 Task: Explore and compare different bags and wallets on the online shopping website.
Action: Mouse moved to (357, 648)
Screenshot: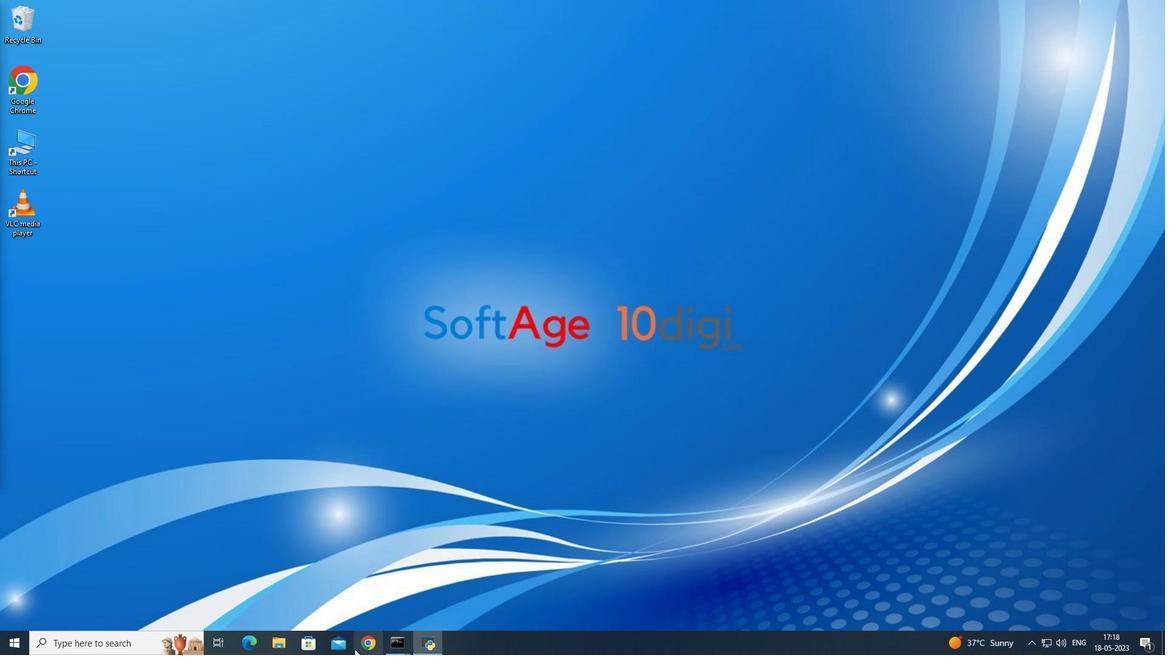 
Action: Mouse pressed left at (357, 648)
Screenshot: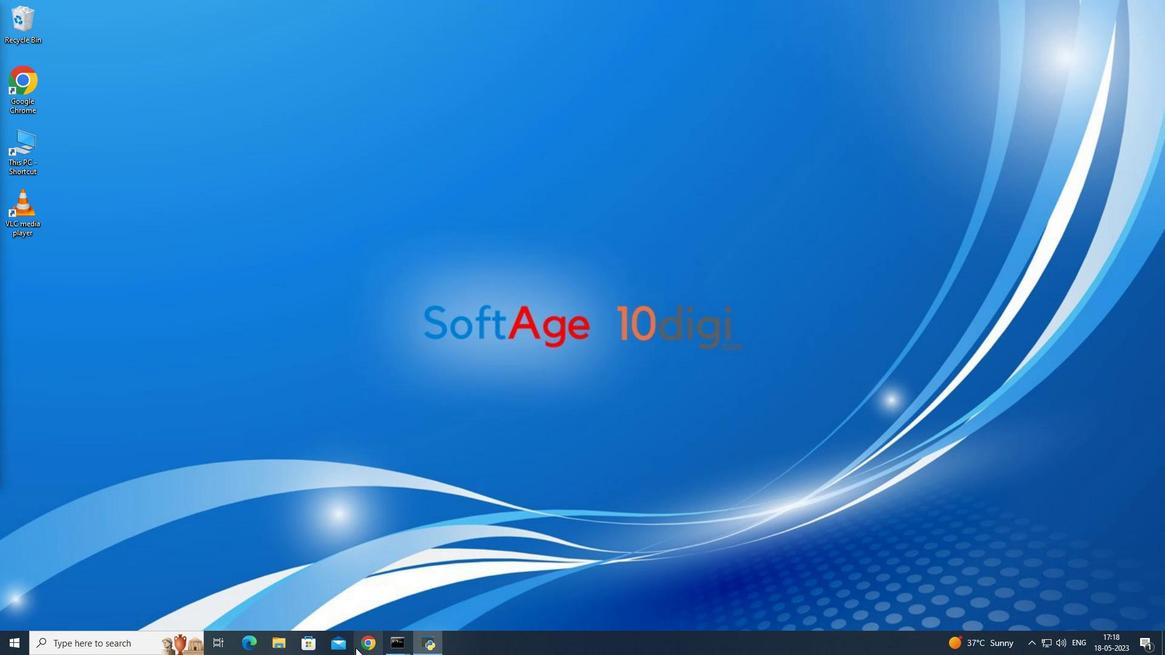 
Action: Mouse moved to (196, 28)
Screenshot: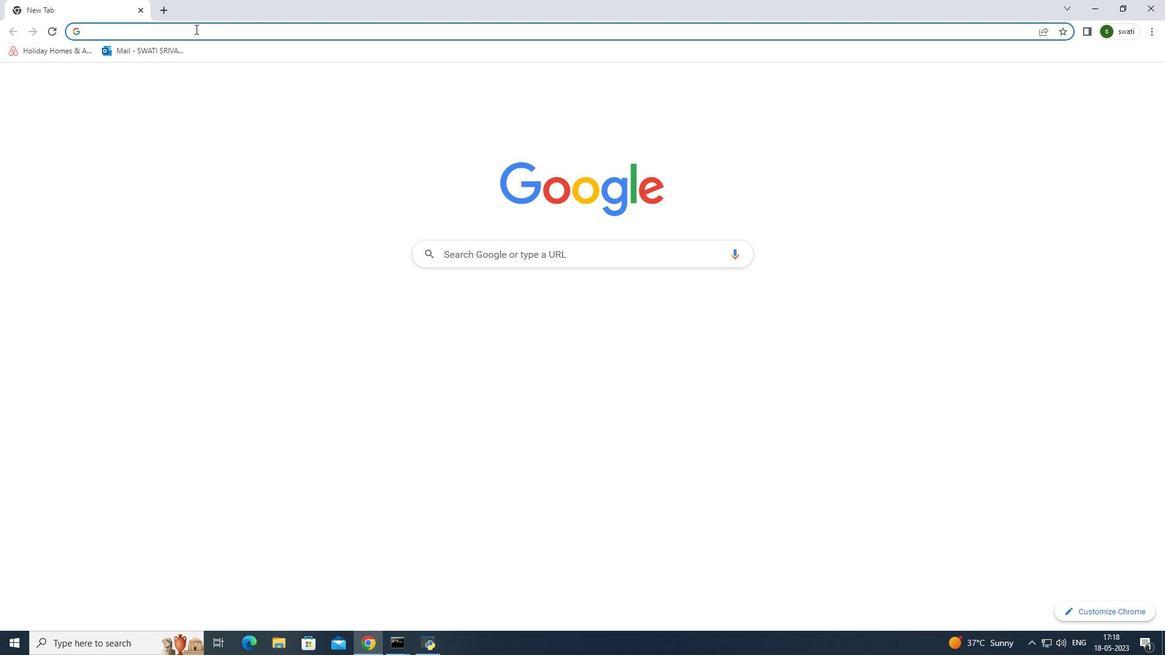 
Action: Key pressed ama
Screenshot: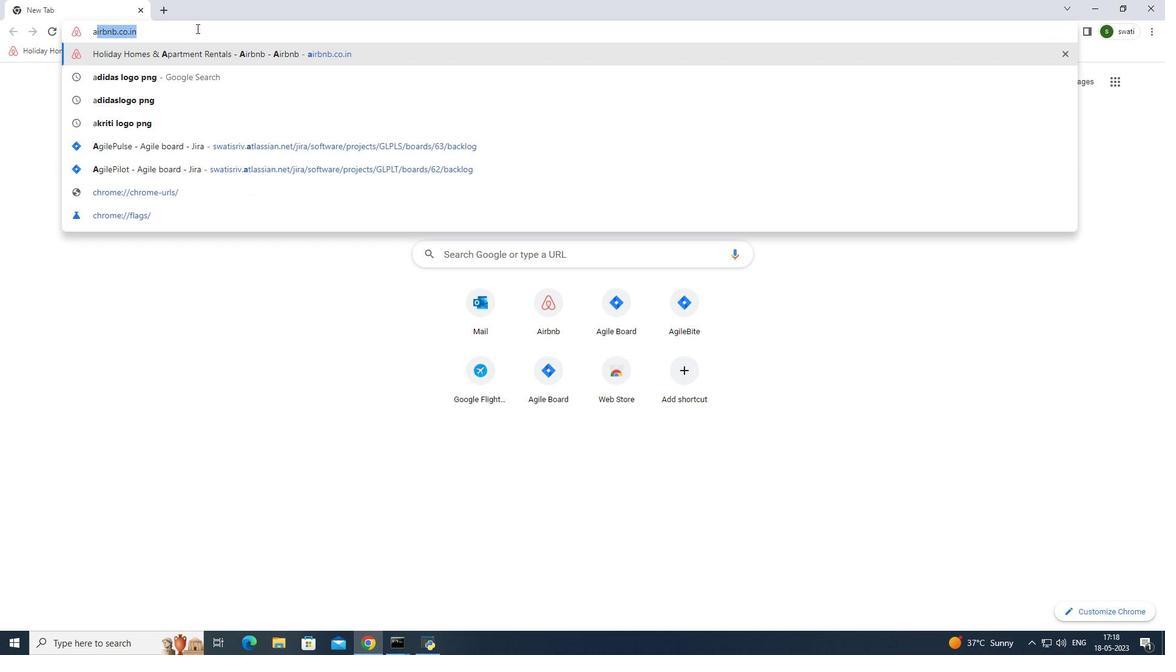 
Action: Mouse moved to (195, 76)
Screenshot: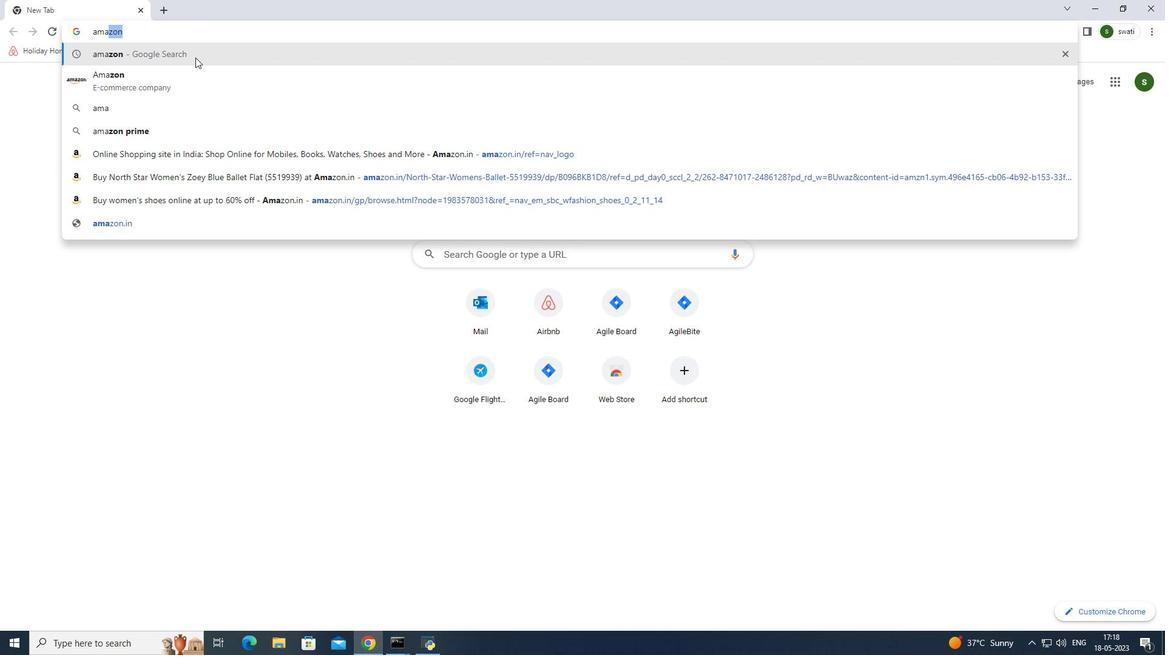 
Action: Mouse pressed left at (195, 76)
Screenshot: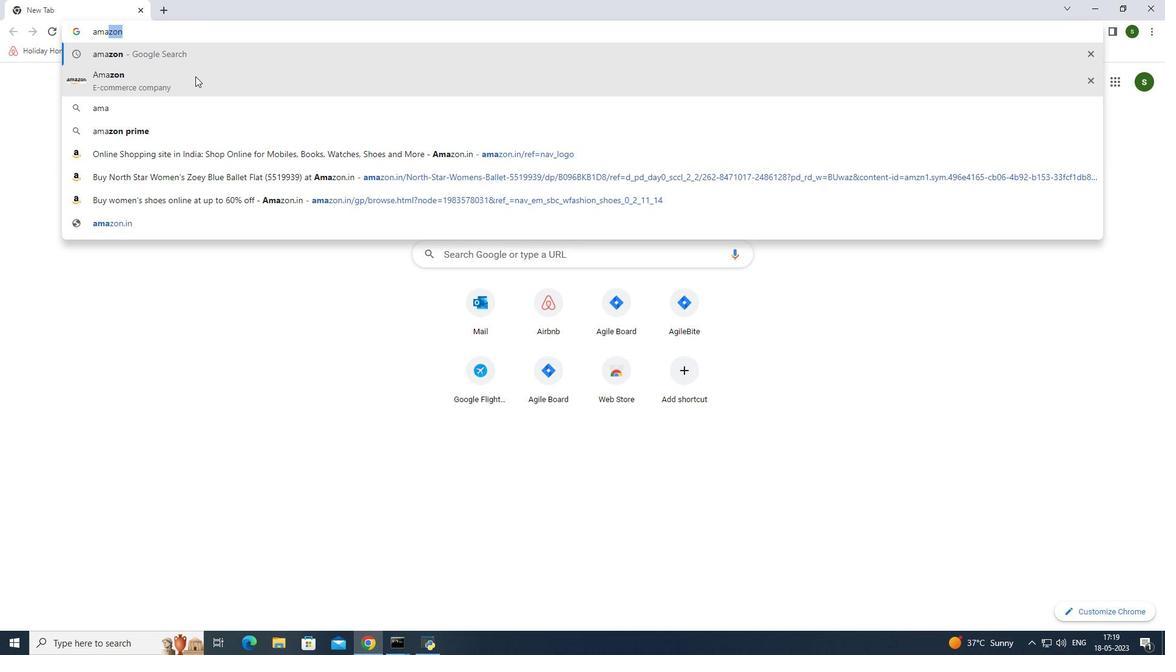 
Action: Mouse moved to (224, 197)
Screenshot: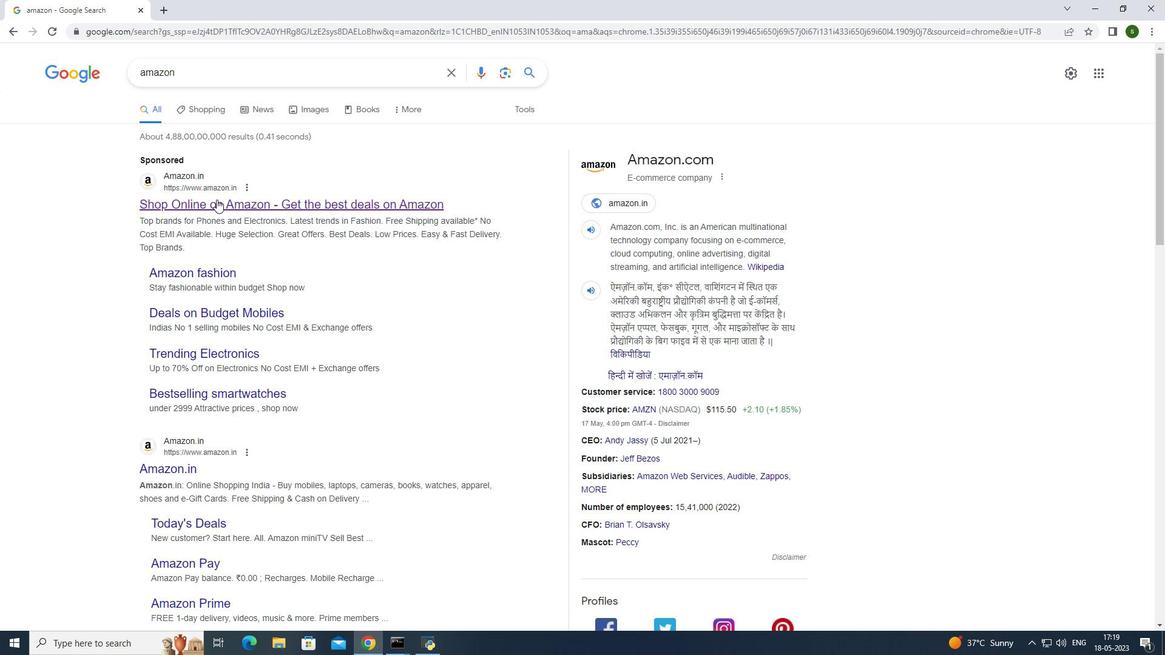 
Action: Mouse pressed left at (224, 197)
Screenshot: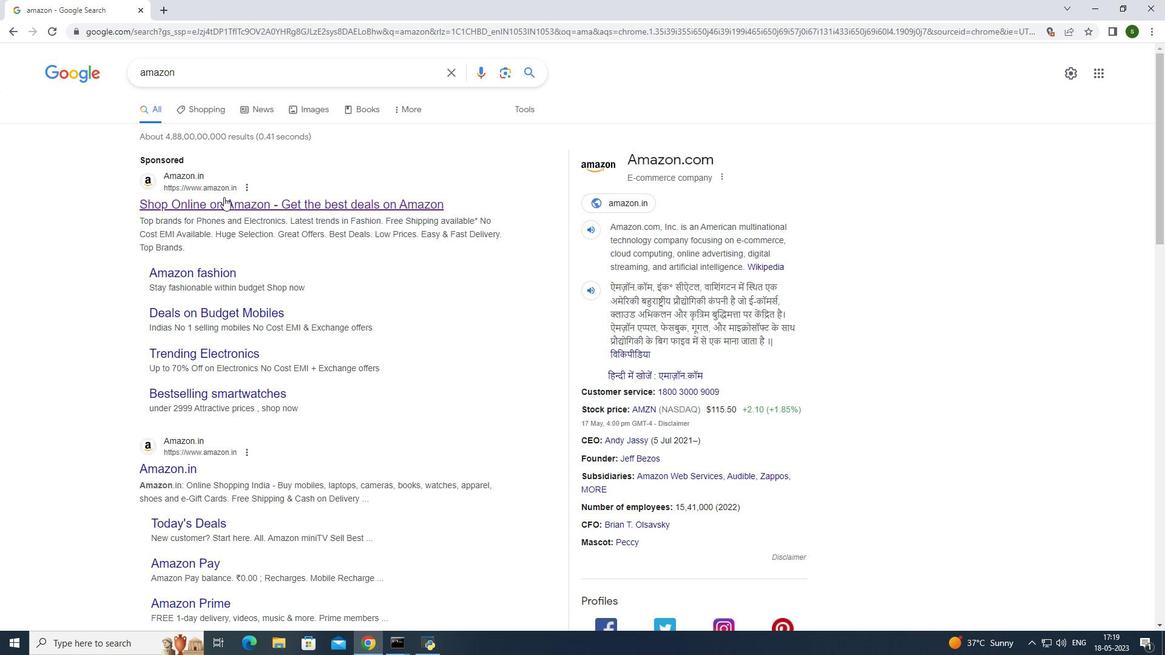 
Action: Mouse moved to (284, 392)
Screenshot: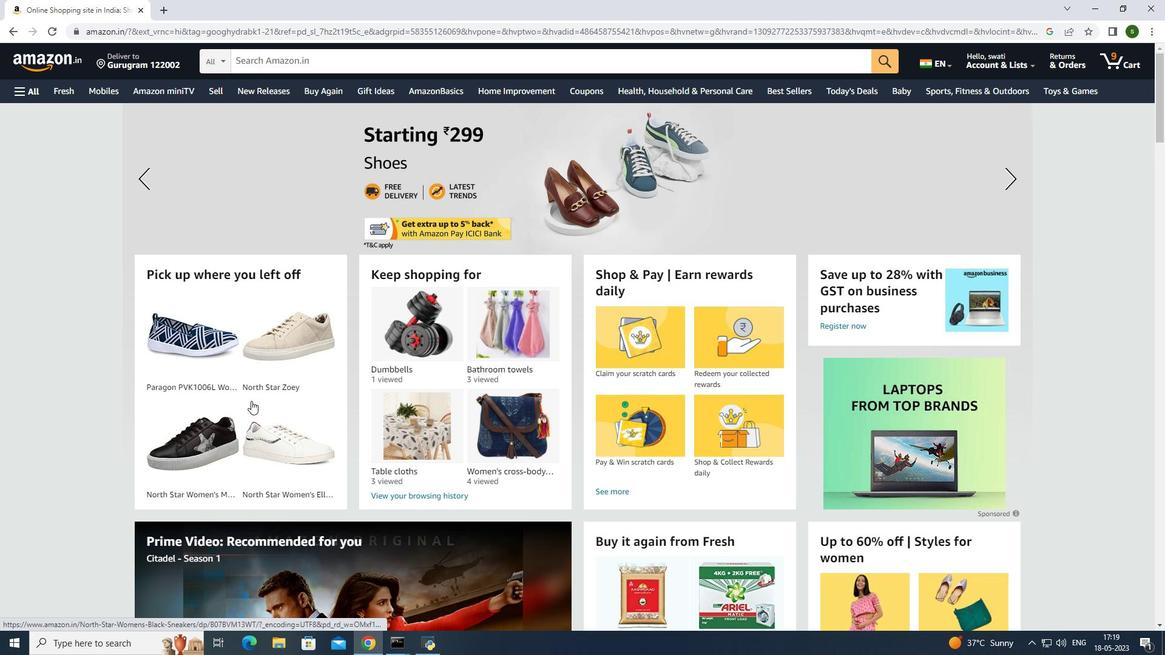 
Action: Mouse scrolled (284, 391) with delta (0, 0)
Screenshot: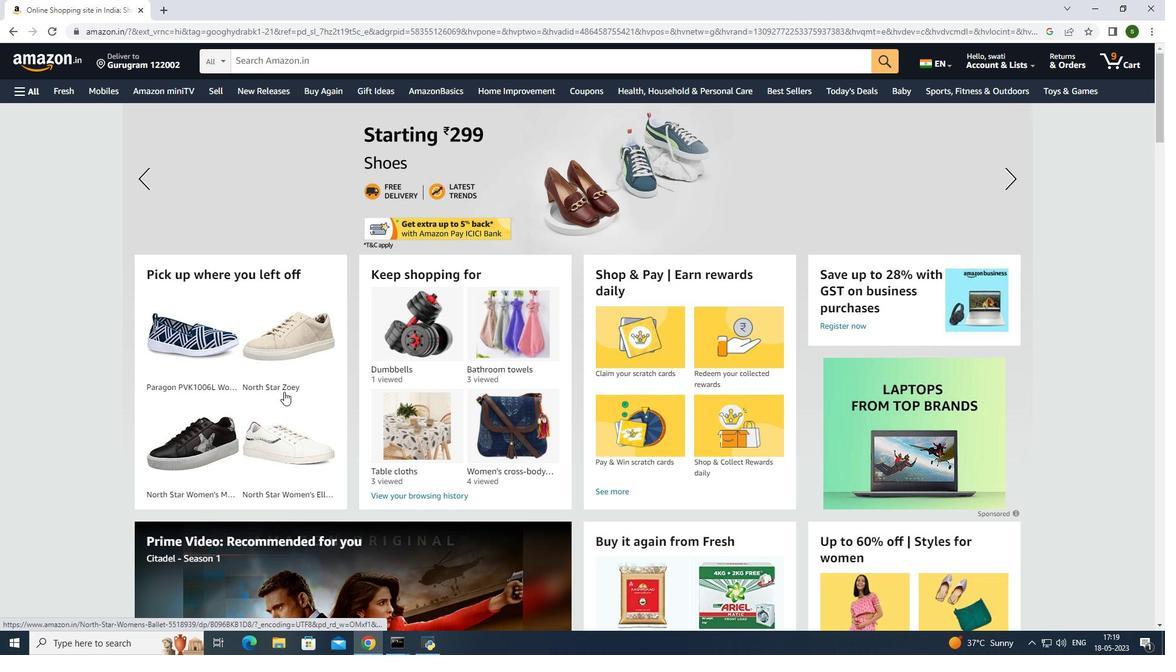 
Action: Mouse moved to (153, 273)
Screenshot: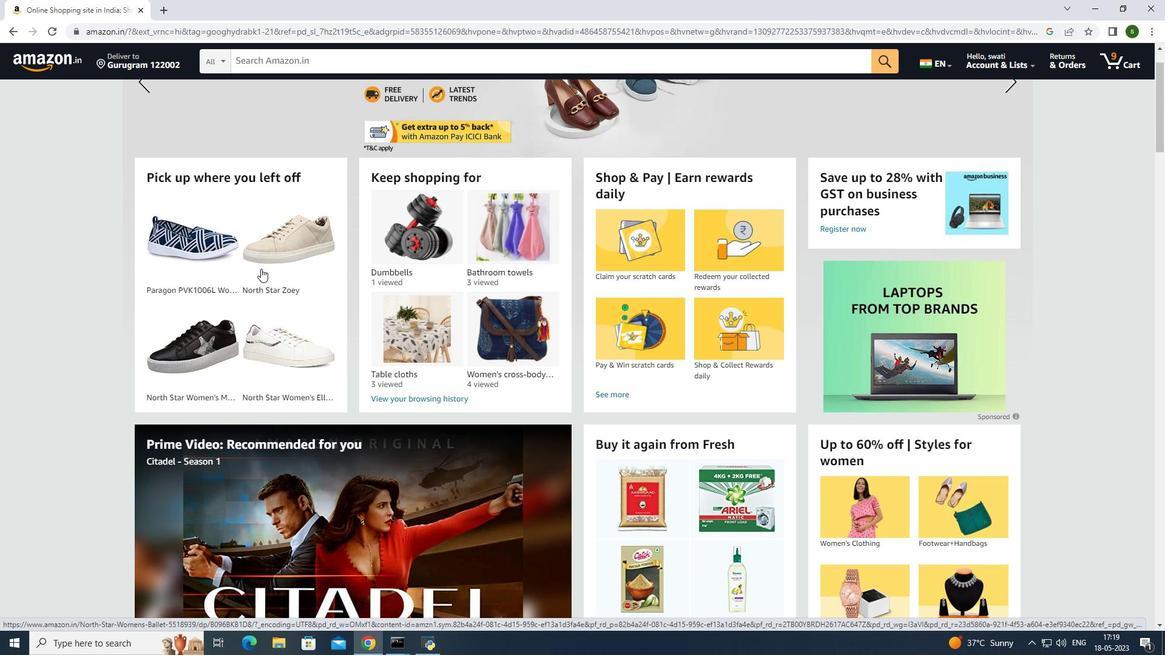 
Action: Mouse scrolled (153, 273) with delta (0, 0)
Screenshot: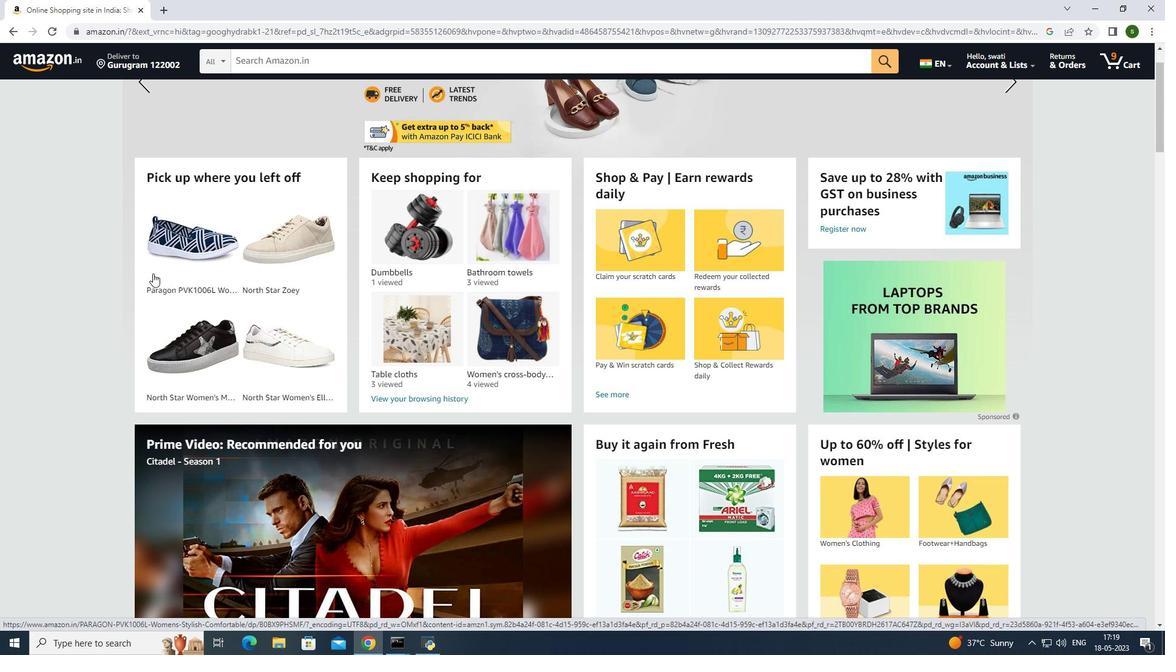 
Action: Mouse moved to (231, 271)
Screenshot: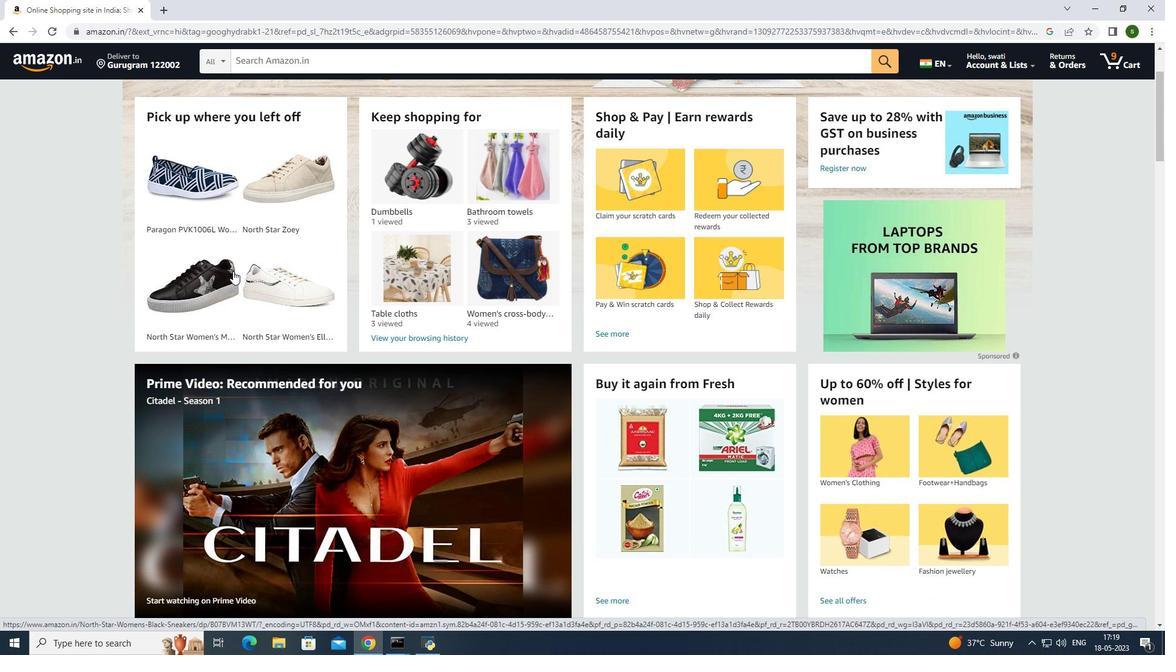
Action: Mouse scrolled (231, 272) with delta (0, 0)
Screenshot: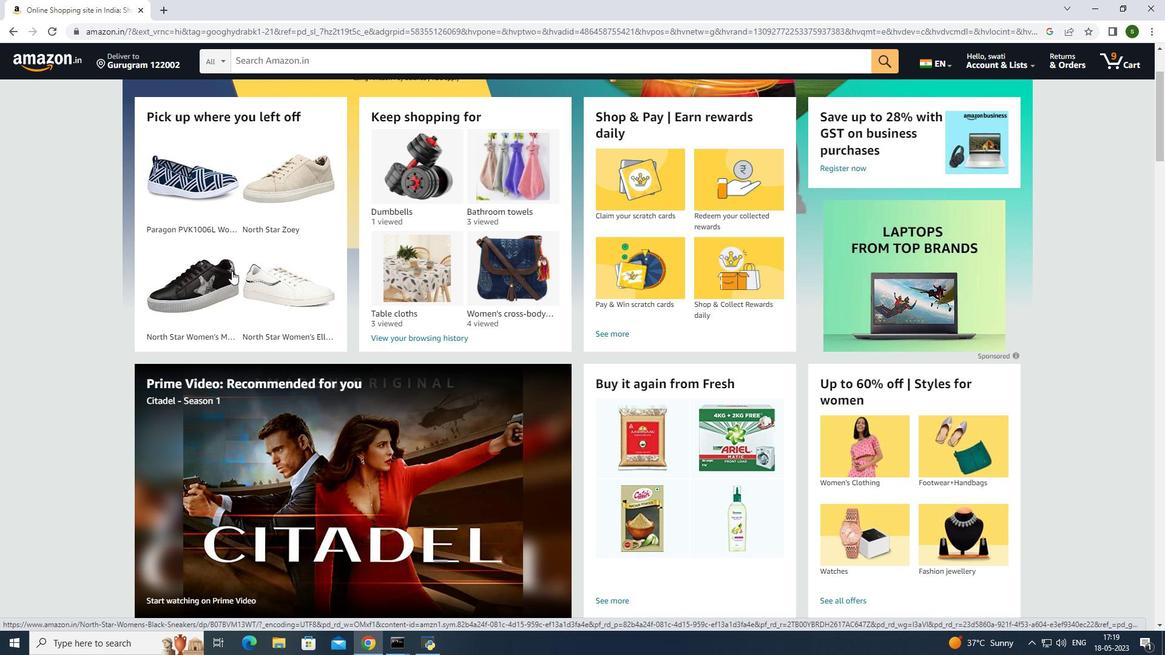 
Action: Mouse moved to (336, 299)
Screenshot: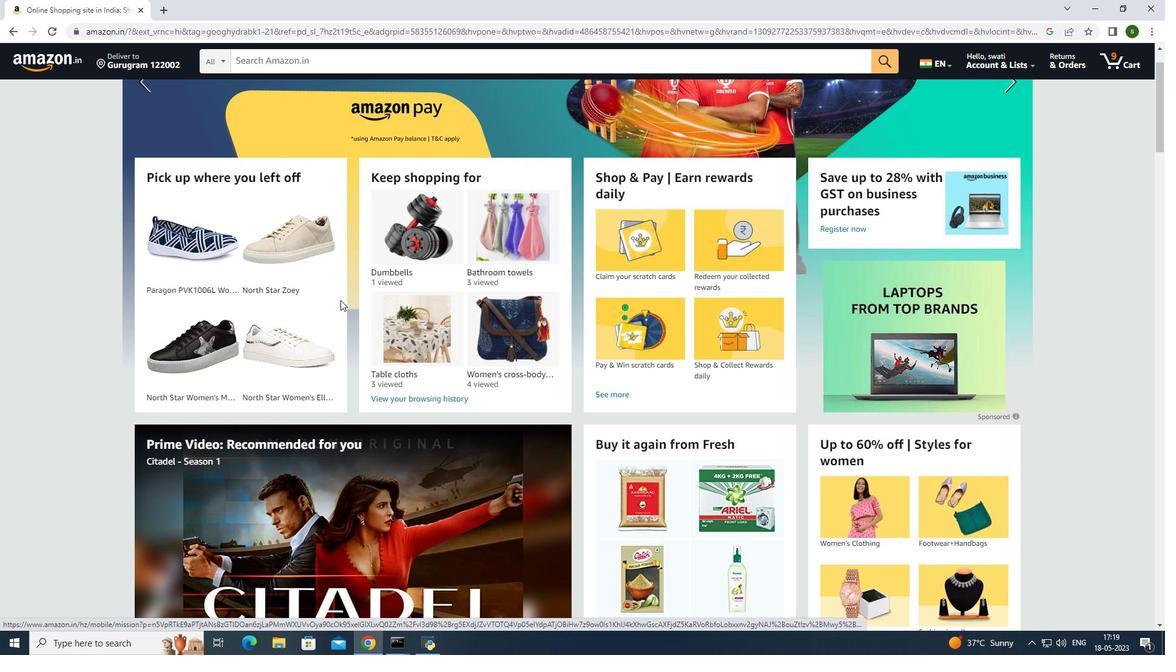 
Action: Mouse scrolled (336, 300) with delta (0, 0)
Screenshot: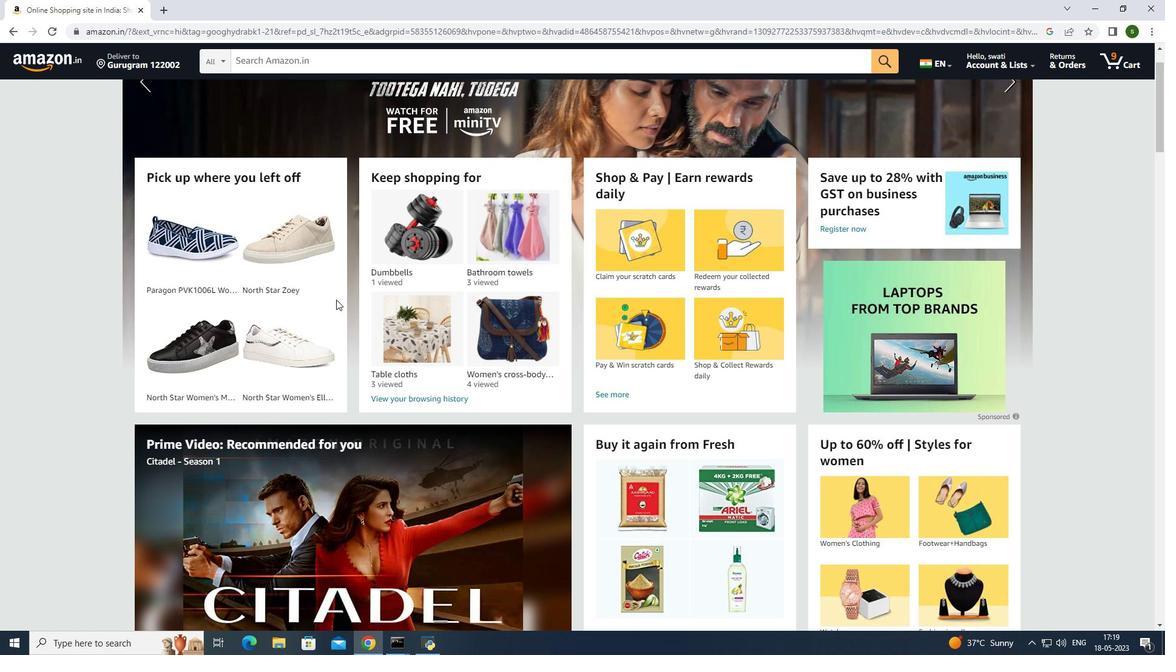 
Action: Mouse moved to (394, 400)
Screenshot: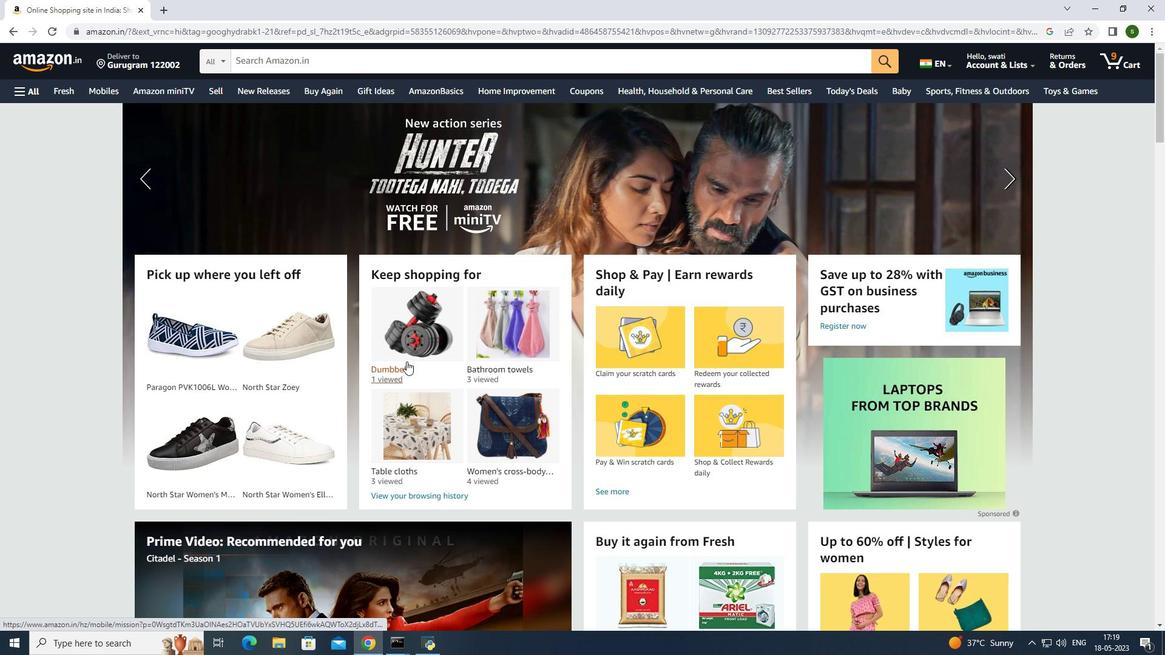 
Action: Mouse scrolled (394, 400) with delta (0, 0)
Screenshot: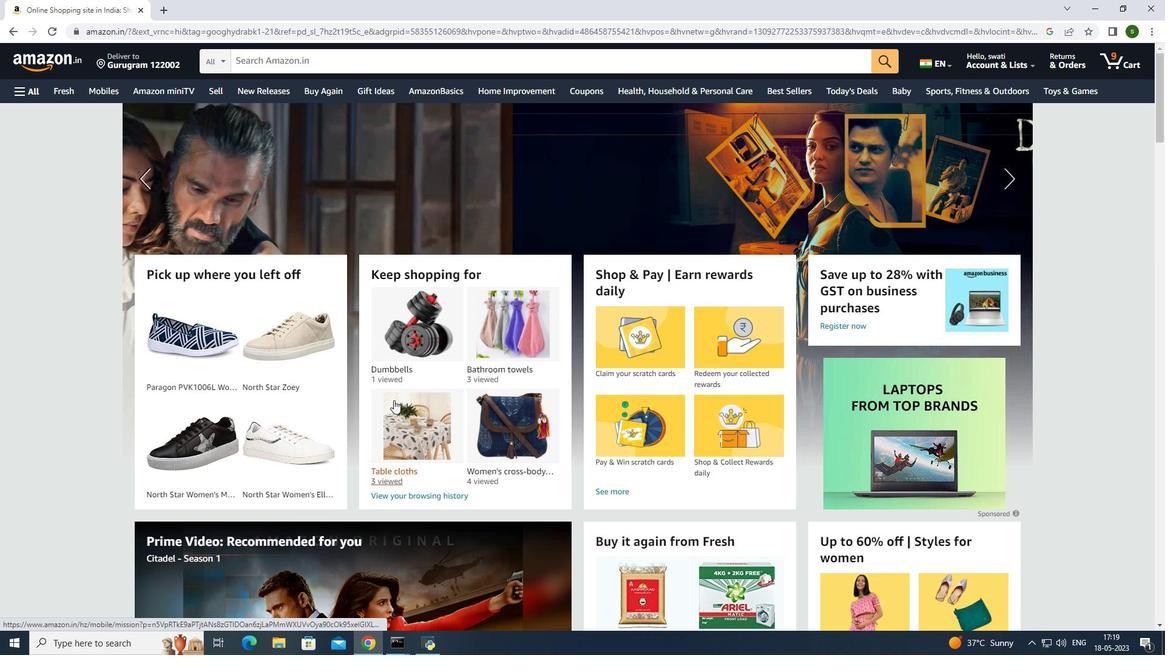 
Action: Mouse scrolled (394, 400) with delta (0, 0)
Screenshot: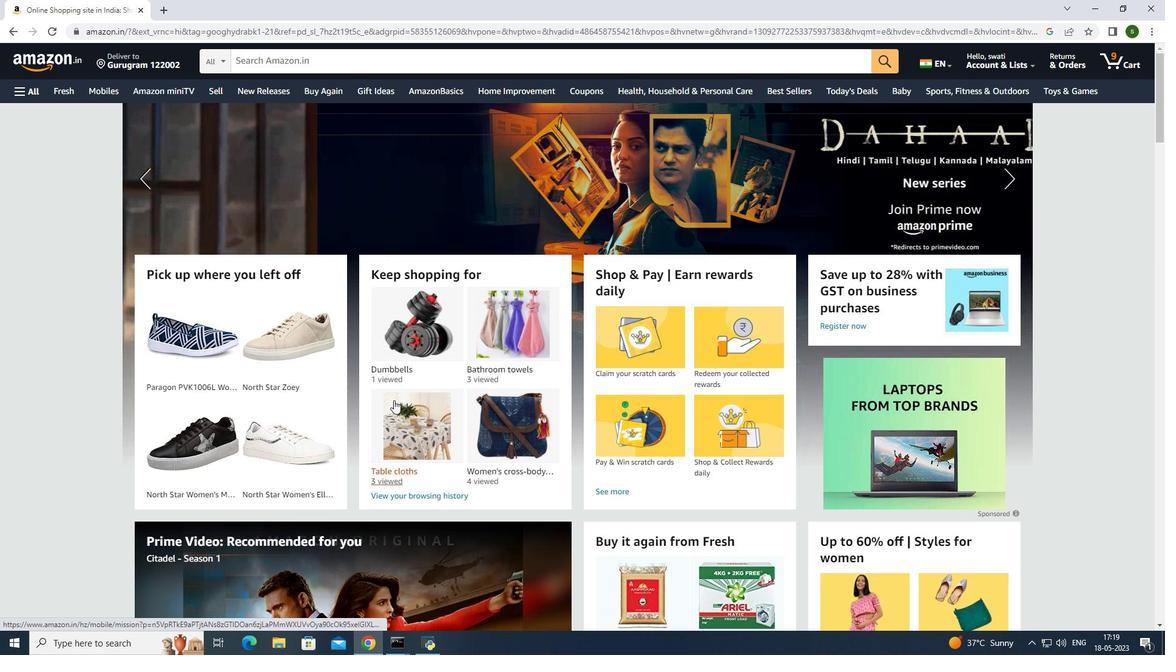 
Action: Mouse moved to (394, 400)
Screenshot: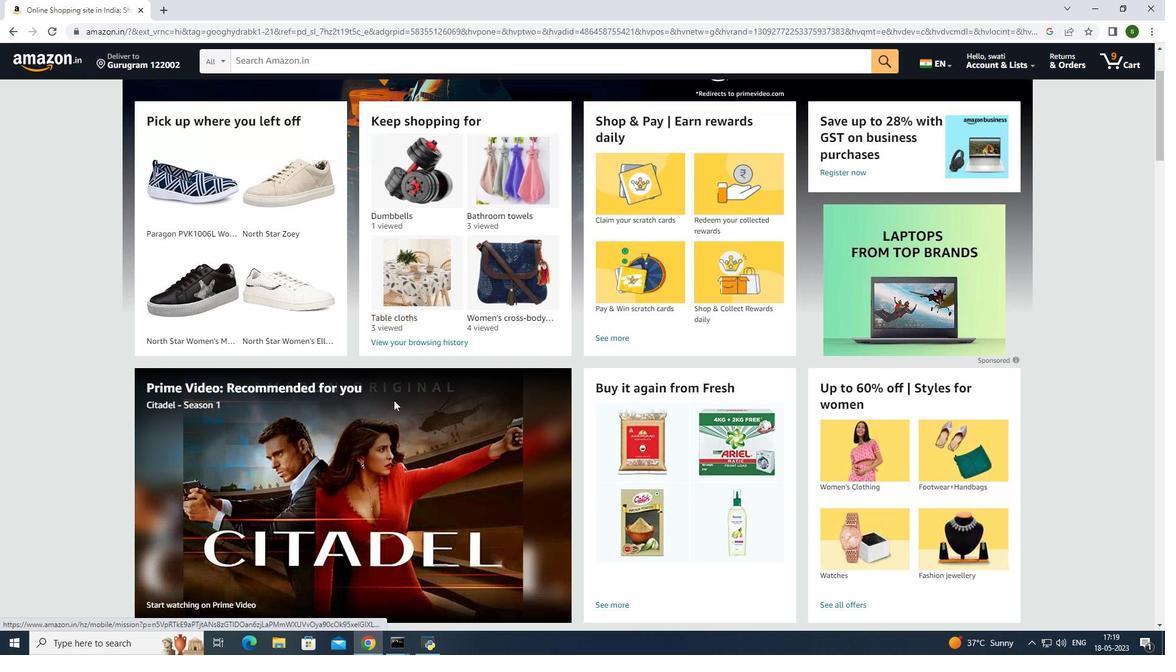 
Action: Mouse scrolled (394, 399) with delta (0, 0)
Screenshot: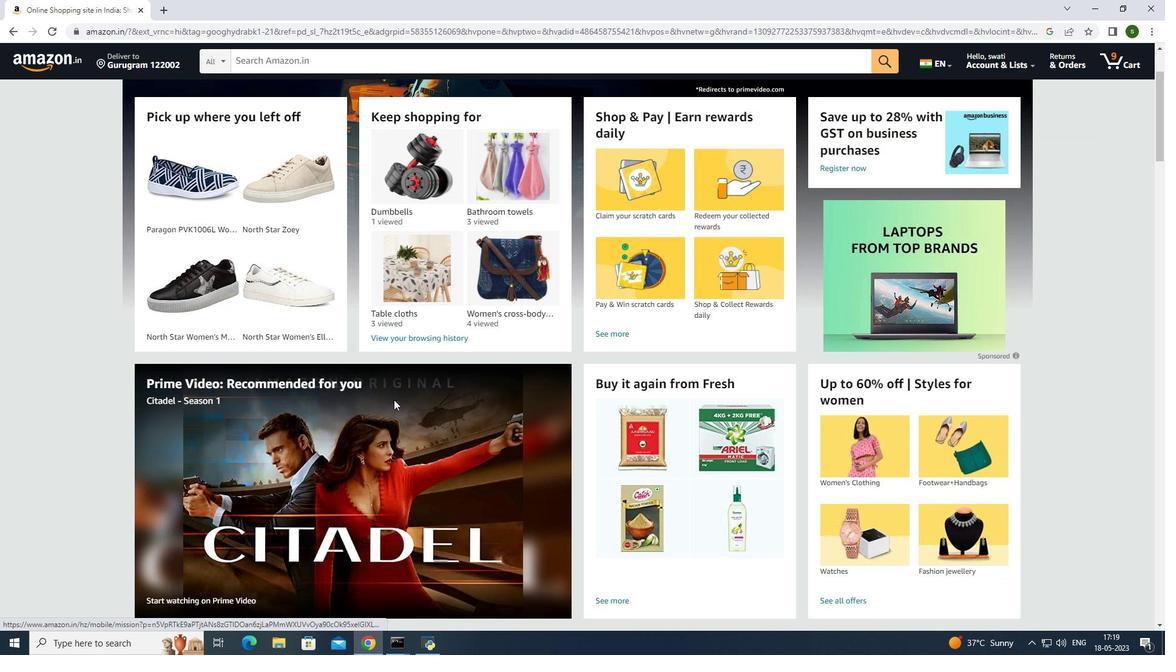 
Action: Mouse scrolled (394, 399) with delta (0, 0)
Screenshot: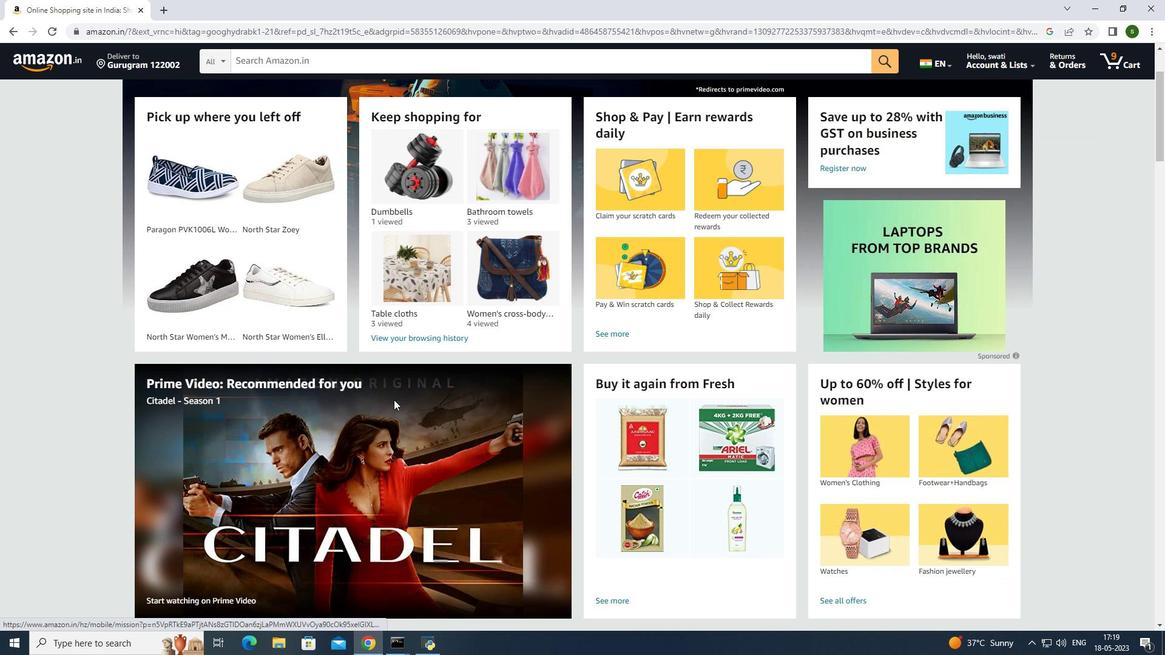 
Action: Mouse scrolled (394, 399) with delta (0, 0)
Screenshot: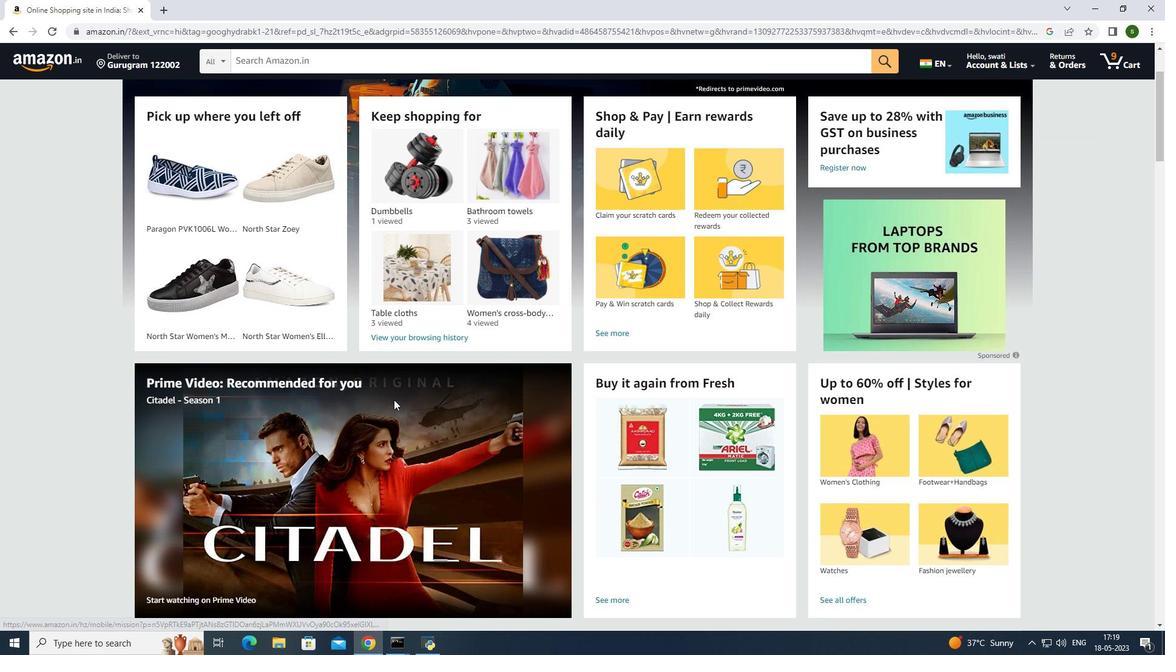 
Action: Mouse scrolled (394, 399) with delta (0, 0)
Screenshot: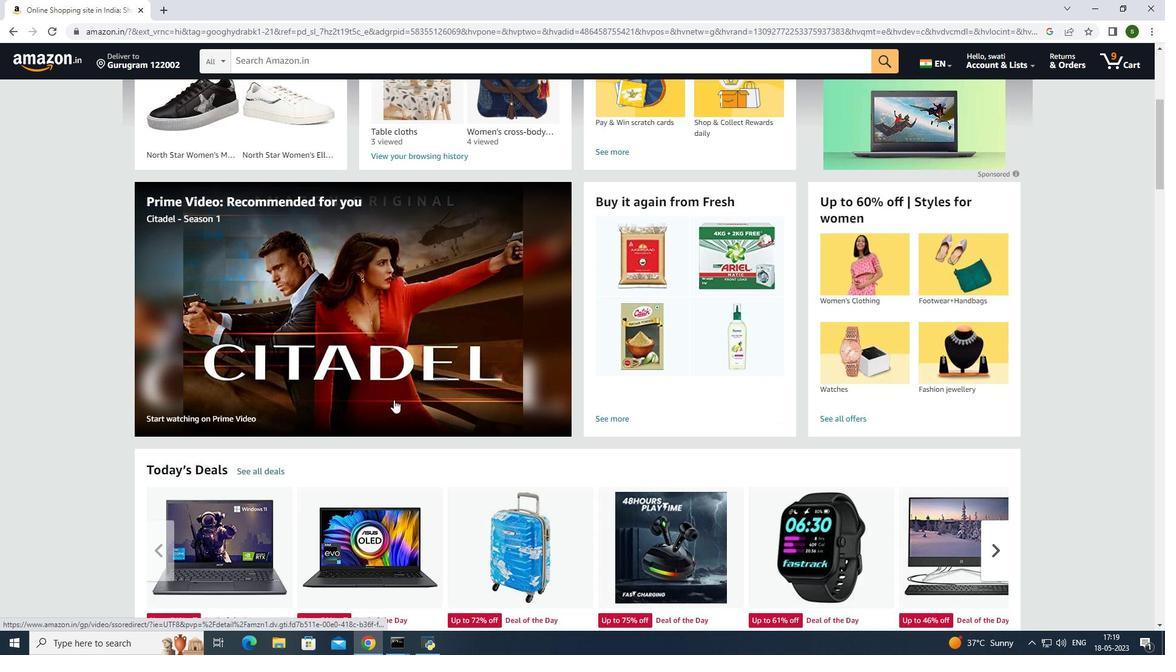 
Action: Mouse scrolled (394, 399) with delta (0, 0)
Screenshot: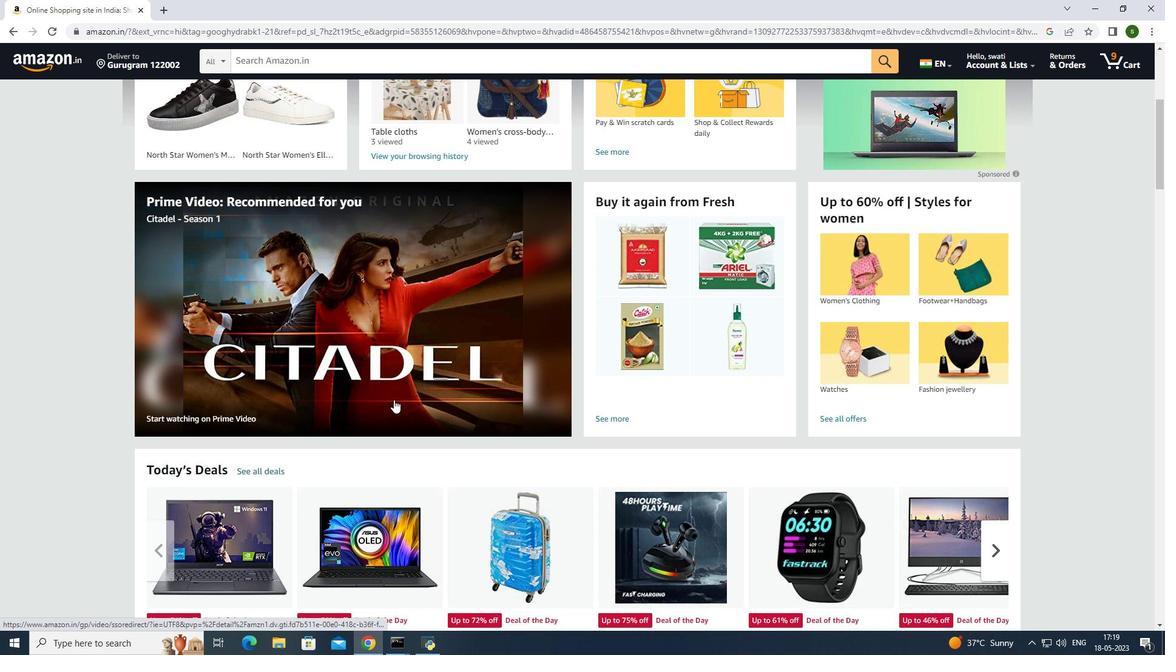 
Action: Mouse scrolled (394, 399) with delta (0, 0)
Screenshot: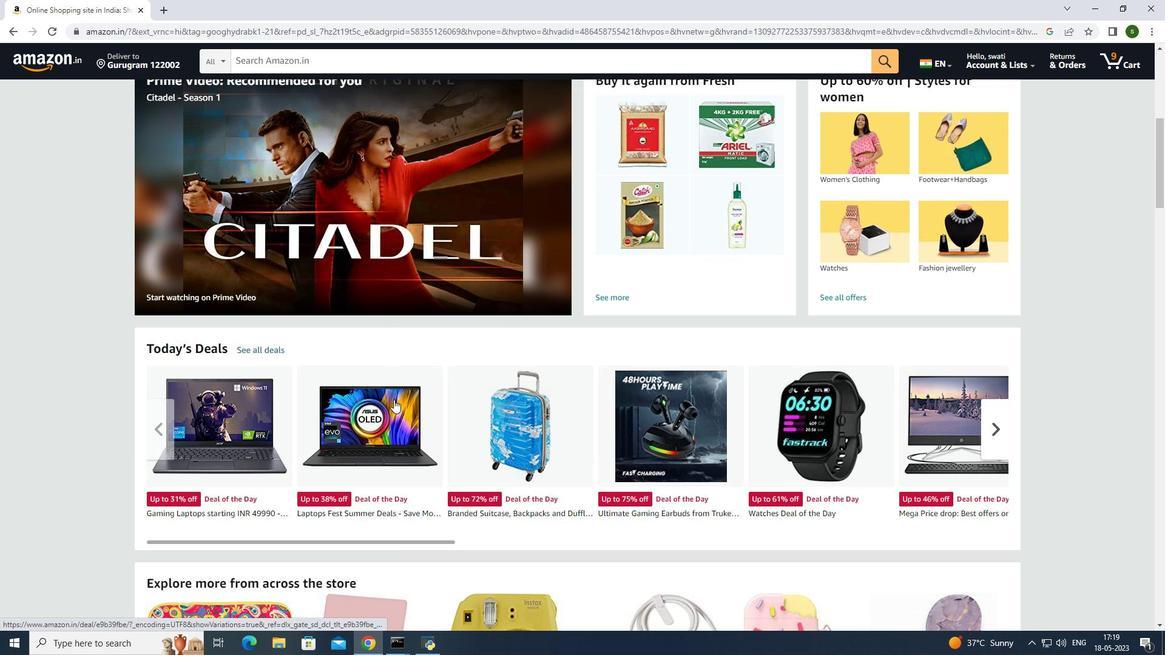 
Action: Mouse moved to (330, 358)
Screenshot: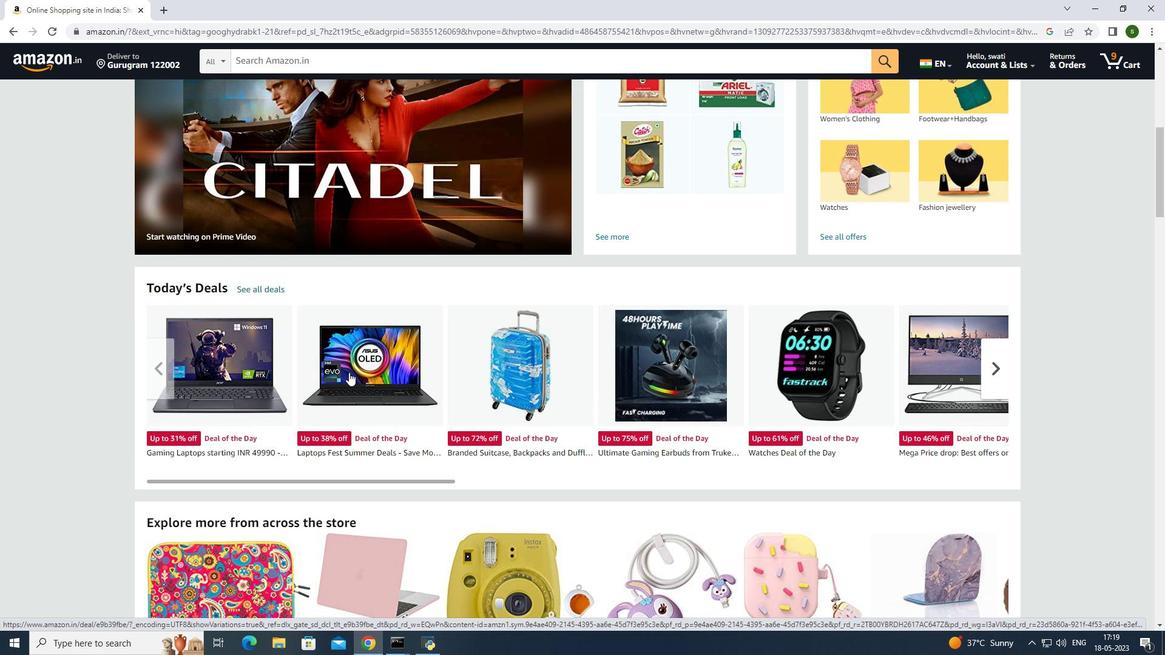 
Action: Mouse scrolled (330, 357) with delta (0, 0)
Screenshot: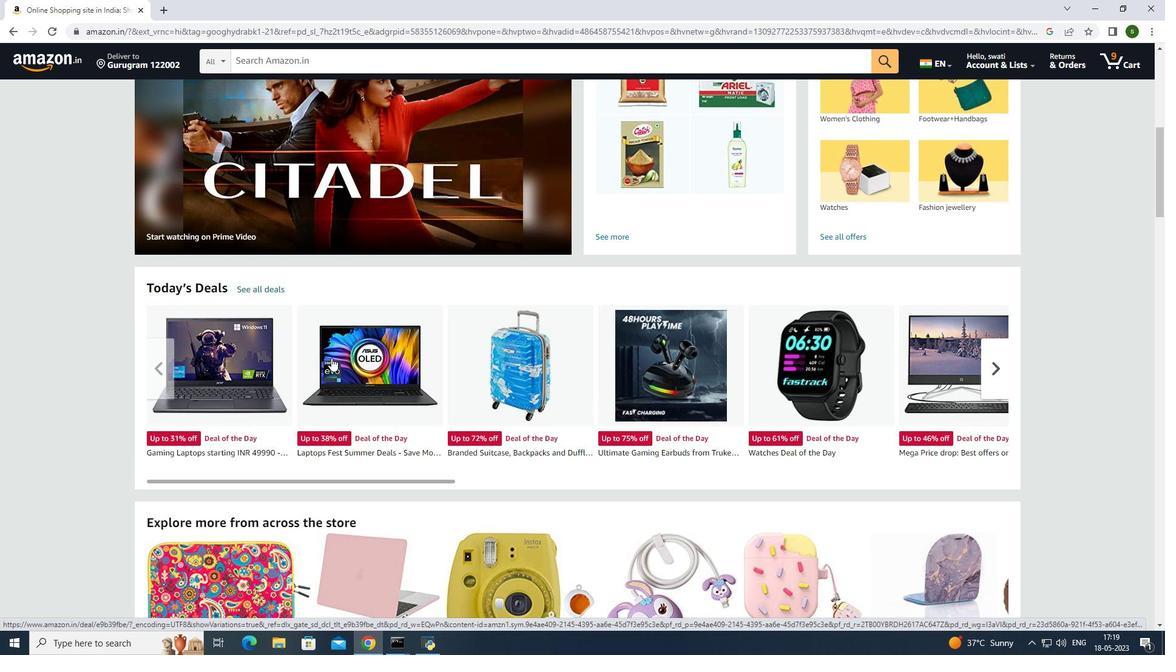 
Action: Mouse scrolled (330, 357) with delta (0, 0)
Screenshot: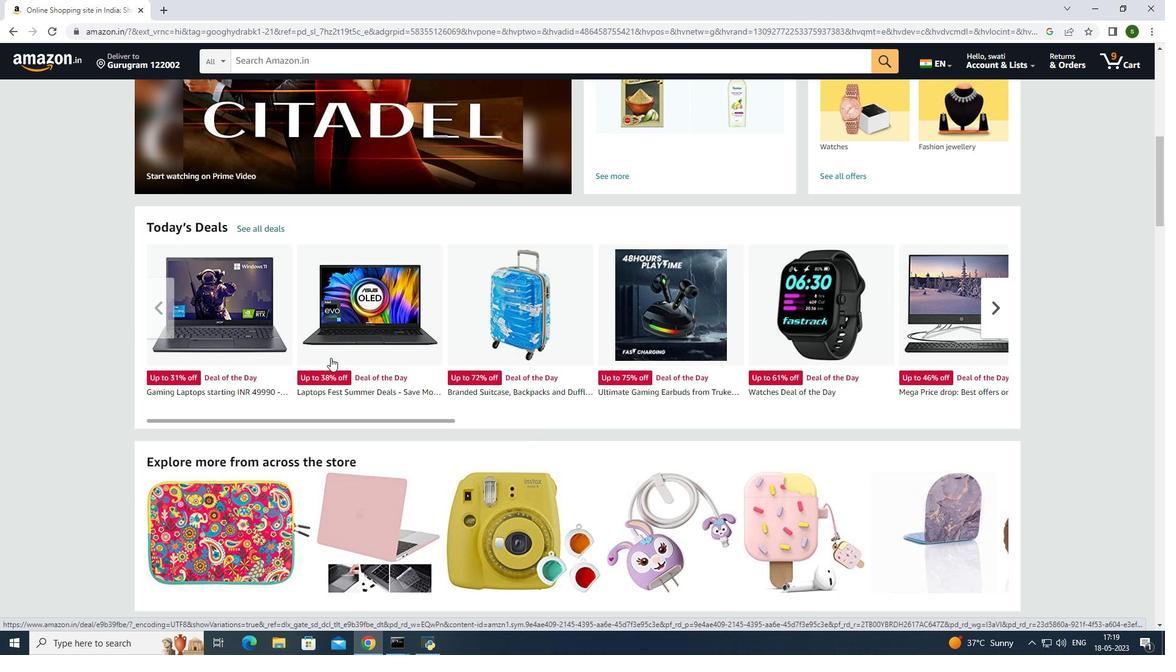 
Action: Mouse scrolled (330, 358) with delta (0, 0)
Screenshot: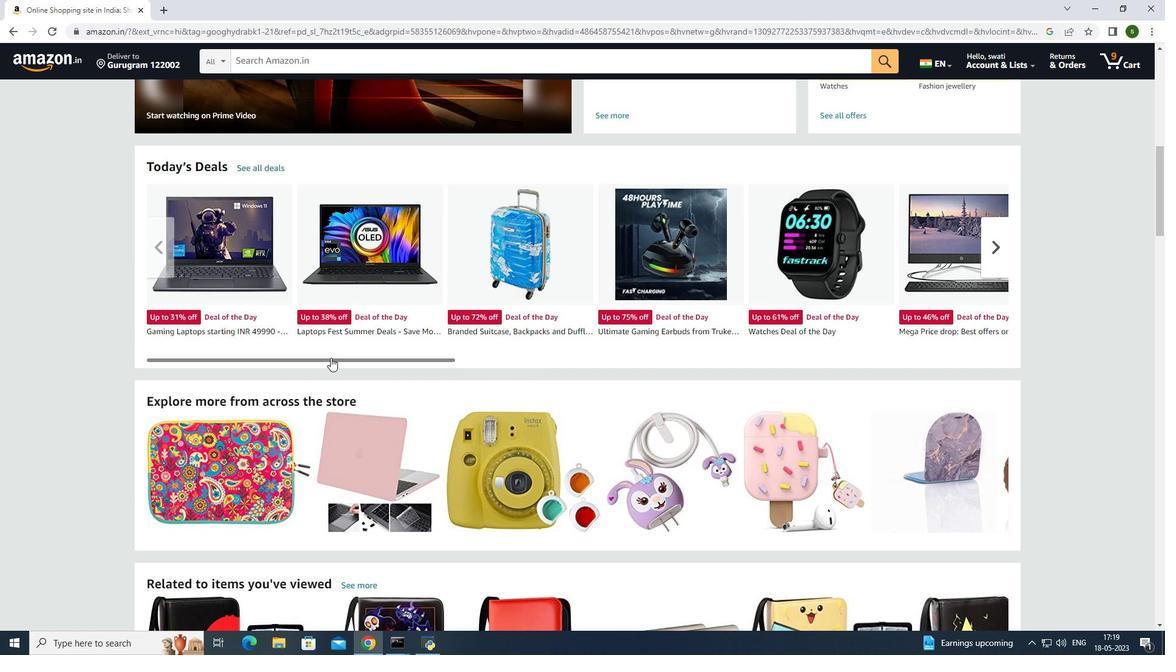 
Action: Mouse scrolled (330, 358) with delta (0, 0)
Screenshot: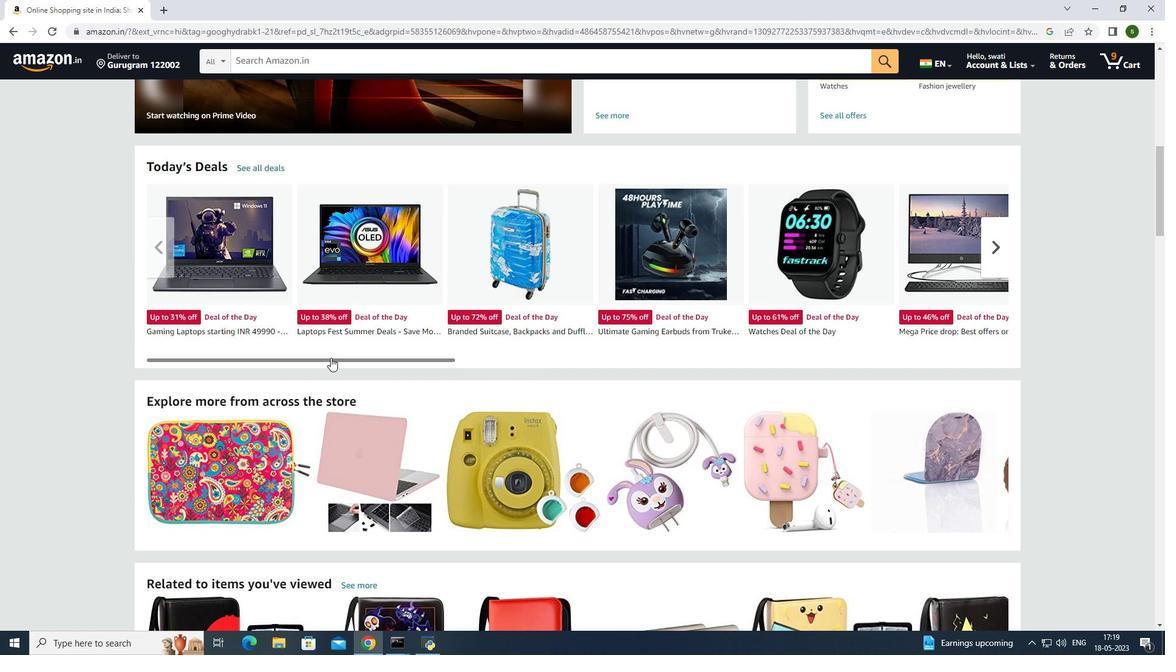 
Action: Mouse scrolled (330, 358) with delta (0, 0)
Screenshot: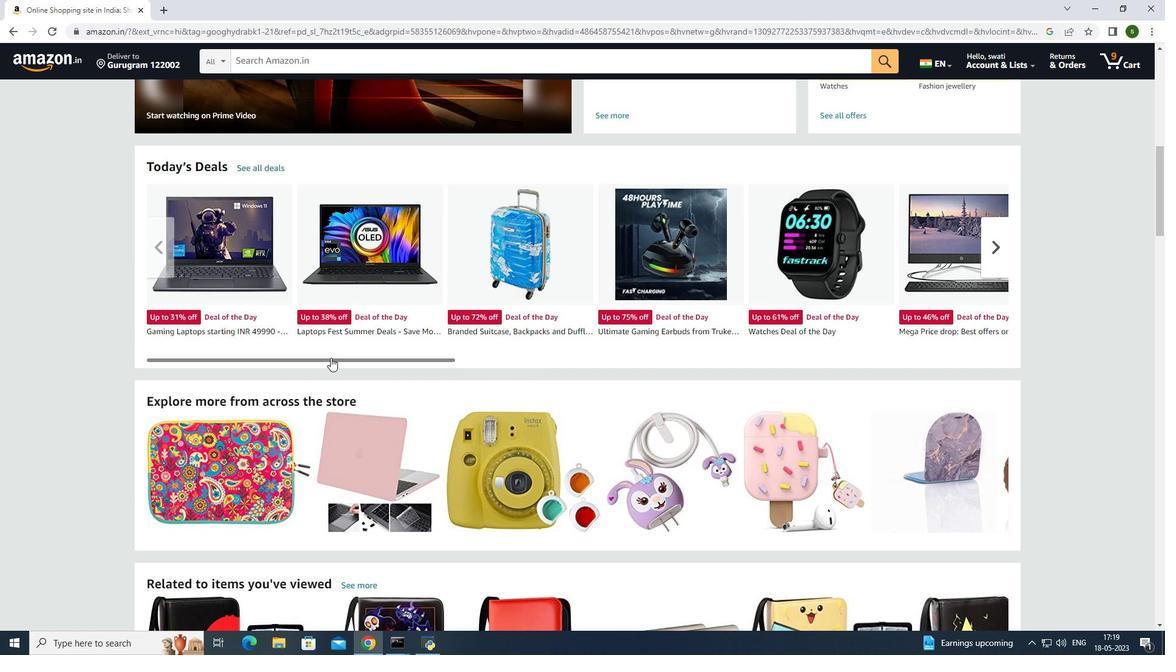 
Action: Mouse scrolled (330, 358) with delta (0, 0)
Screenshot: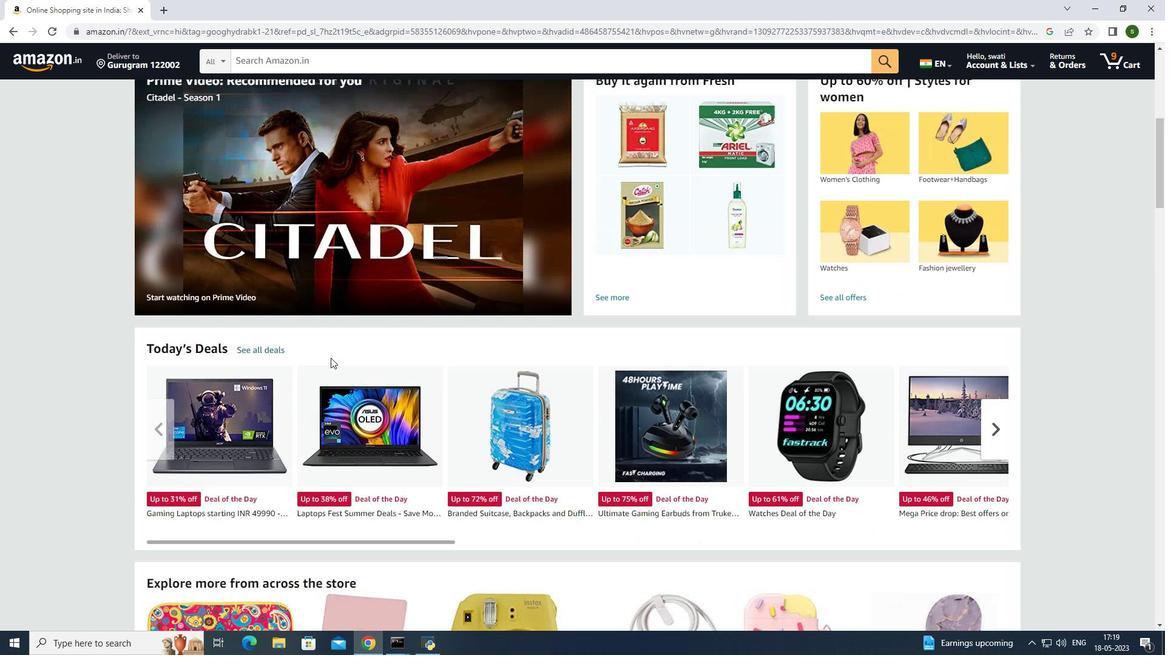 
Action: Mouse scrolled (330, 358) with delta (0, 0)
Screenshot: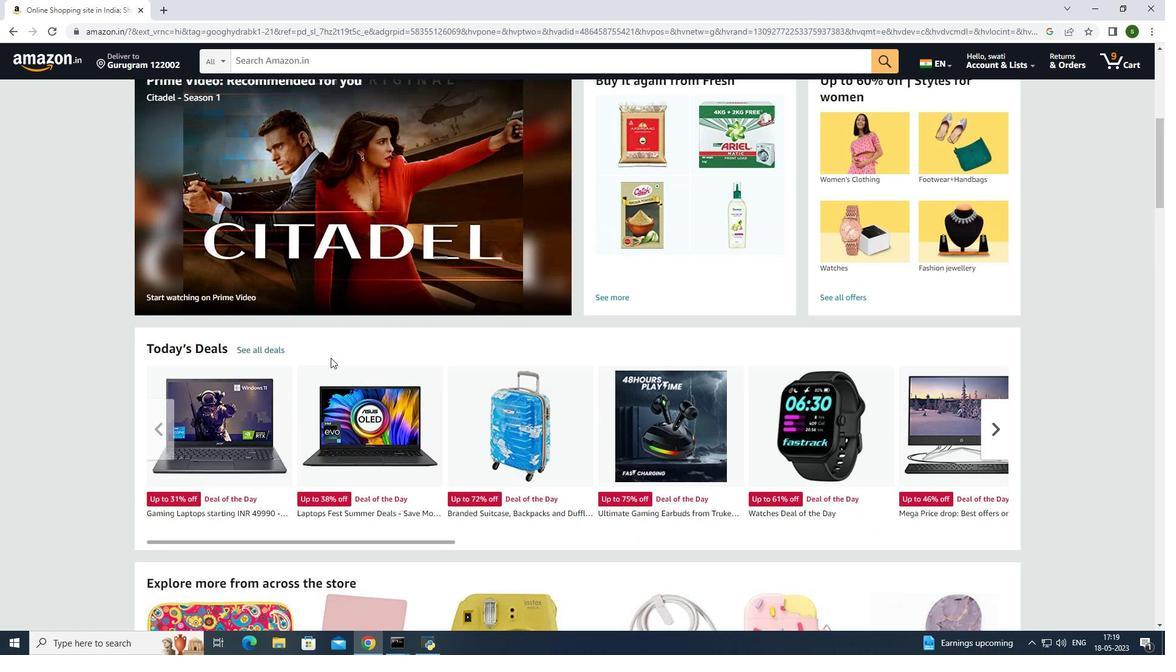 
Action: Mouse scrolled (330, 358) with delta (0, 0)
Screenshot: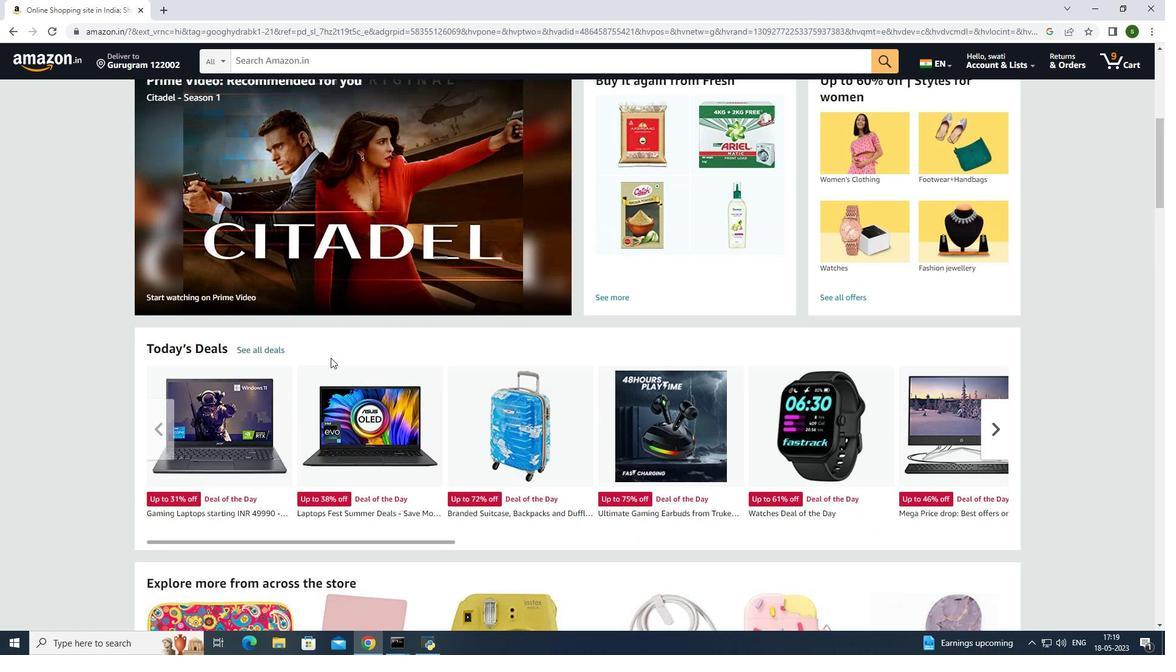 
Action: Mouse scrolled (330, 358) with delta (0, 0)
Screenshot: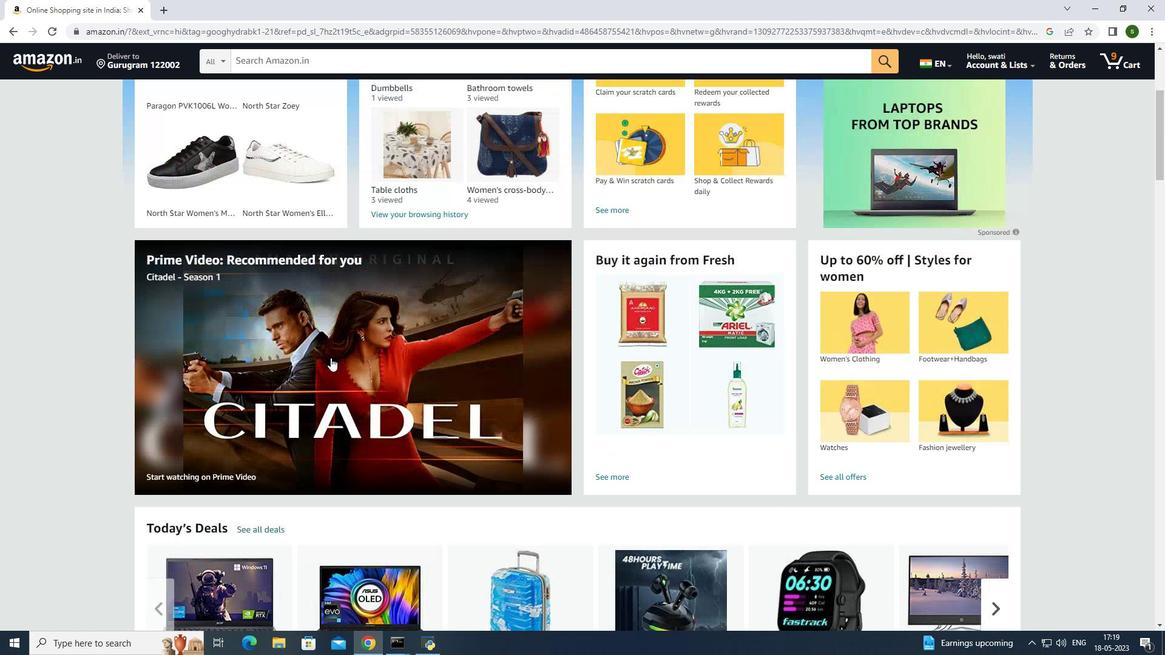 
Action: Mouse scrolled (330, 358) with delta (0, 0)
Screenshot: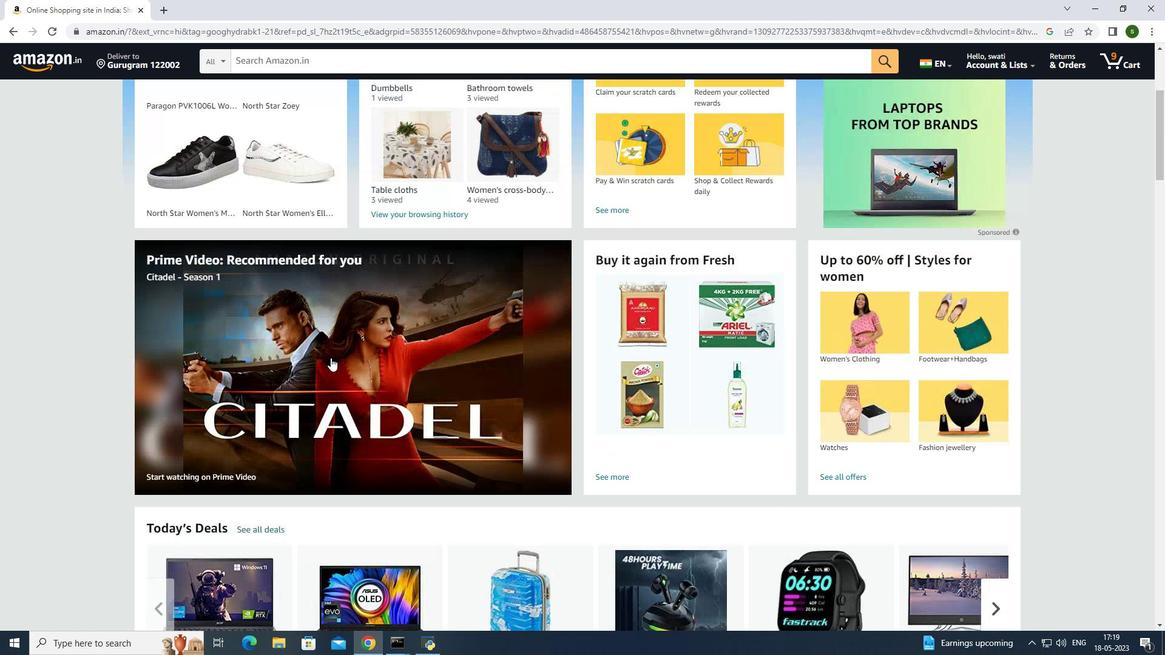 
Action: Mouse scrolled (330, 358) with delta (0, 0)
Screenshot: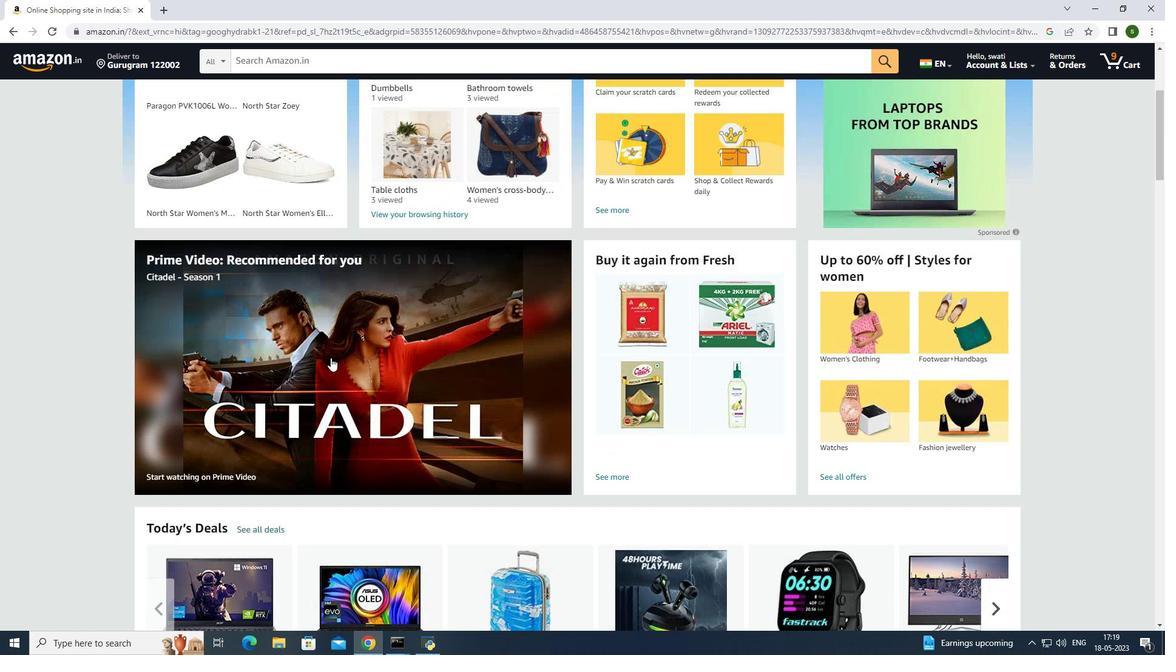 
Action: Mouse moved to (330, 357)
Screenshot: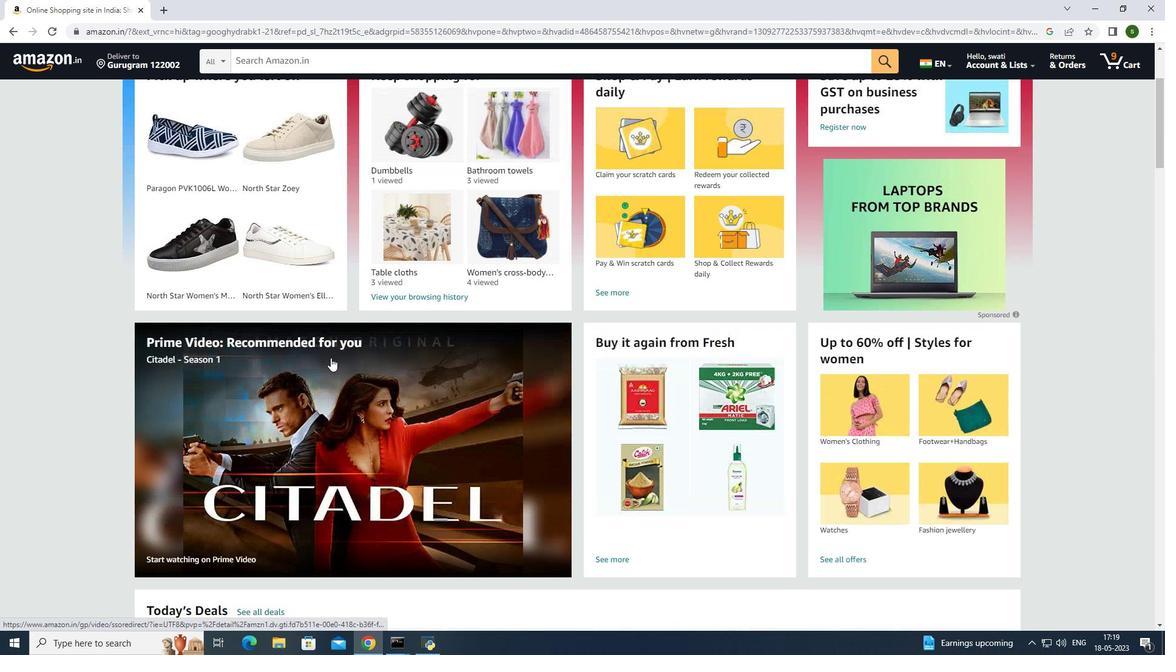 
Action: Mouse scrolled (330, 358) with delta (0, 0)
Screenshot: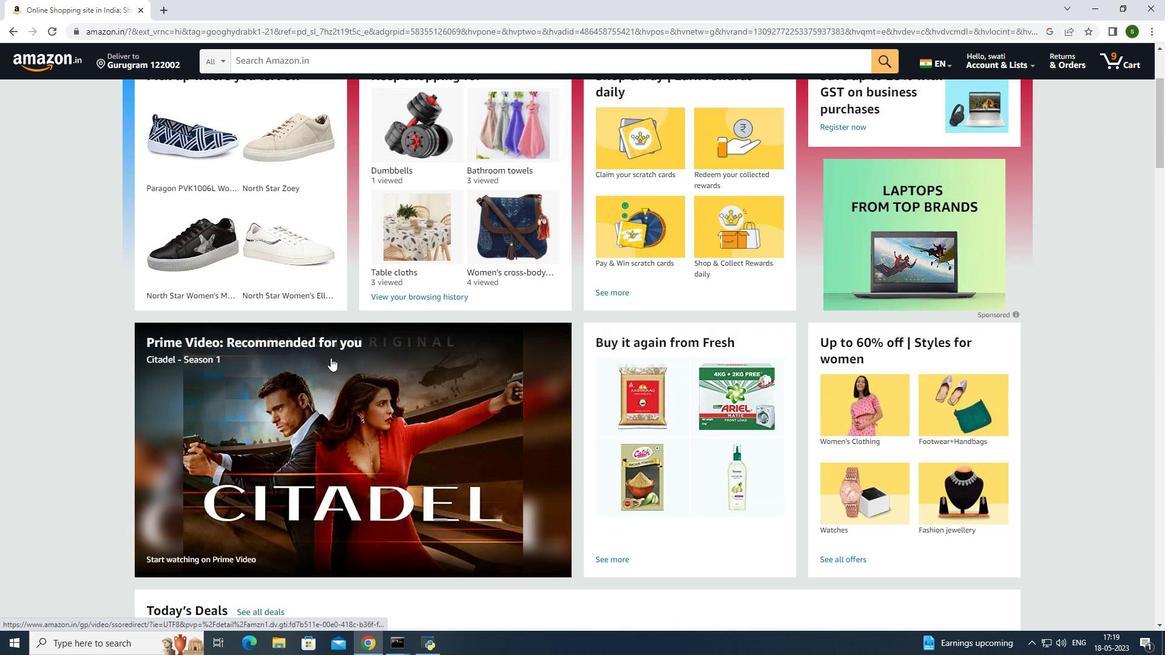 
Action: Mouse moved to (296, 338)
Screenshot: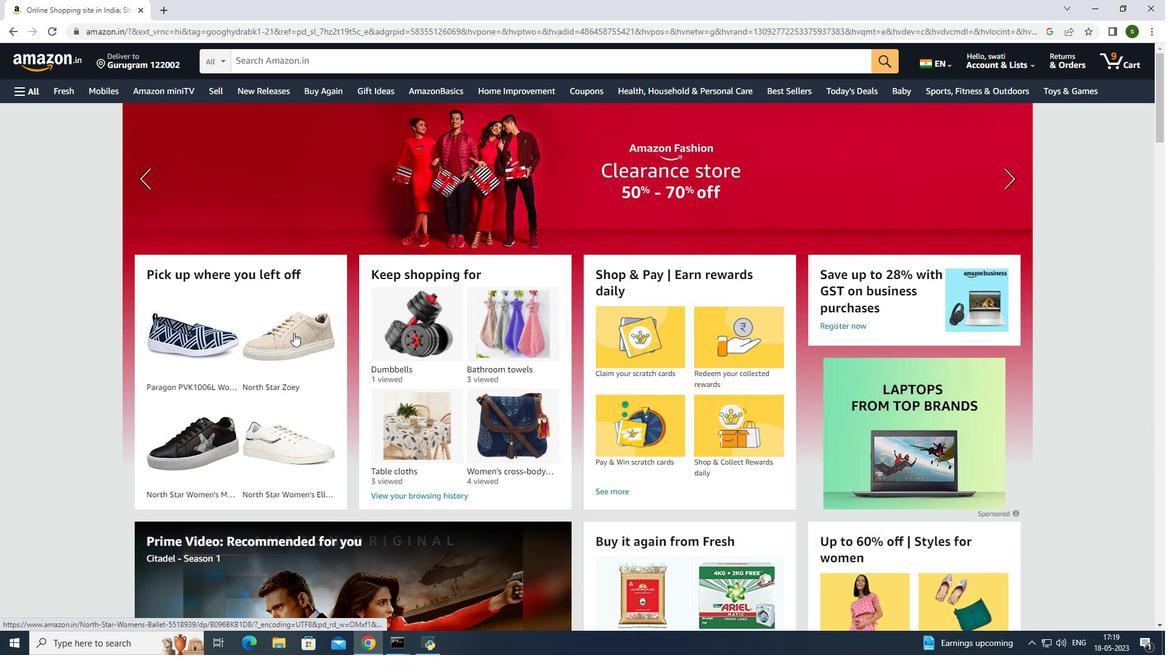 
Action: Mouse pressed left at (296, 338)
Screenshot: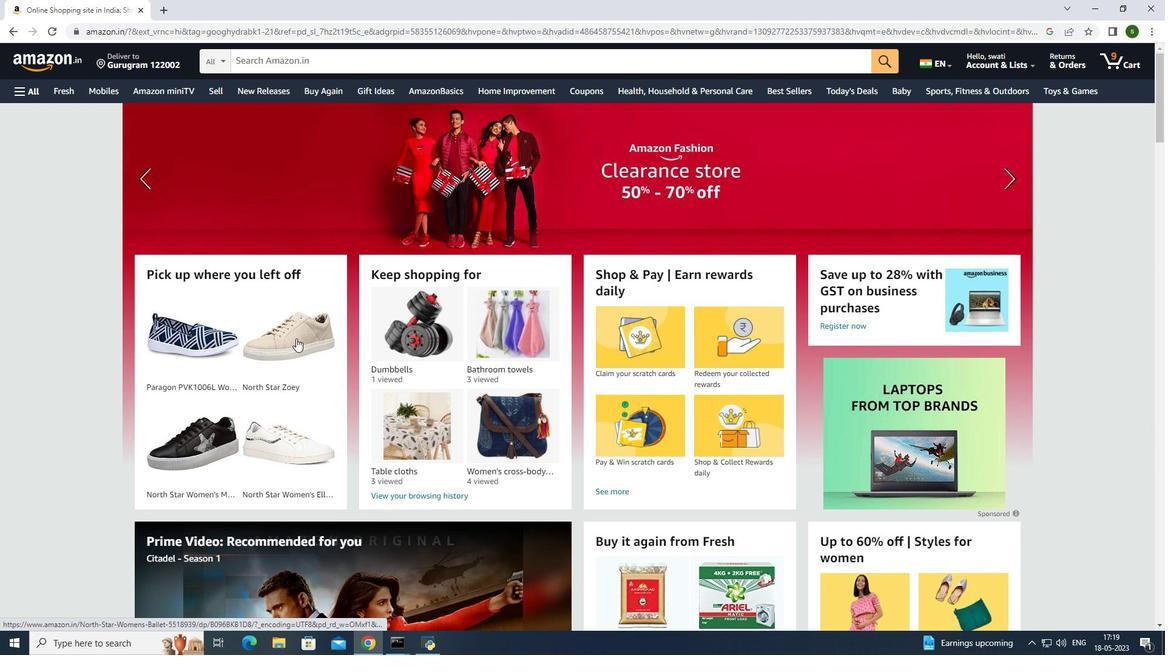 
Action: Mouse moved to (57, 66)
Screenshot: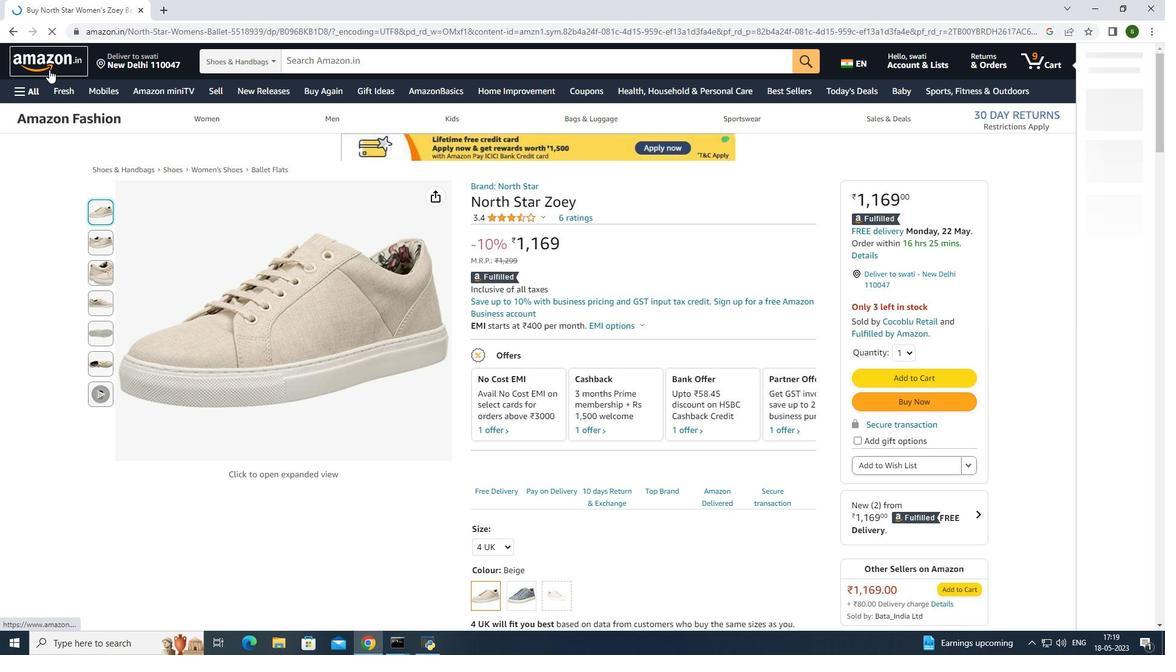 
Action: Mouse pressed left at (57, 66)
Screenshot: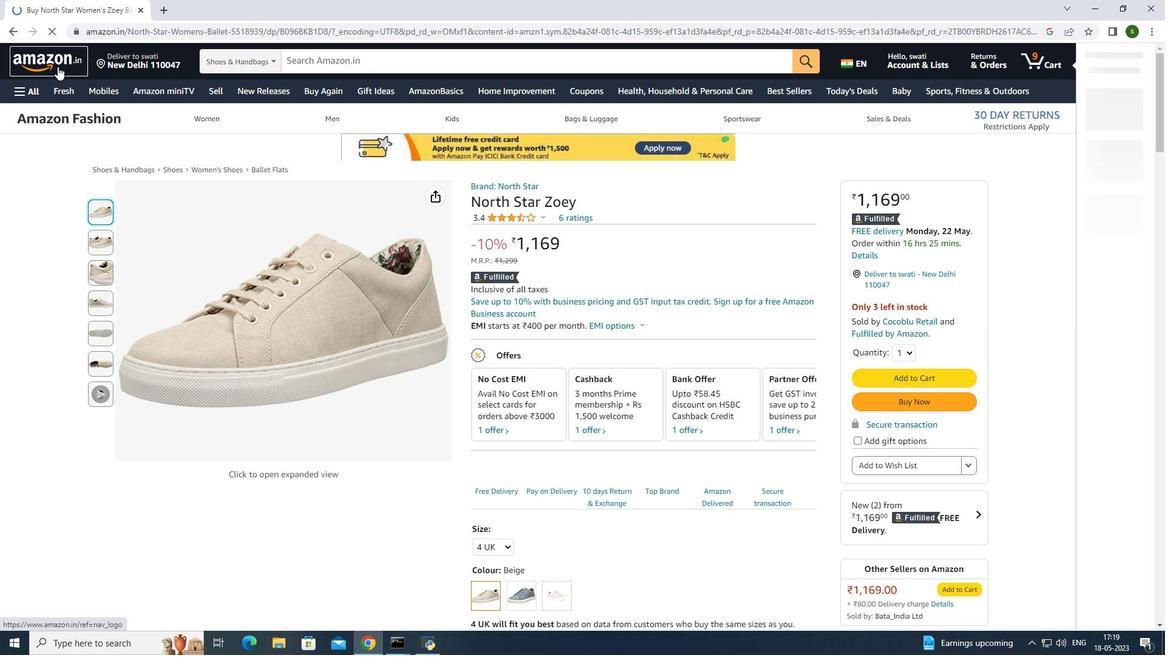 
Action: Mouse moved to (368, 383)
Screenshot: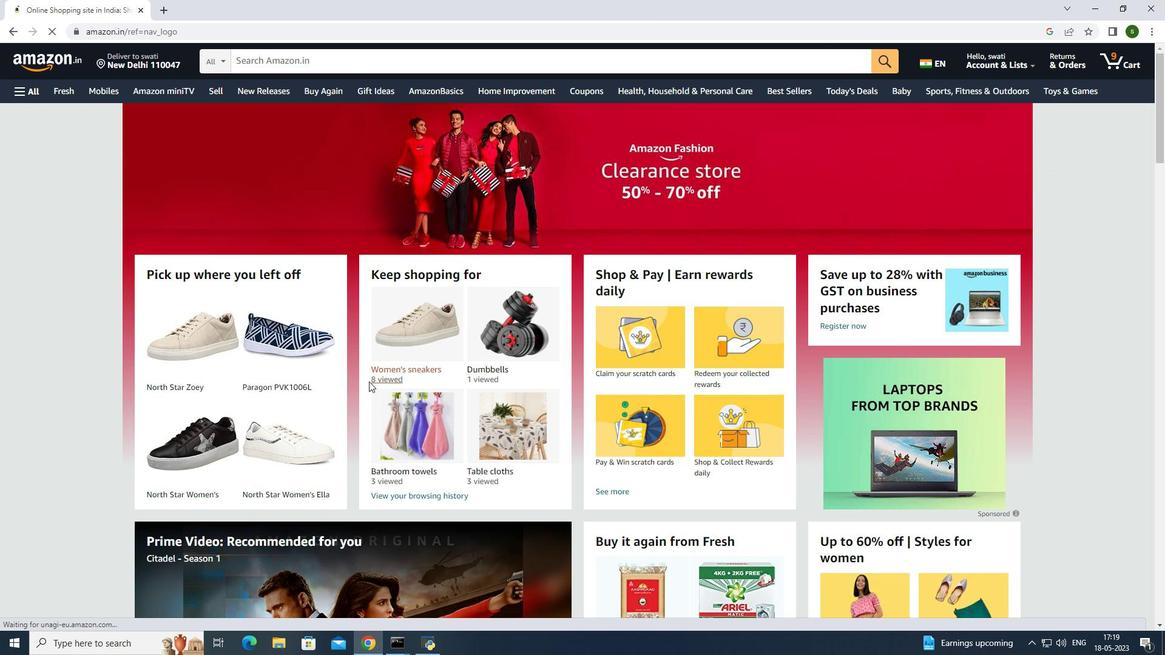 
Action: Mouse scrolled (368, 382) with delta (0, 0)
Screenshot: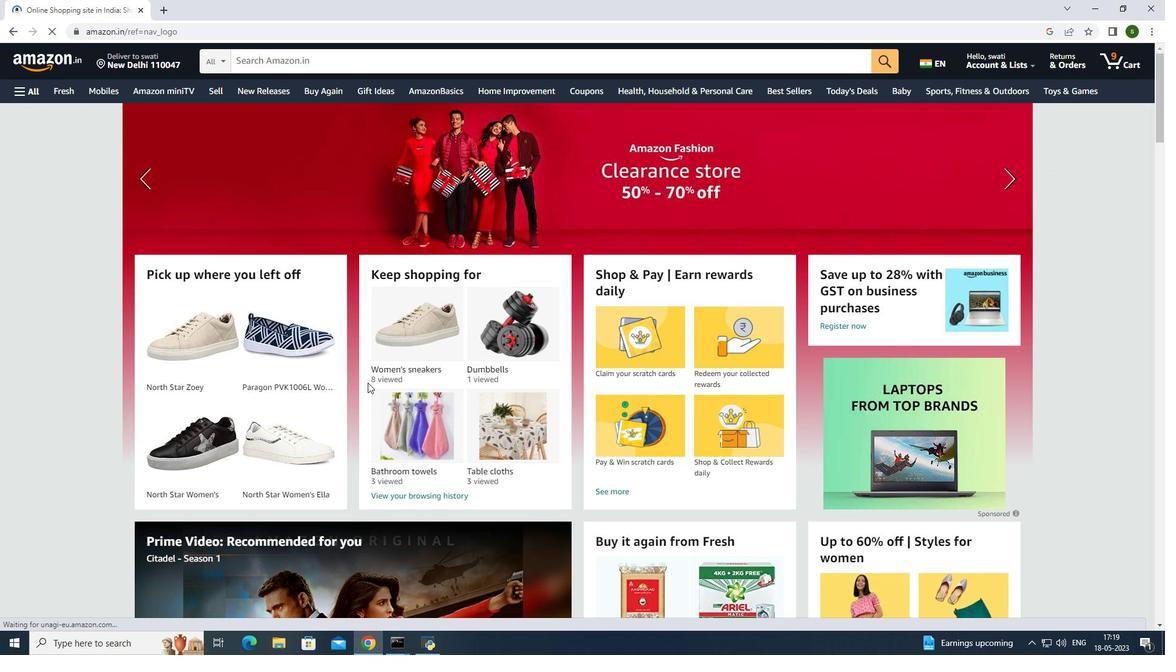 
Action: Mouse scrolled (368, 382) with delta (0, 0)
Screenshot: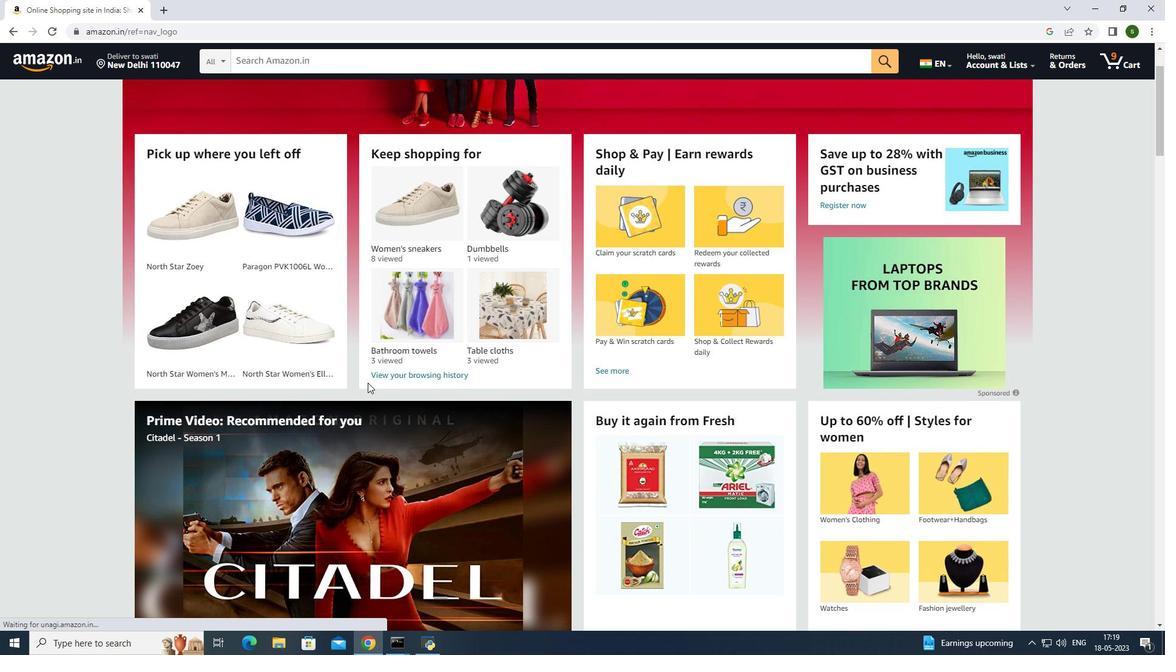 
Action: Mouse scrolled (368, 382) with delta (0, 0)
Screenshot: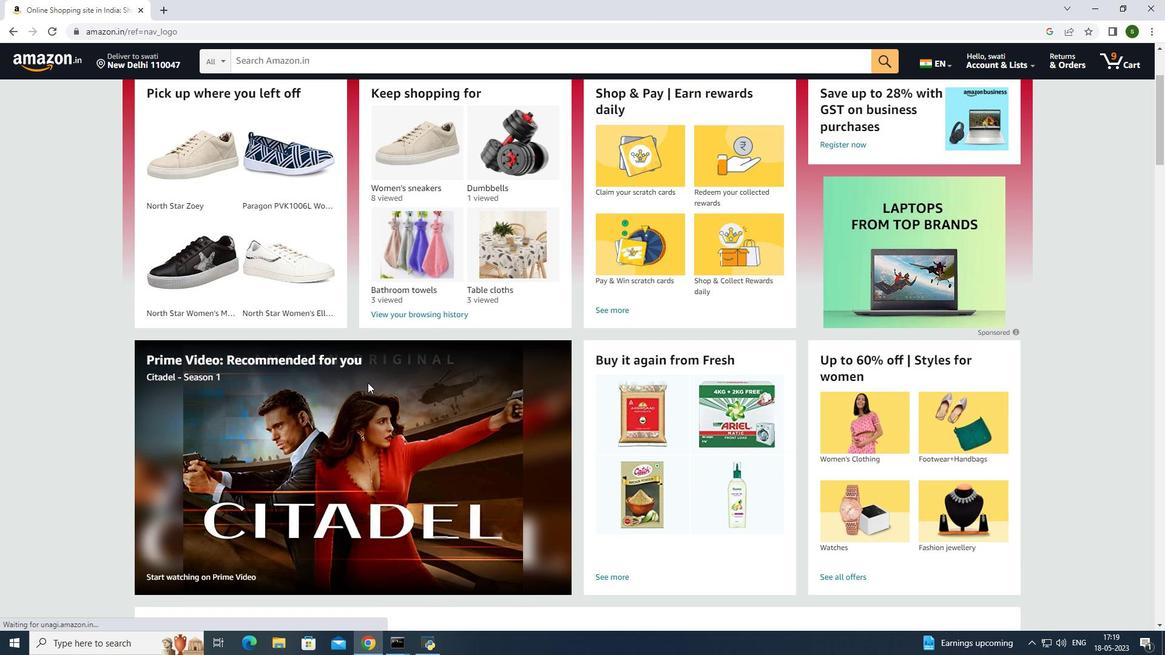 
Action: Mouse scrolled (368, 382) with delta (0, 0)
Screenshot: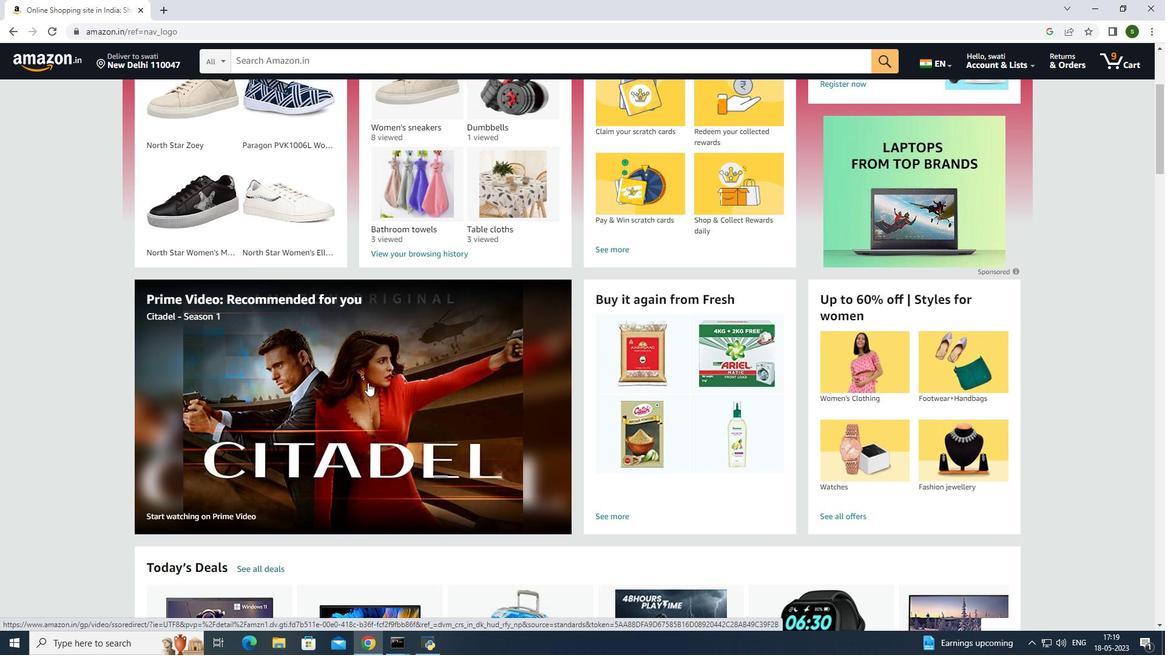 
Action: Mouse scrolled (368, 382) with delta (0, 0)
Screenshot: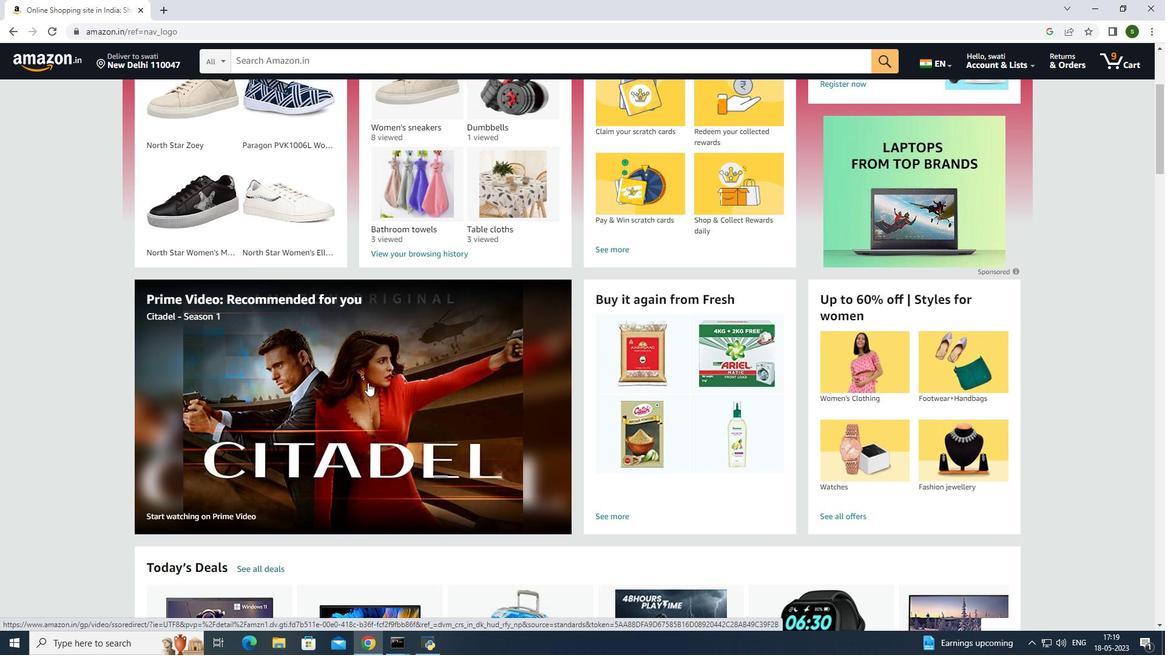 
Action: Mouse scrolled (368, 382) with delta (0, 0)
Screenshot: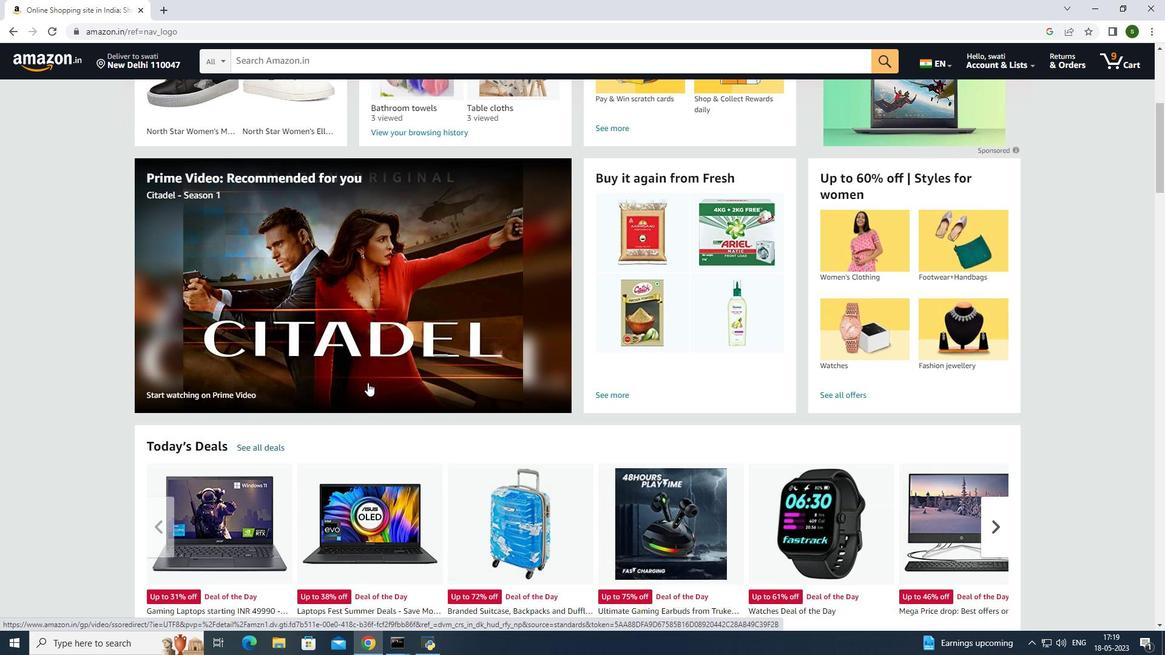 
Action: Mouse scrolled (368, 382) with delta (0, 0)
Screenshot: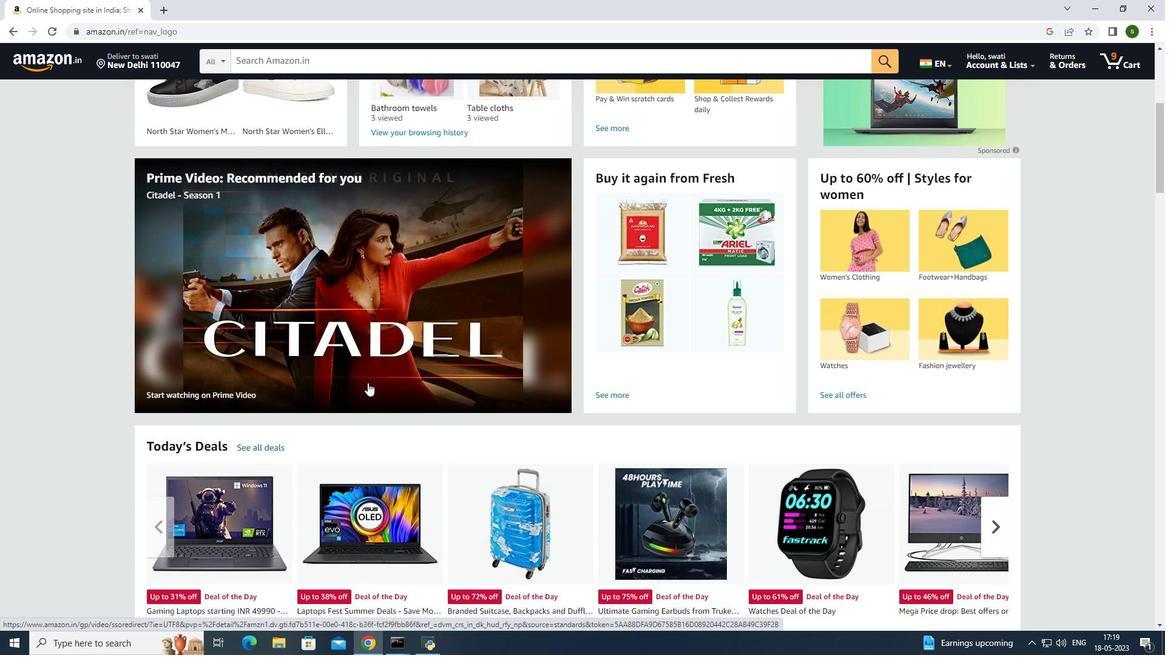 
Action: Mouse scrolled (368, 382) with delta (0, 0)
Screenshot: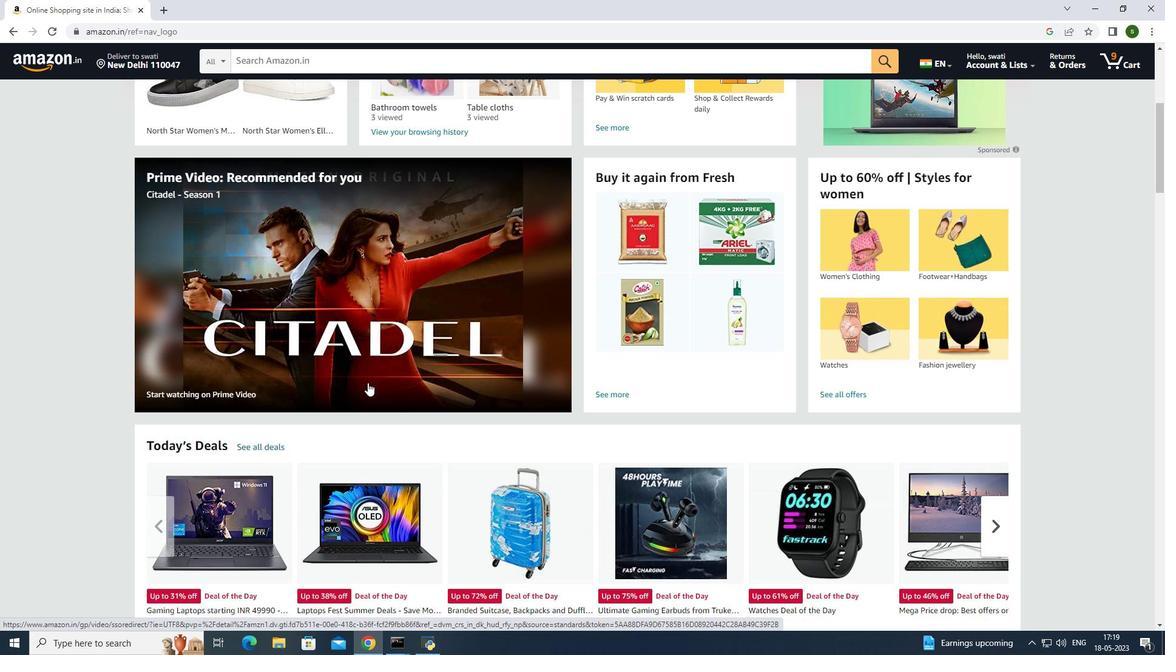 
Action: Mouse scrolled (368, 382) with delta (0, 0)
Screenshot: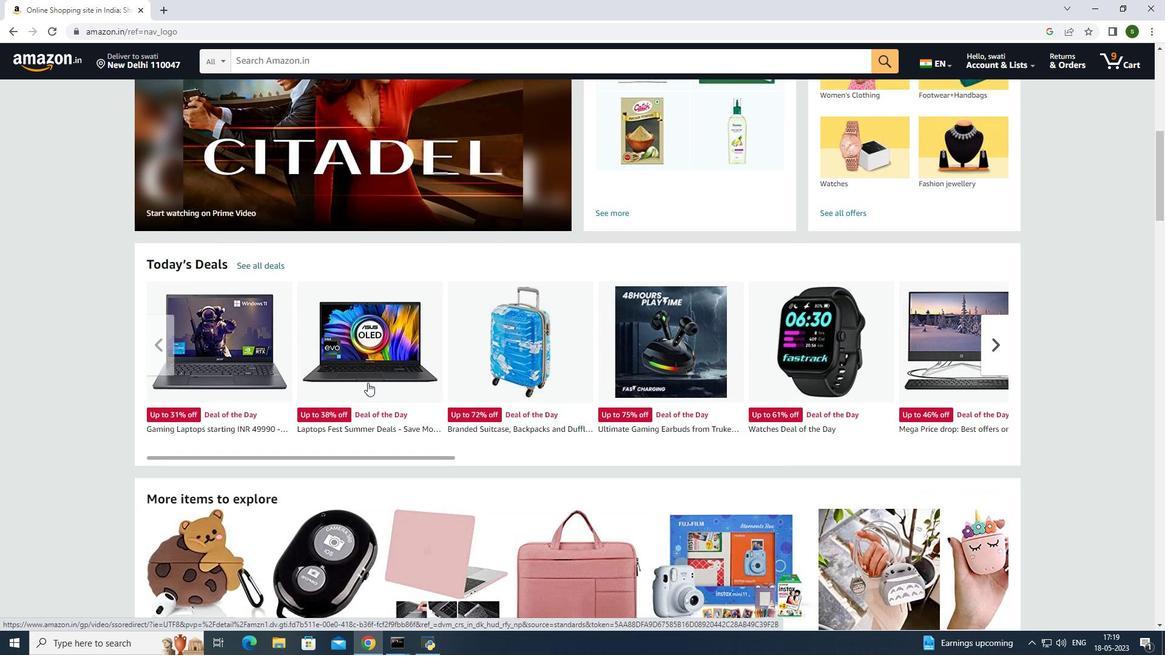 
Action: Mouse scrolled (368, 382) with delta (0, 0)
Screenshot: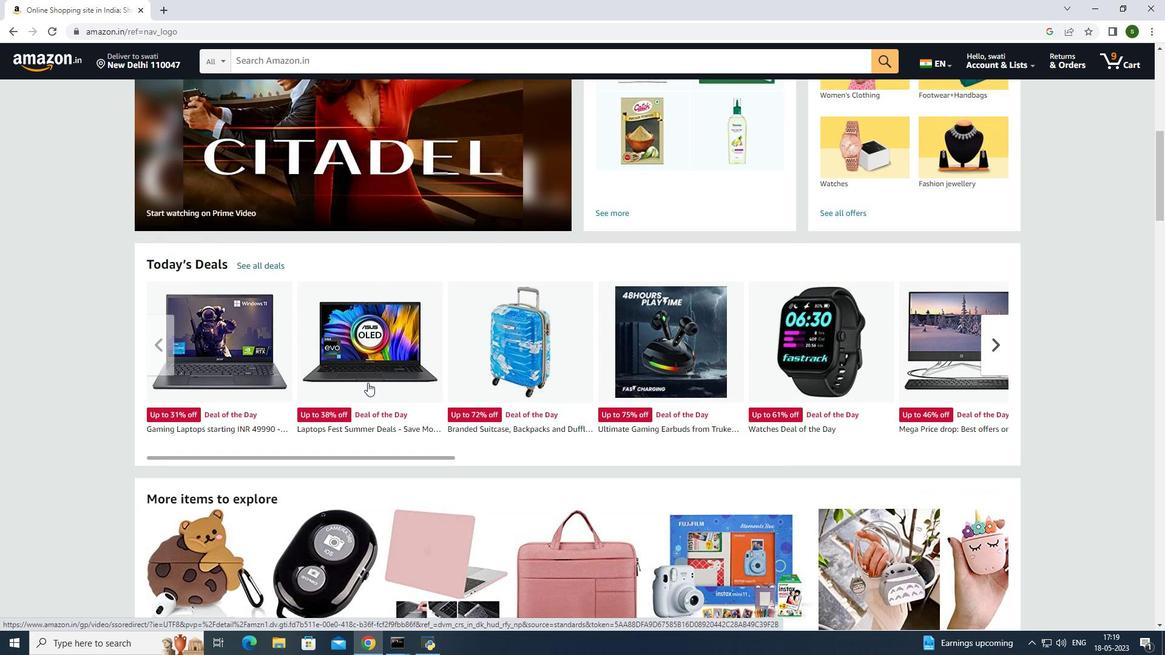 
Action: Mouse scrolled (368, 382) with delta (0, 0)
Screenshot: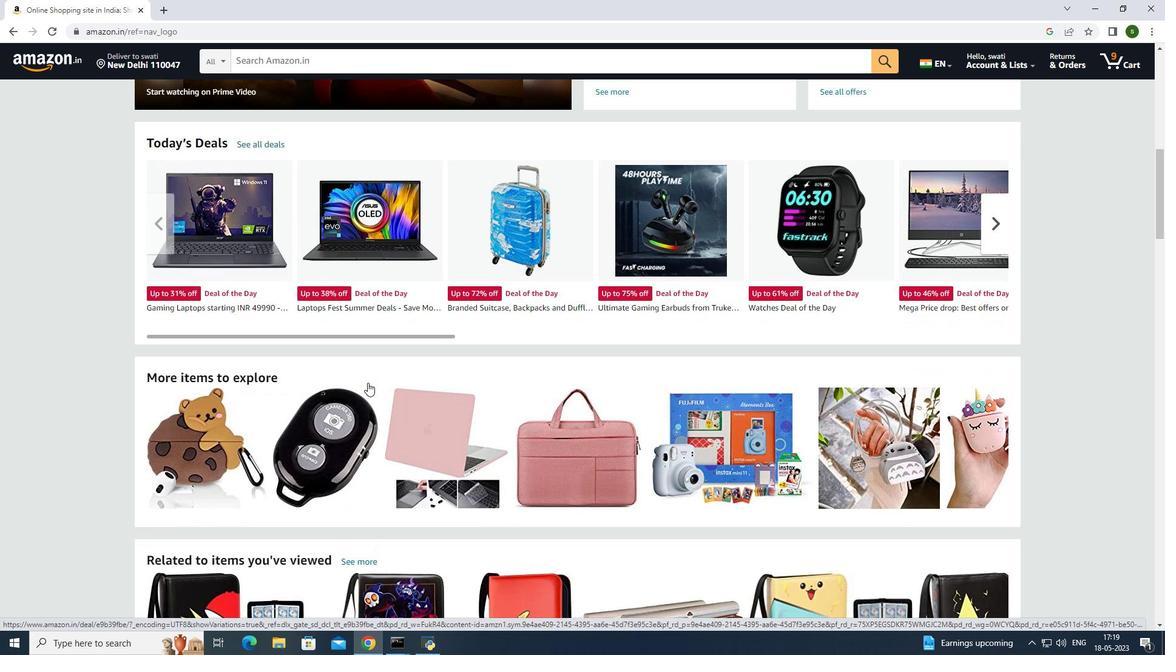 
Action: Mouse scrolled (368, 382) with delta (0, 0)
Screenshot: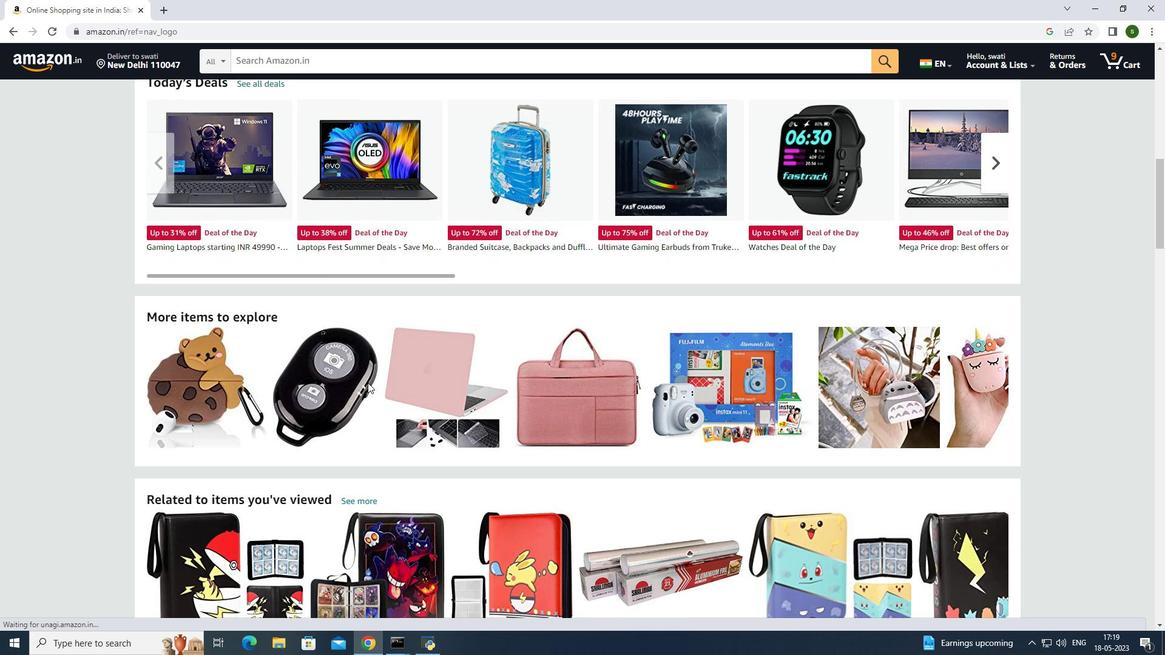 
Action: Mouse scrolled (368, 382) with delta (0, 0)
Screenshot: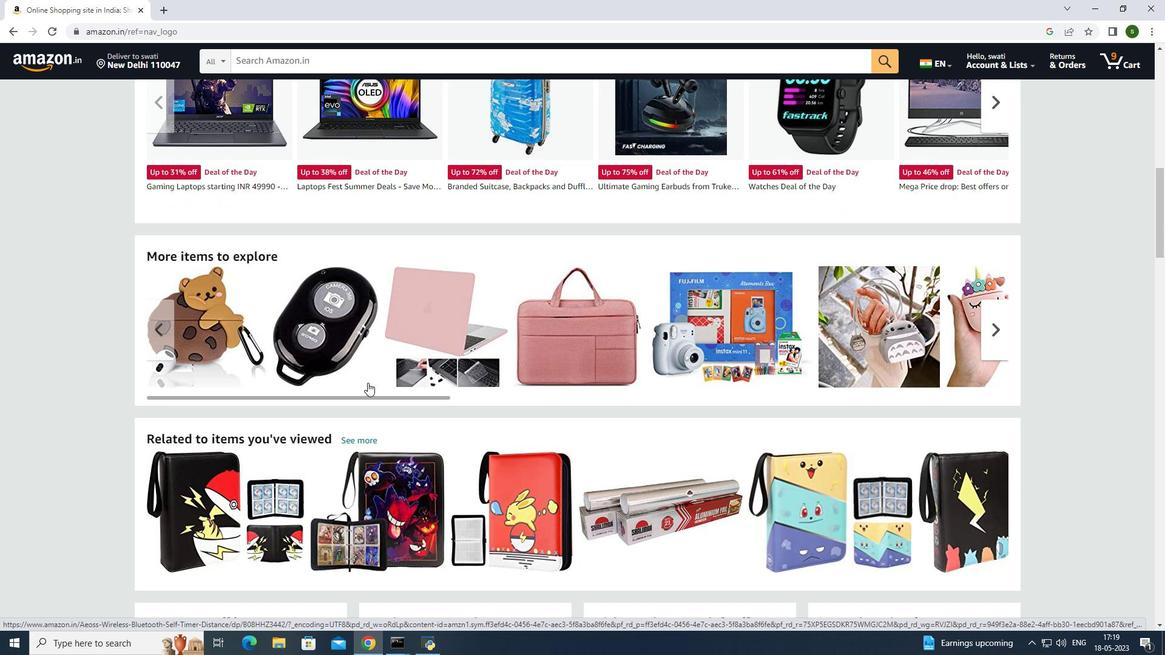 
Action: Mouse scrolled (368, 382) with delta (0, 0)
Screenshot: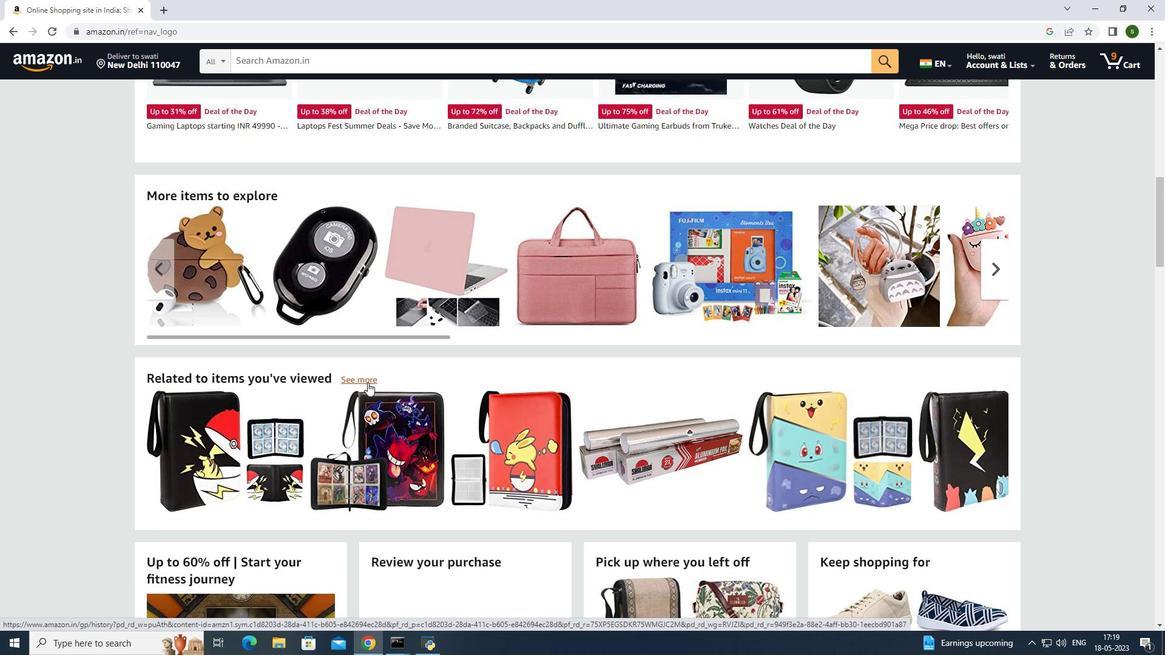
Action: Mouse scrolled (368, 382) with delta (0, 0)
Screenshot: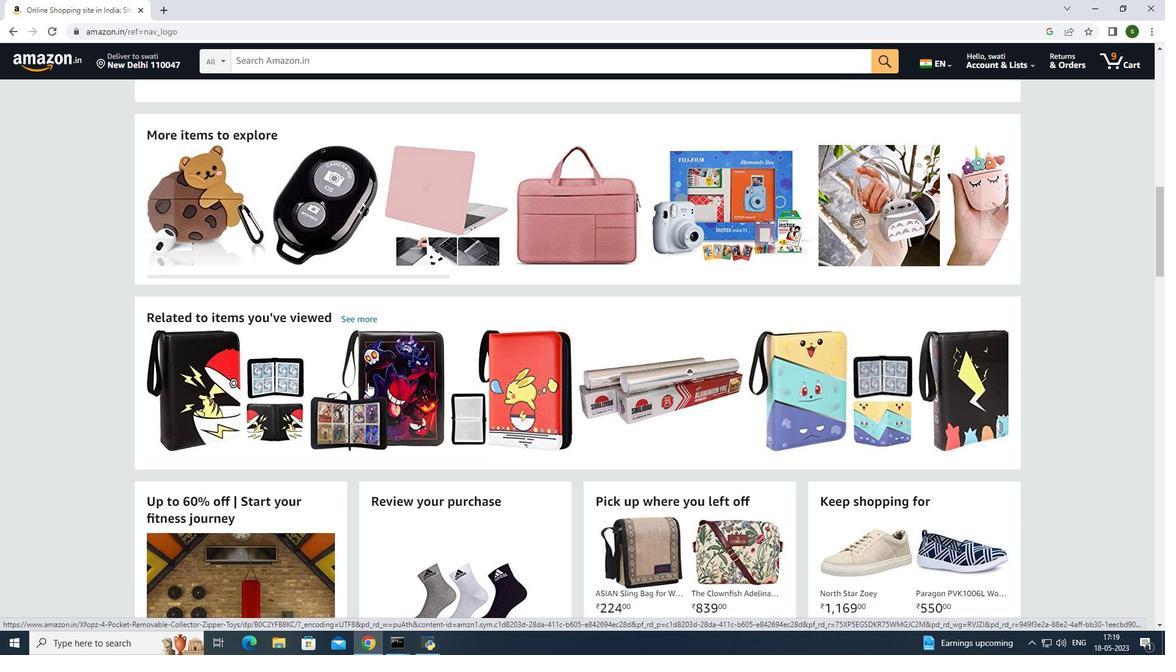 
Action: Mouse moved to (616, 355)
Screenshot: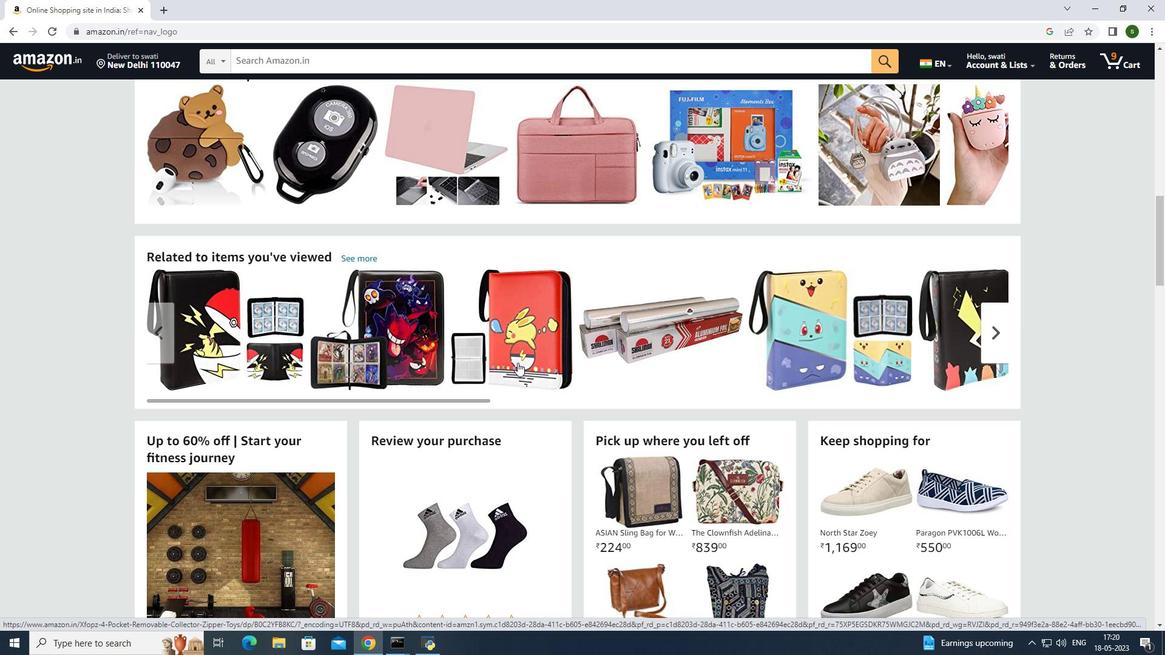 
Action: Mouse scrolled (616, 355) with delta (0, 0)
Screenshot: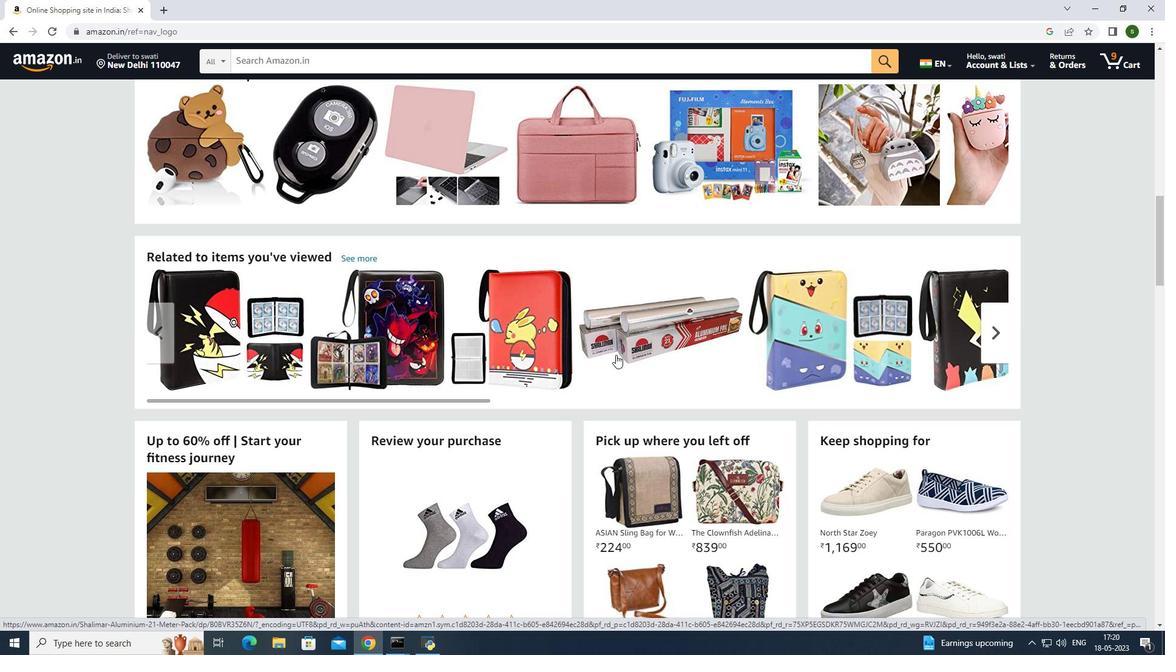 
Action: Mouse scrolled (616, 355) with delta (0, 0)
Screenshot: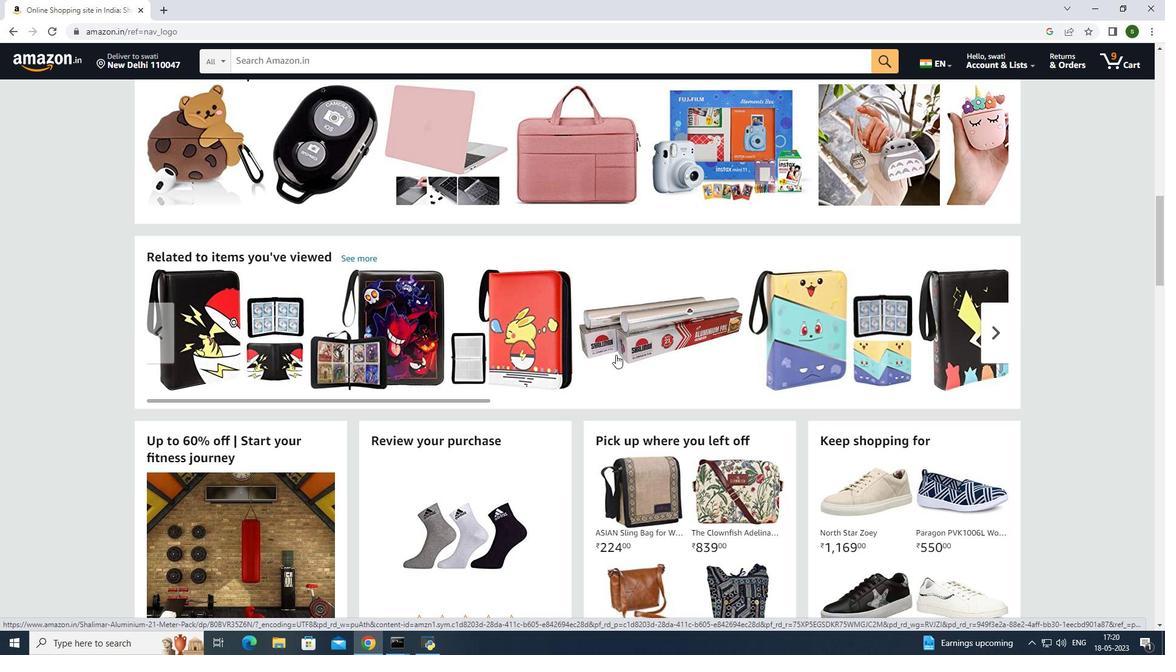 
Action: Mouse moved to (521, 453)
Screenshot: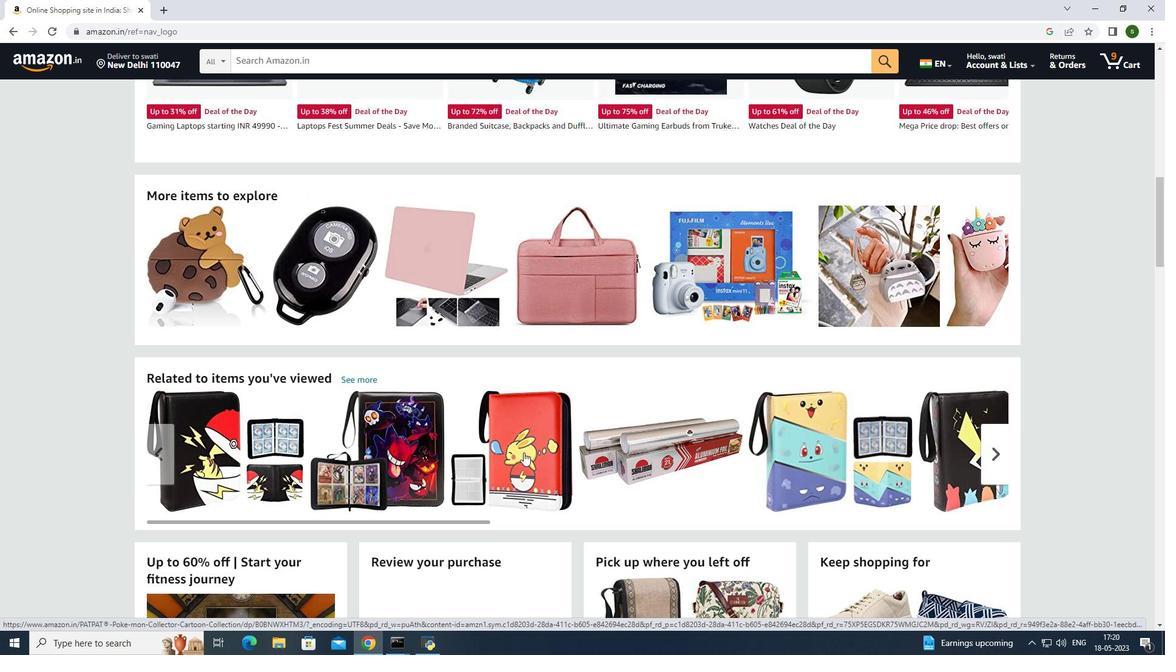
Action: Mouse scrolled (521, 454) with delta (0, 0)
Screenshot: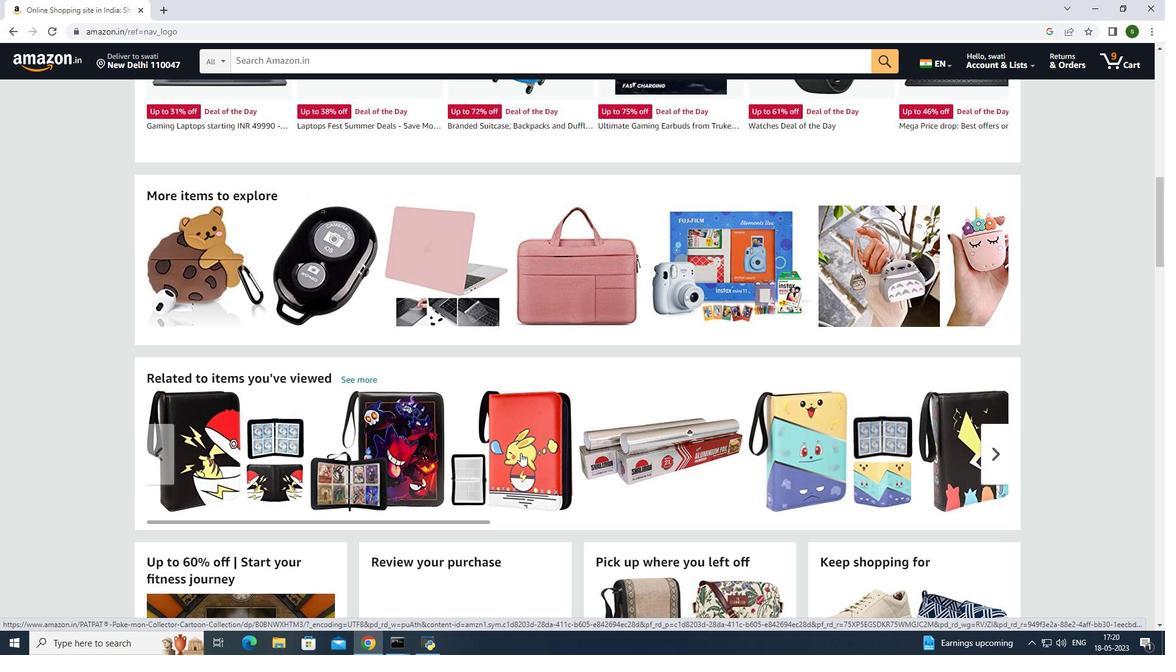 
Action: Mouse scrolled (521, 454) with delta (0, 0)
Screenshot: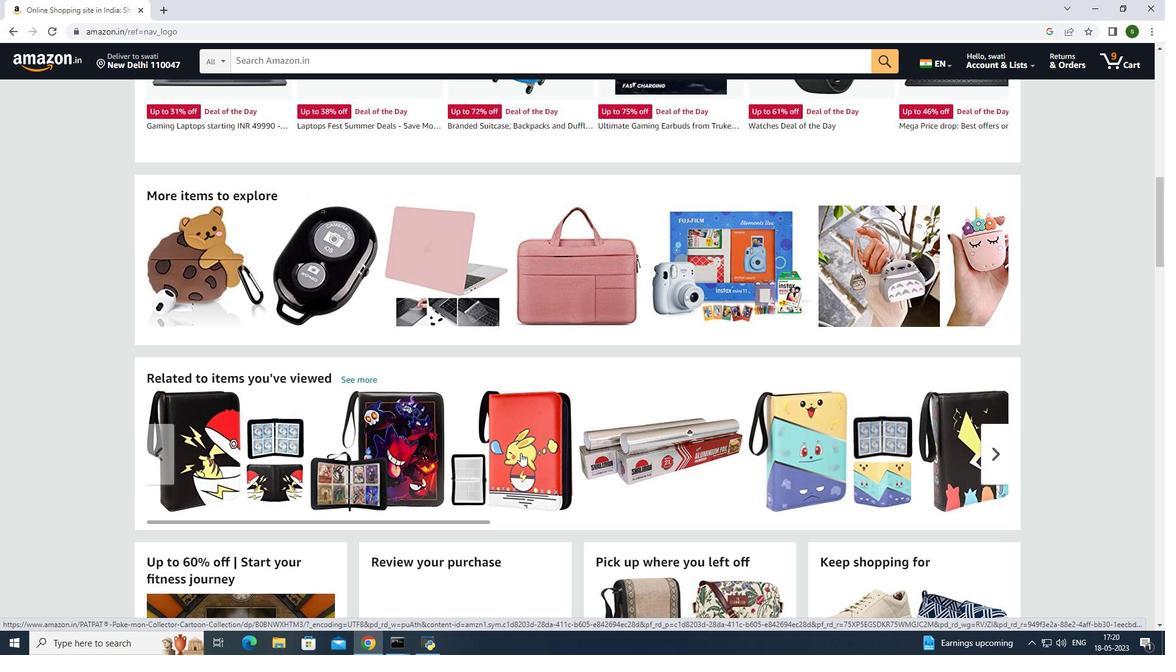 
Action: Mouse scrolled (521, 453) with delta (0, 0)
Screenshot: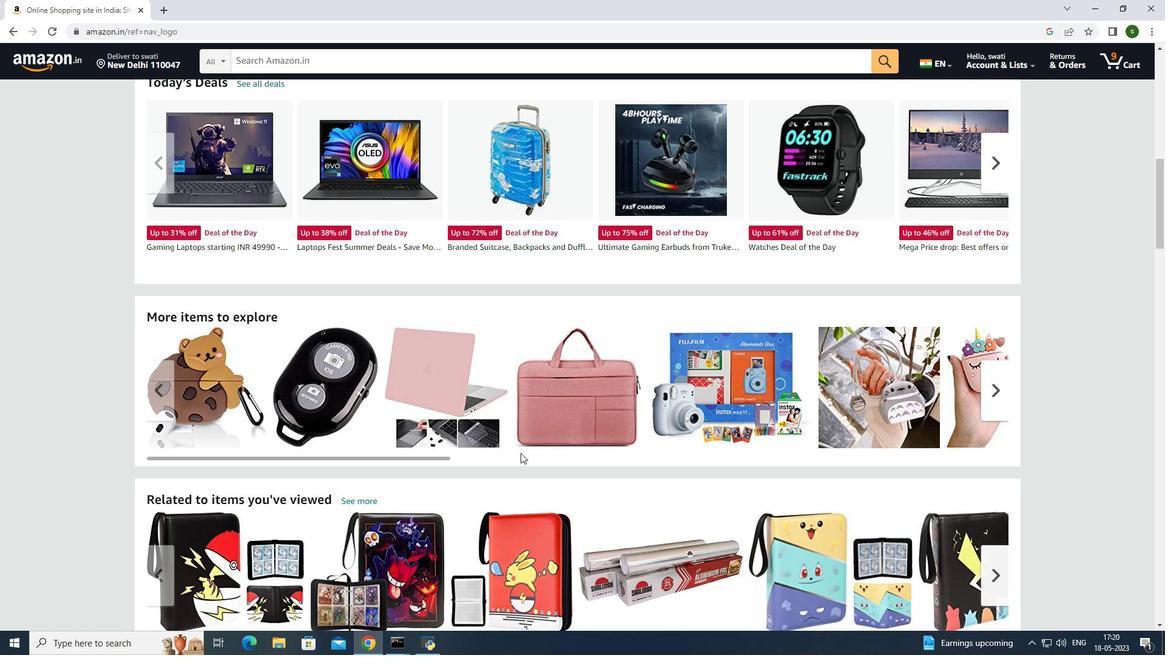
Action: Mouse scrolled (521, 454) with delta (0, 0)
Screenshot: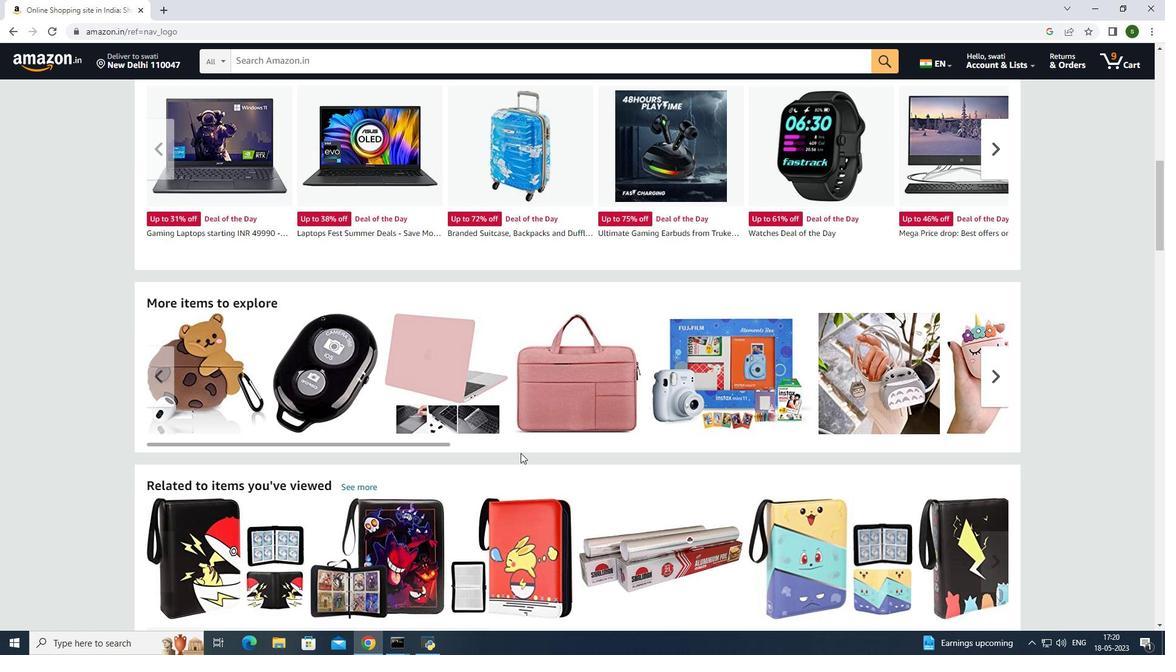 
Action: Mouse scrolled (521, 454) with delta (0, 0)
Screenshot: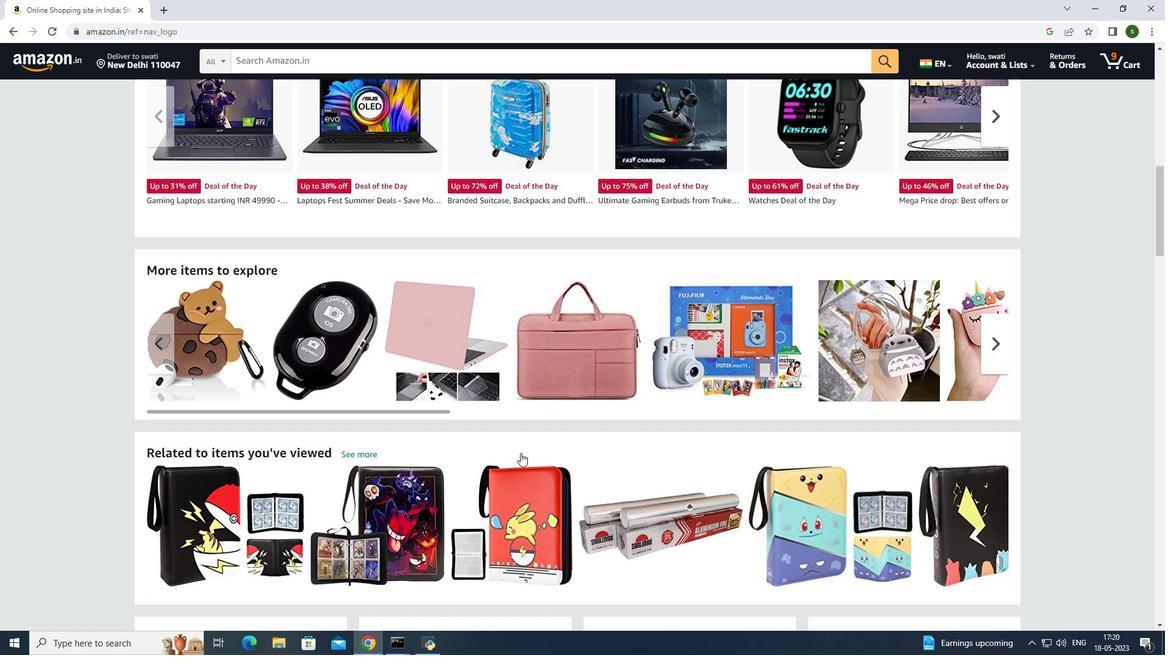 
Action: Mouse scrolled (521, 453) with delta (0, 0)
Screenshot: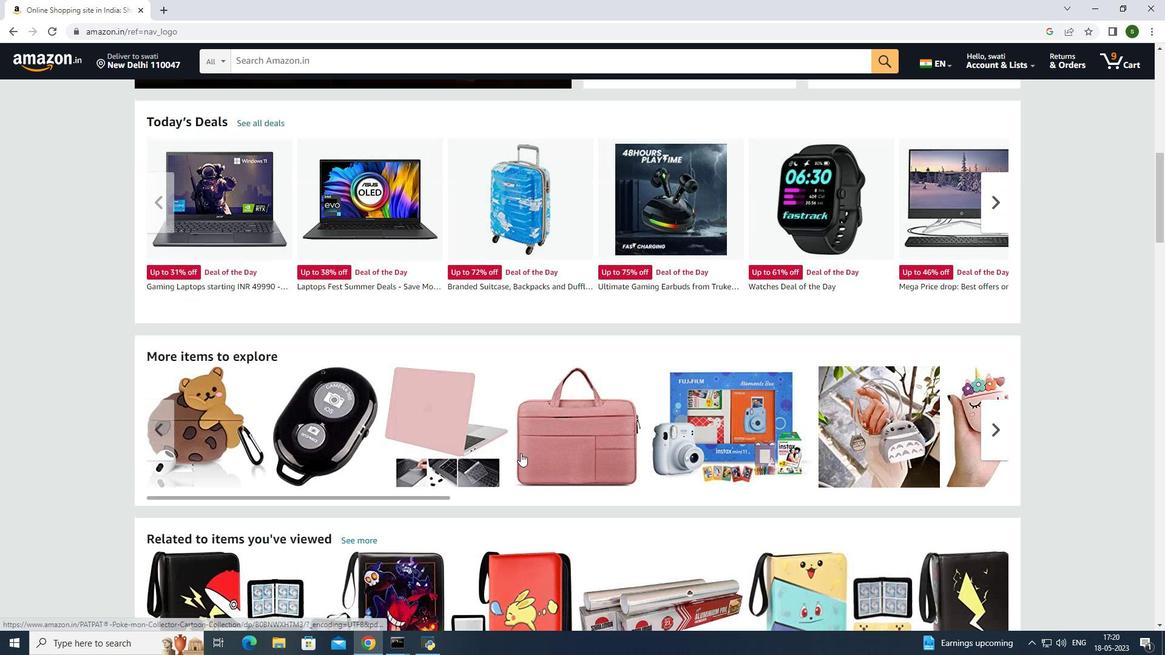
Action: Mouse scrolled (521, 453) with delta (0, 0)
Screenshot: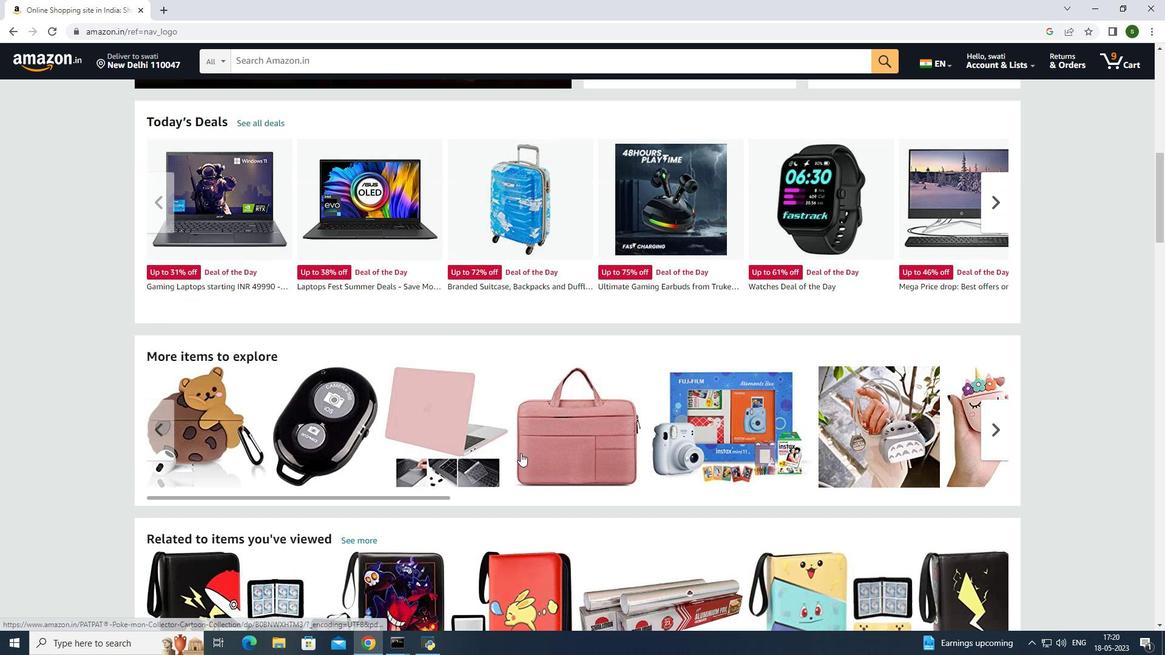 
Action: Mouse scrolled (521, 453) with delta (0, 0)
Screenshot: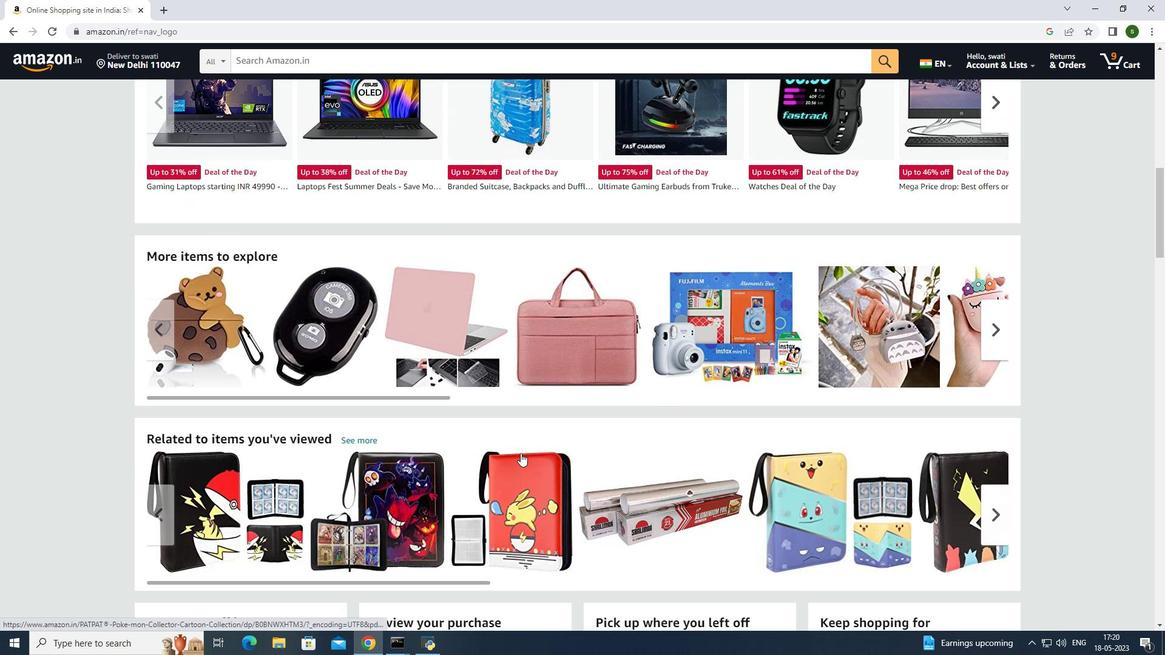 
Action: Mouse scrolled (521, 453) with delta (0, 0)
Screenshot: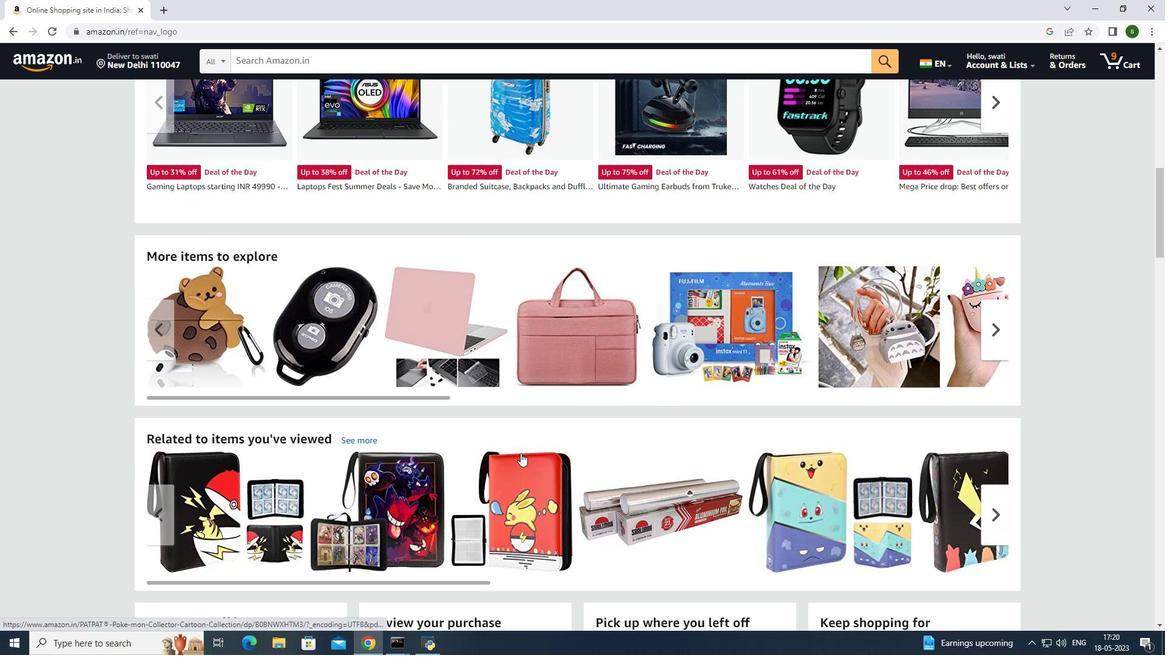
Action: Mouse moved to (1001, 394)
Screenshot: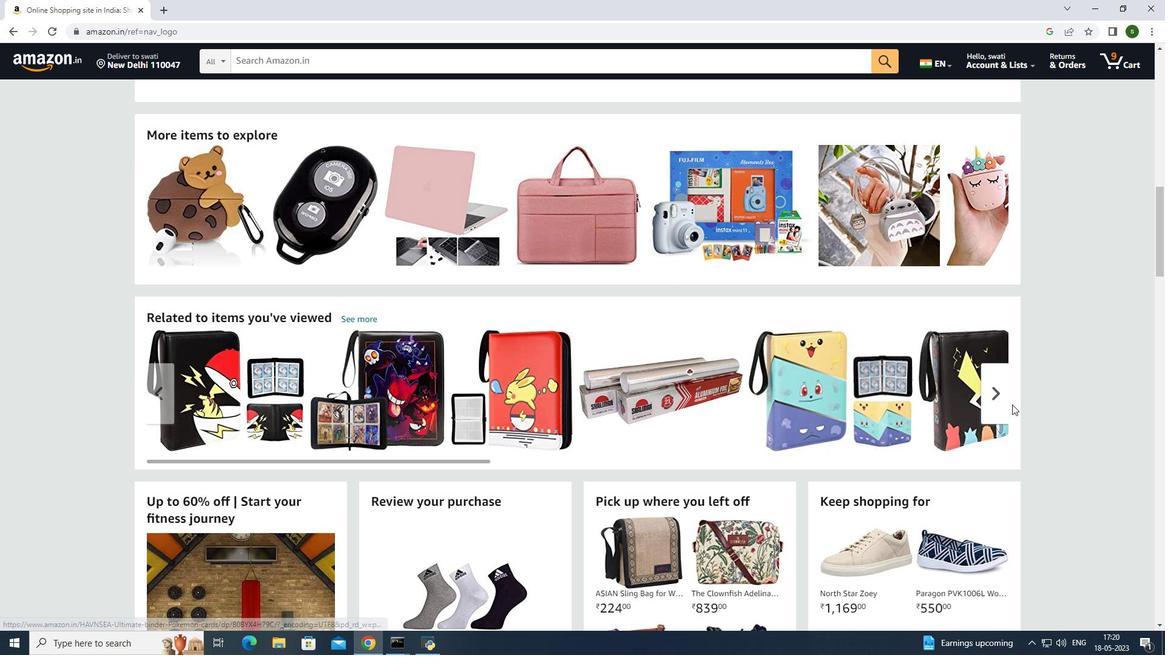 
Action: Mouse pressed left at (1001, 394)
Screenshot: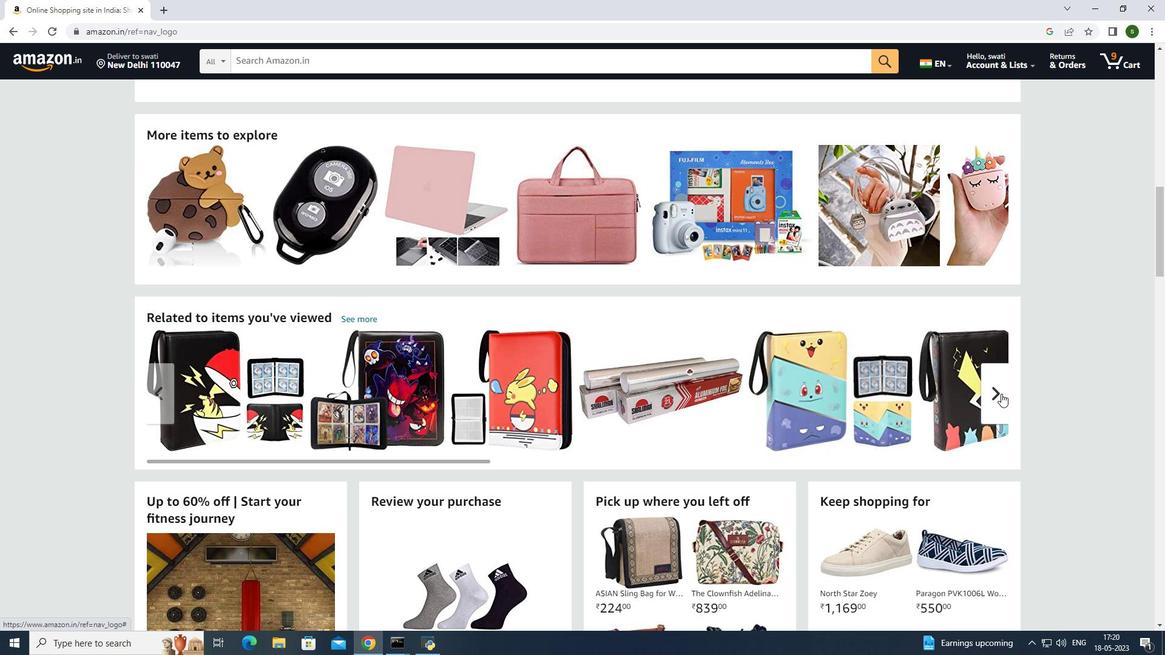 
Action: Mouse pressed left at (1001, 394)
Screenshot: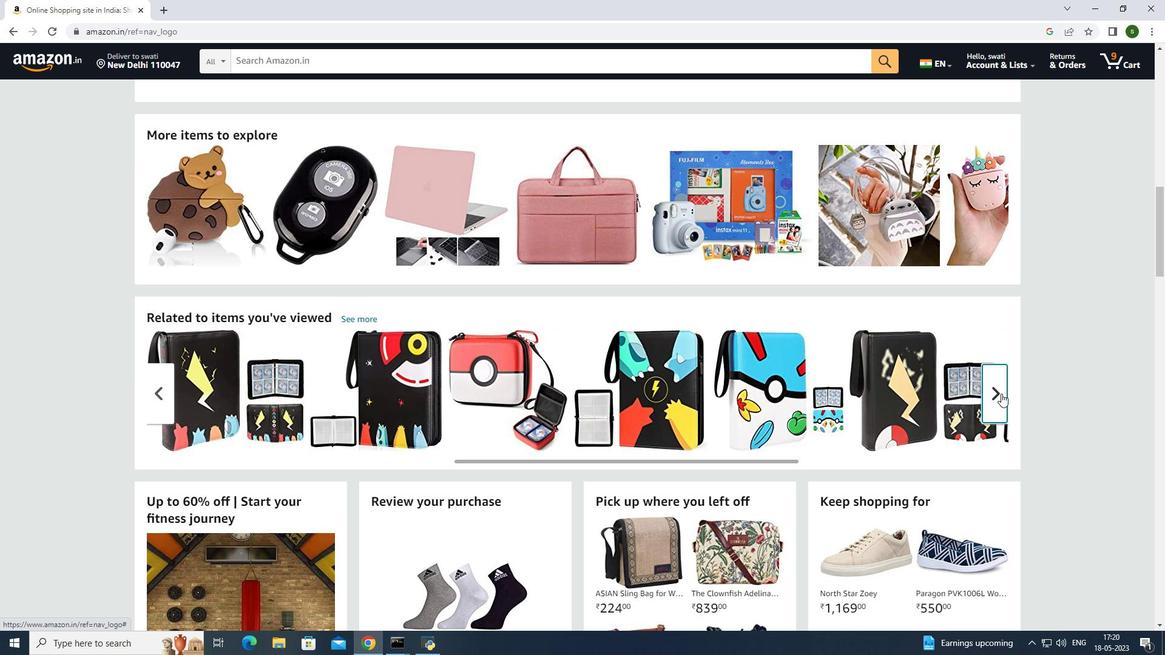 
Action: Mouse moved to (1001, 398)
Screenshot: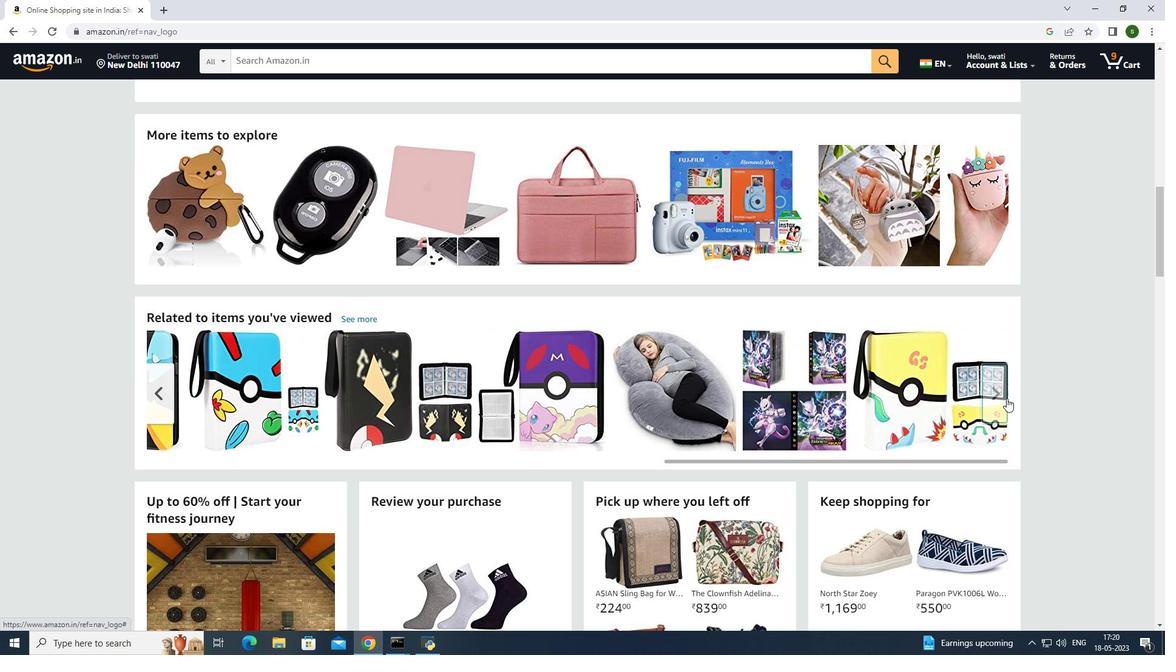 
Action: Mouse pressed left at (1001, 398)
Screenshot: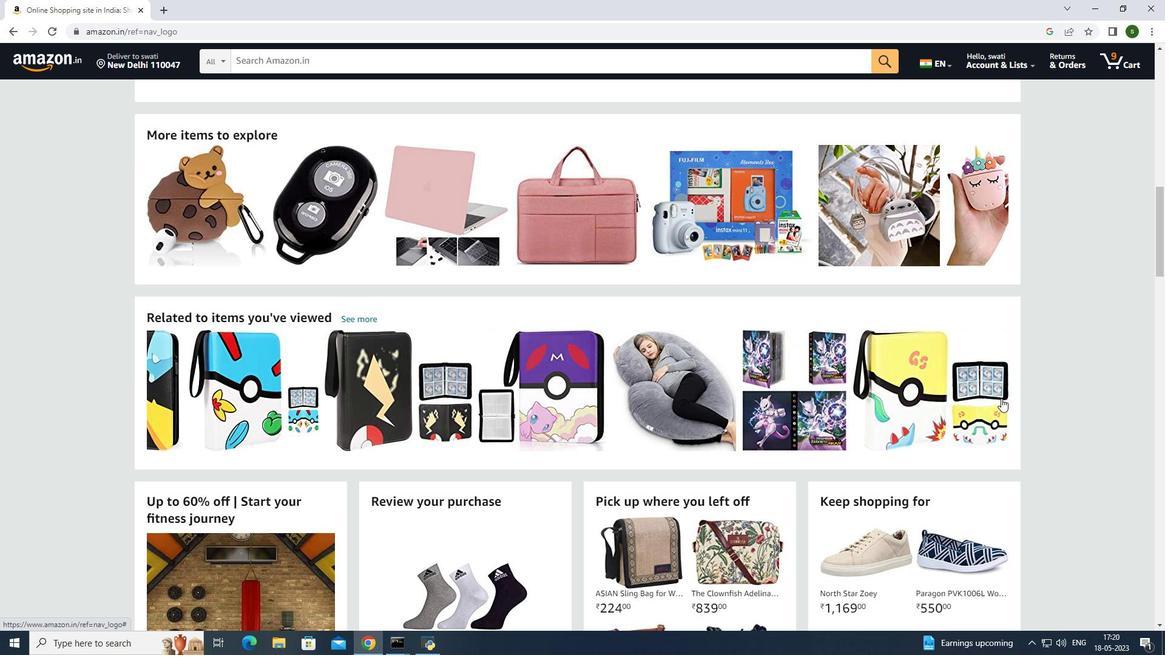 
Action: Mouse scrolled (1001, 398) with delta (0, 0)
Screenshot: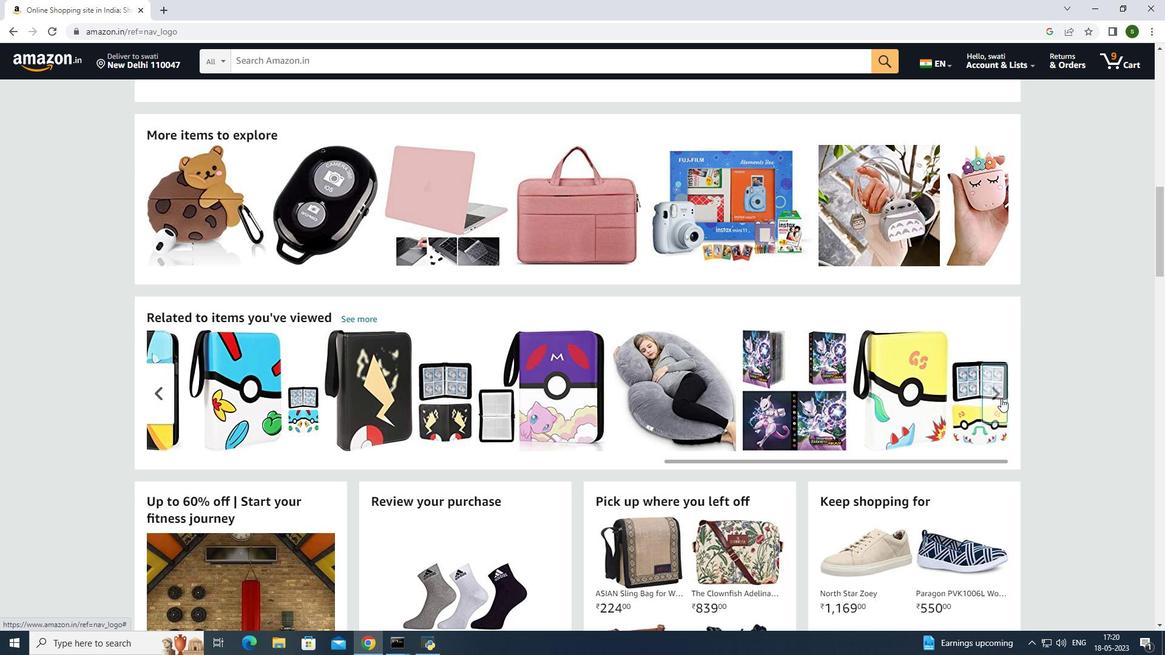
Action: Mouse scrolled (1001, 398) with delta (0, 0)
Screenshot: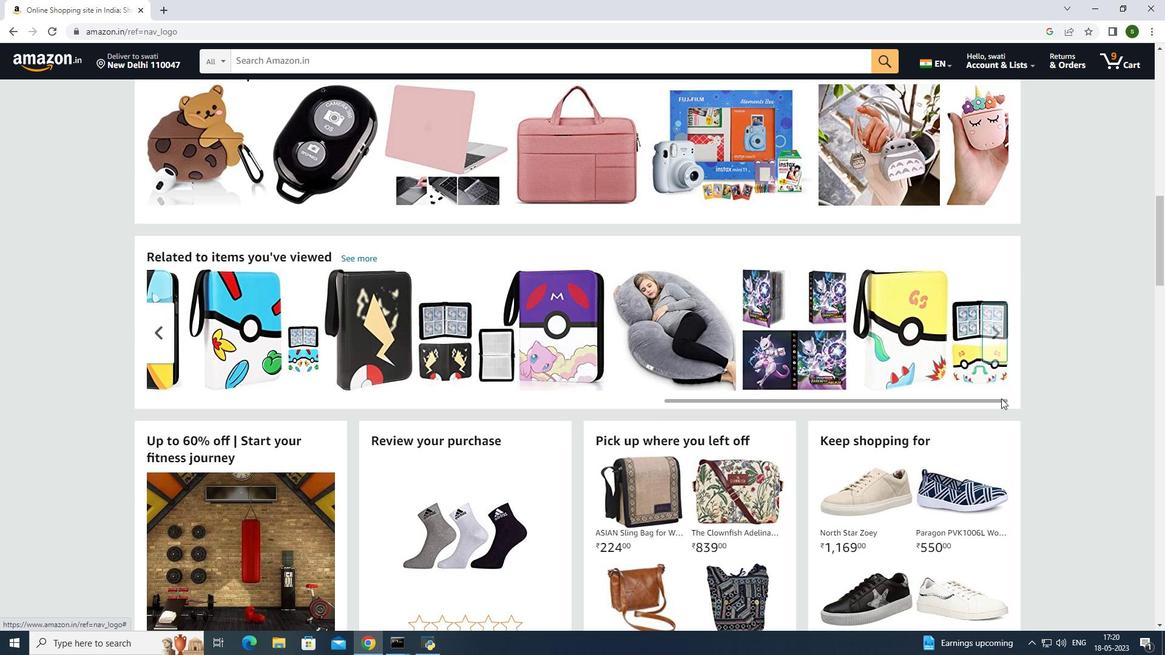 
Action: Mouse scrolled (1001, 398) with delta (0, 0)
Screenshot: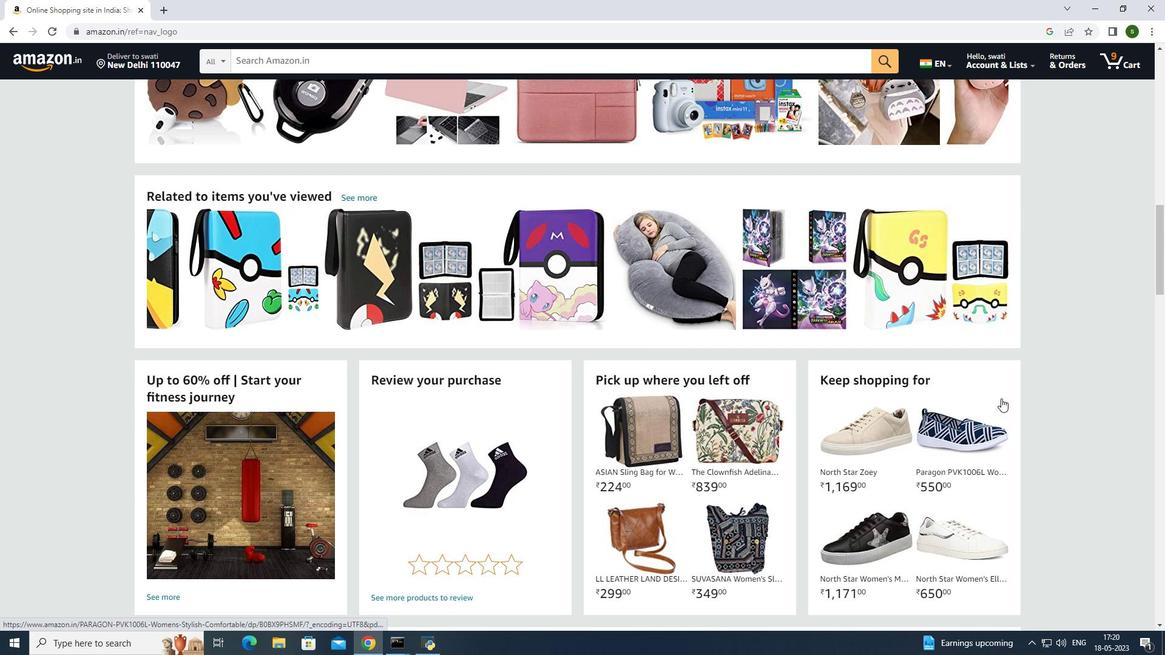 
Action: Mouse scrolled (1001, 398) with delta (0, 0)
Screenshot: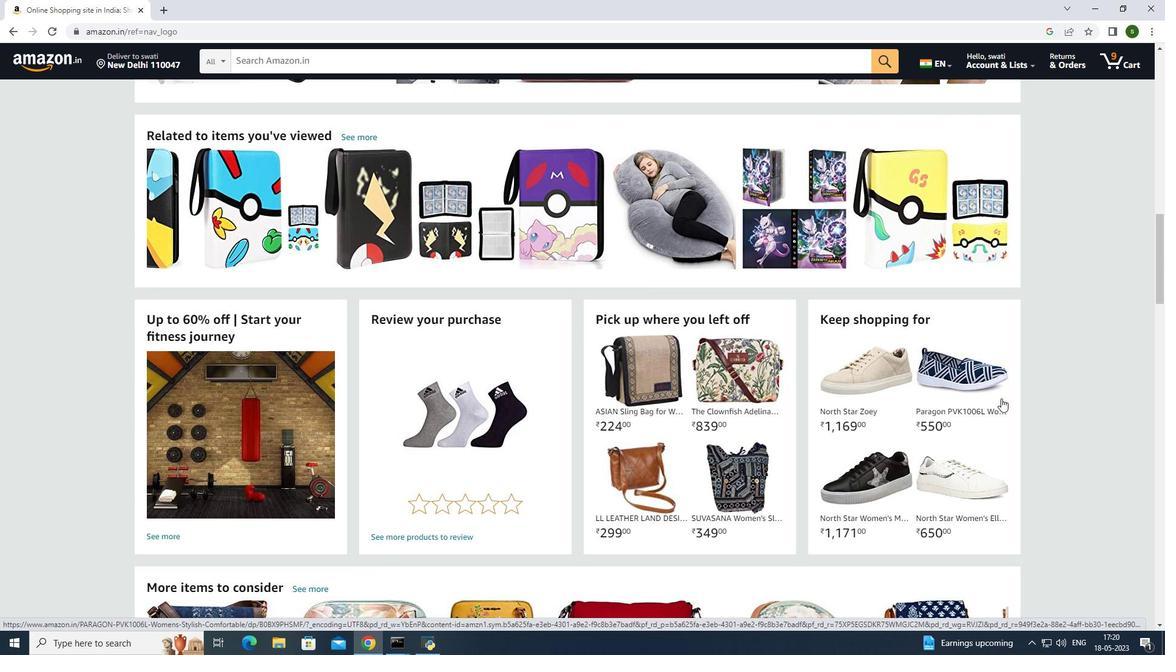 
Action: Mouse scrolled (1001, 398) with delta (0, 0)
Screenshot: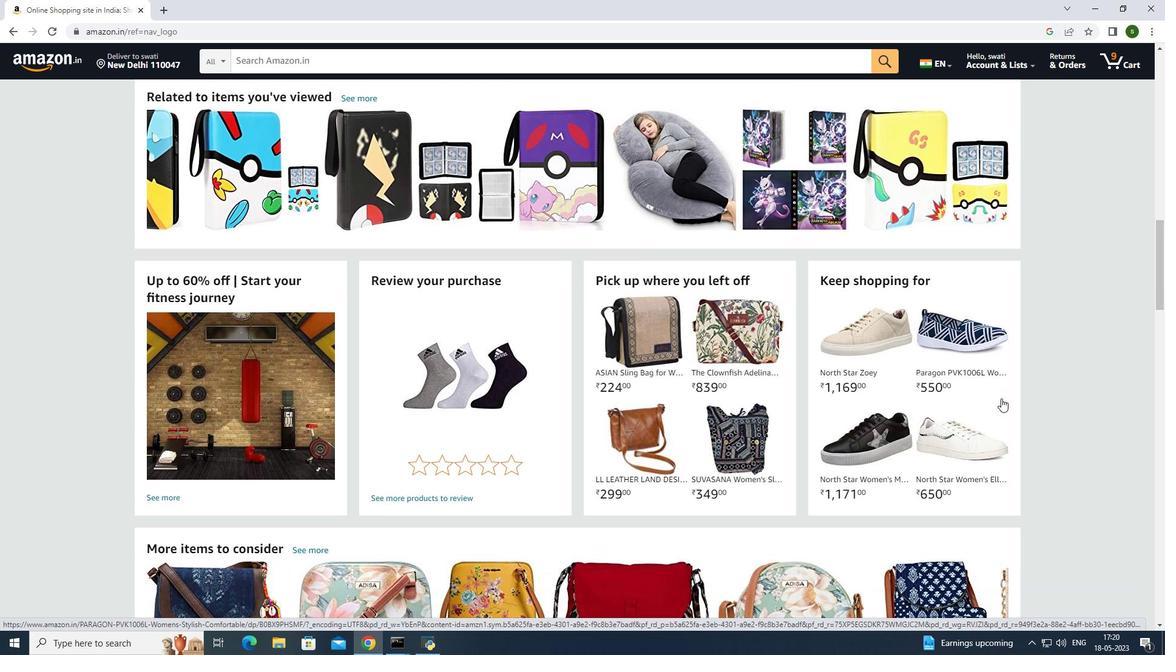 
Action: Mouse scrolled (1001, 398) with delta (0, 0)
Screenshot: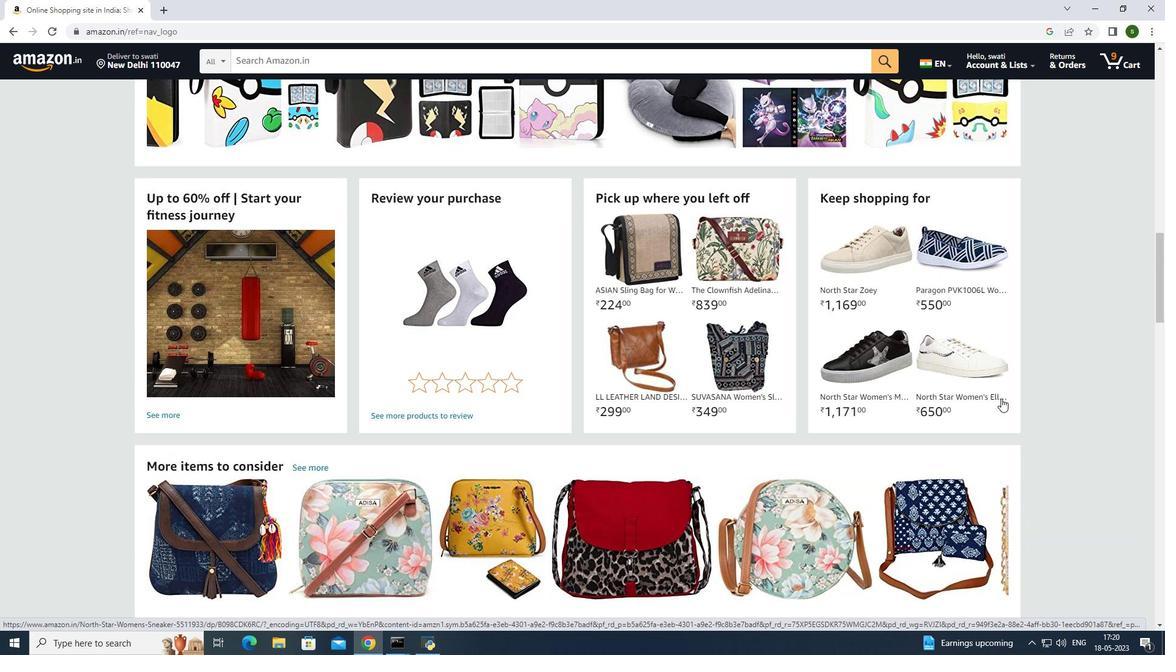 
Action: Mouse scrolled (1001, 398) with delta (0, 0)
Screenshot: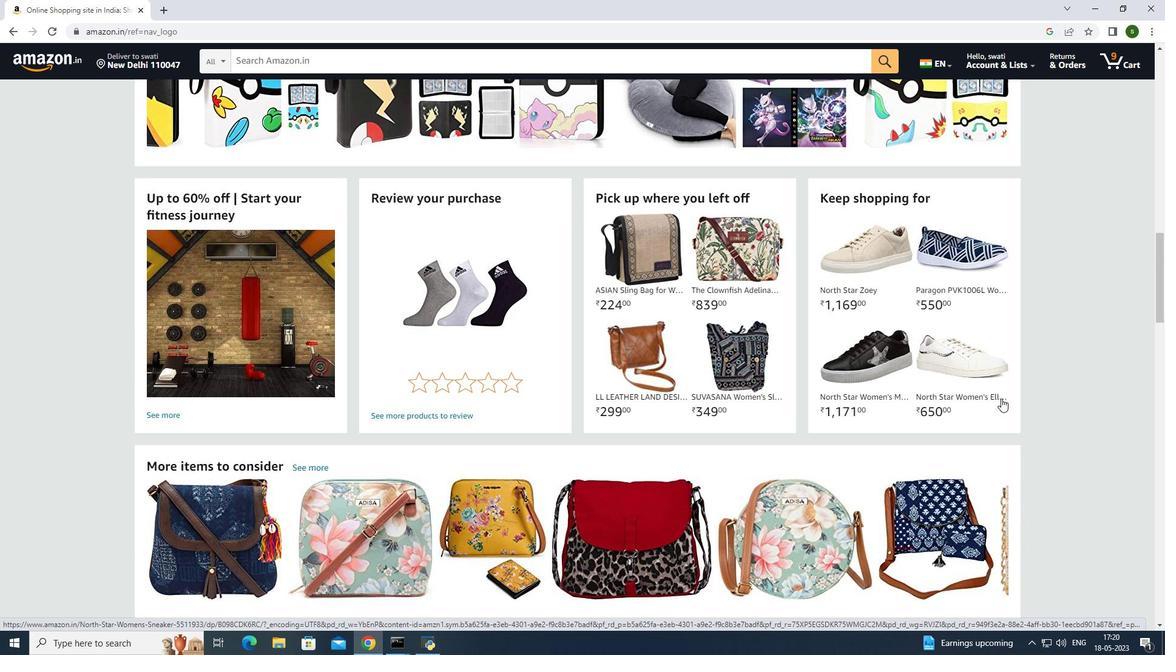 
Action: Mouse scrolled (1001, 398) with delta (0, 0)
Screenshot: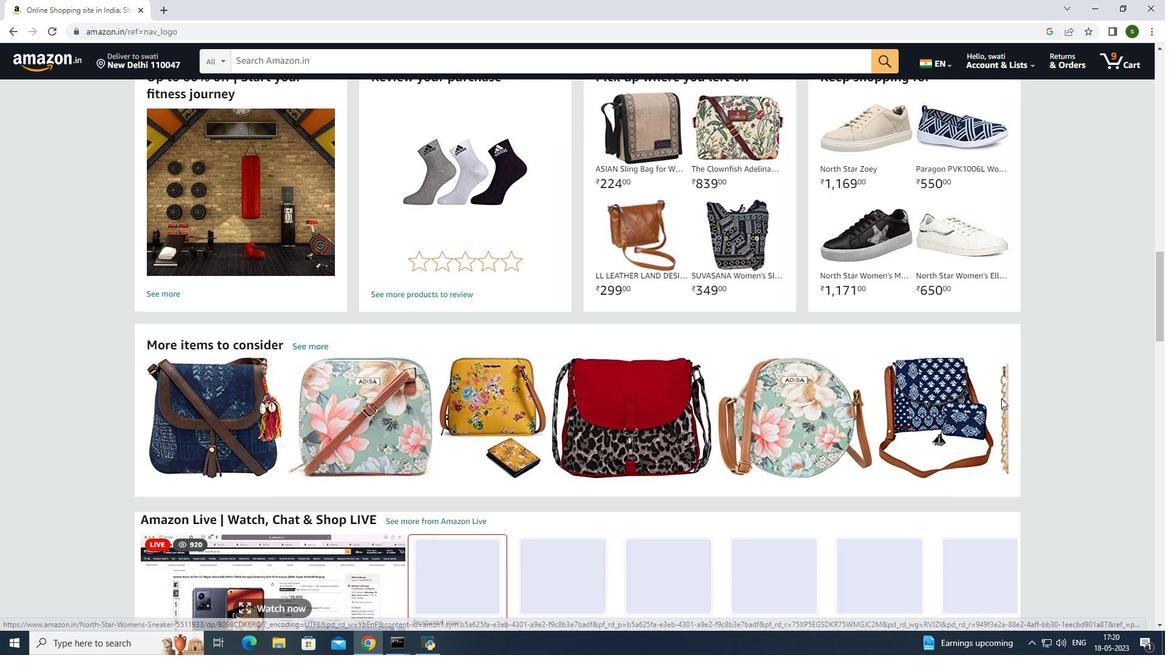 
Action: Mouse scrolled (1001, 398) with delta (0, 0)
Screenshot: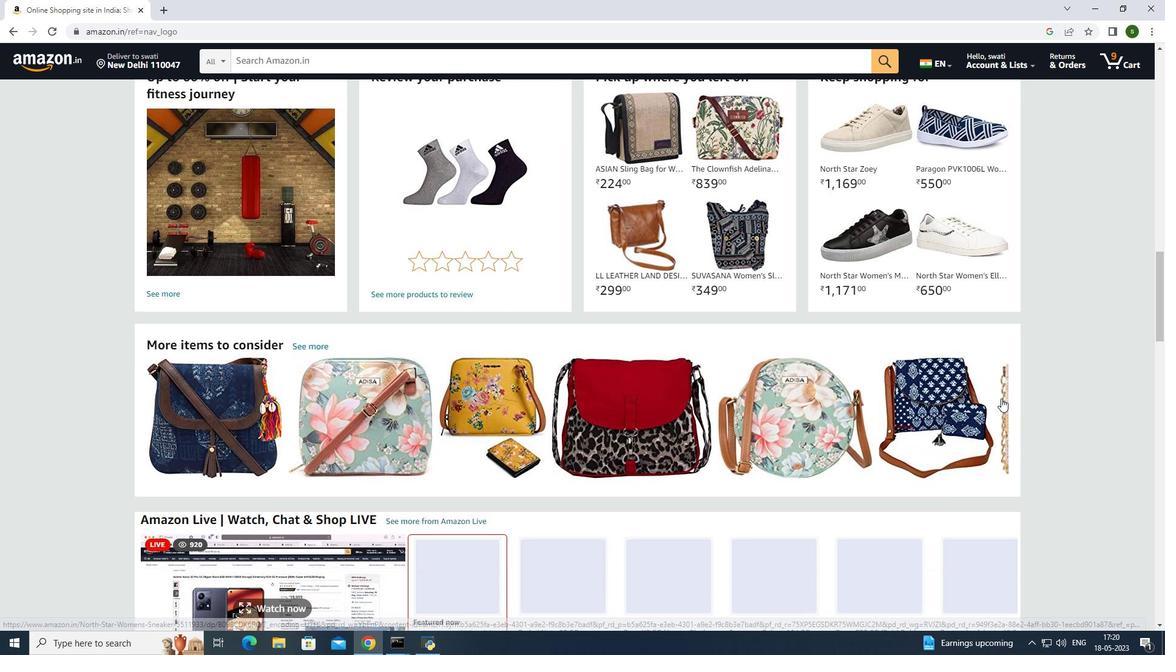 
Action: Mouse scrolled (1001, 398) with delta (0, 0)
Screenshot: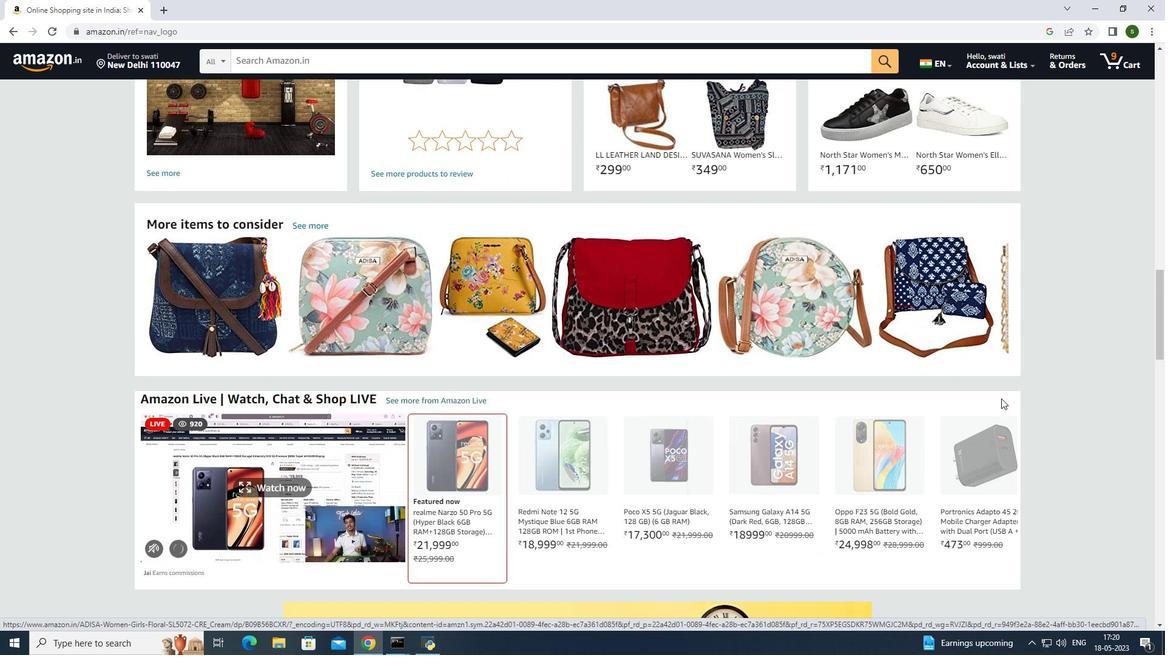 
Action: Mouse scrolled (1001, 398) with delta (0, 0)
Screenshot: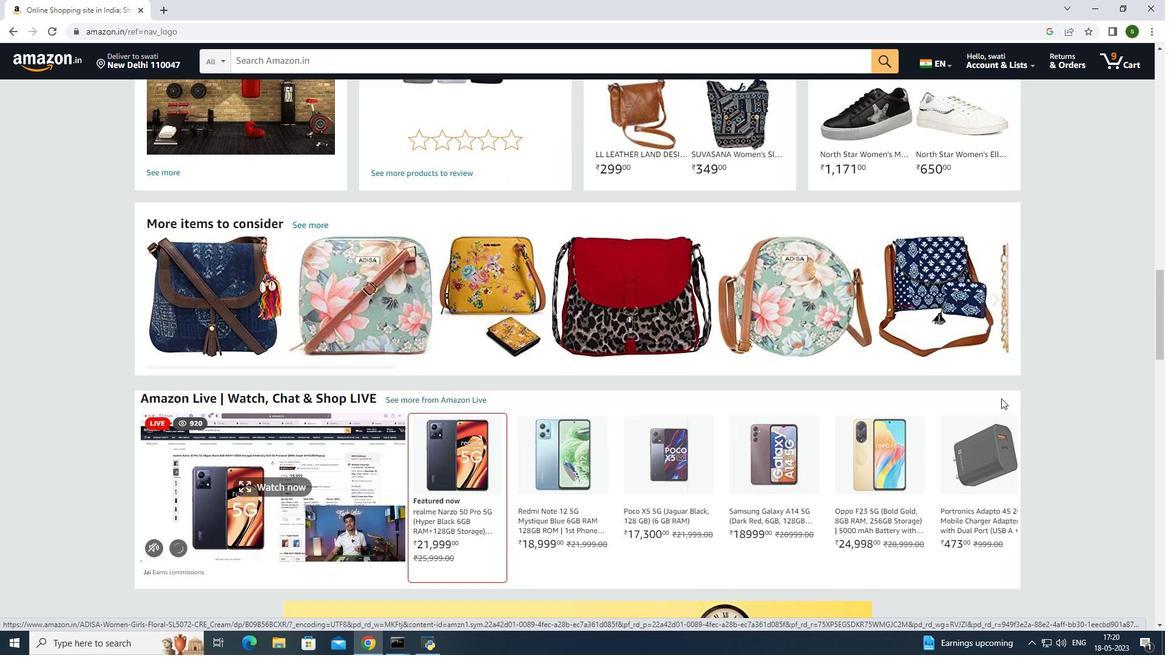 
Action: Mouse moved to (363, 180)
Screenshot: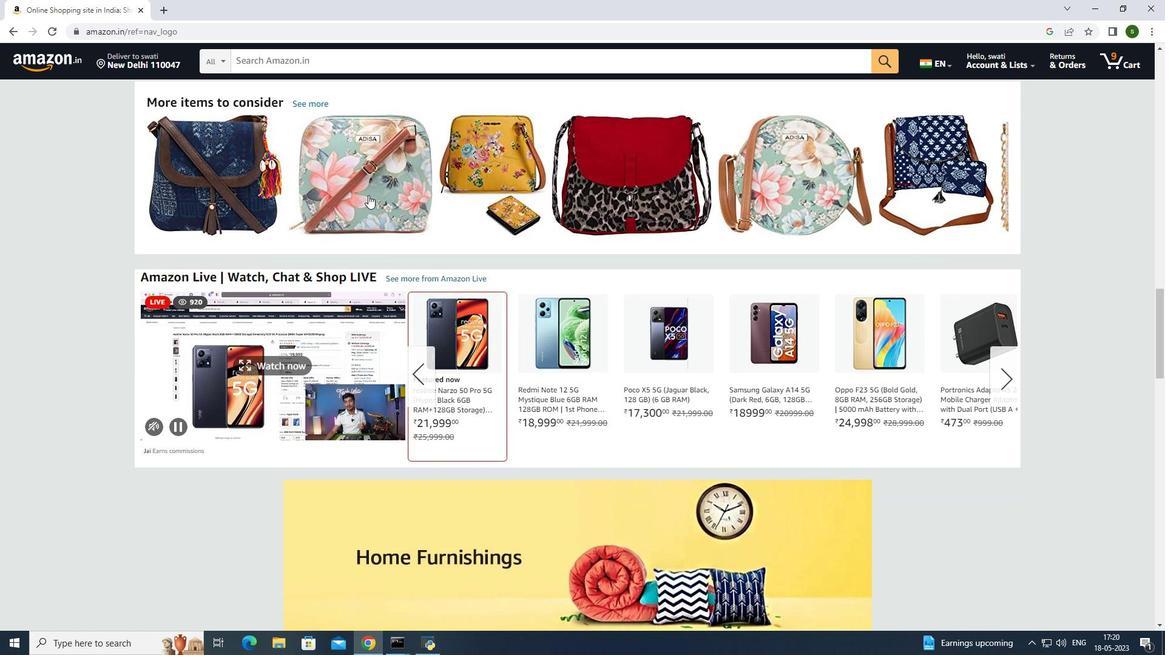 
Action: Mouse pressed left at (363, 180)
Screenshot: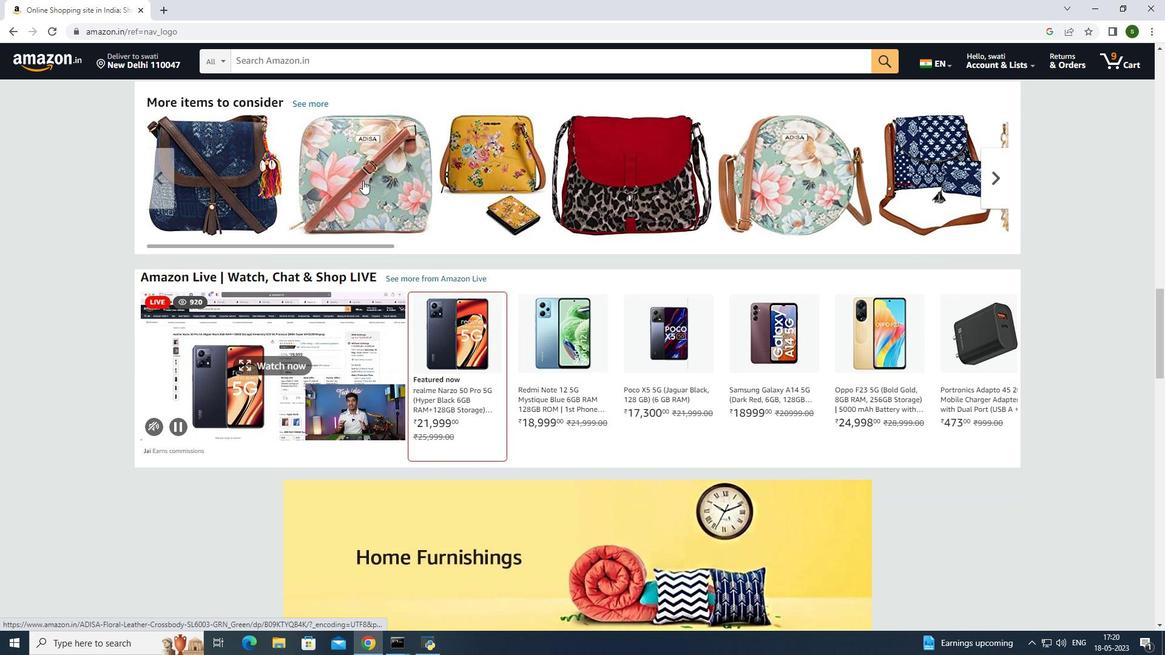 
Action: Mouse moved to (390, 309)
Screenshot: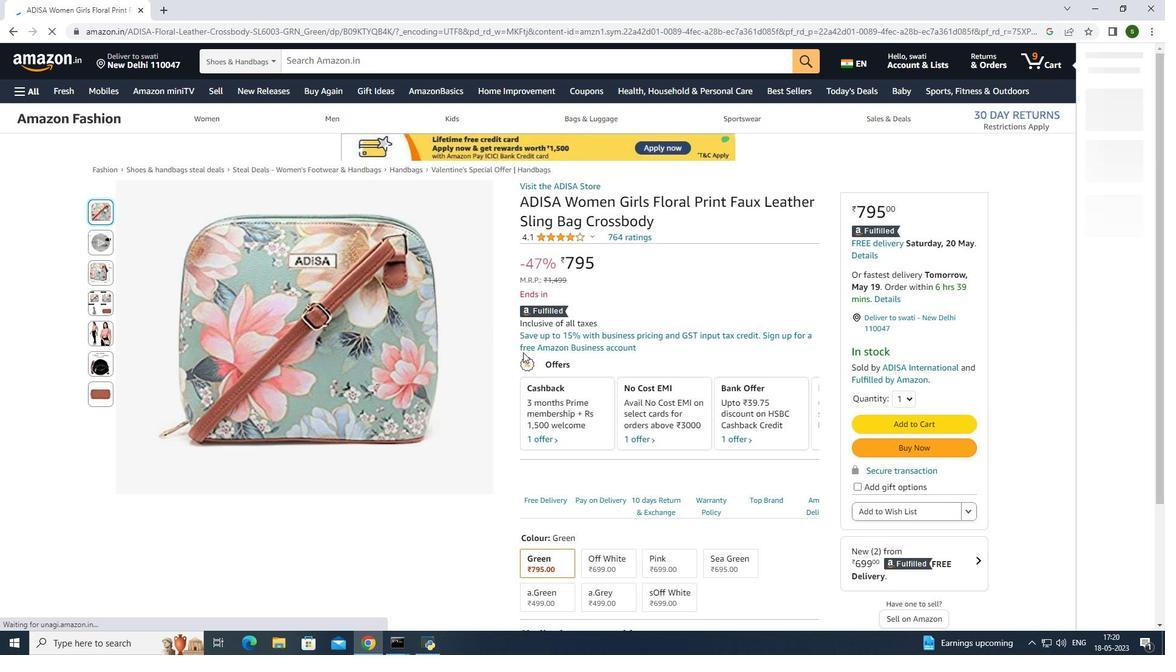 
Action: Mouse scrolled (390, 308) with delta (0, 0)
Screenshot: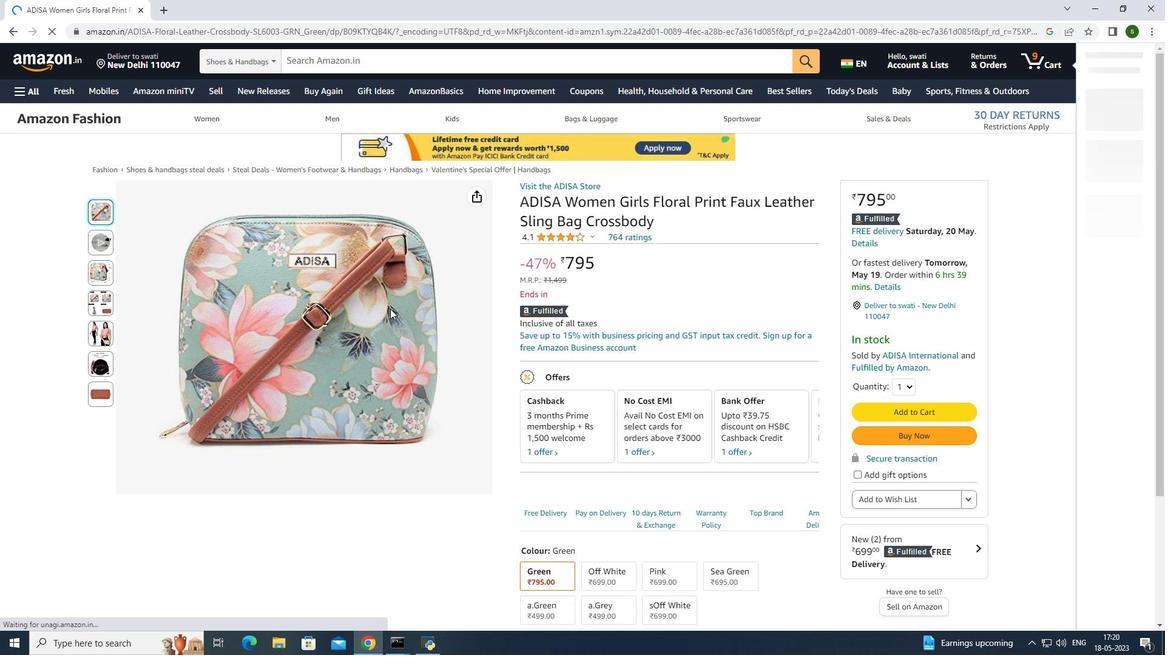 
Action: Mouse moved to (105, 174)
Screenshot: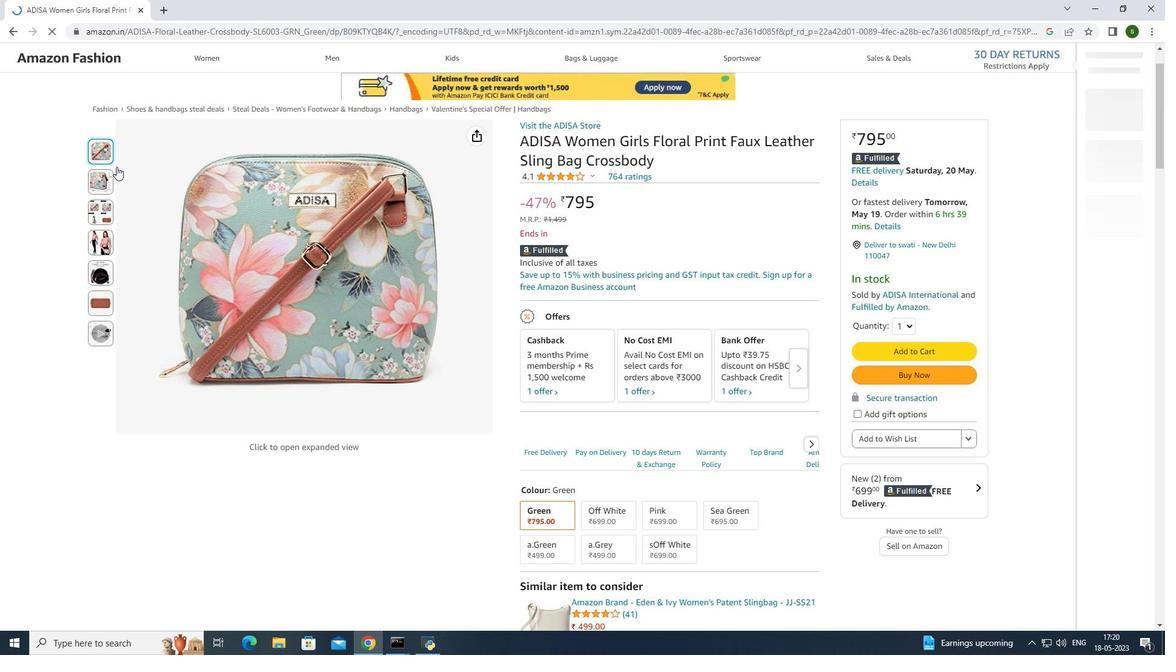 
Action: Mouse pressed left at (105, 174)
Screenshot: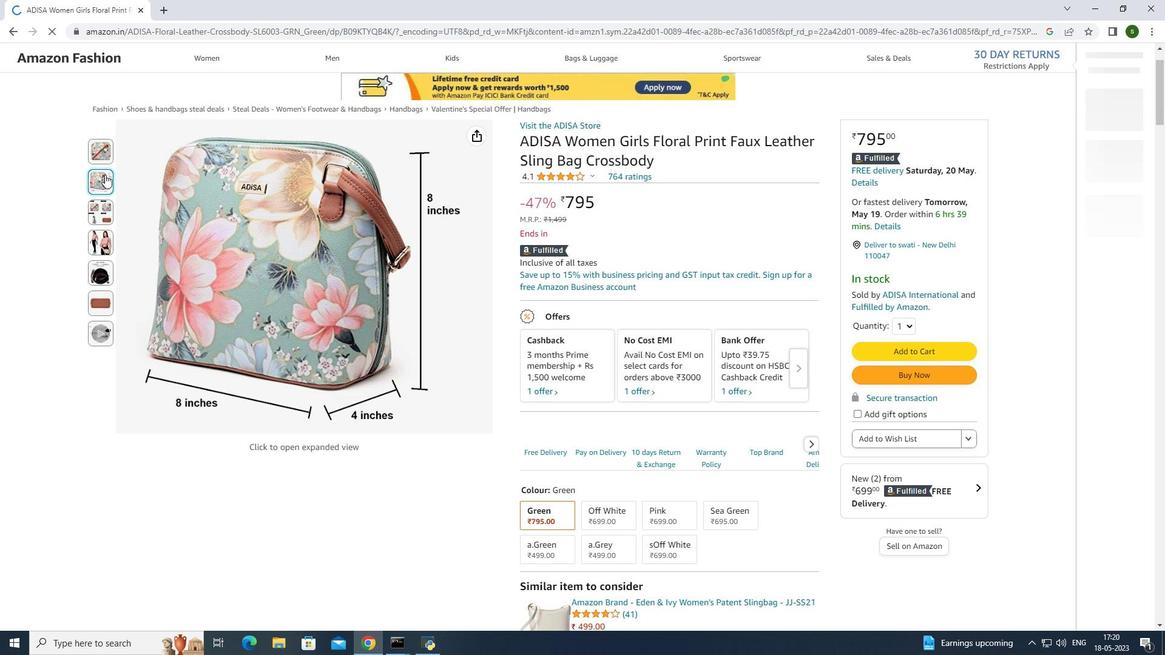 
Action: Mouse moved to (101, 214)
Screenshot: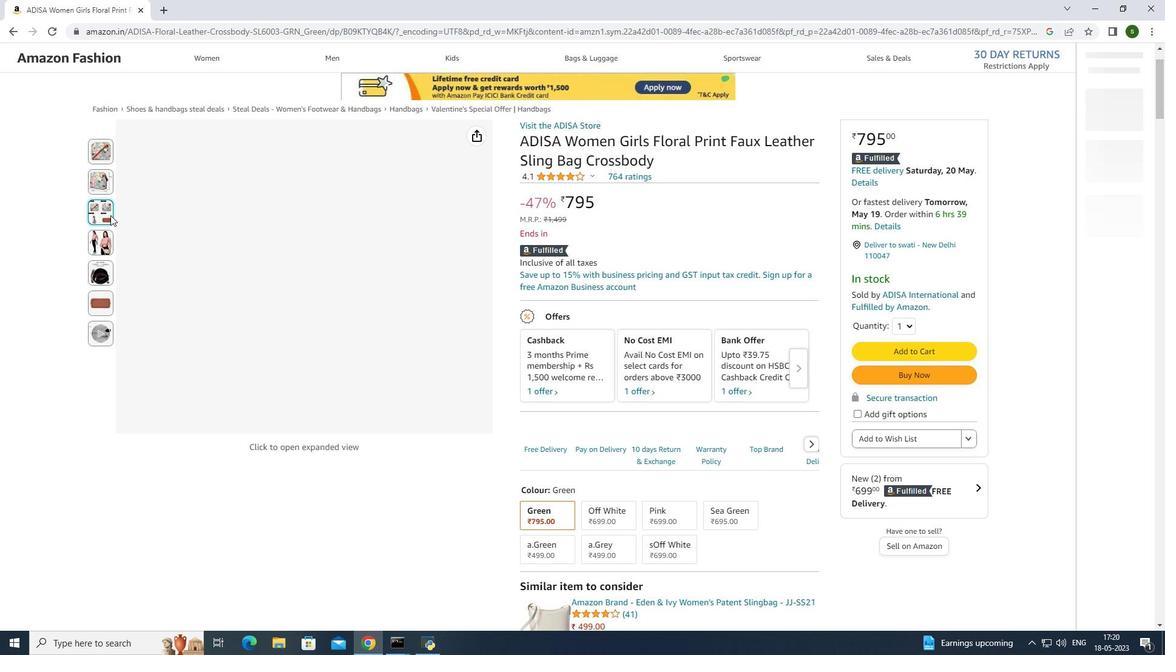 
Action: Mouse pressed left at (101, 214)
Screenshot: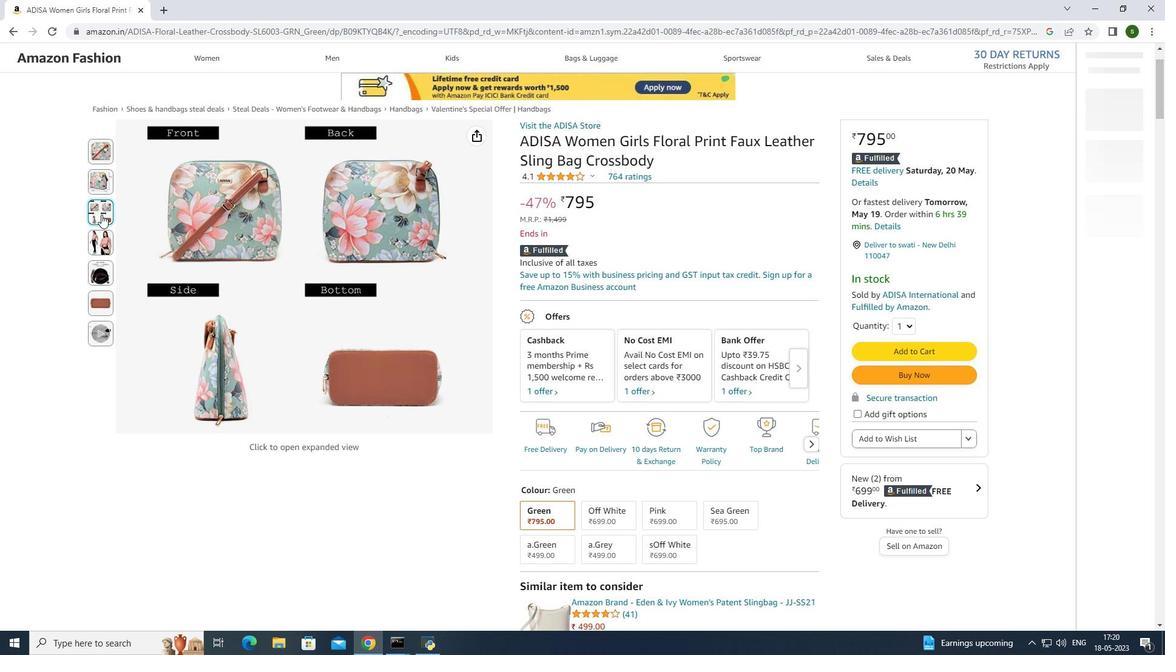 
Action: Mouse moved to (94, 275)
Screenshot: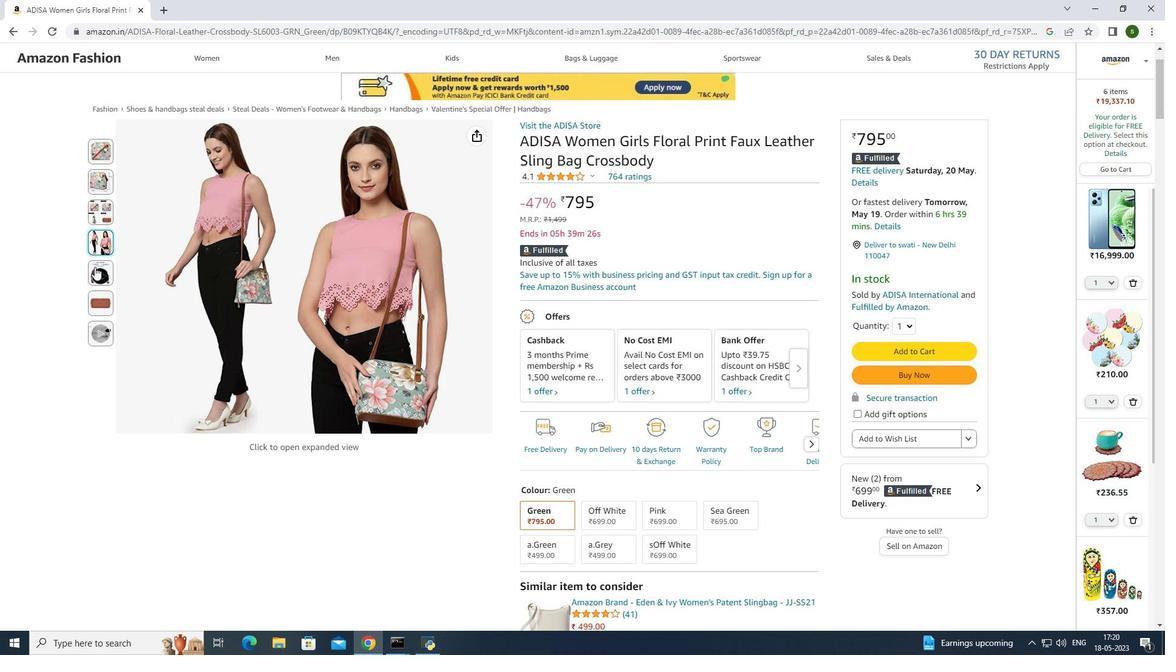 
Action: Mouse pressed left at (94, 275)
Screenshot: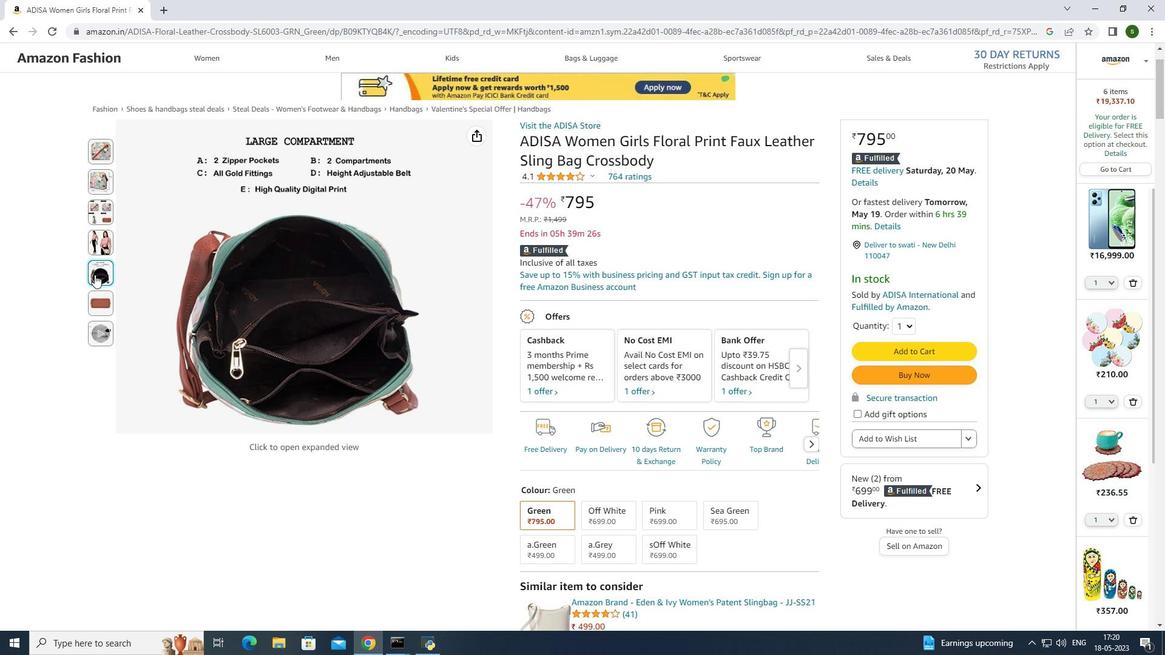 
Action: Mouse moved to (97, 332)
Screenshot: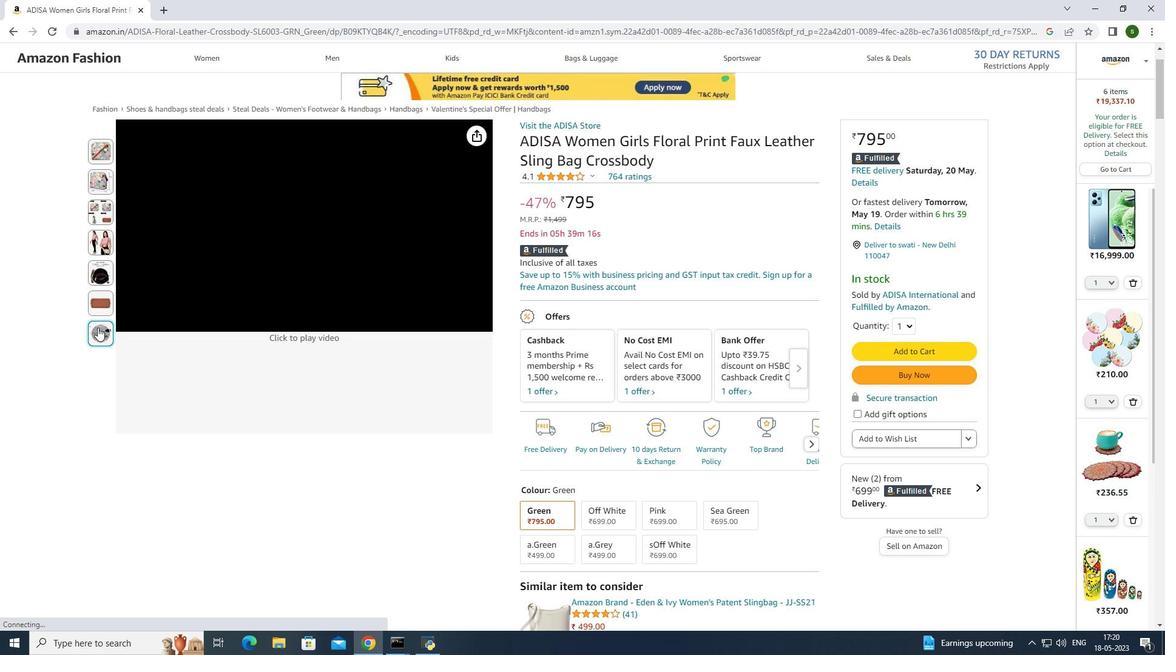 
Action: Mouse pressed left at (97, 332)
Screenshot: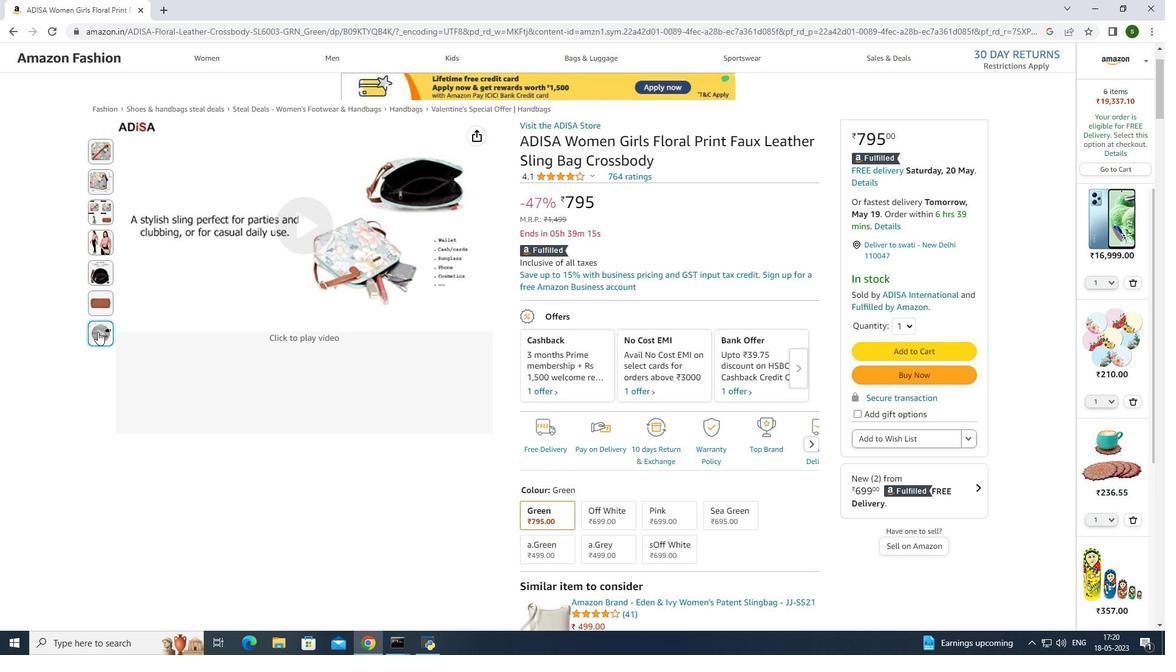 
Action: Mouse moved to (297, 225)
Screenshot: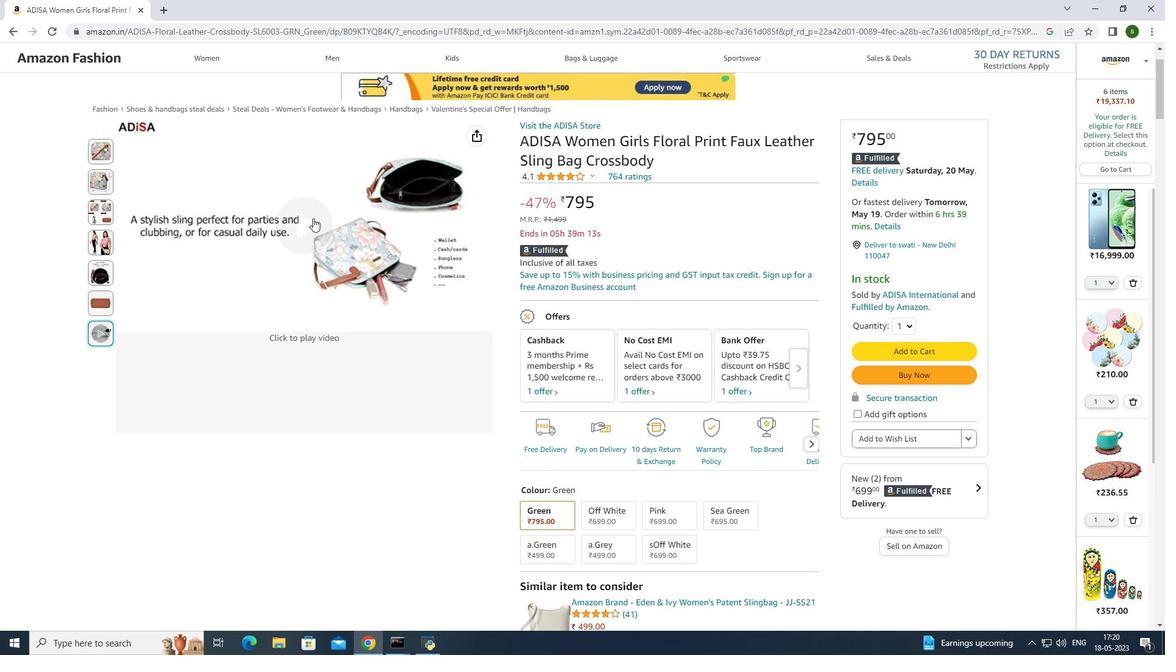 
Action: Mouse pressed left at (297, 225)
Screenshot: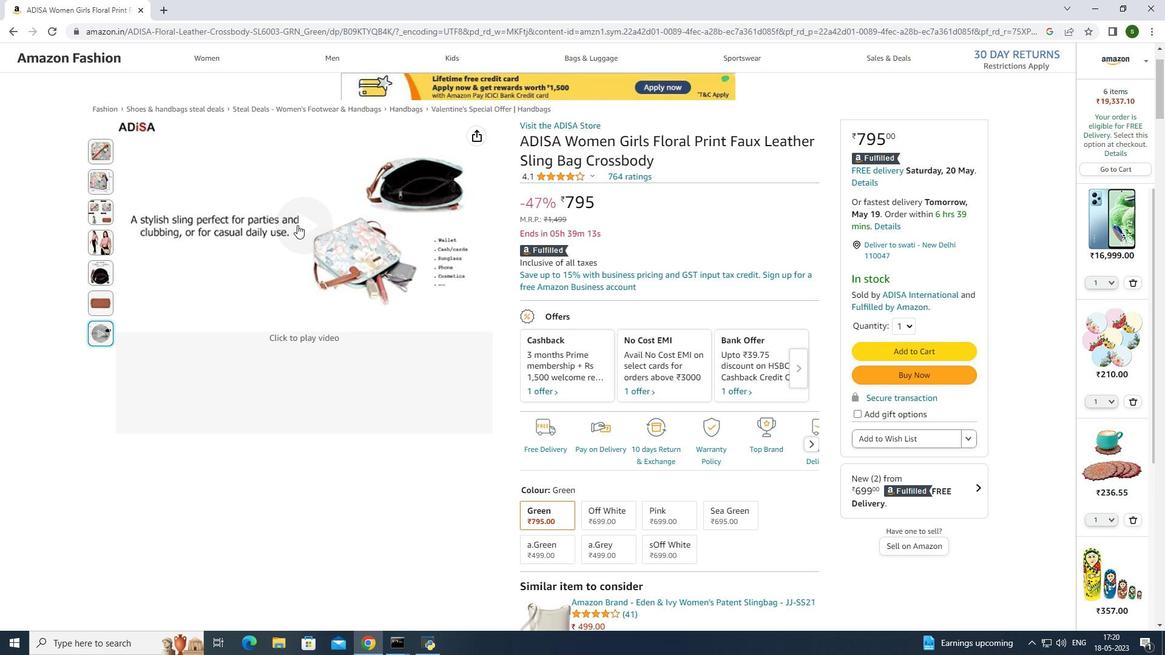 
Action: Mouse moved to (531, 310)
Screenshot: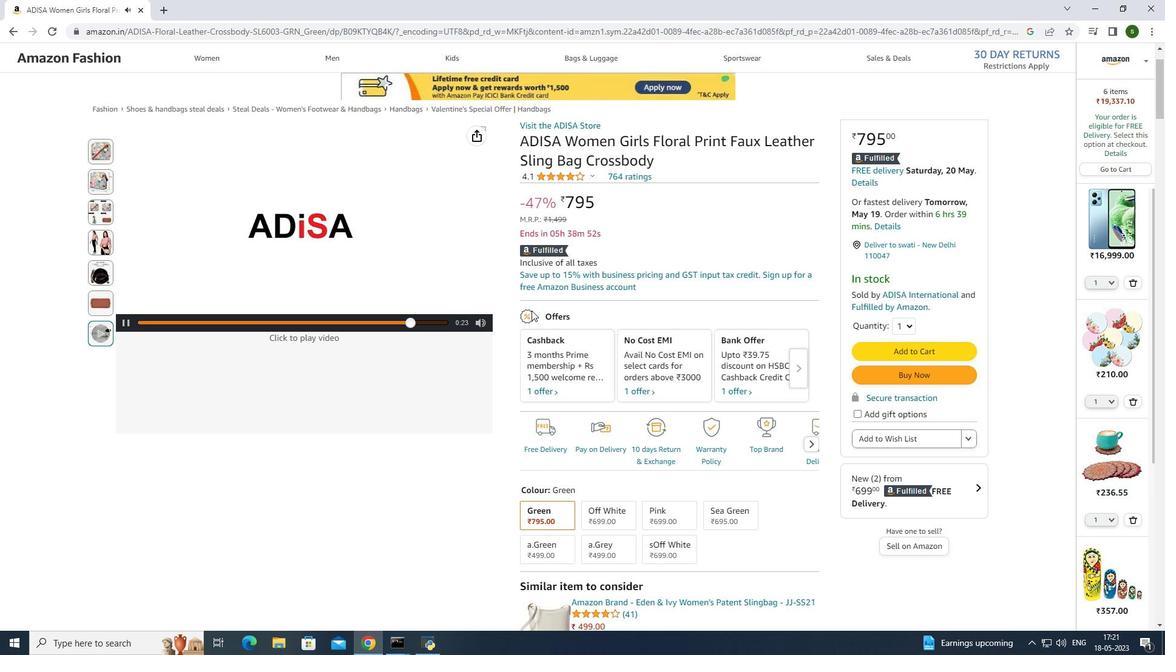 
Action: Mouse scrolled (531, 310) with delta (0, 0)
Screenshot: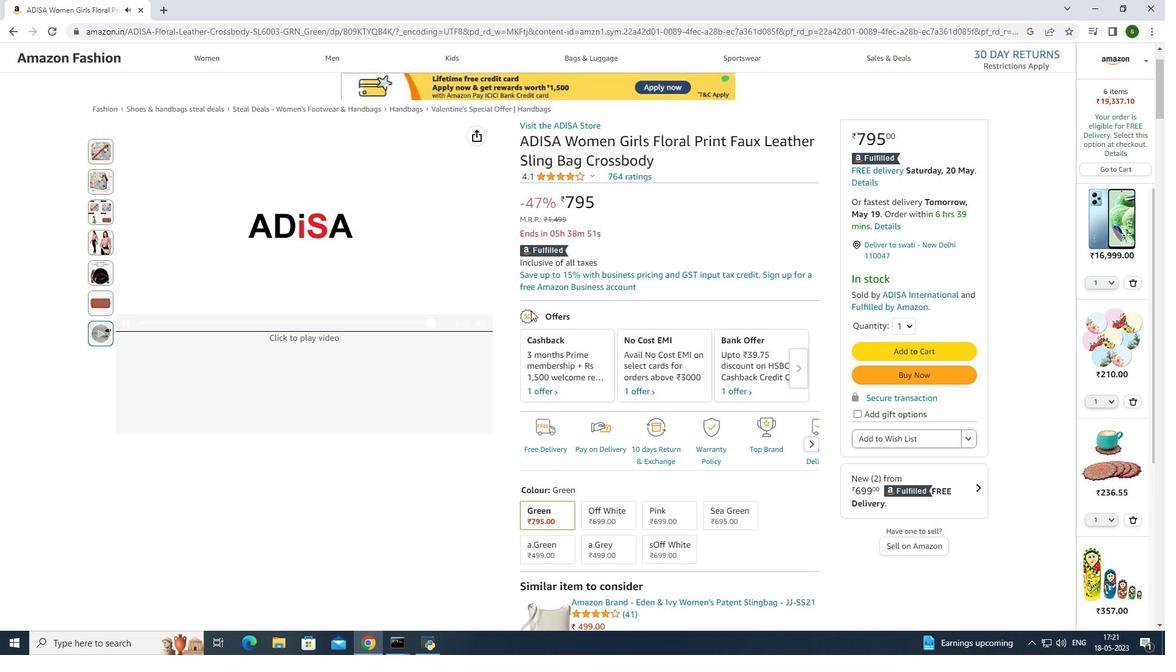 
Action: Mouse scrolled (531, 310) with delta (0, 0)
Screenshot: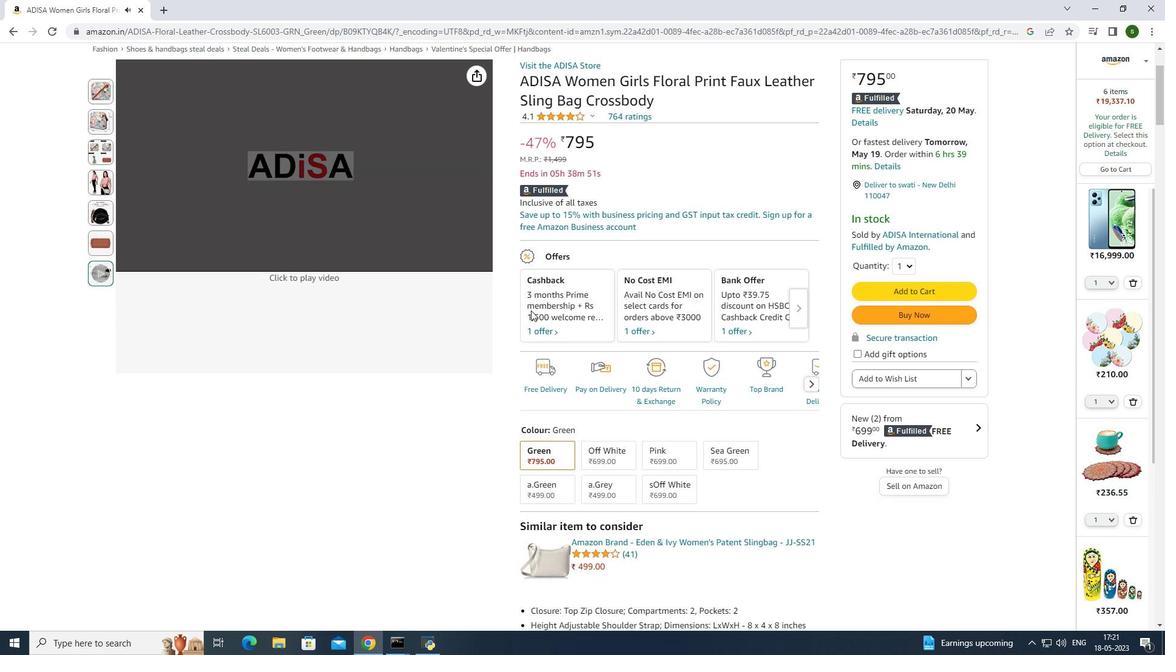 
Action: Mouse scrolled (531, 310) with delta (0, 0)
Screenshot: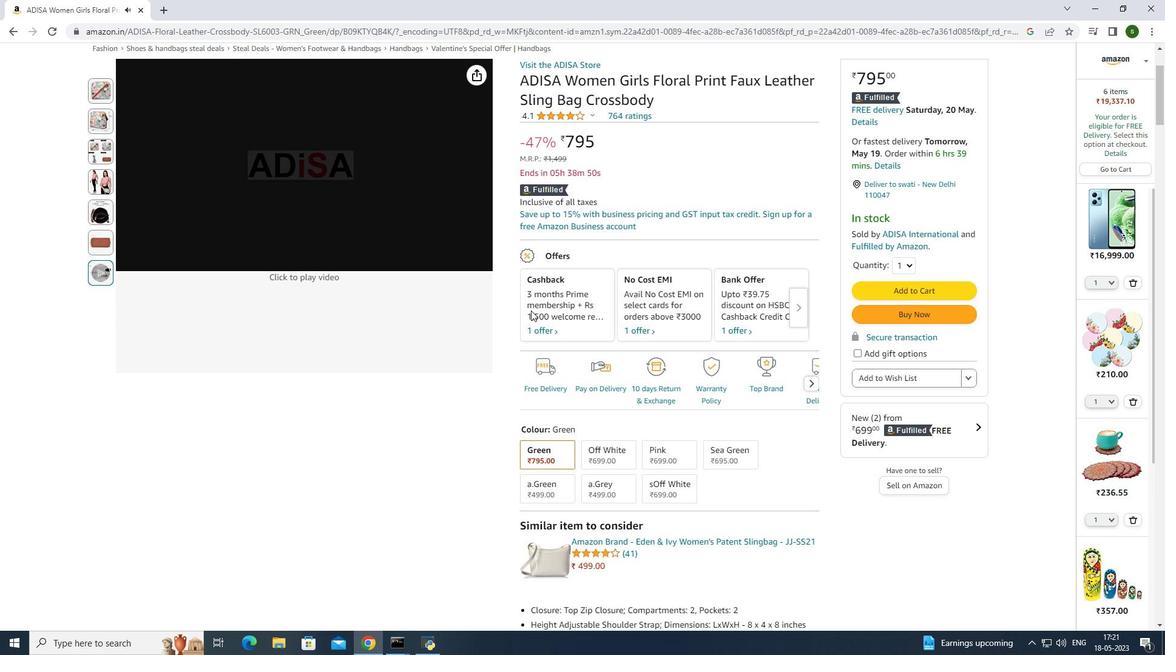 
Action: Mouse moved to (530, 310)
Screenshot: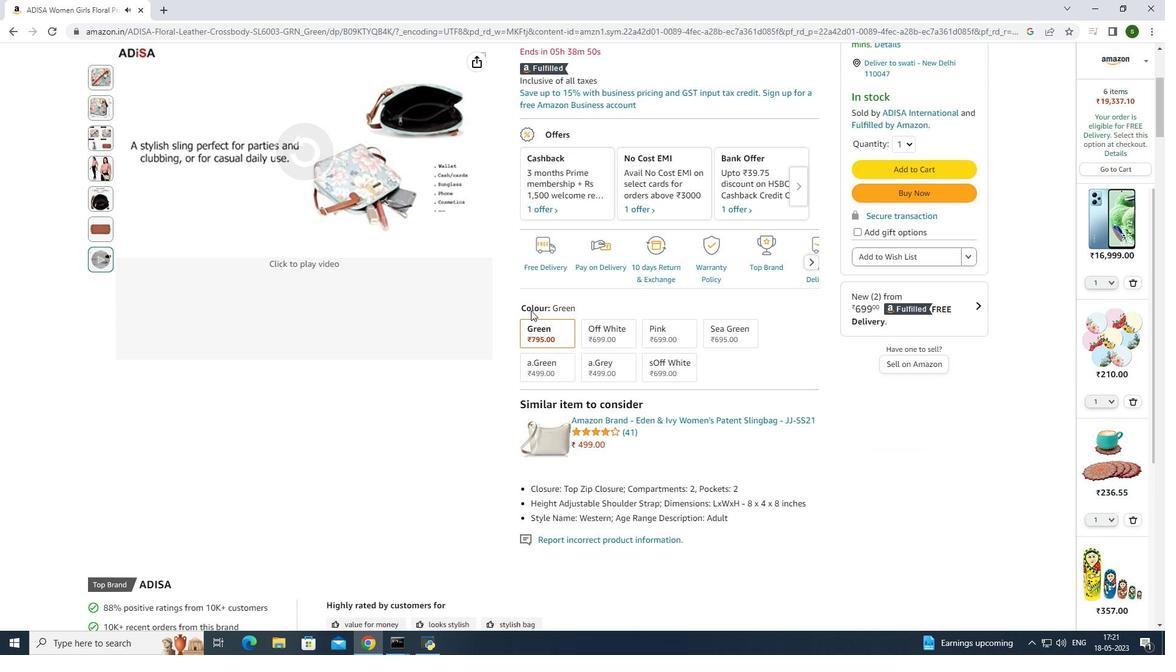 
Action: Mouse scrolled (530, 310) with delta (0, 0)
Screenshot: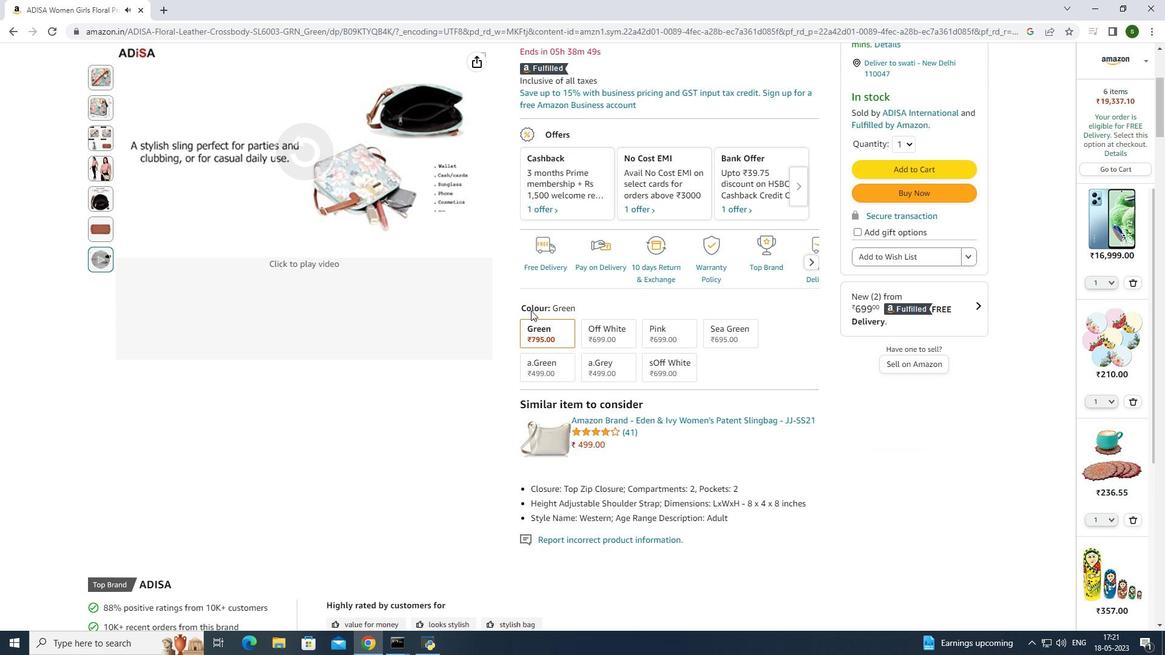 
Action: Mouse scrolled (530, 310) with delta (0, 0)
Screenshot: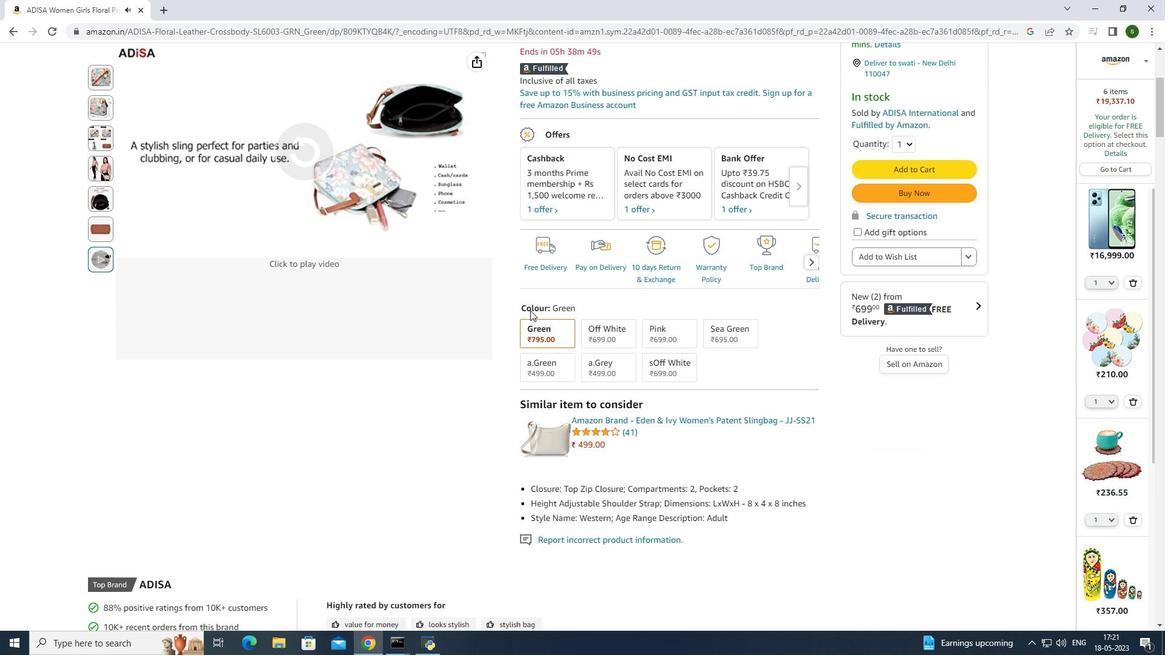 
Action: Mouse scrolled (530, 311) with delta (0, 0)
Screenshot: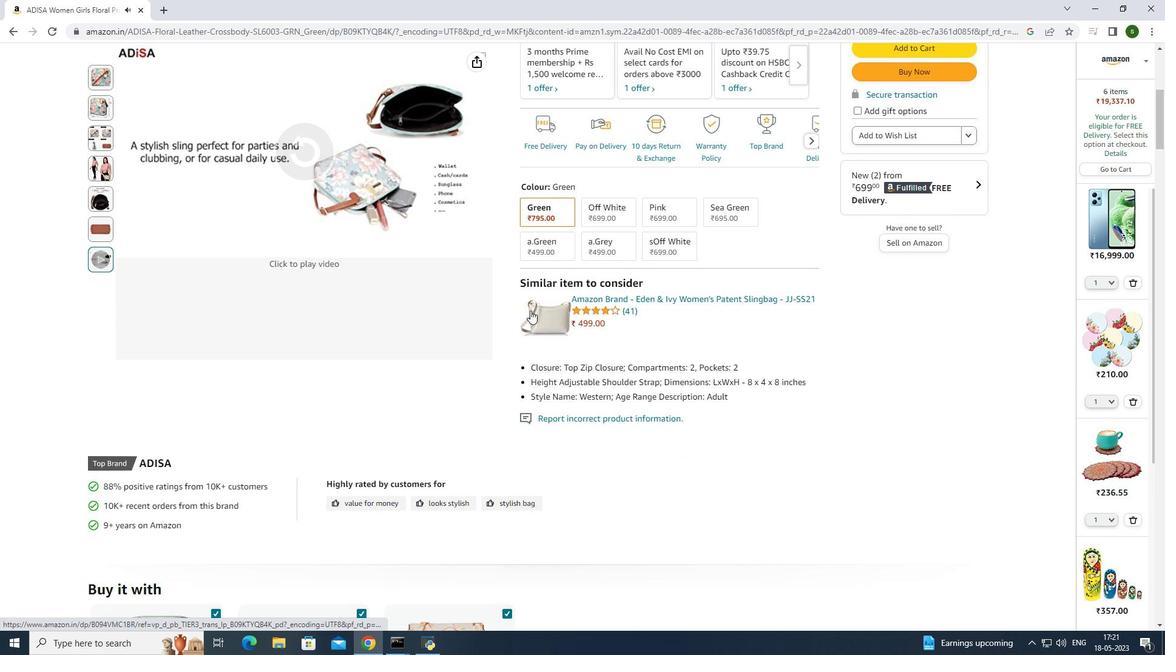 
Action: Mouse scrolled (530, 311) with delta (0, 0)
Screenshot: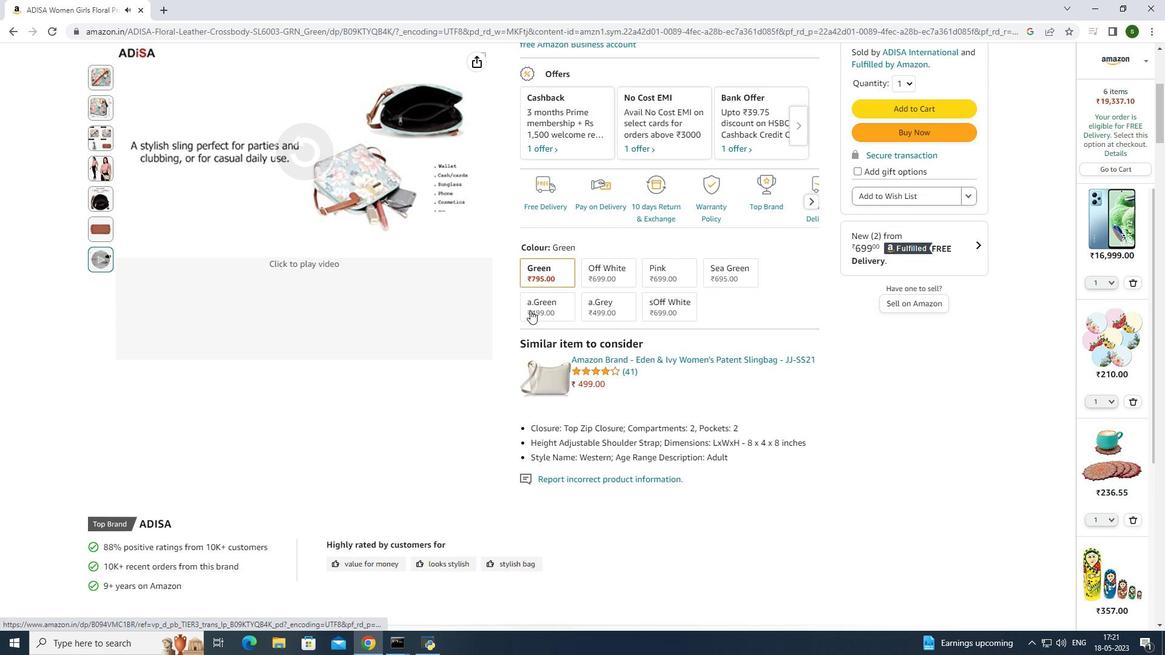 
Action: Mouse moved to (796, 185)
Screenshot: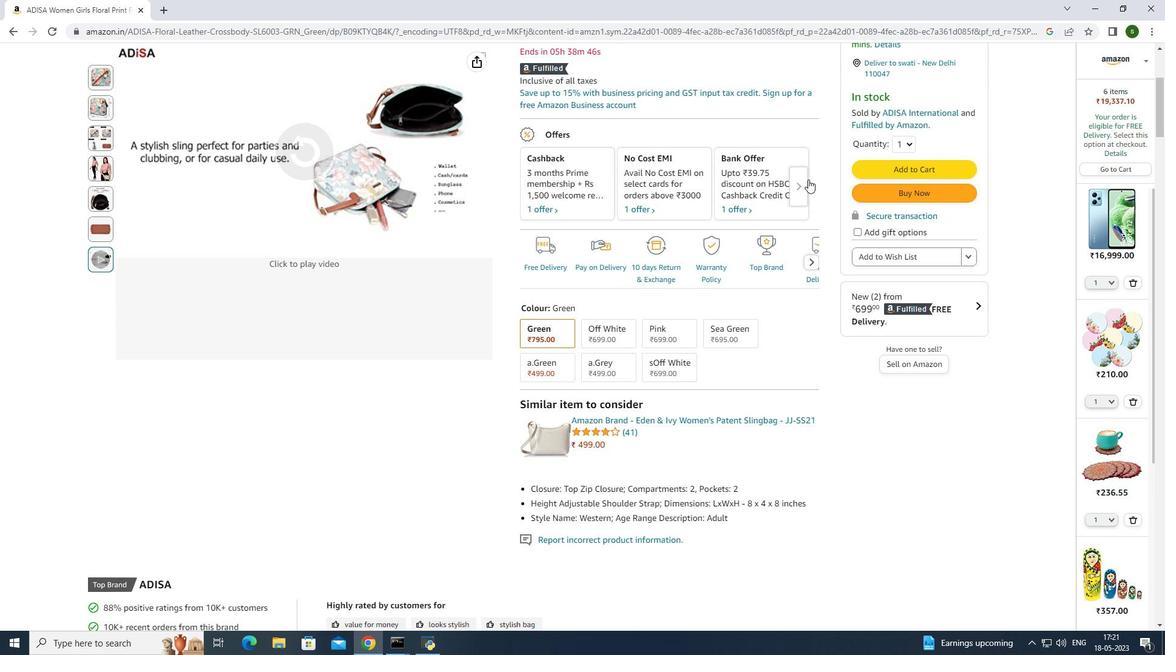 
Action: Mouse pressed left at (796, 185)
Screenshot: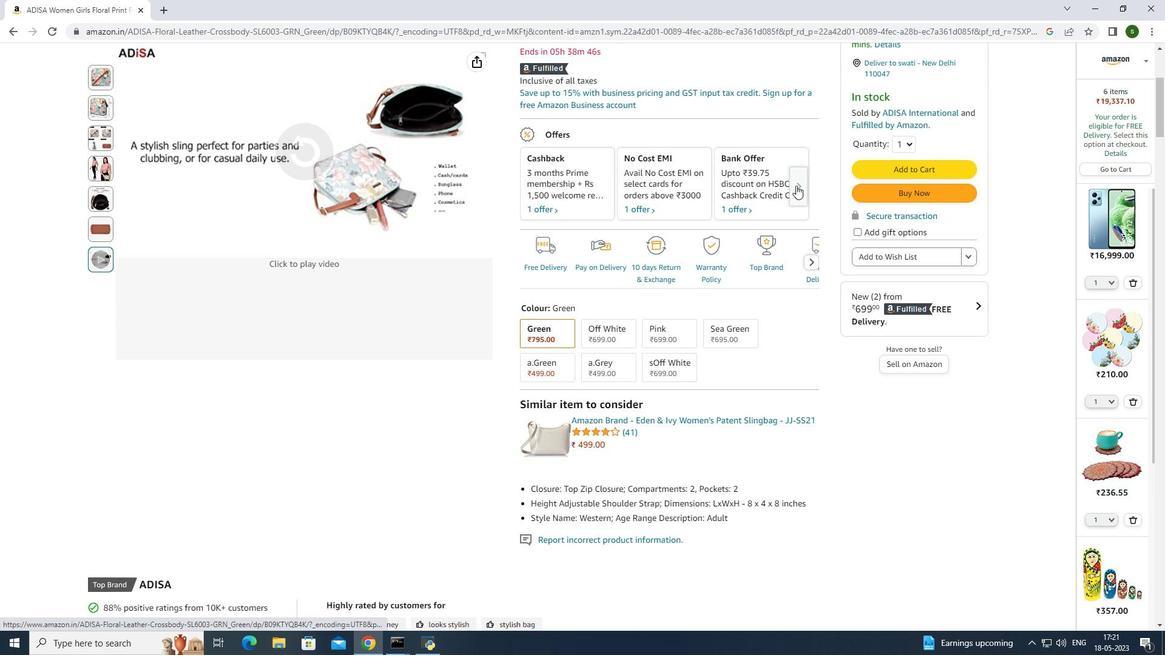 
Action: Mouse moved to (702, 214)
Screenshot: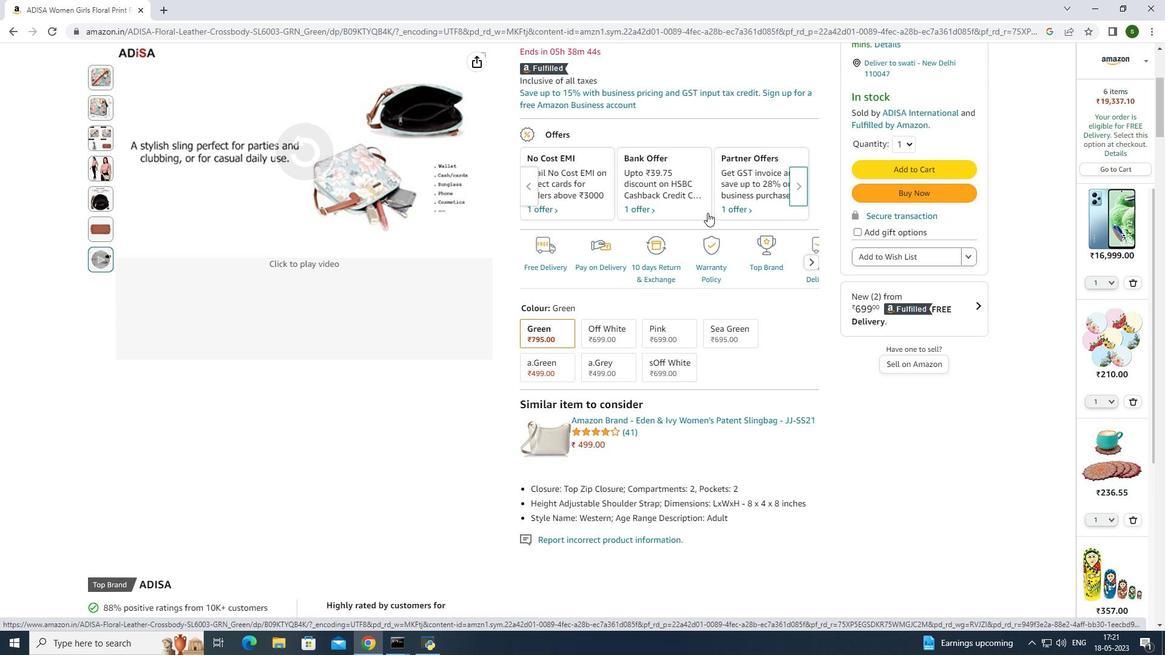 
Action: Mouse scrolled (702, 213) with delta (0, 0)
Screenshot: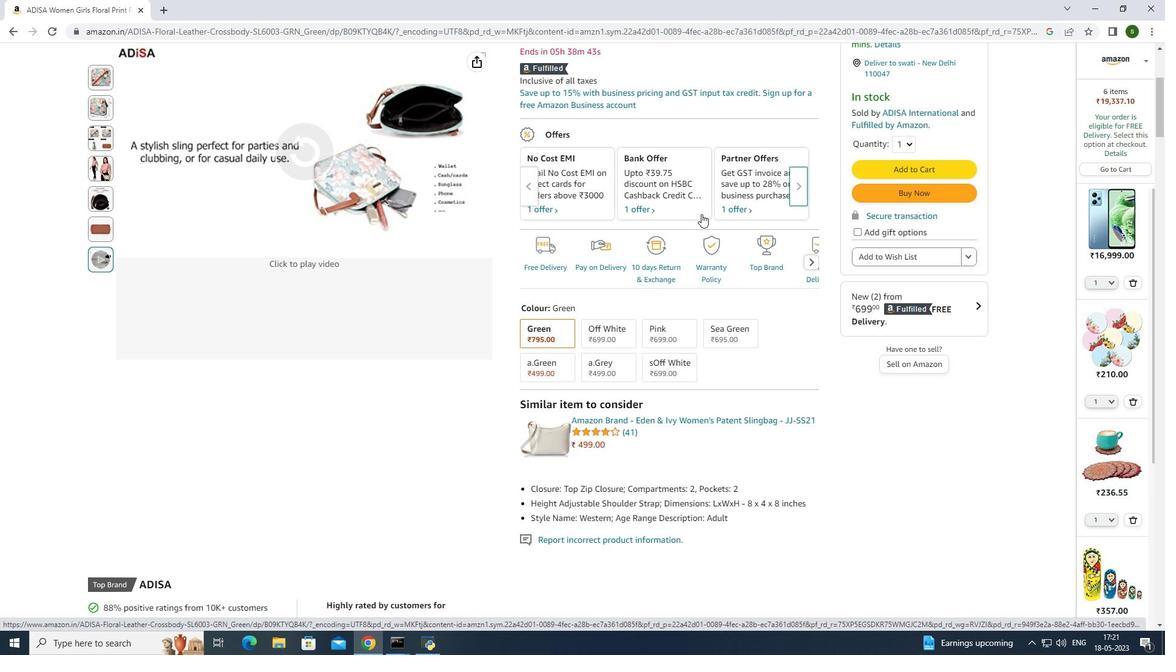 
Action: Mouse scrolled (702, 213) with delta (0, 0)
Screenshot: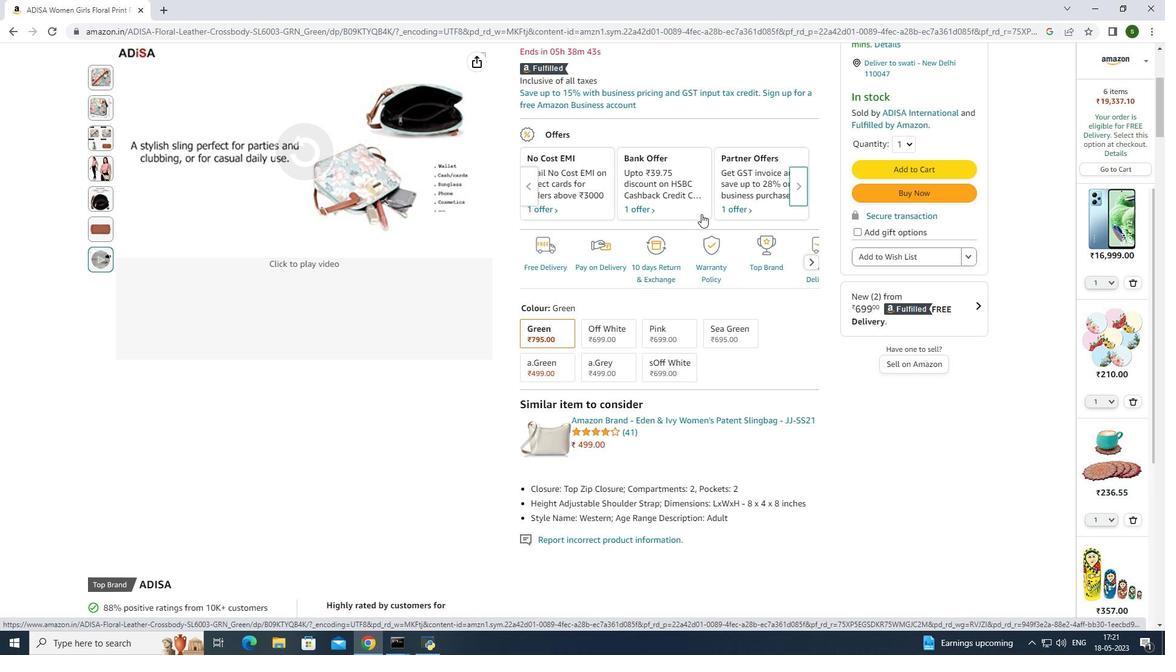 
Action: Mouse scrolled (702, 213) with delta (0, 0)
Screenshot: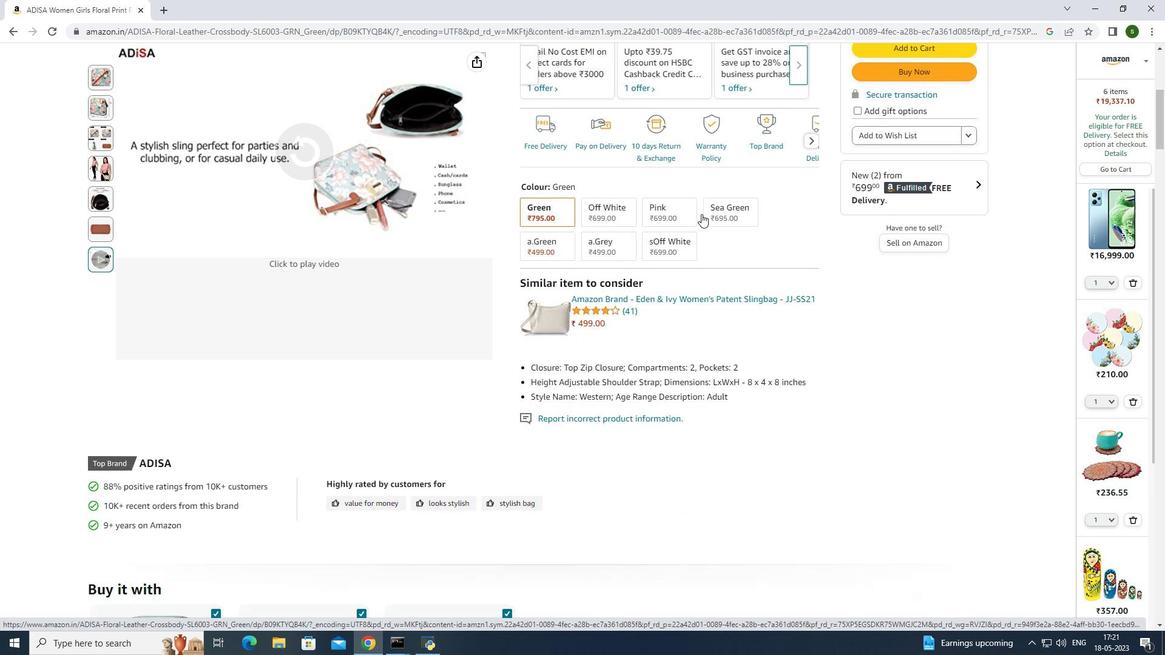 
Action: Mouse scrolled (702, 213) with delta (0, 0)
Screenshot: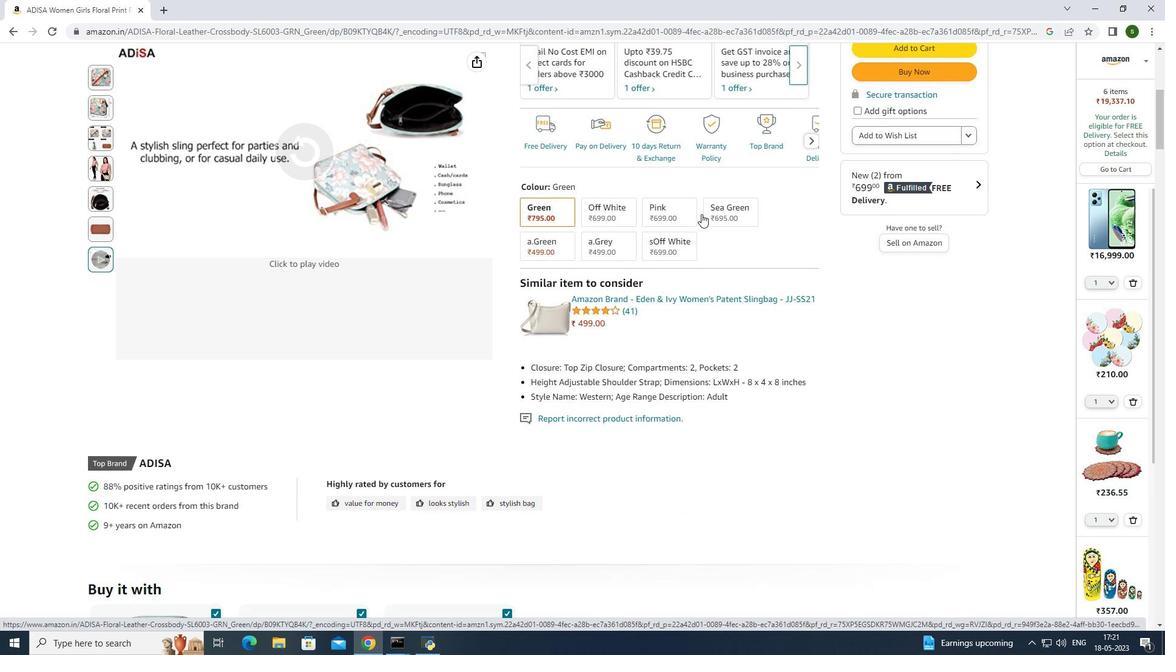 
Action: Mouse scrolled (702, 213) with delta (0, 0)
Screenshot: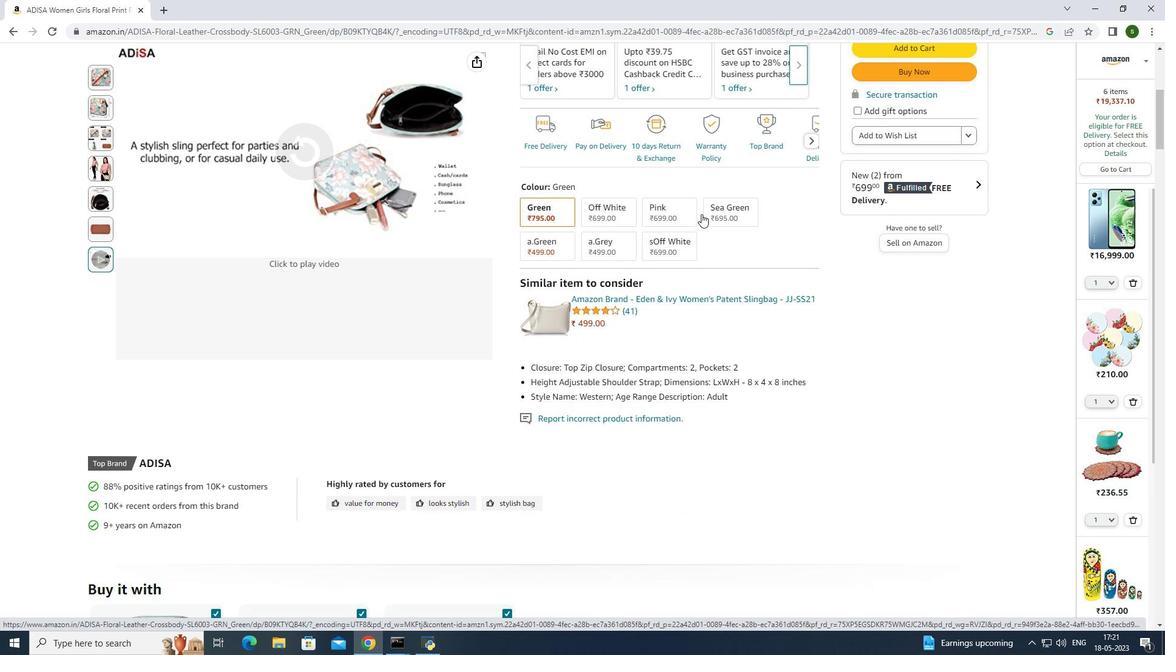 
Action: Mouse scrolled (702, 213) with delta (0, 0)
Screenshot: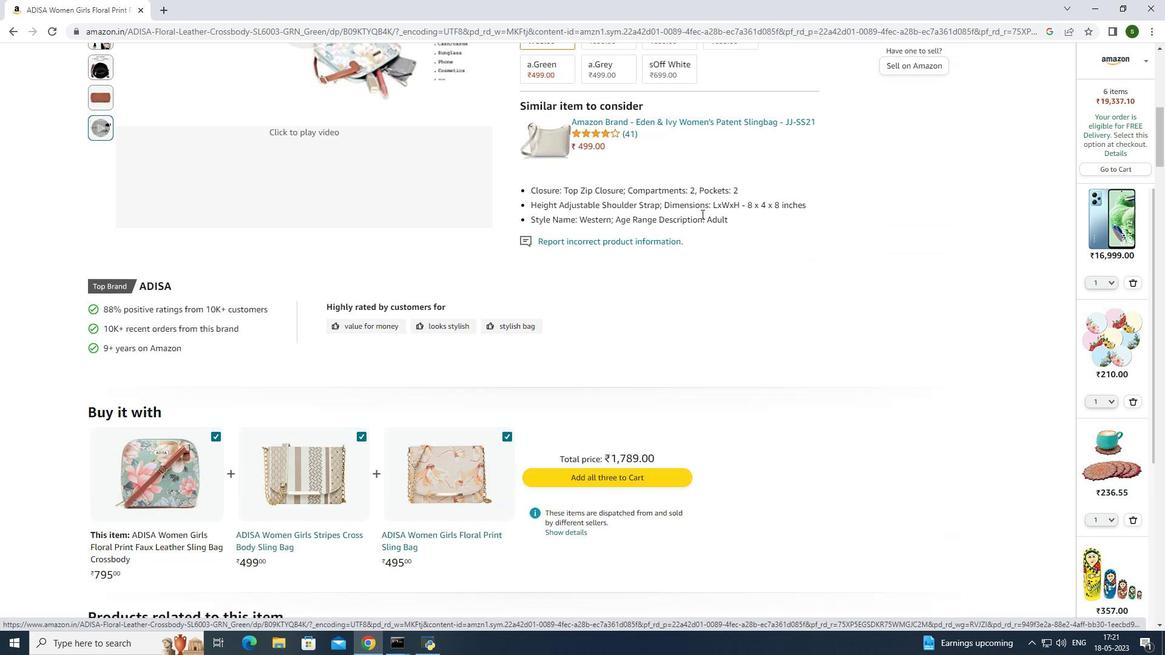 
Action: Mouse scrolled (702, 213) with delta (0, 0)
Screenshot: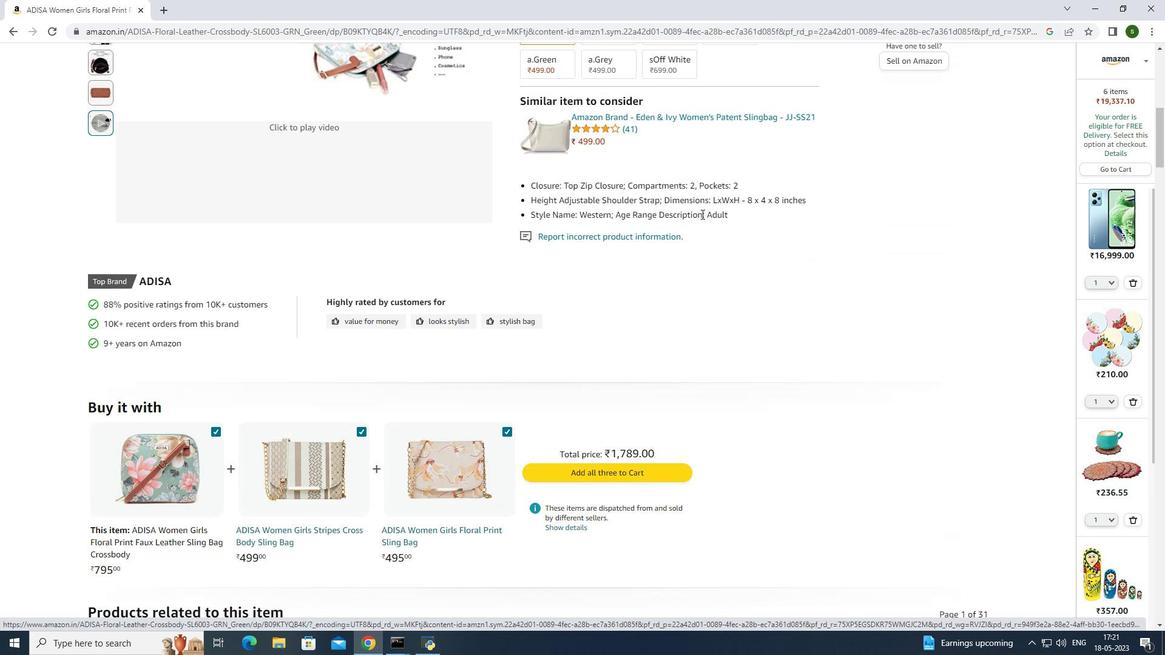 
Action: Mouse scrolled (702, 213) with delta (0, 0)
Screenshot: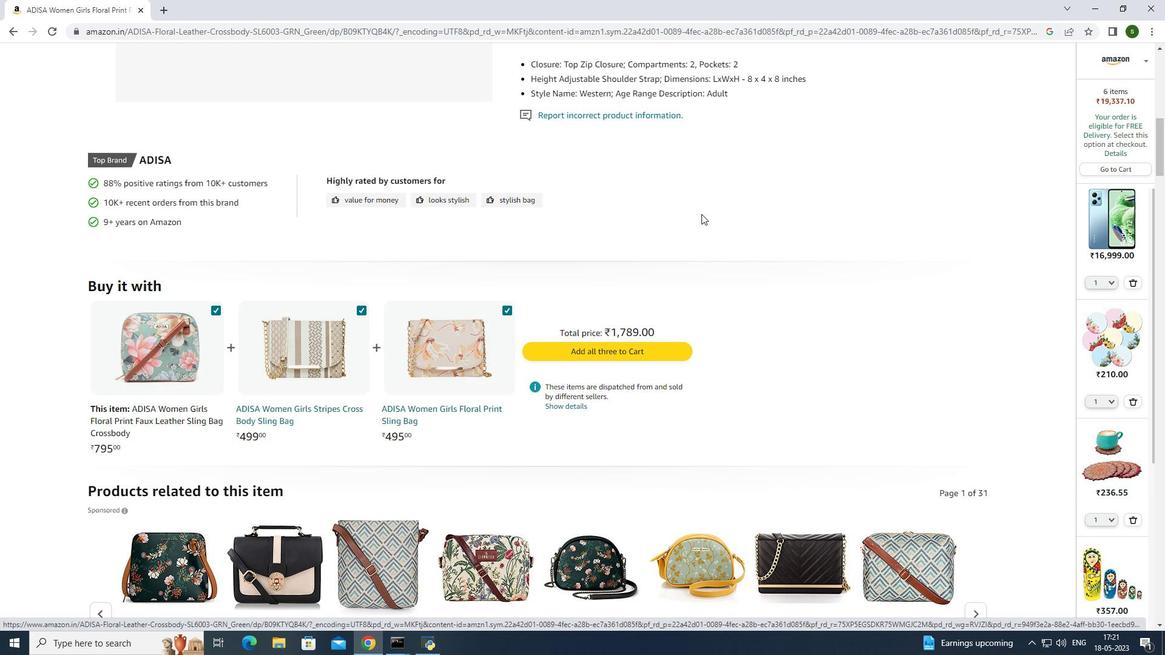 
Action: Mouse scrolled (702, 213) with delta (0, 0)
Screenshot: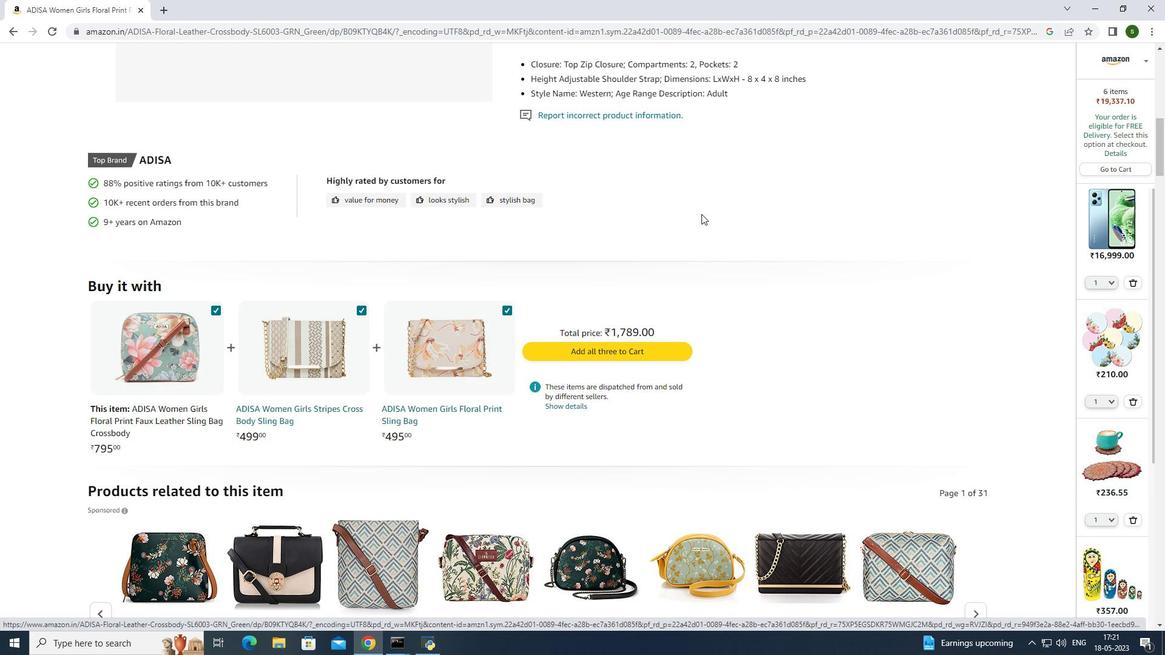 
Action: Mouse scrolled (702, 213) with delta (0, 0)
Screenshot: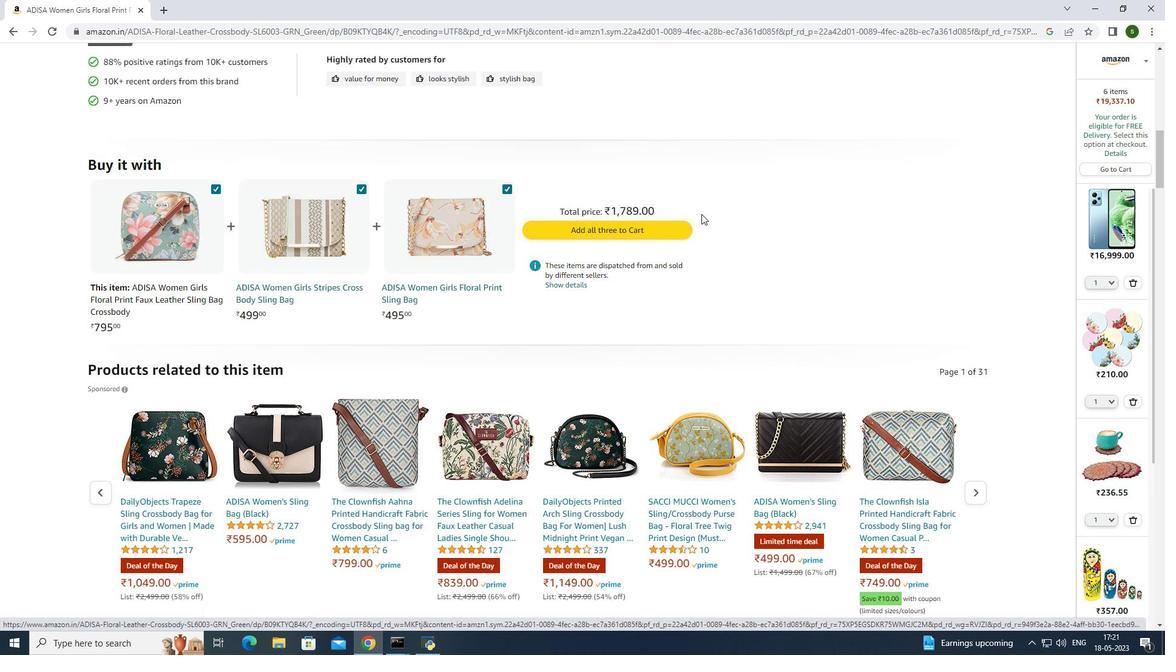 
Action: Mouse scrolled (702, 213) with delta (0, 0)
Screenshot: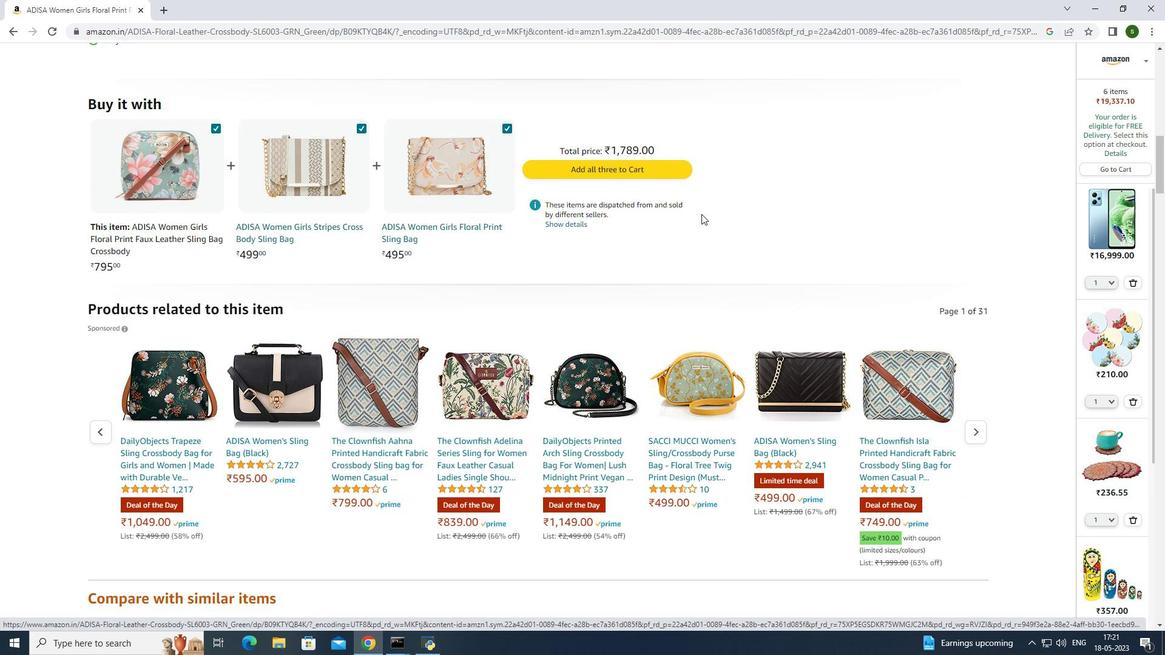 
Action: Mouse moved to (667, 318)
Screenshot: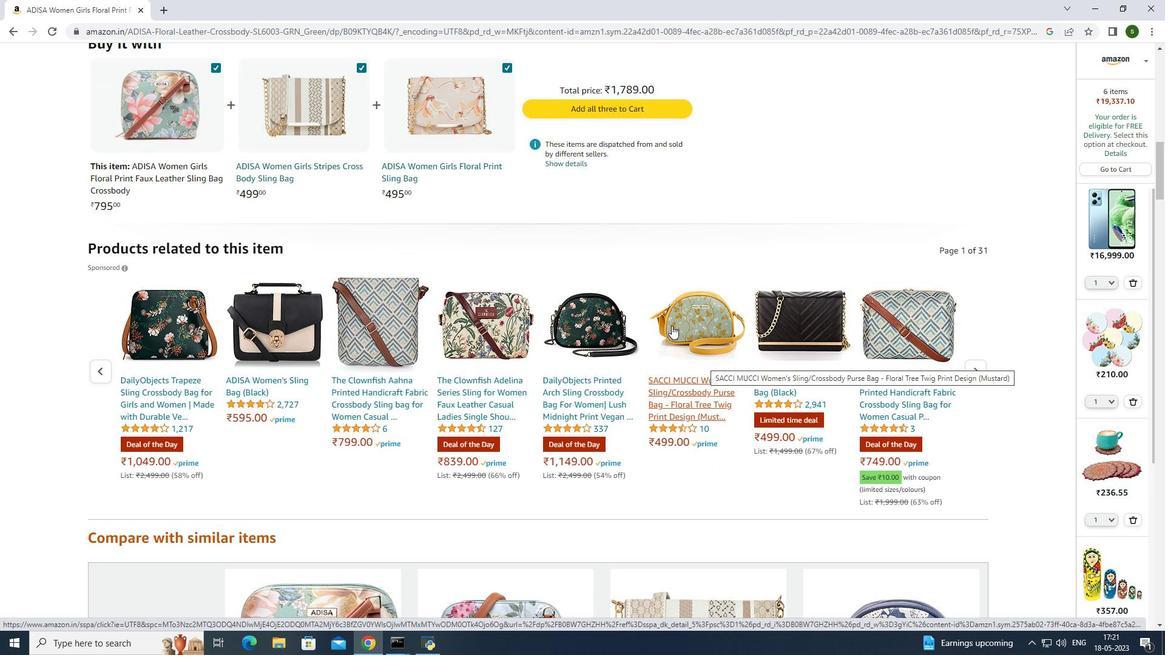
Action: Mouse scrolled (667, 318) with delta (0, 0)
Screenshot: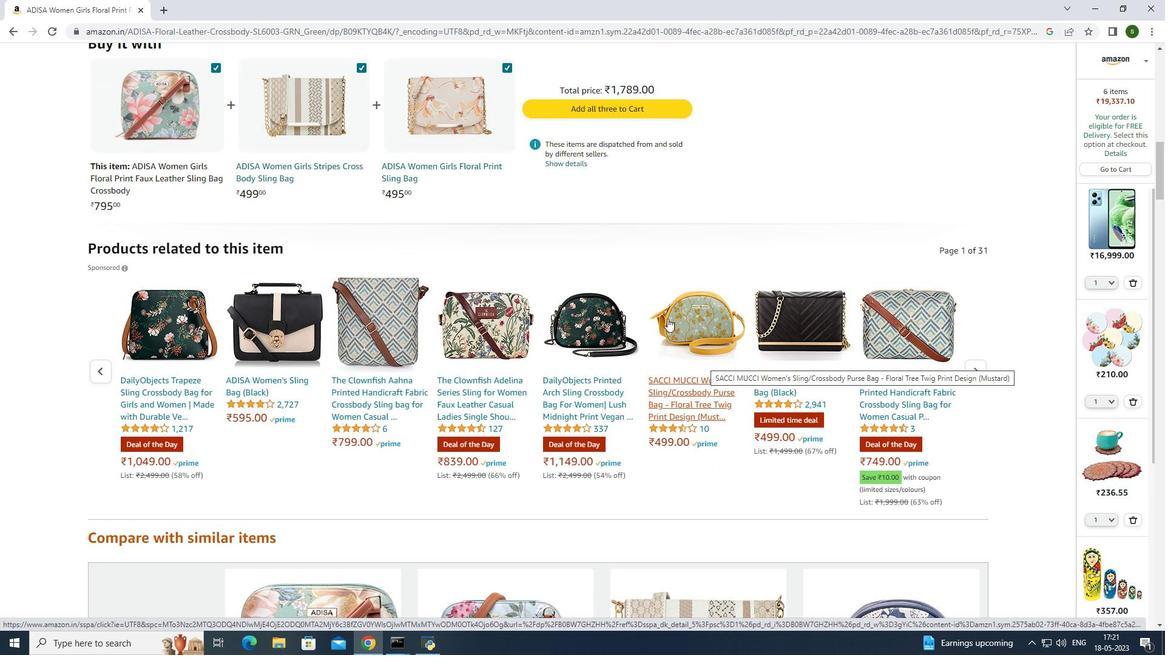 
Action: Mouse scrolled (667, 318) with delta (0, 0)
Screenshot: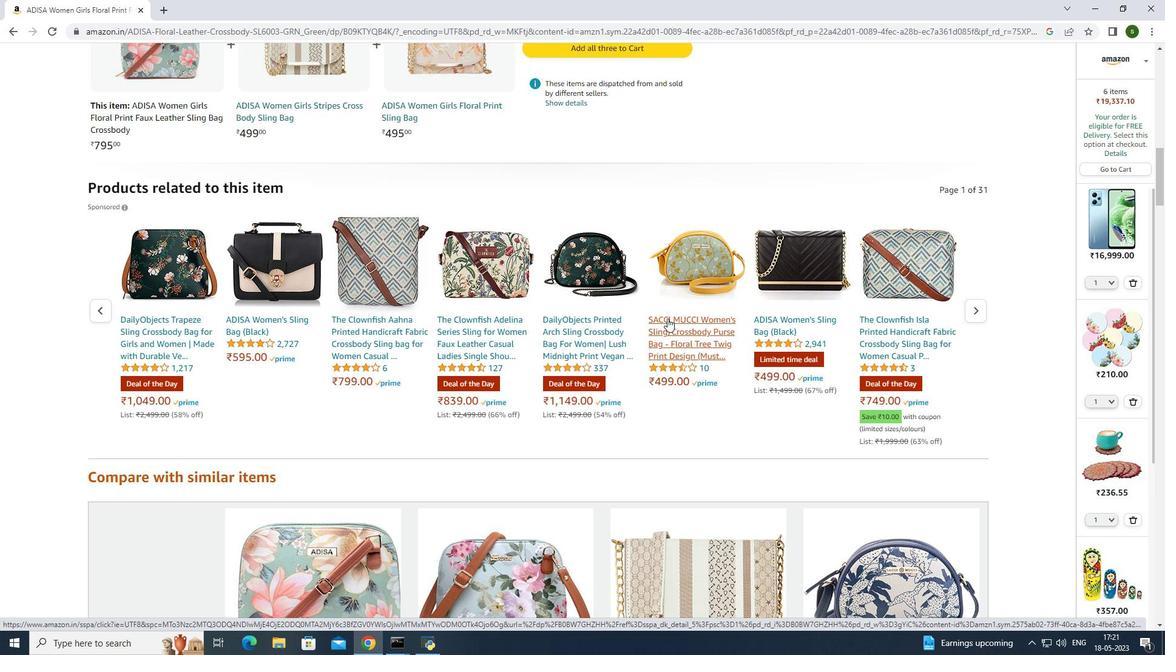 
Action: Mouse scrolled (667, 318) with delta (0, 0)
Screenshot: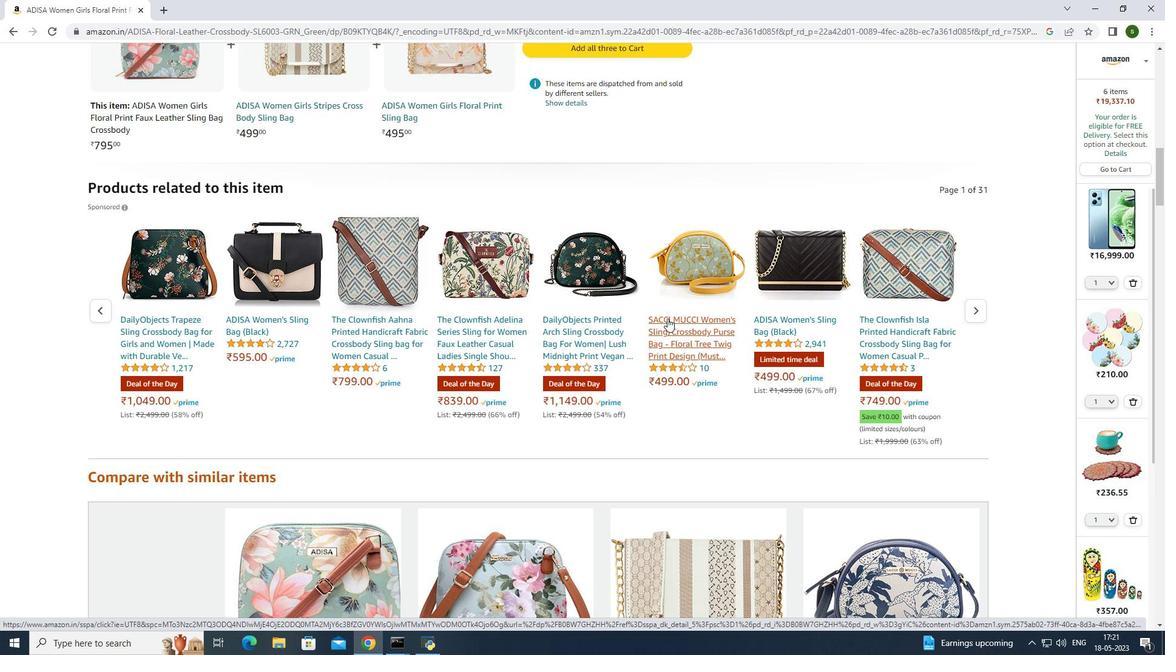 
Action: Mouse scrolled (667, 318) with delta (0, 0)
Screenshot: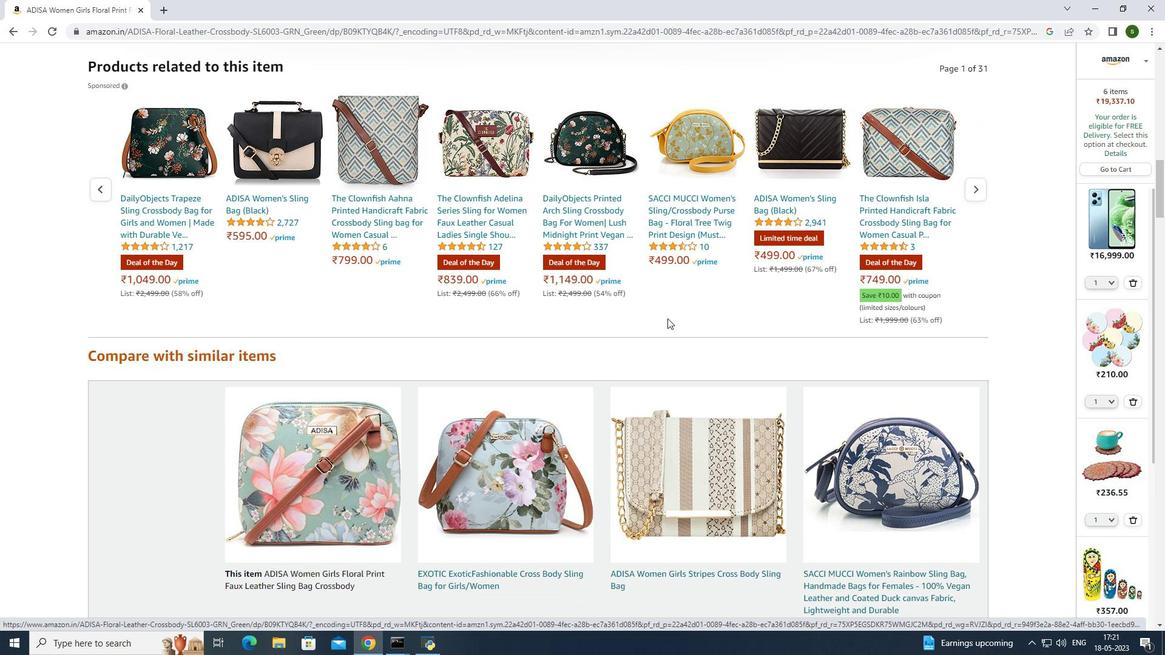 
Action: Mouse scrolled (667, 318) with delta (0, 0)
Screenshot: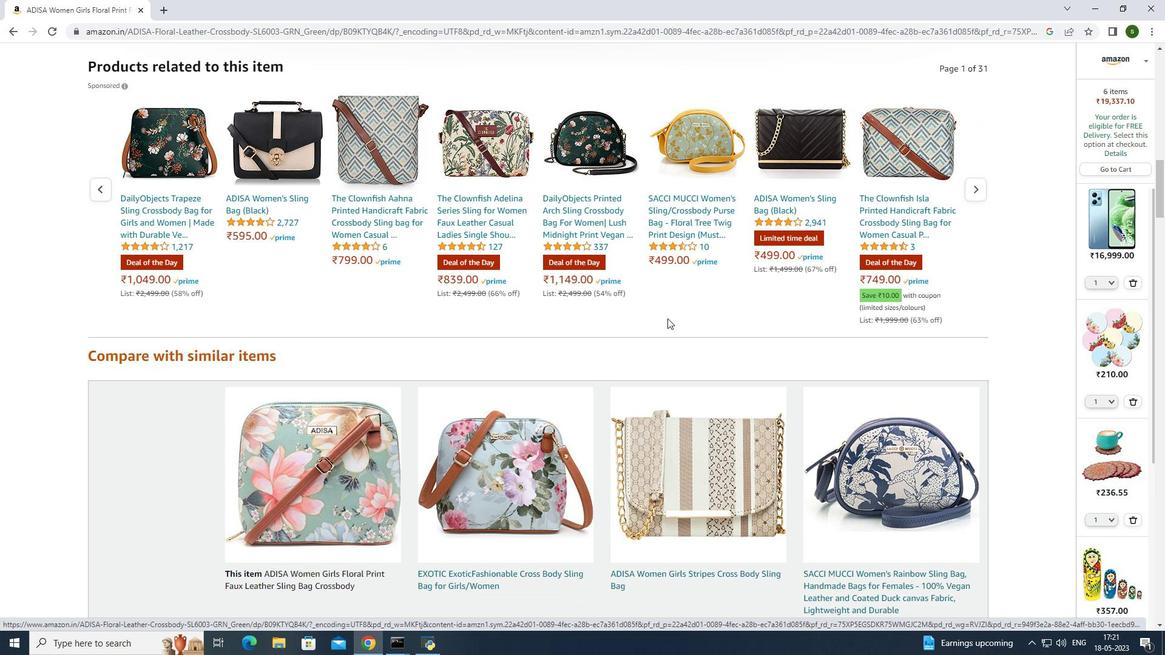 
Action: Mouse scrolled (667, 318) with delta (0, 0)
Screenshot: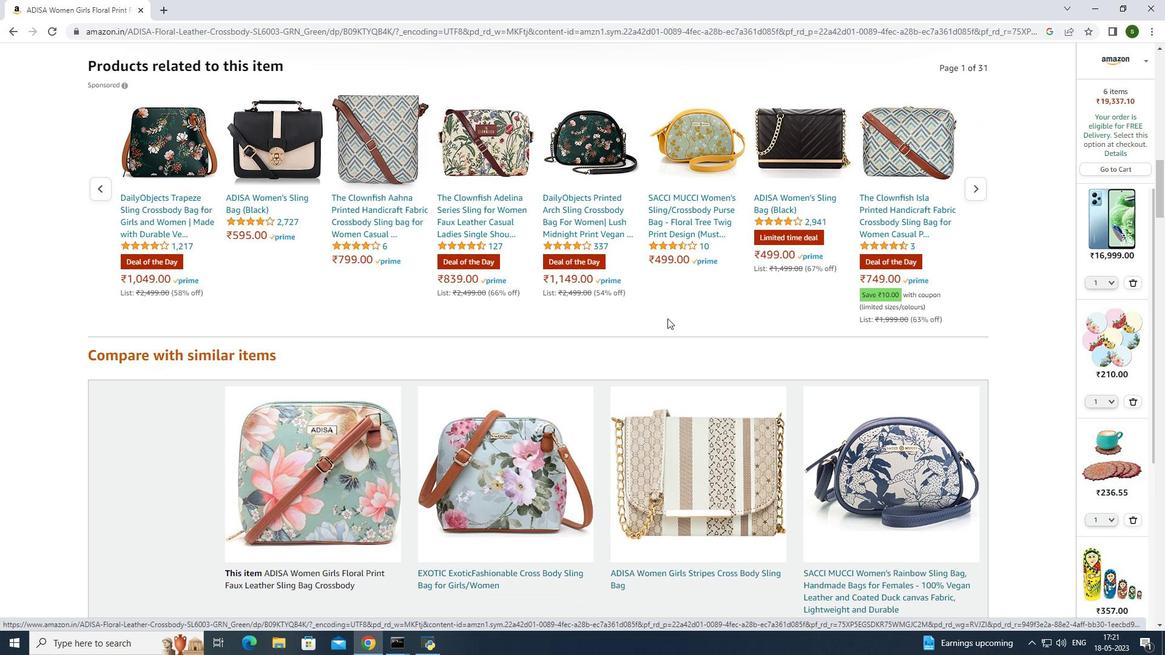 
Action: Mouse scrolled (667, 318) with delta (0, 0)
Screenshot: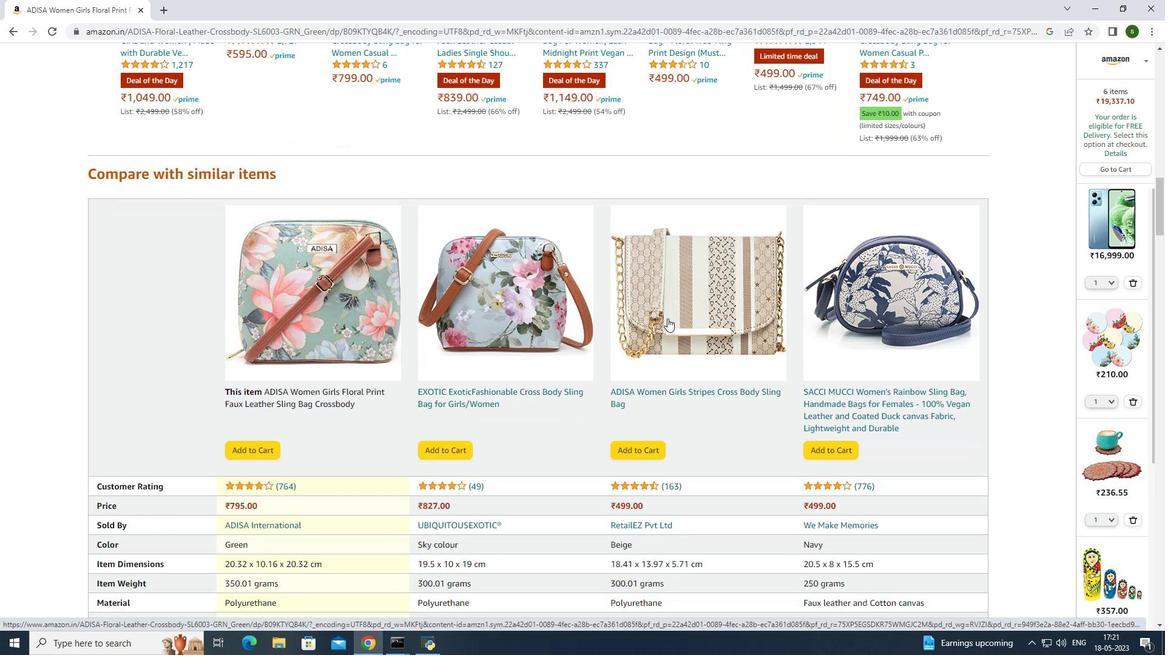 
Action: Mouse scrolled (667, 318) with delta (0, 0)
Screenshot: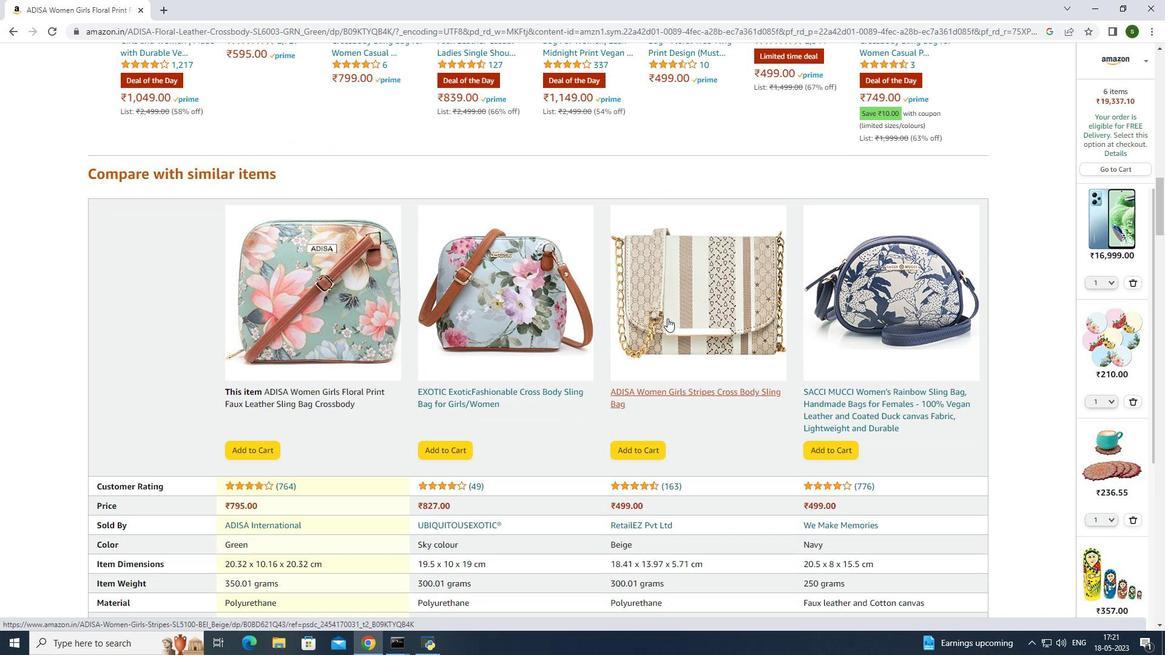 
Action: Mouse scrolled (667, 318) with delta (0, 0)
Screenshot: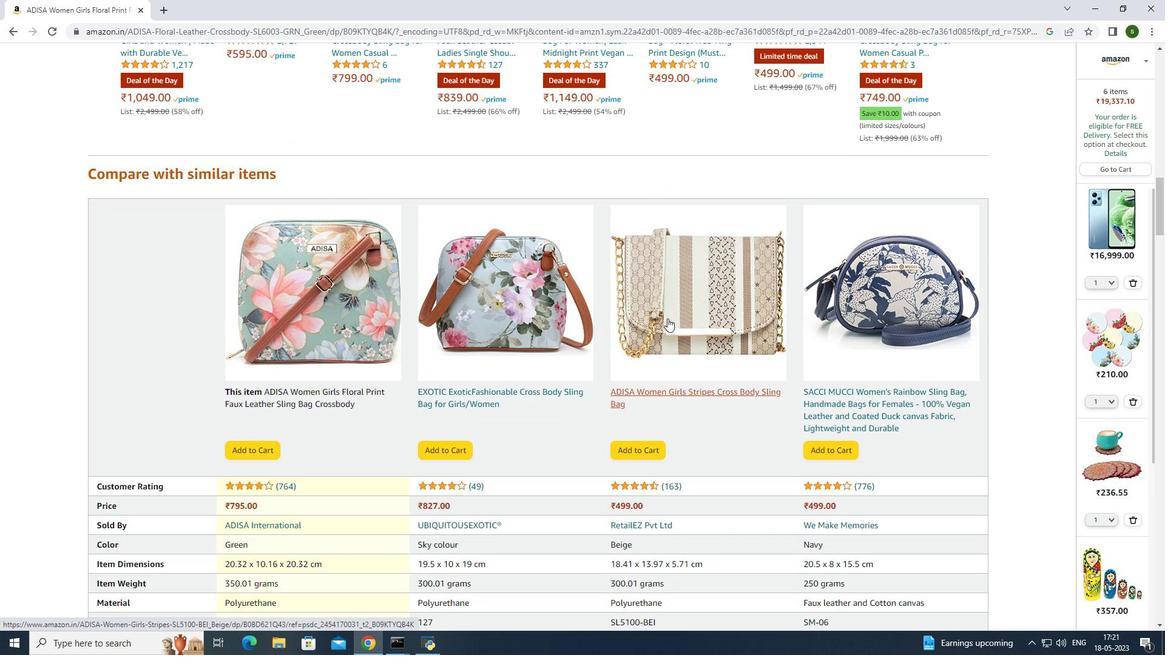
Action: Mouse scrolled (667, 318) with delta (0, 0)
Screenshot: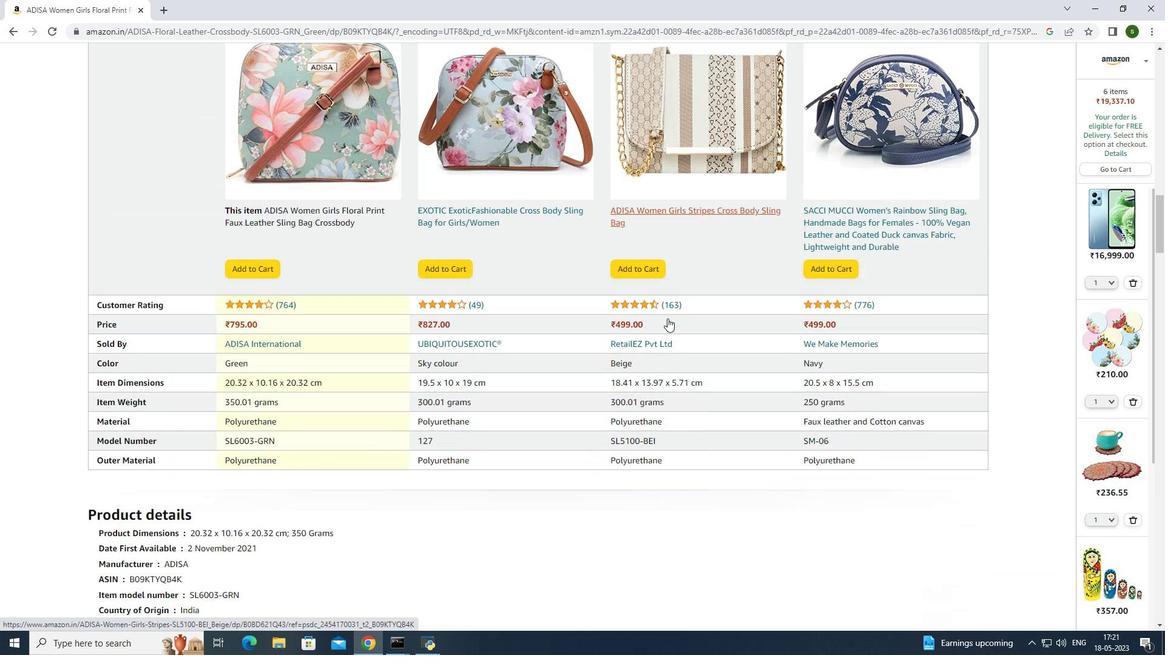 
Action: Mouse scrolled (667, 318) with delta (0, 0)
Screenshot: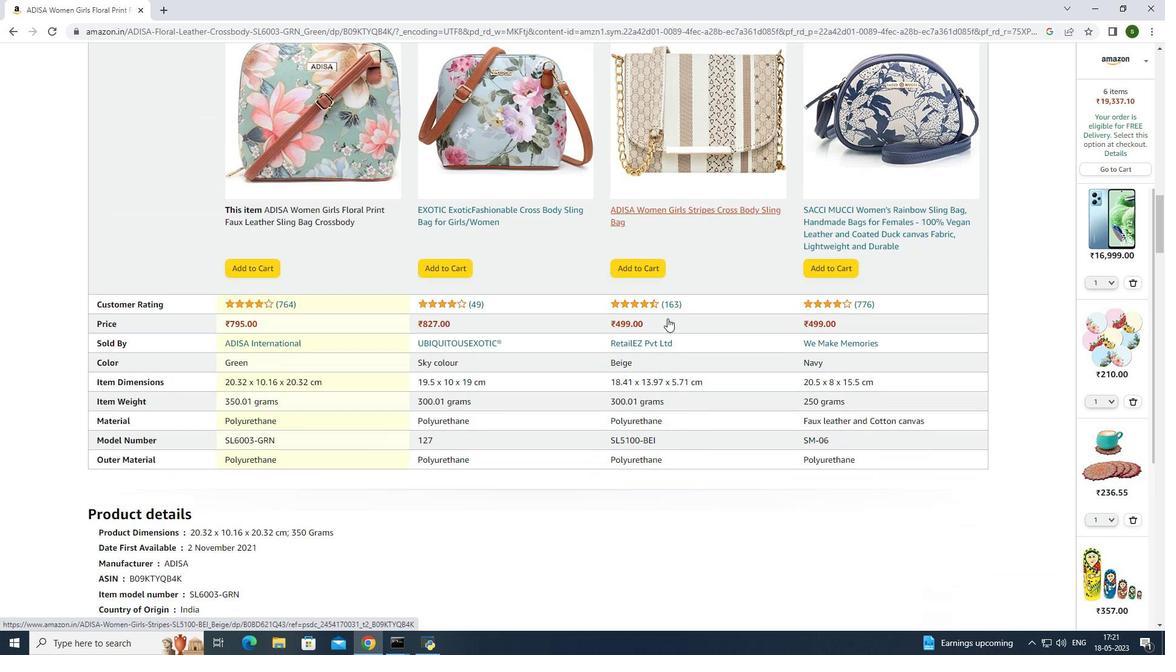 
Action: Mouse scrolled (667, 318) with delta (0, 0)
Screenshot: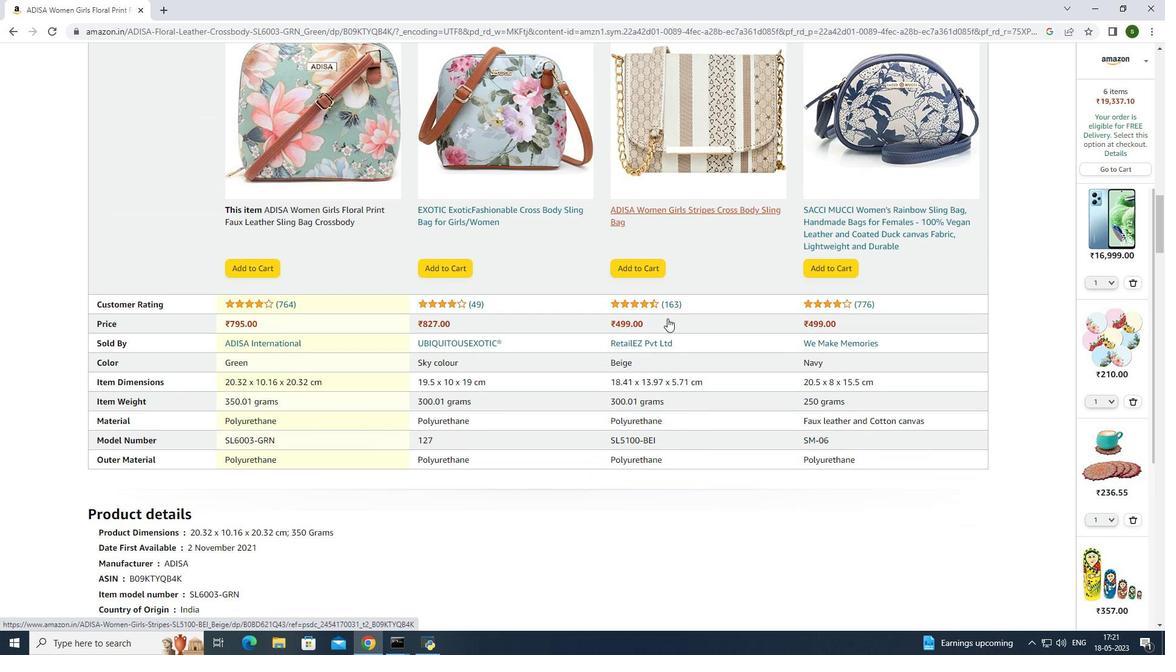 
Action: Mouse scrolled (667, 318) with delta (0, 0)
Screenshot: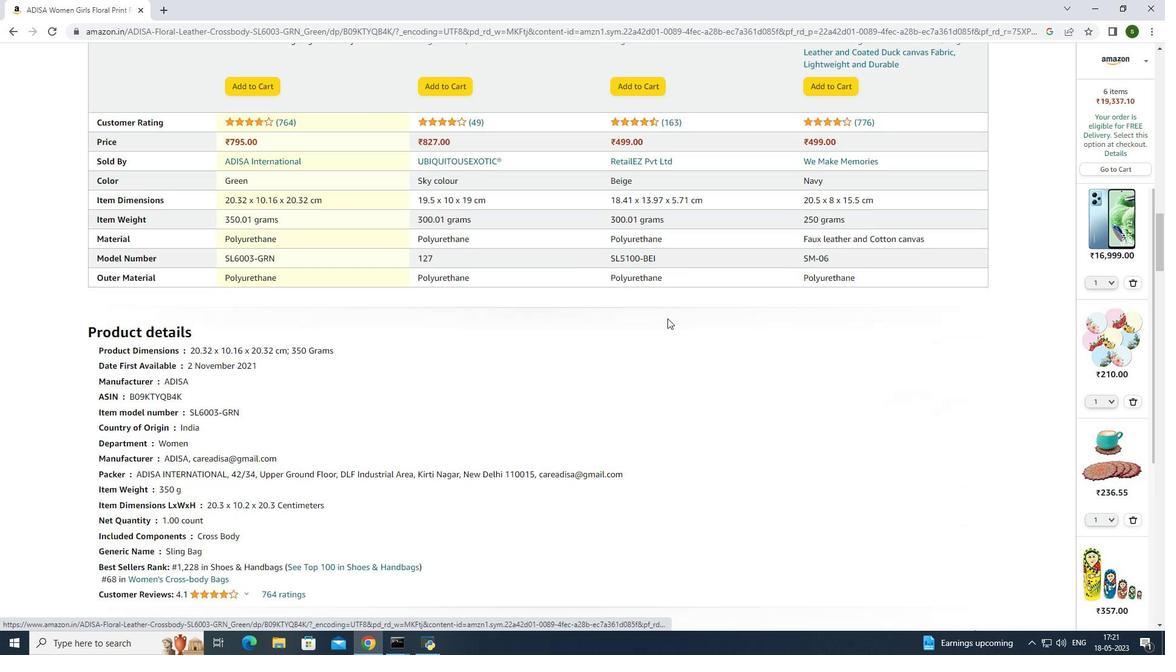 
Action: Mouse scrolled (667, 319) with delta (0, 0)
Screenshot: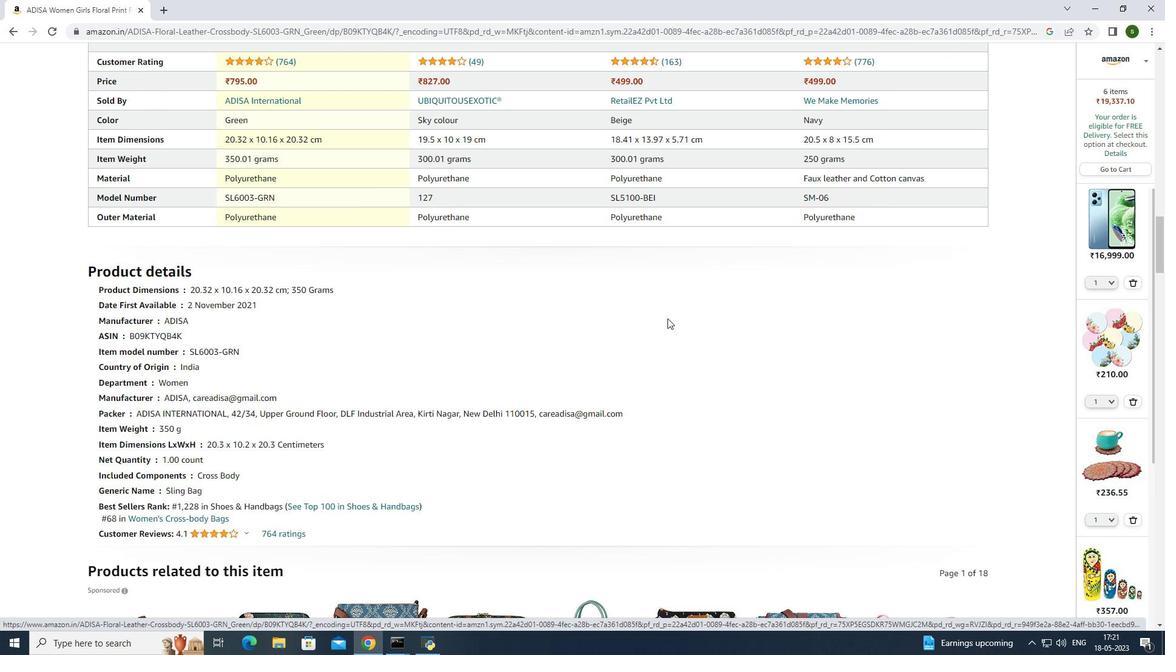 
Action: Mouse scrolled (667, 319) with delta (0, 0)
Screenshot: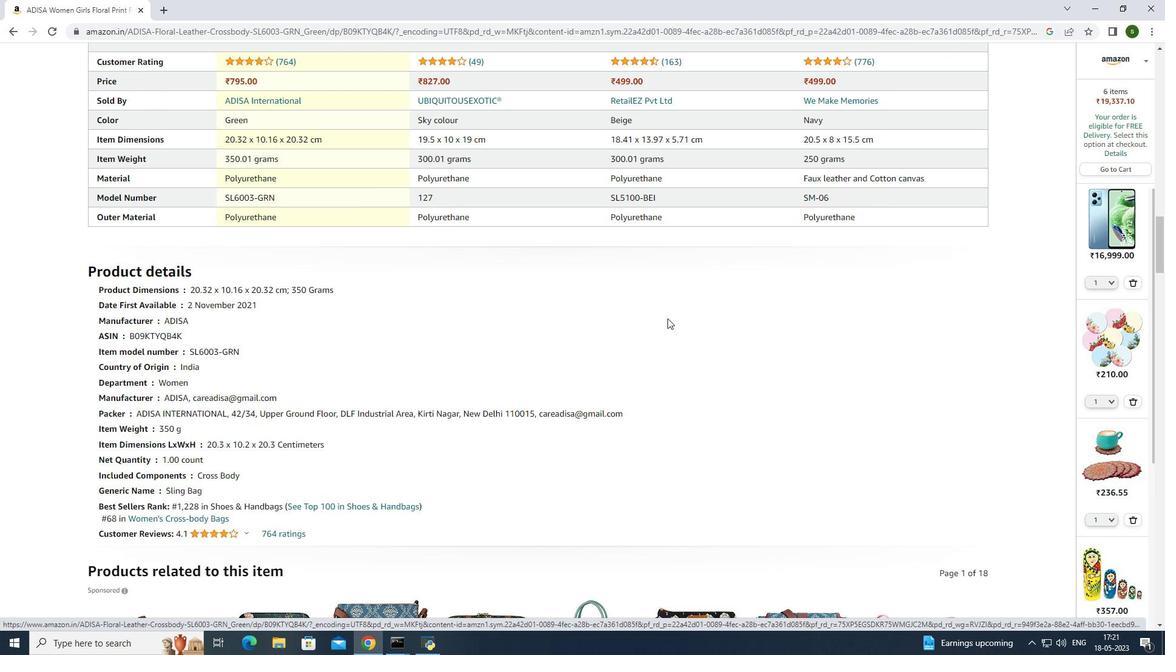 
Action: Mouse scrolled (667, 319) with delta (0, 0)
Screenshot: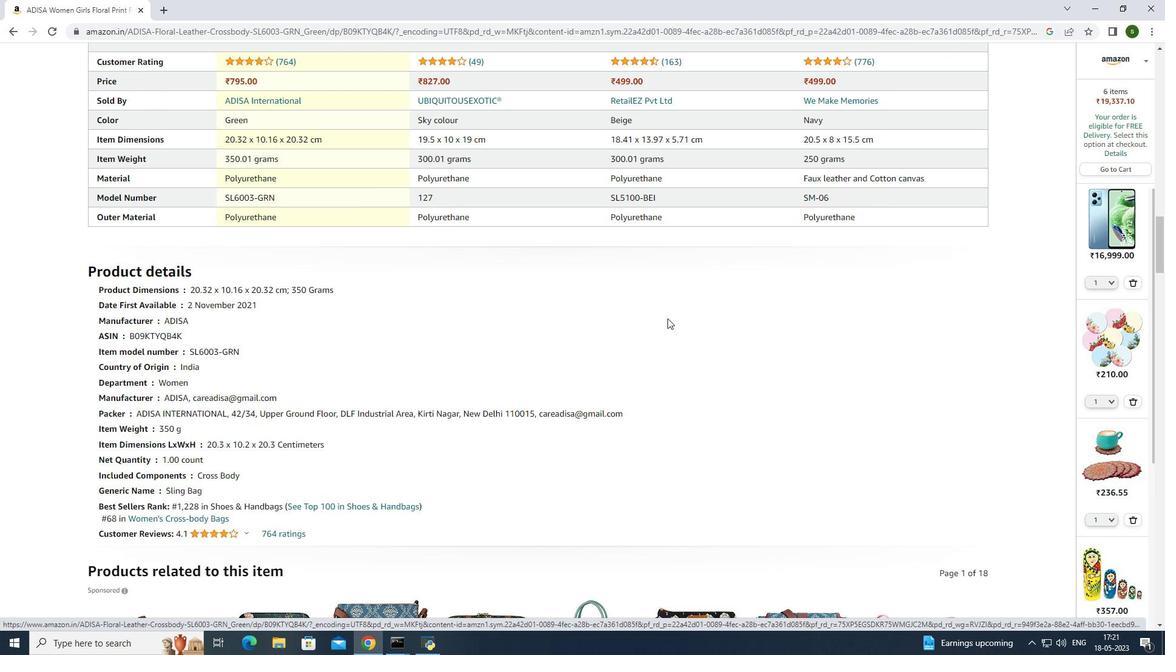 
Action: Mouse scrolled (667, 319) with delta (0, 0)
Screenshot: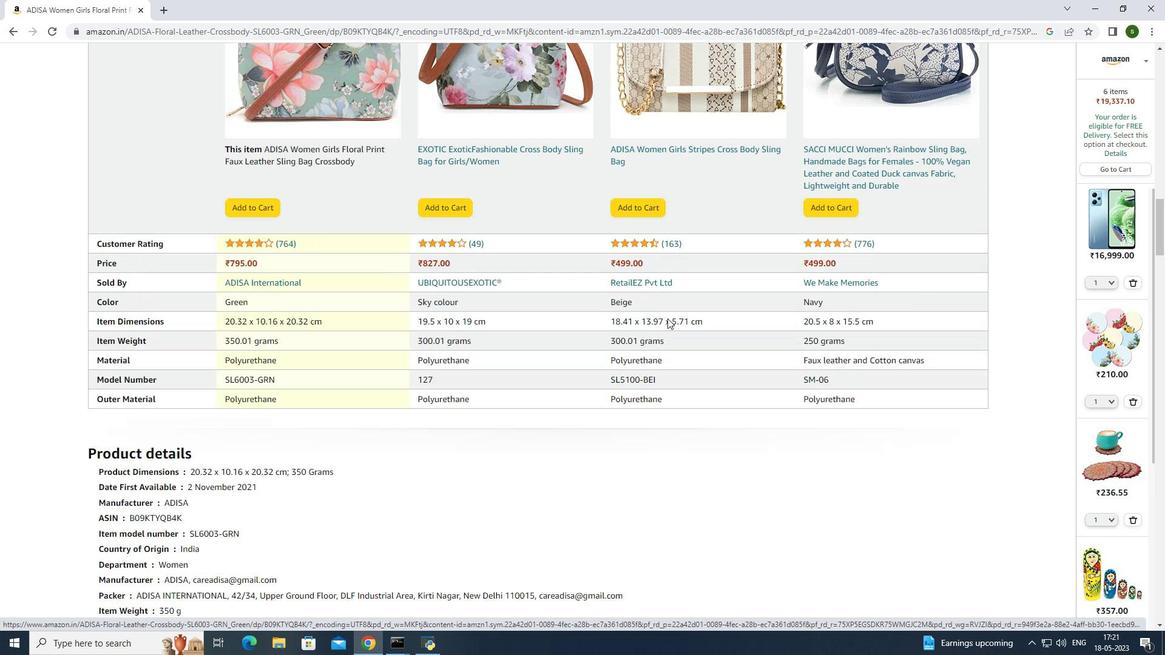 
Action: Mouse scrolled (667, 319) with delta (0, 0)
Screenshot: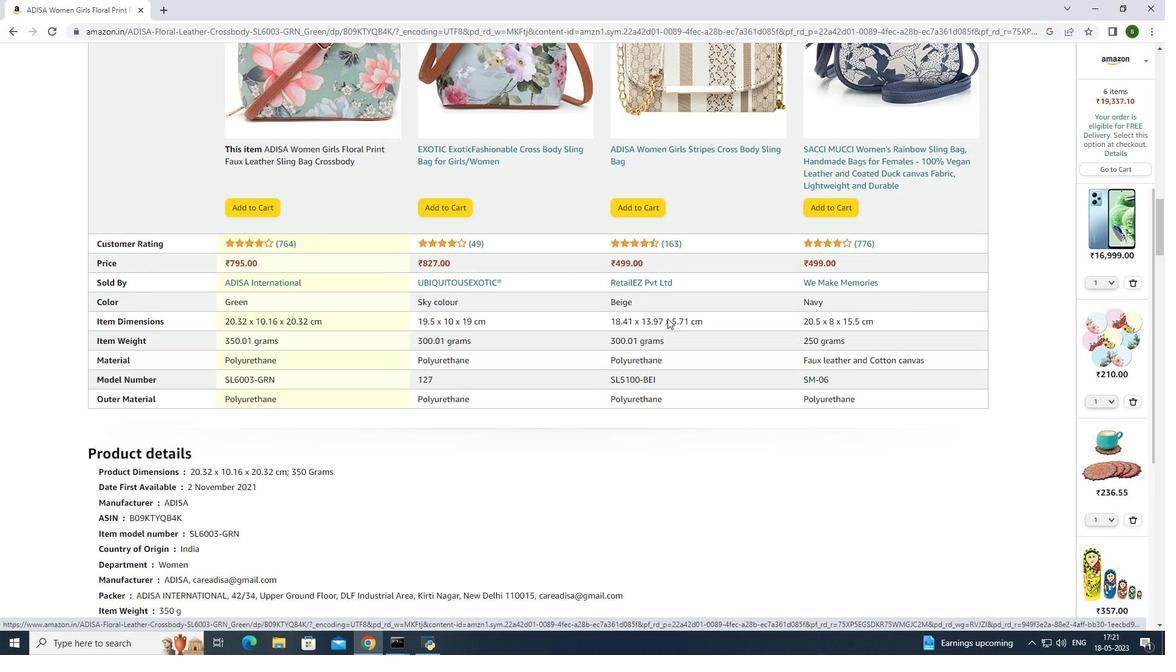 
Action: Mouse moved to (662, 310)
Screenshot: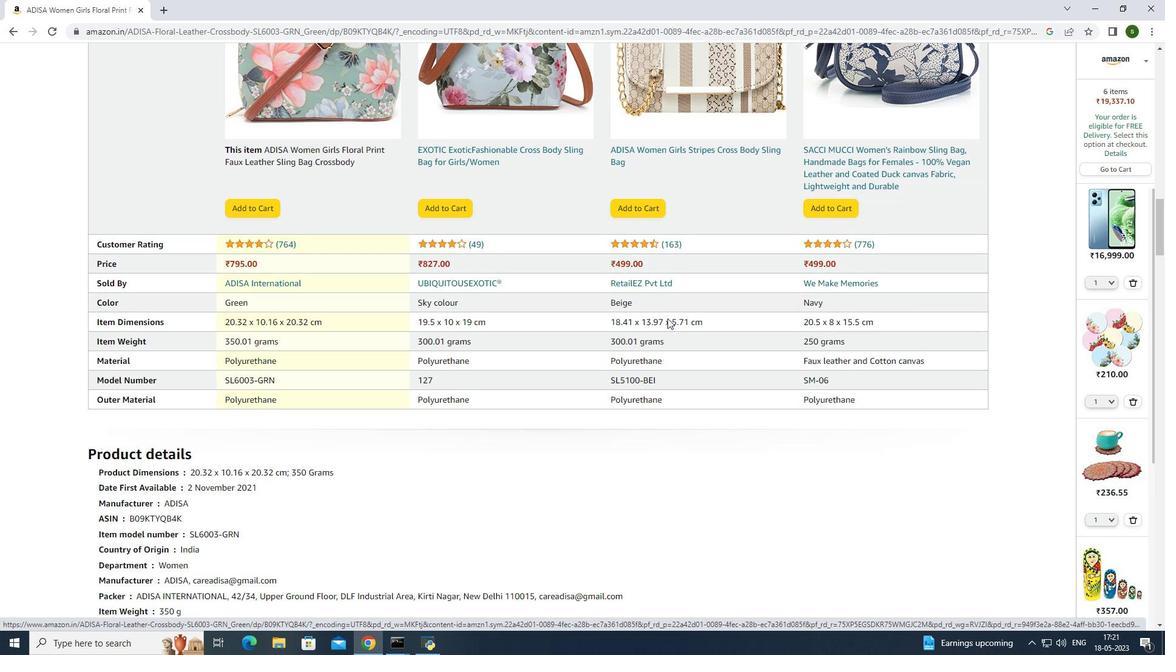 
Action: Mouse scrolled (662, 311) with delta (0, 0)
Screenshot: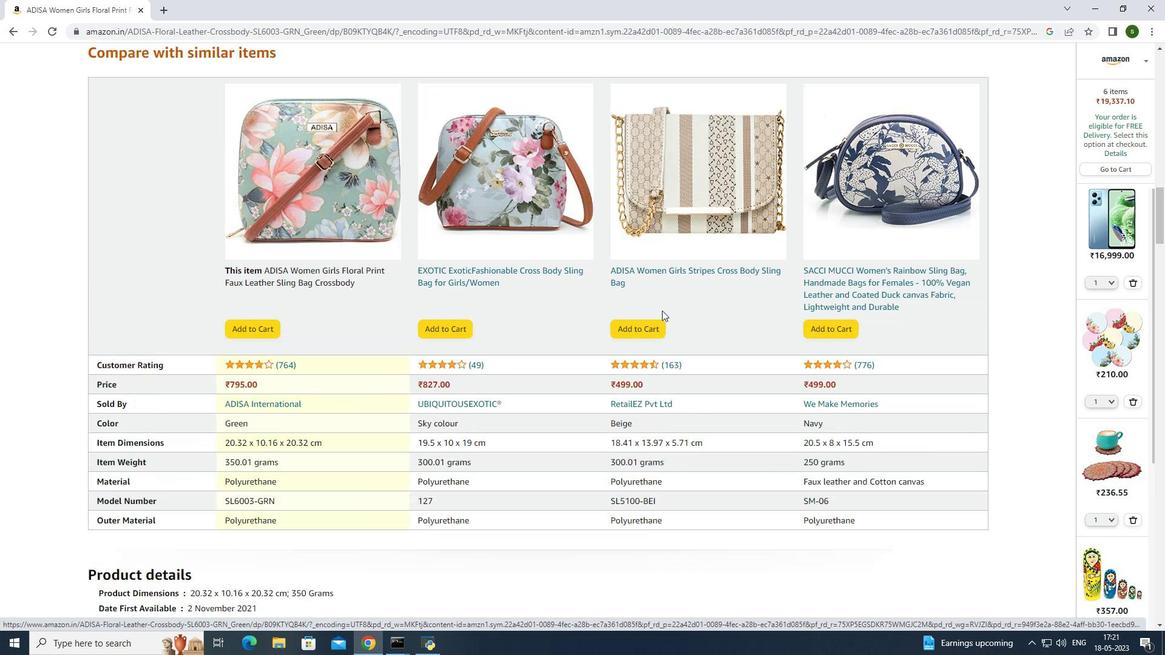 
Action: Mouse scrolled (662, 311) with delta (0, 0)
Screenshot: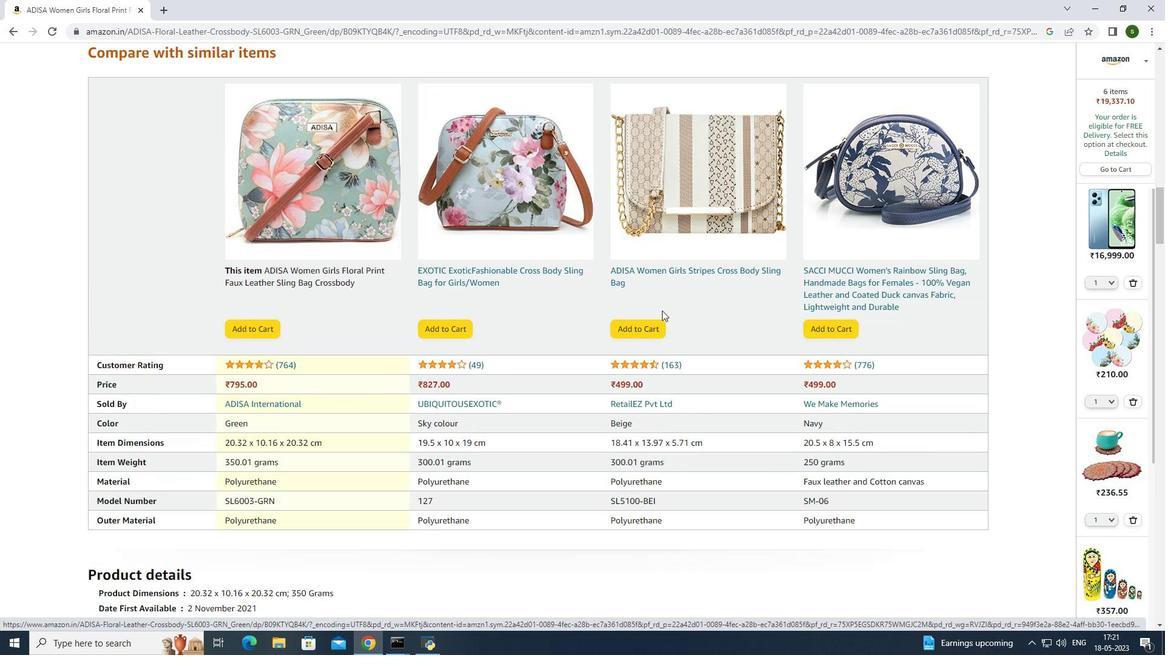 
Action: Mouse scrolled (662, 311) with delta (0, 0)
Screenshot: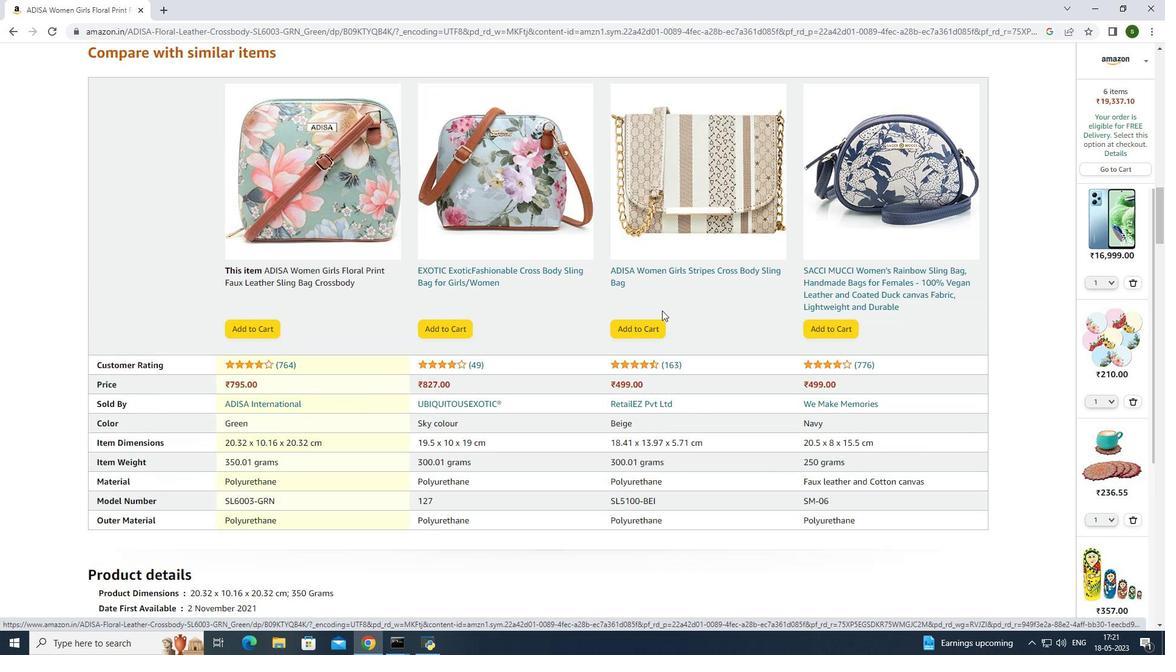 
Action: Mouse scrolled (662, 311) with delta (0, 0)
Screenshot: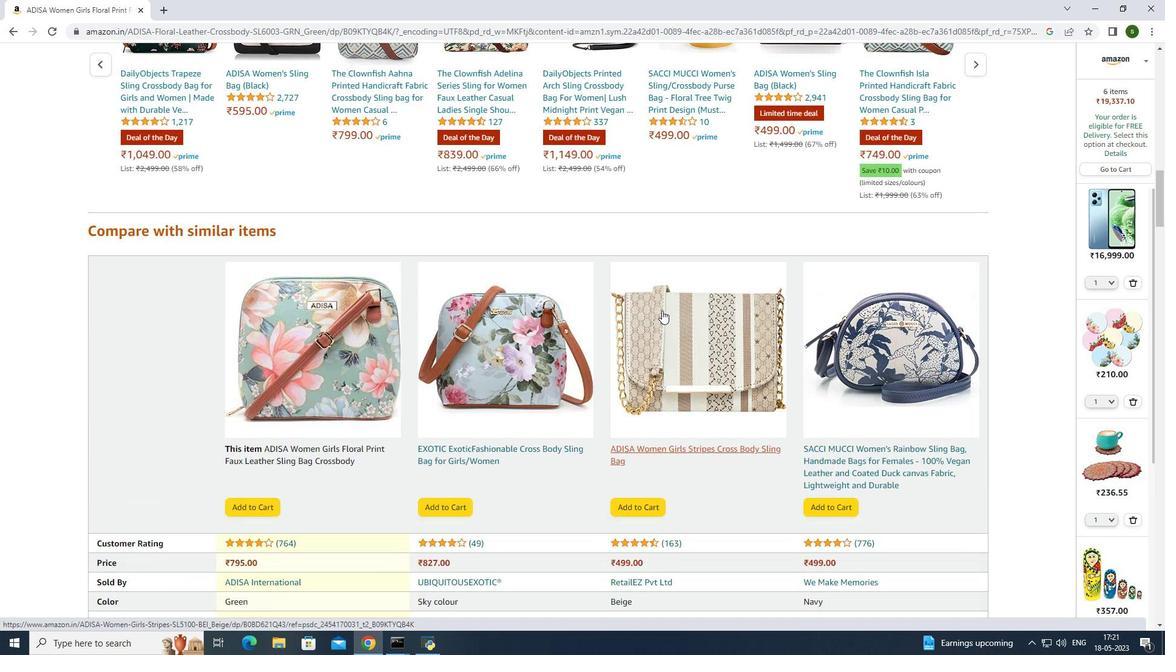 
Action: Mouse scrolled (662, 311) with delta (0, 0)
Screenshot: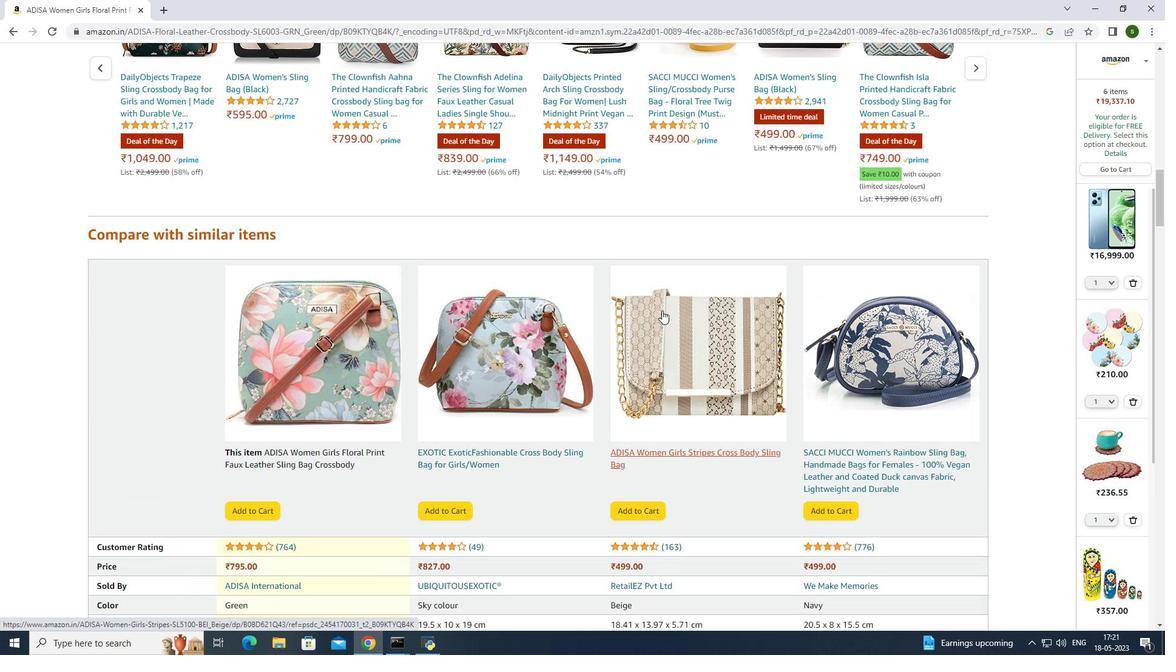 
Action: Mouse scrolled (662, 311) with delta (0, 0)
Screenshot: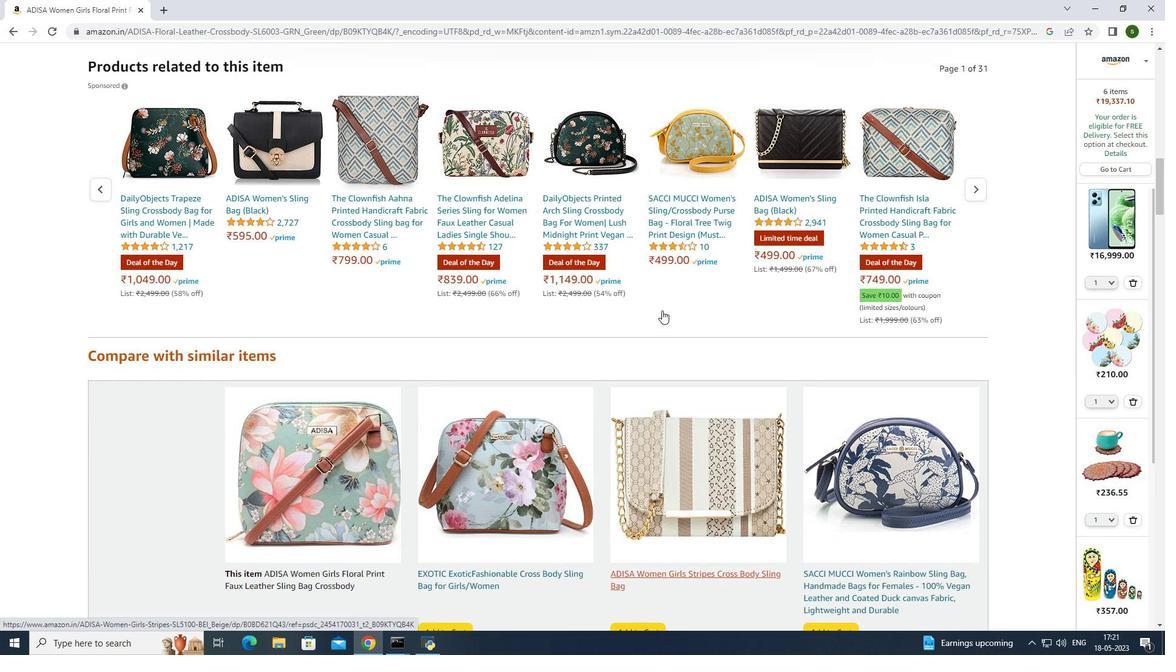 
Action: Mouse scrolled (662, 311) with delta (0, 0)
Screenshot: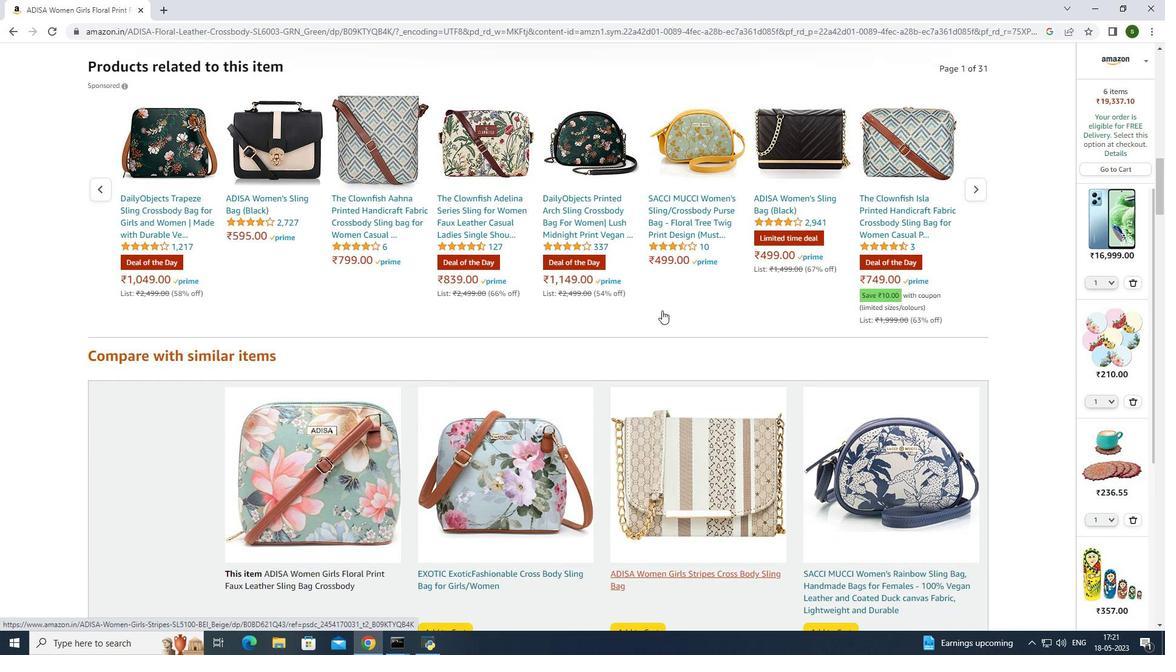 
Action: Mouse scrolled (662, 311) with delta (0, 0)
Screenshot: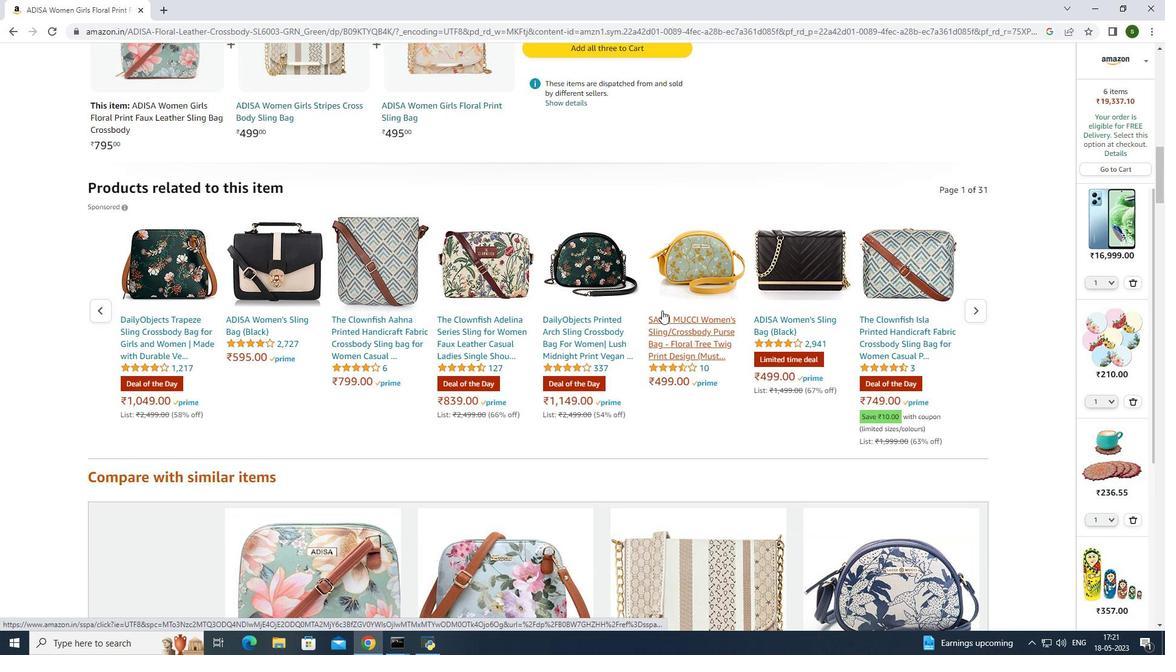 
Action: Mouse scrolled (662, 311) with delta (0, 0)
Screenshot: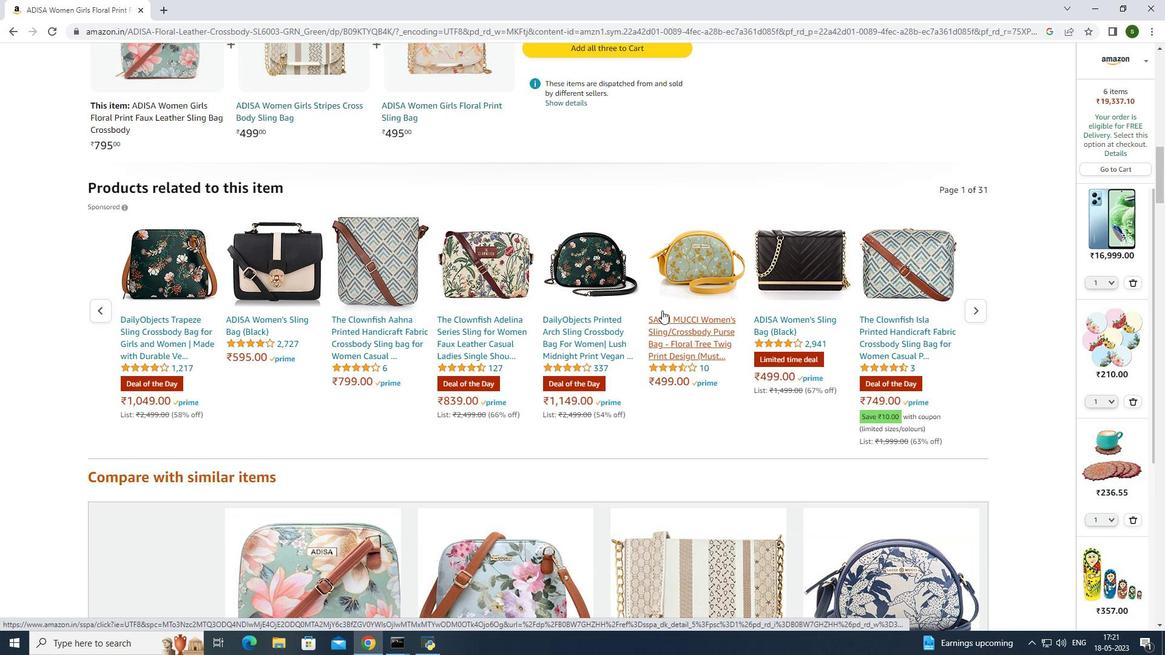 
Action: Mouse scrolled (662, 311) with delta (0, 0)
Screenshot: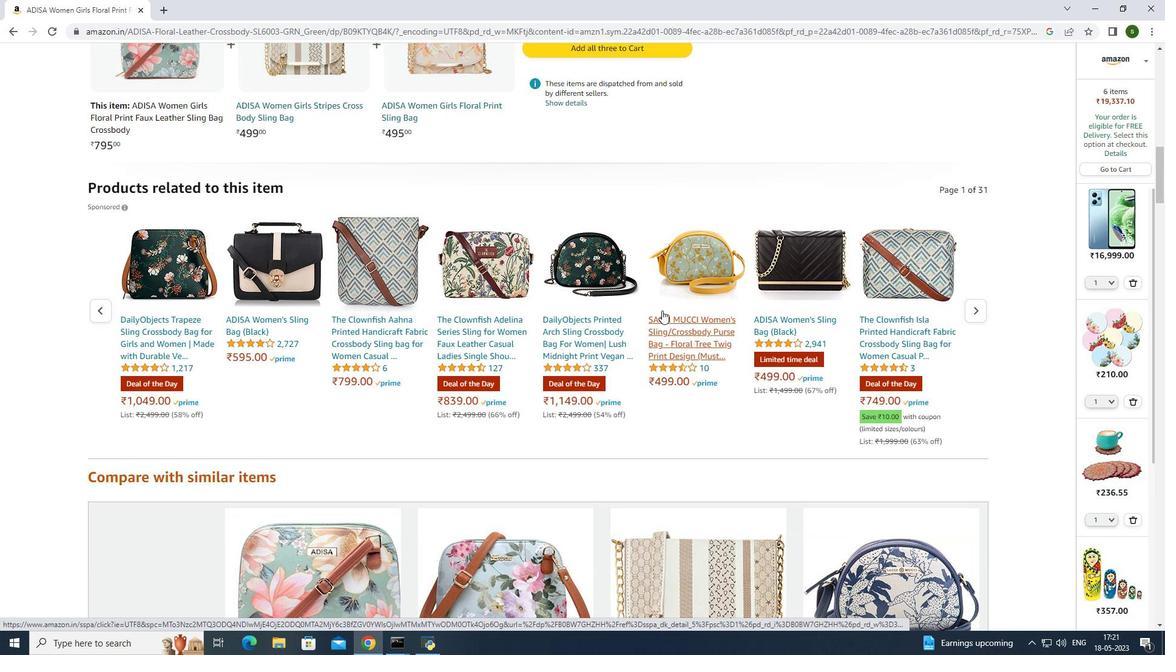 
Action: Mouse scrolled (662, 310) with delta (0, 0)
Screenshot: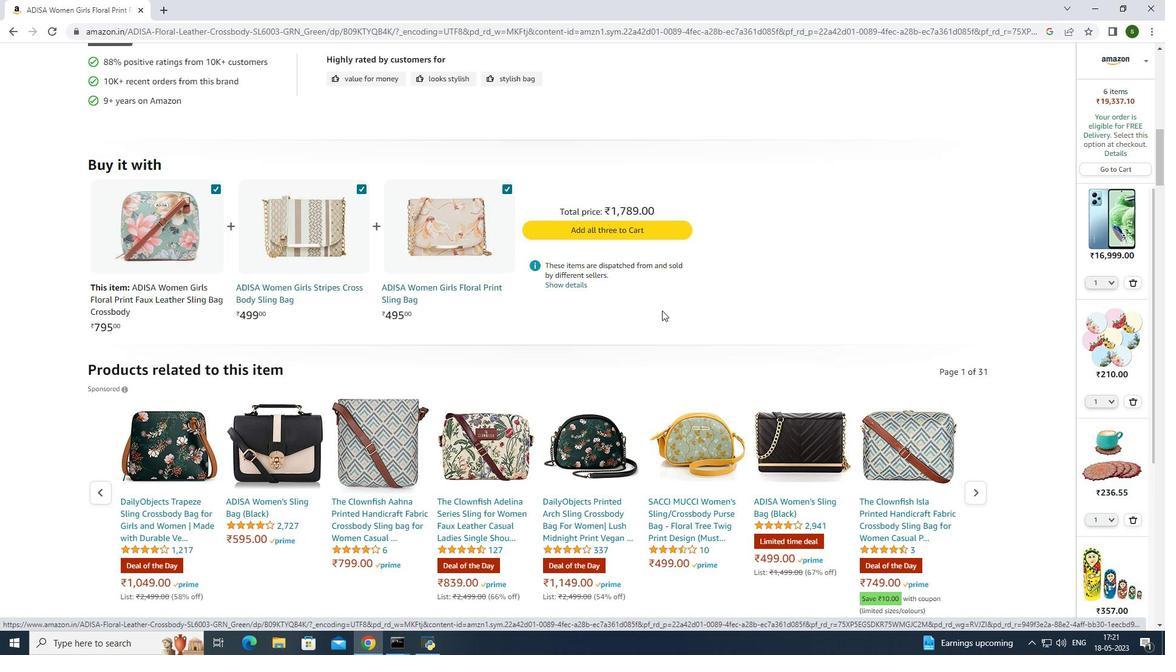 
Action: Mouse moved to (700, 387)
Screenshot: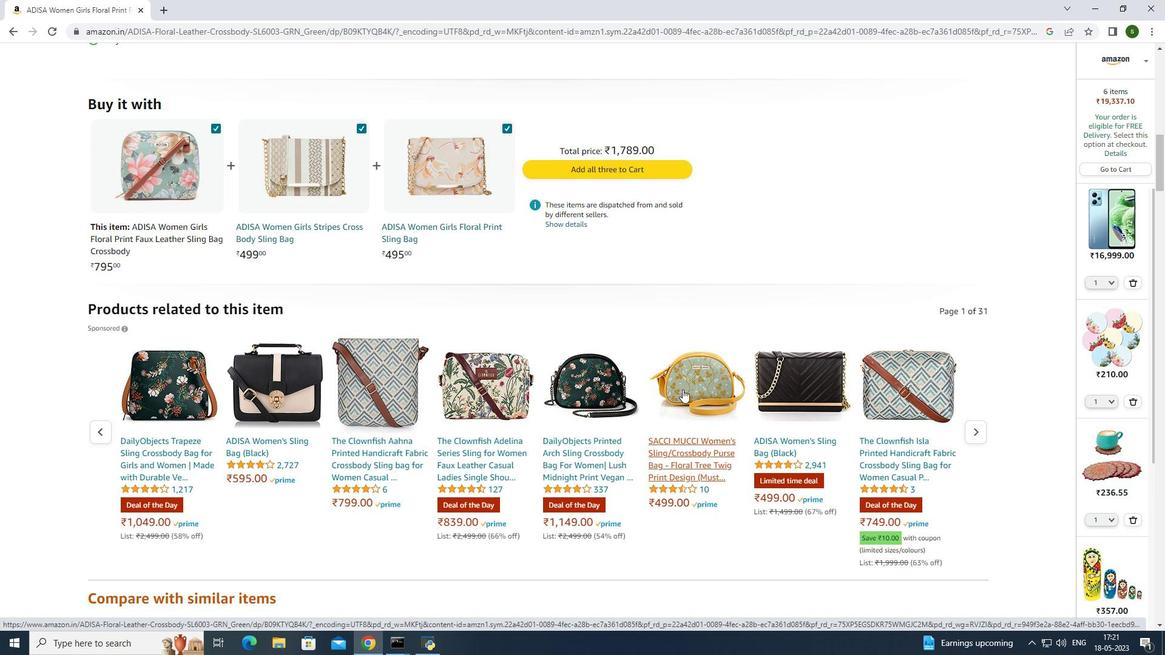 
Action: Mouse pressed left at (700, 387)
Screenshot: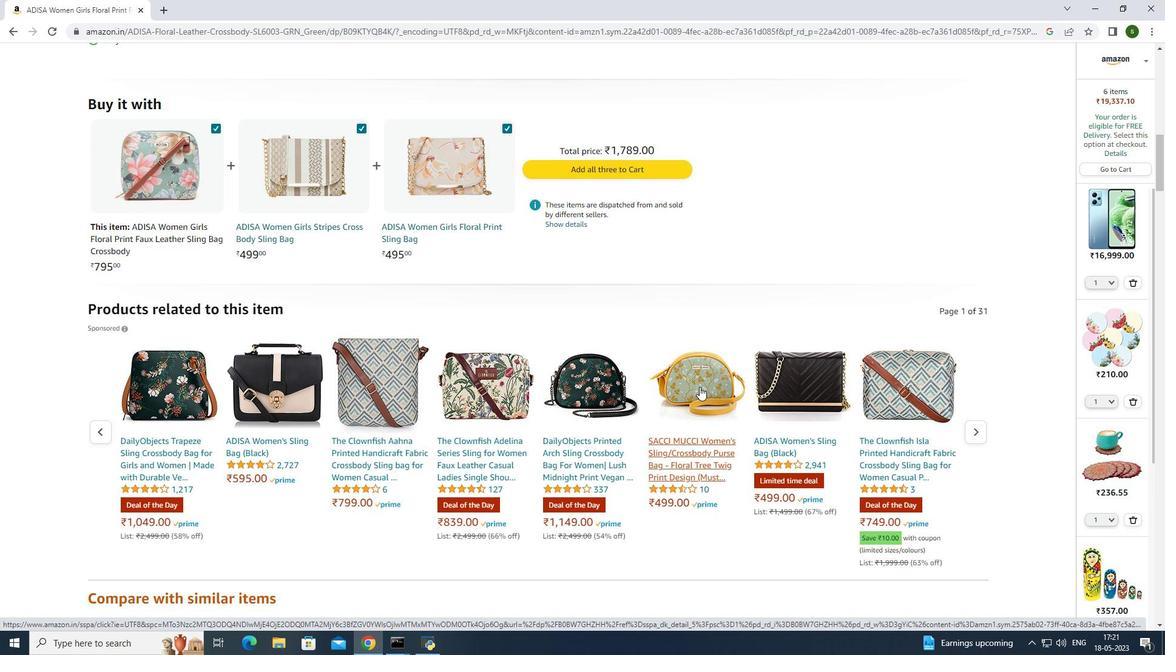 
Action: Mouse moved to (100, 245)
Screenshot: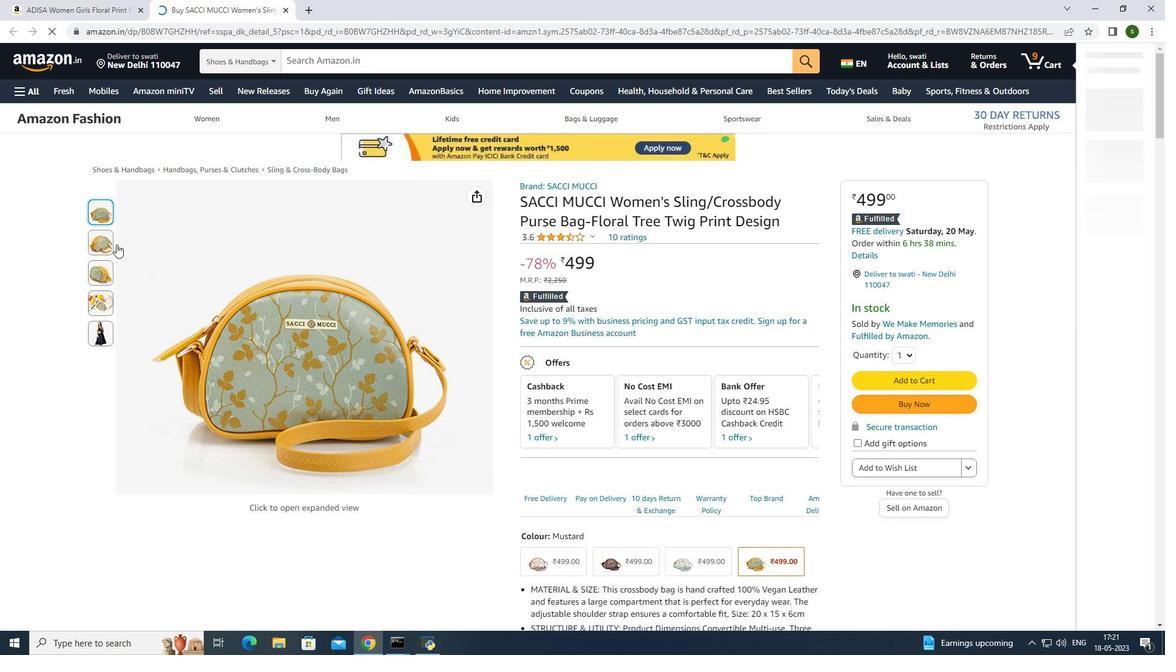 
Action: Mouse pressed left at (100, 245)
Screenshot: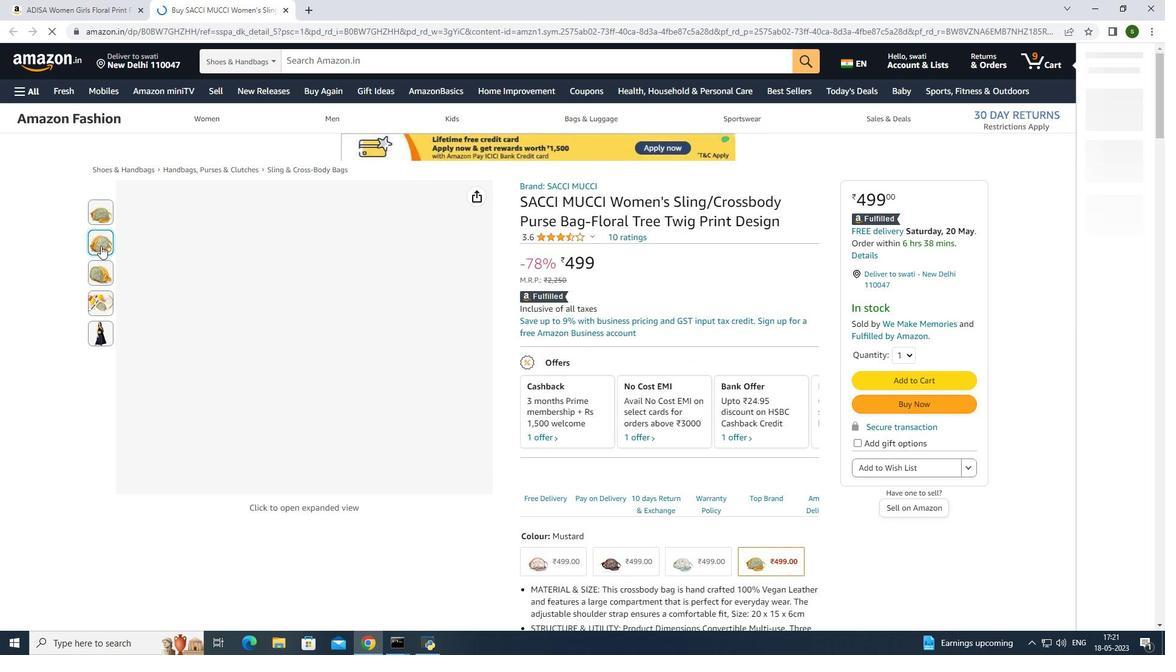 
Action: Mouse moved to (100, 276)
Screenshot: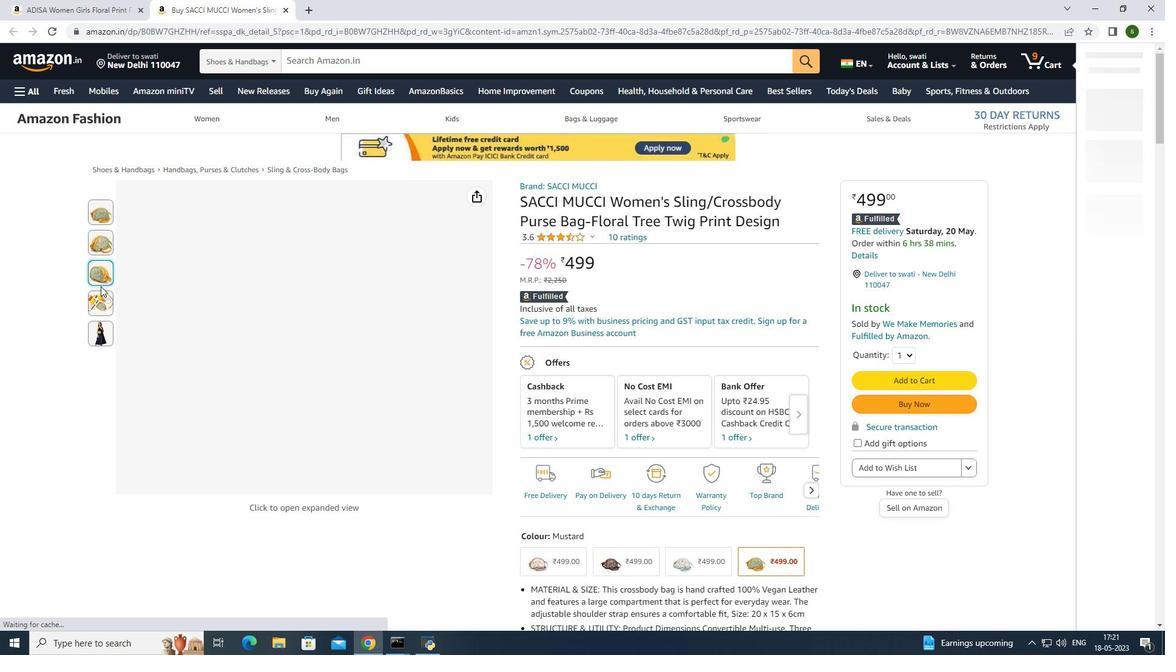 
Action: Mouse pressed left at (100, 276)
Screenshot: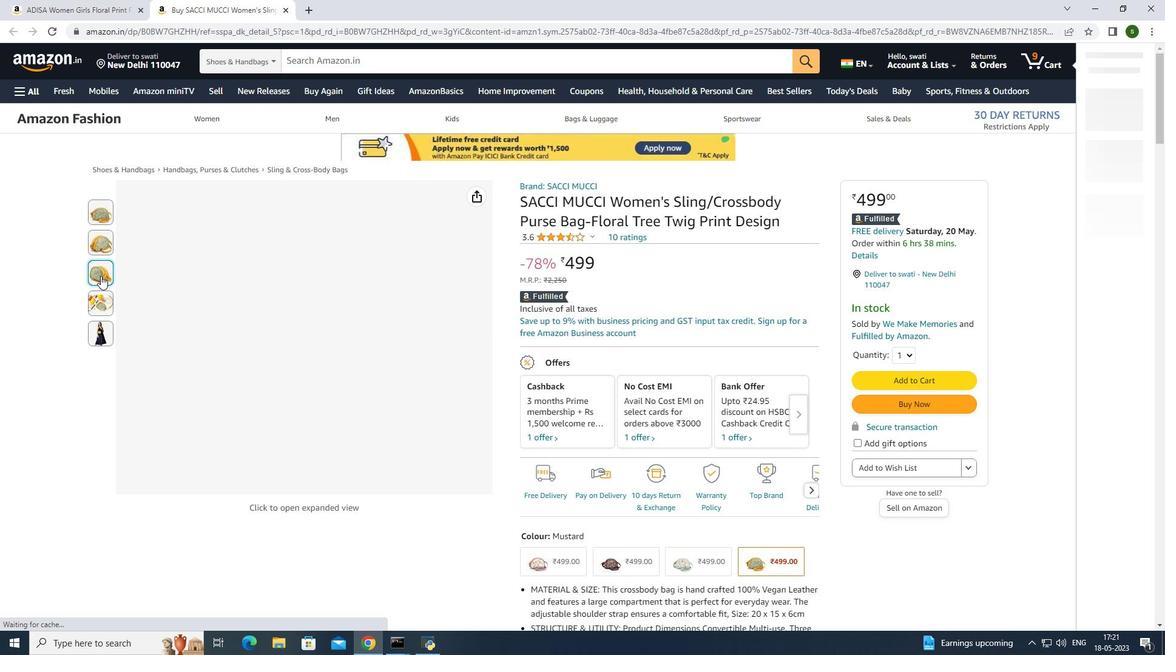 
Action: Mouse moved to (103, 304)
Screenshot: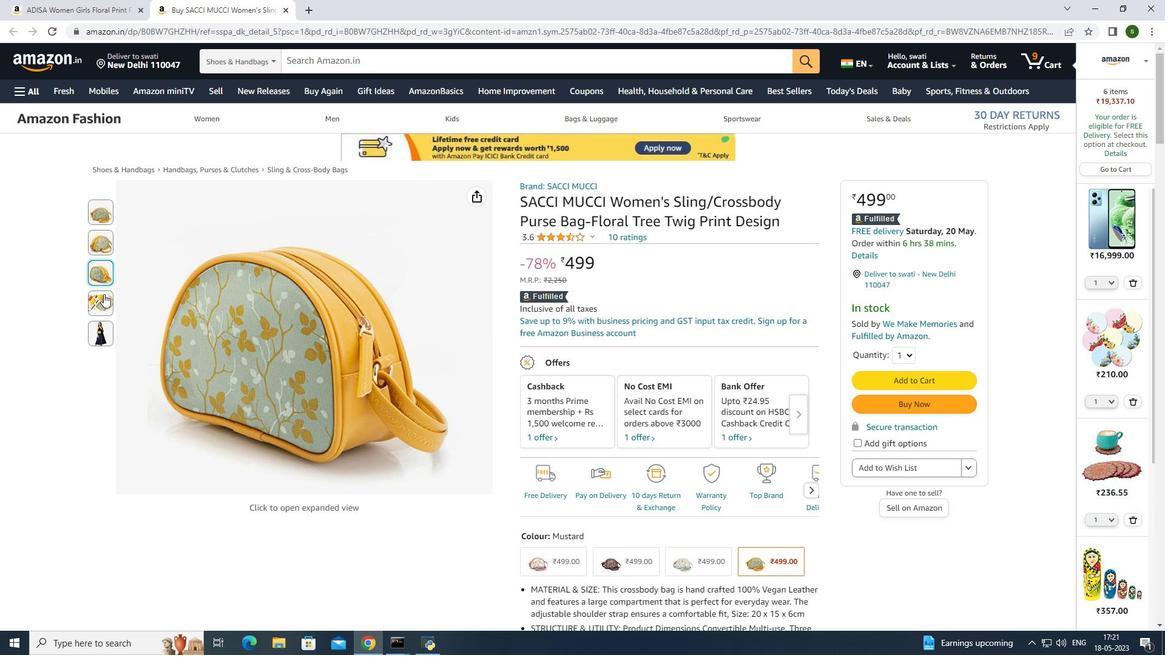 
Action: Mouse pressed left at (103, 304)
Screenshot: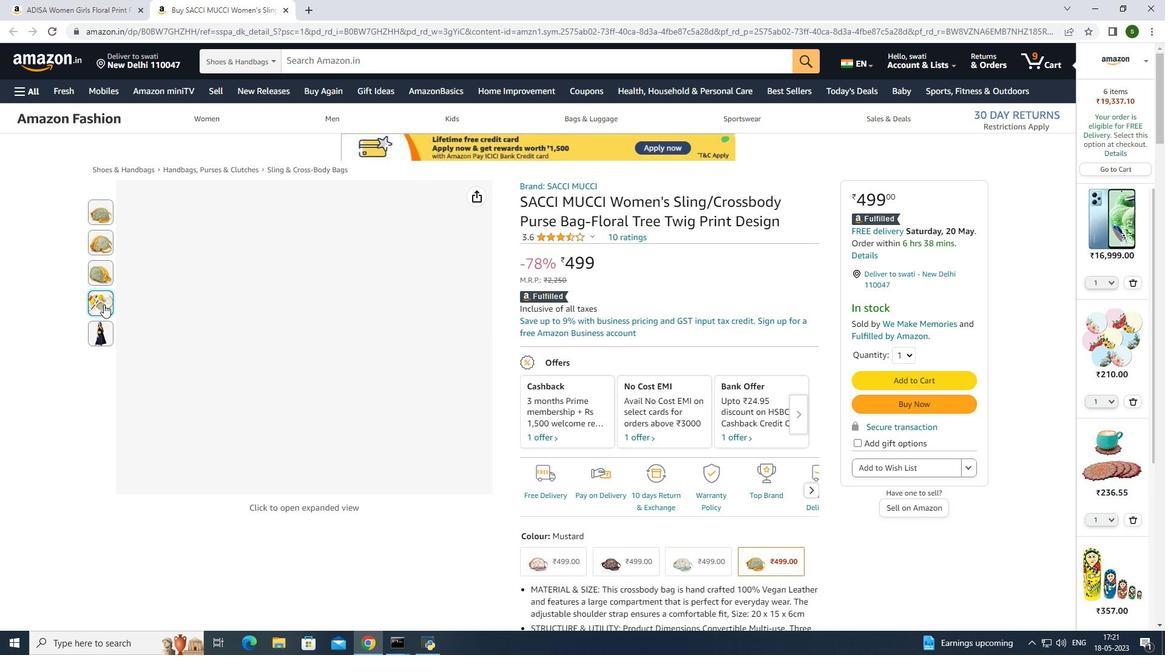 
Action: Mouse moved to (100, 333)
Screenshot: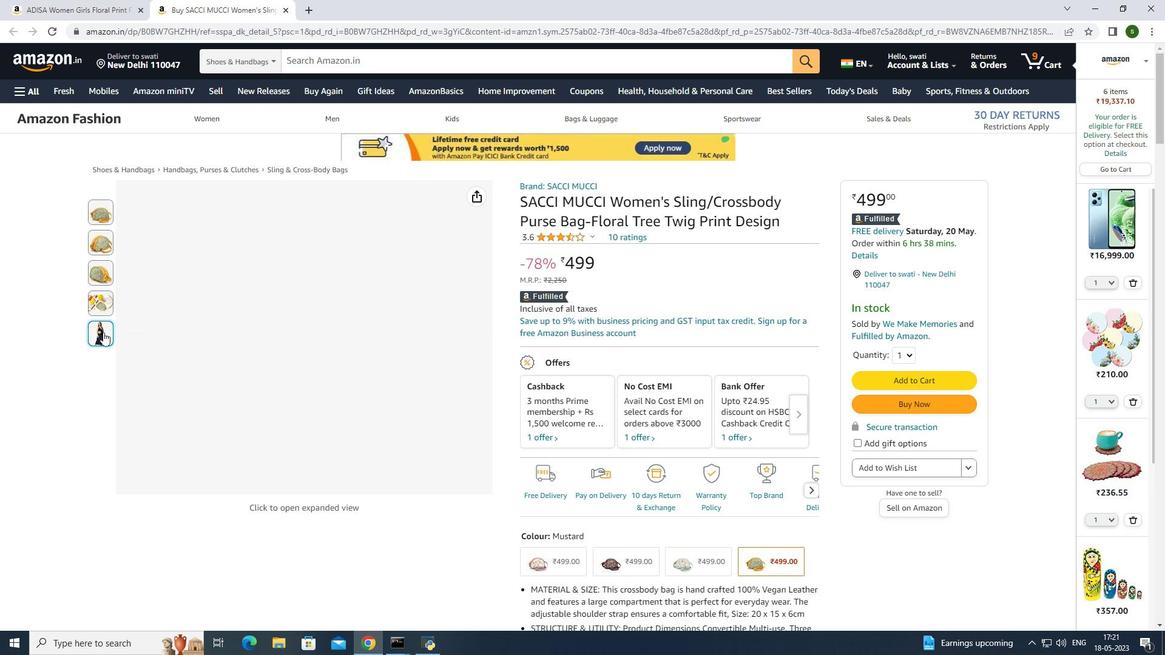 
Action: Mouse pressed left at (100, 333)
Screenshot: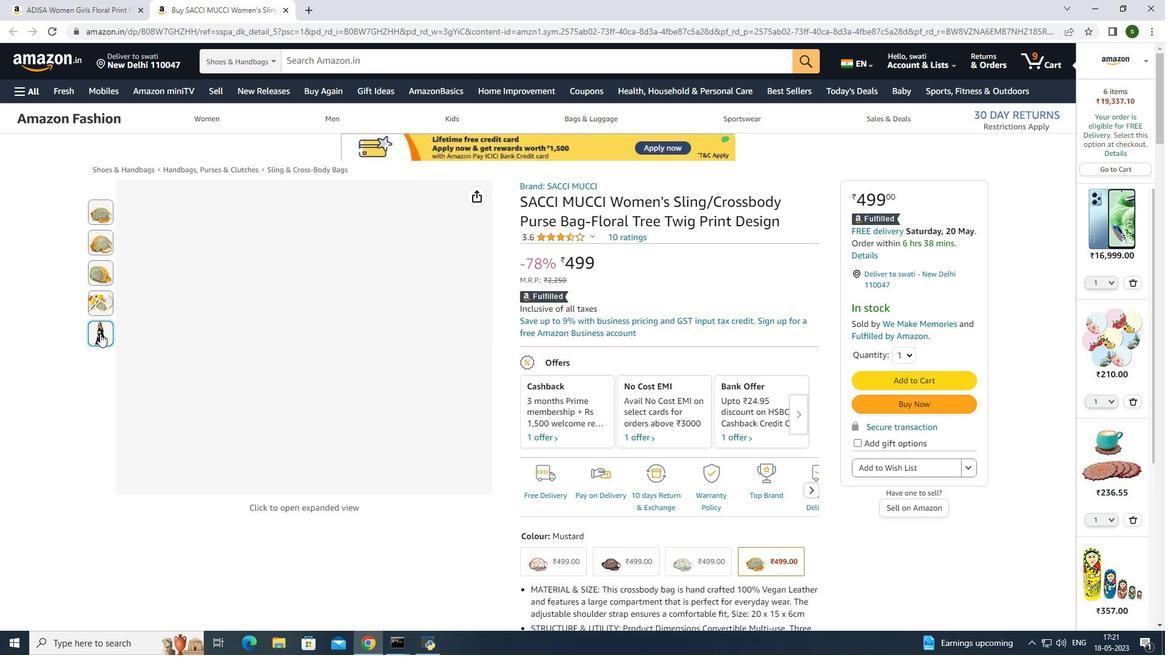 
Action: Mouse moved to (106, 218)
Screenshot: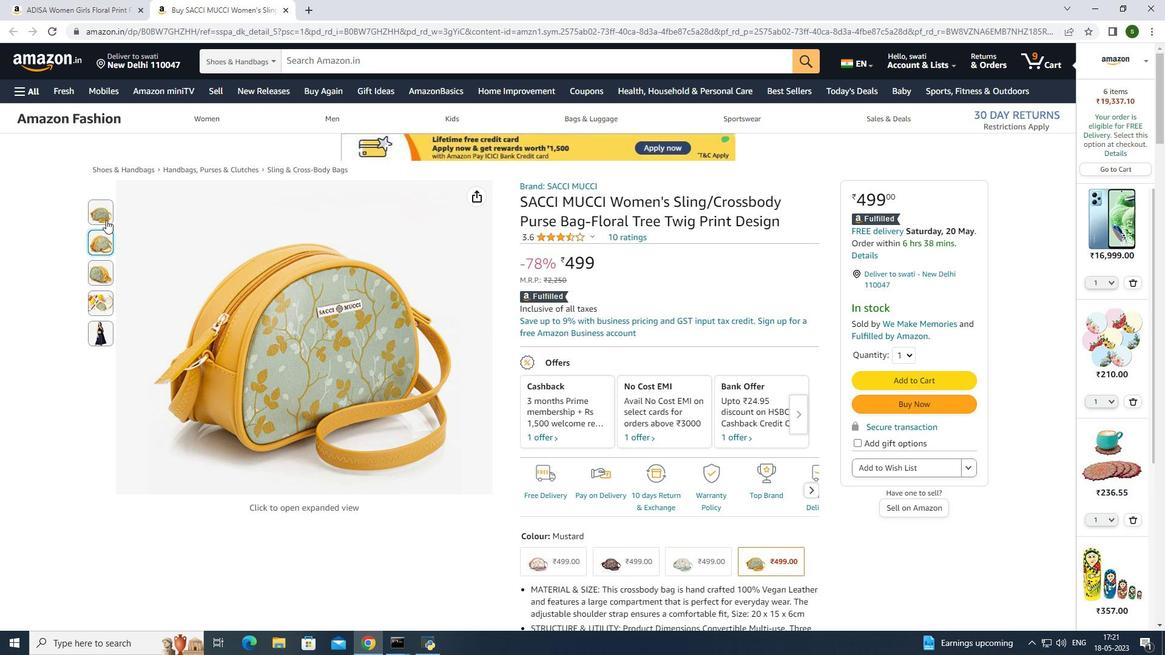 
Action: Mouse pressed left at (106, 218)
Screenshot: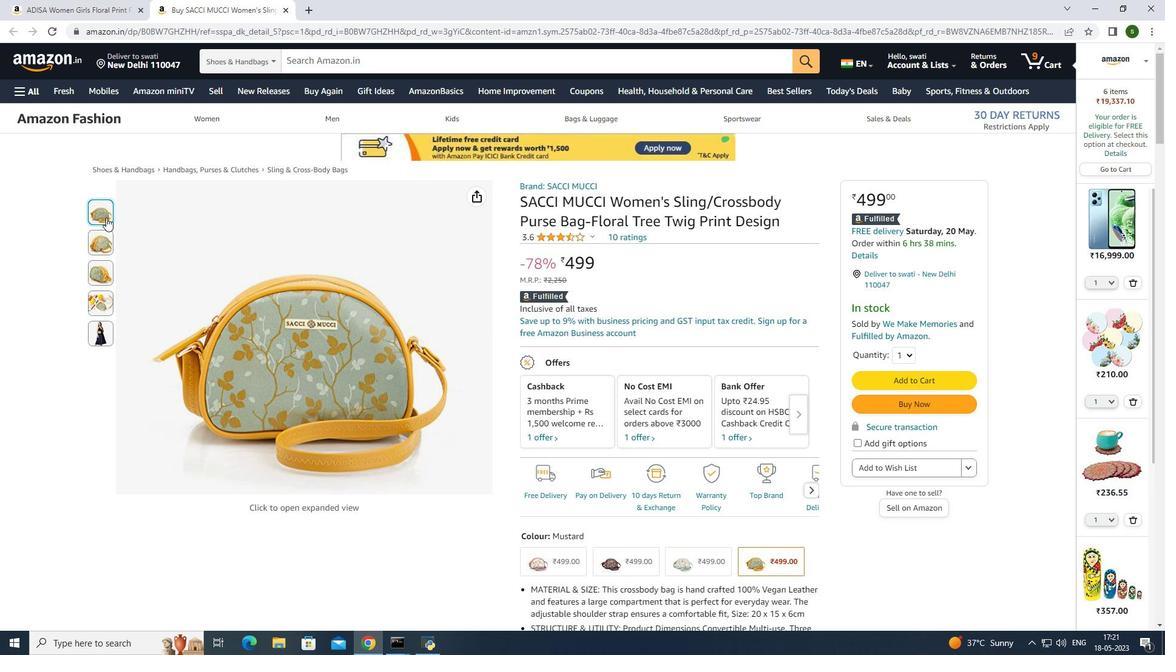 
Action: Mouse moved to (275, 273)
Screenshot: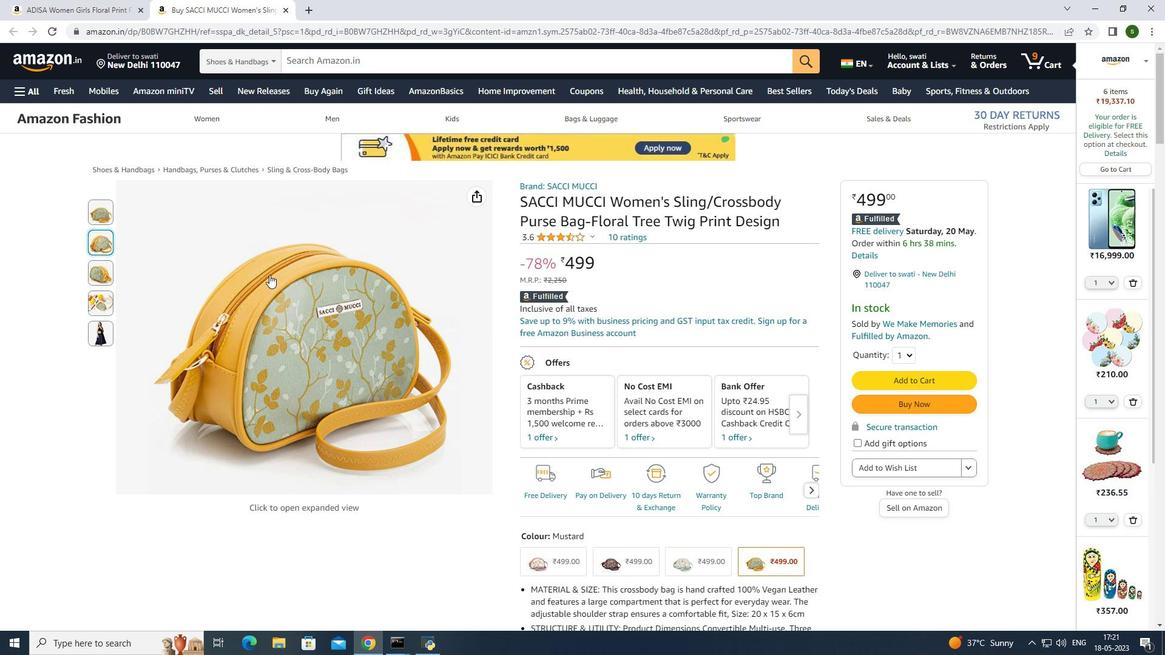 
Action: Mouse pressed left at (275, 273)
Screenshot: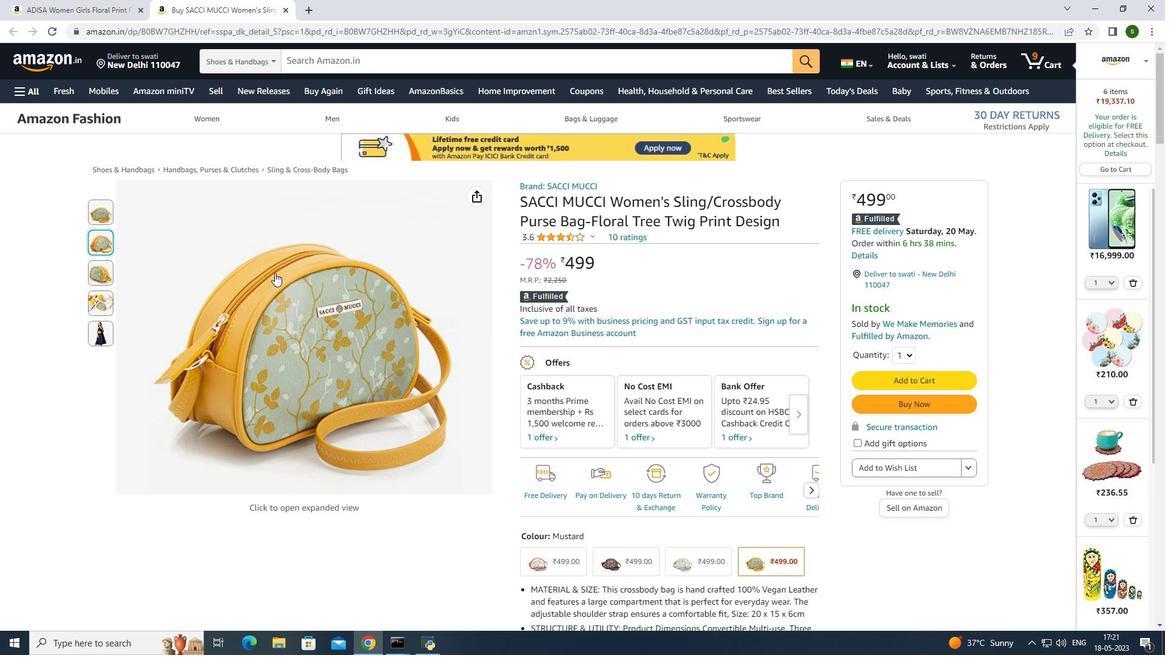 
Action: Mouse moved to (91, 196)
Screenshot: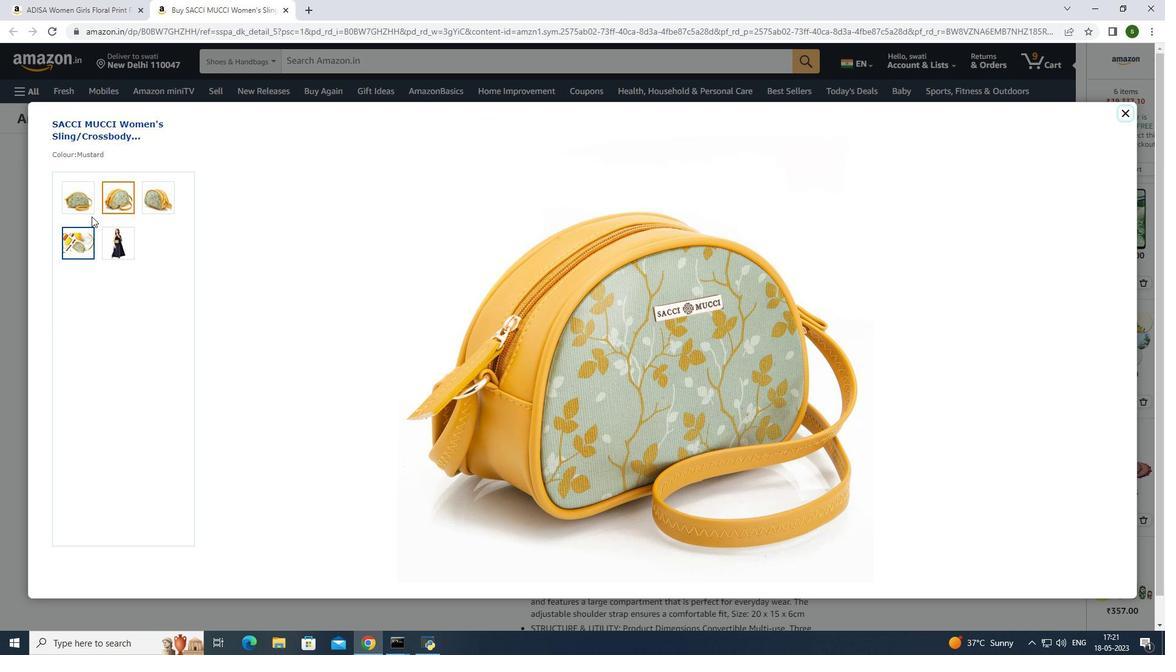 
Action: Mouse pressed left at (91, 196)
Screenshot: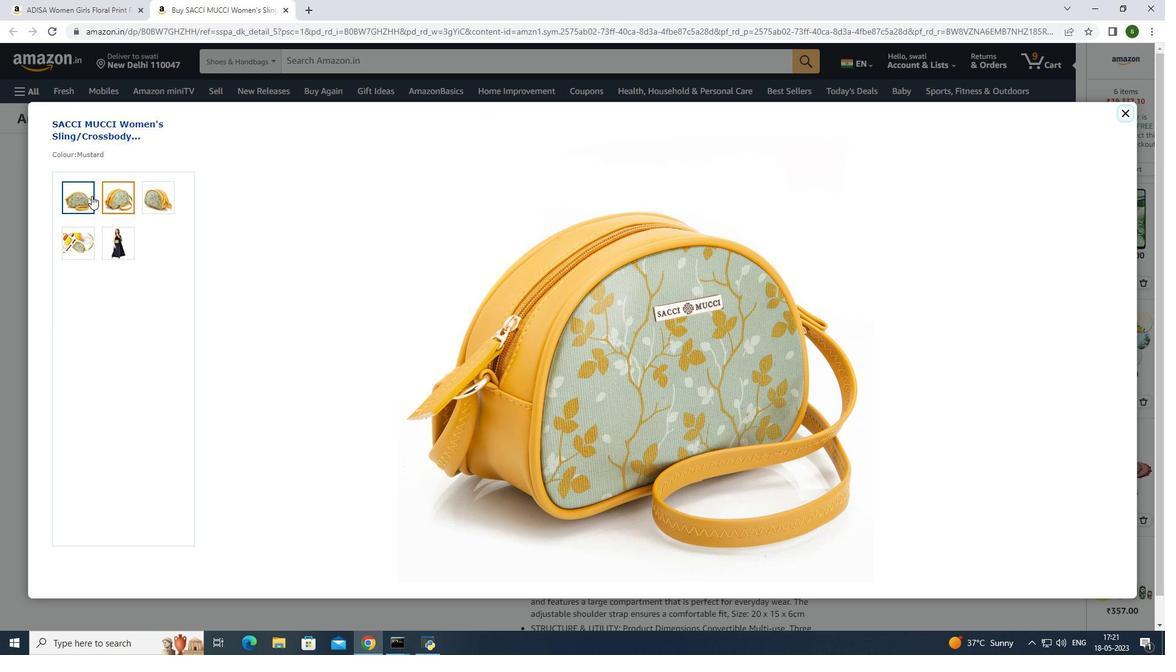 
Action: Mouse moved to (106, 193)
Screenshot: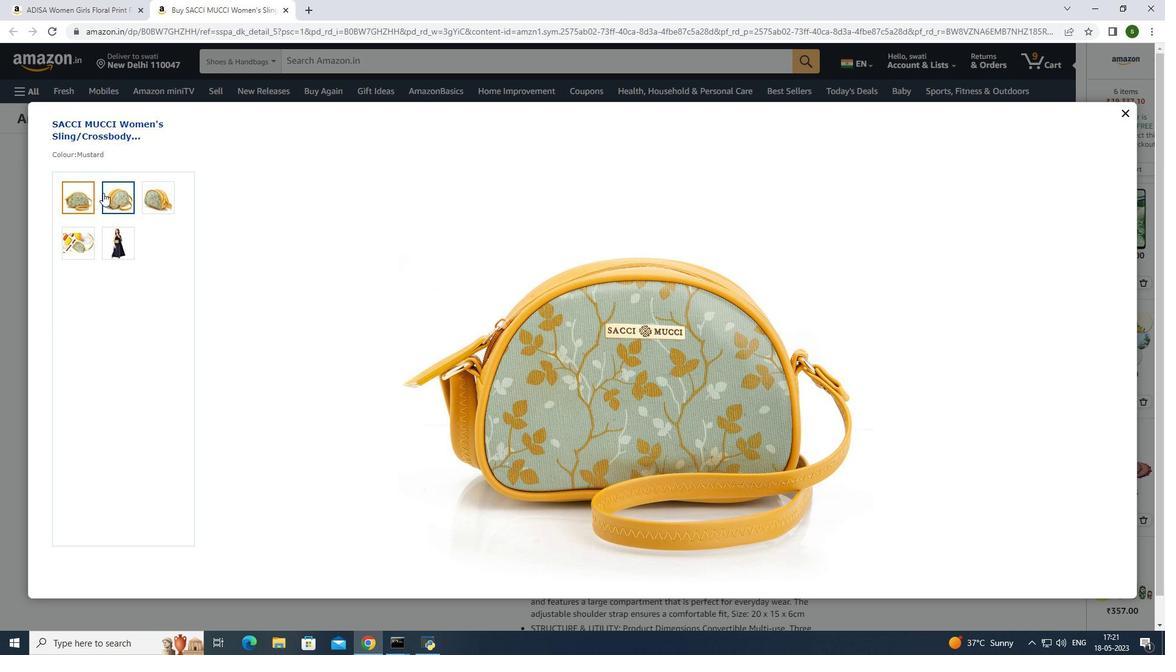 
Action: Mouse pressed left at (106, 193)
Screenshot: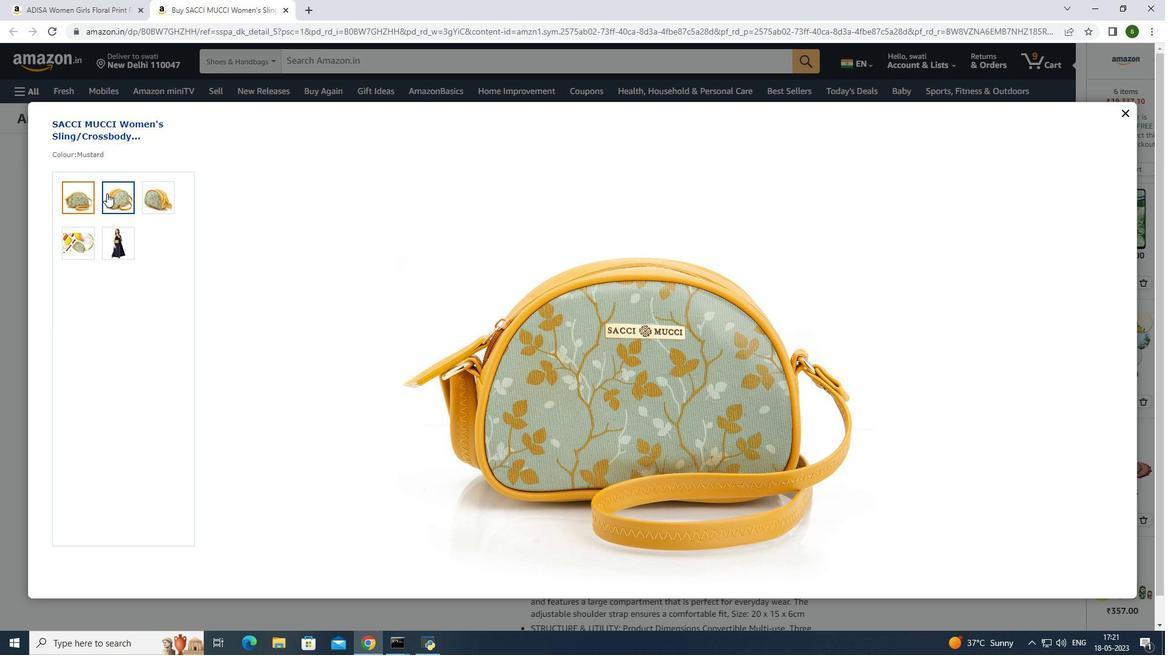 
Action: Mouse moved to (166, 204)
Screenshot: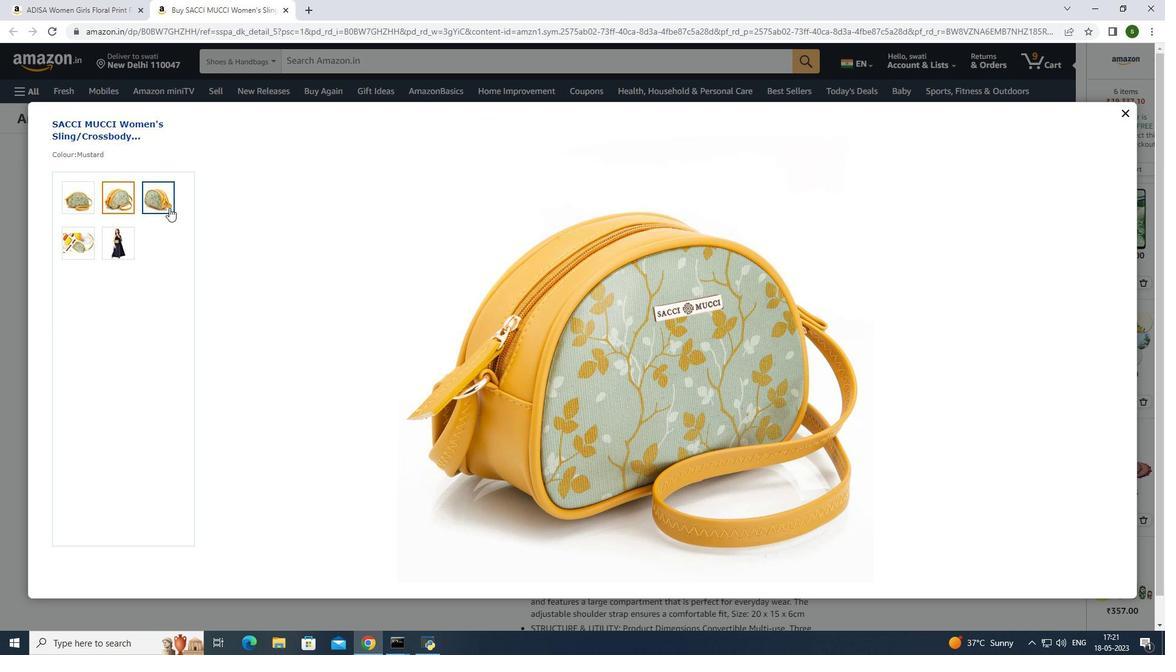 
Action: Mouse pressed left at (166, 204)
Screenshot: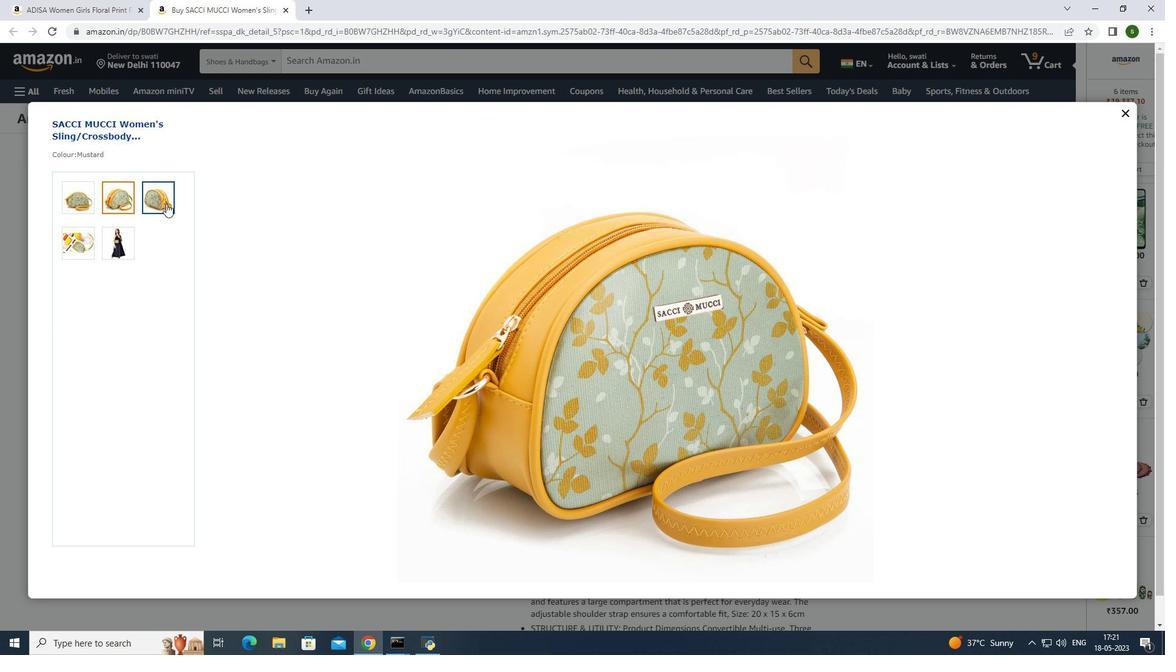 
Action: Mouse moved to (87, 241)
Screenshot: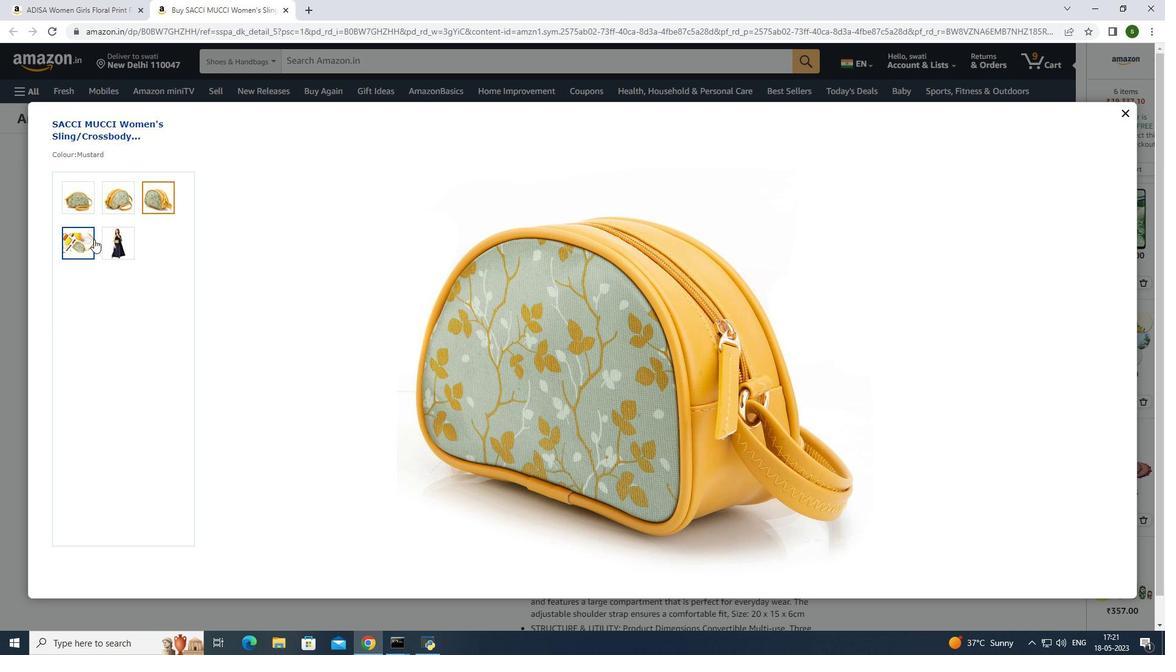 
Action: Mouse pressed left at (87, 241)
Screenshot: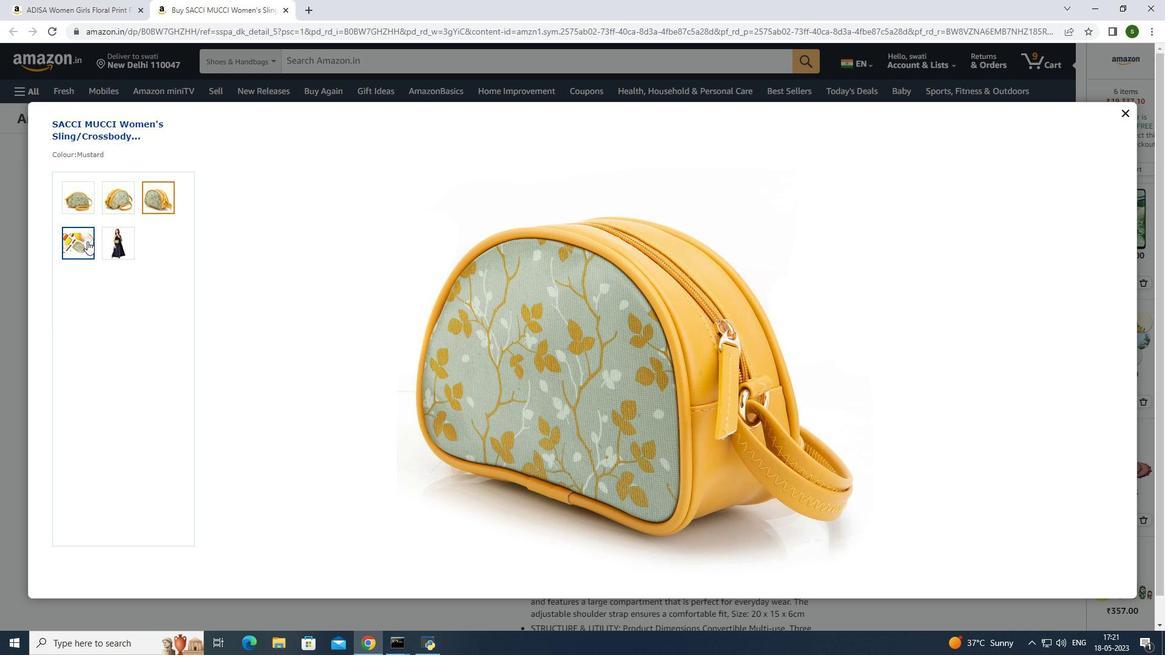 
Action: Mouse moved to (115, 247)
Screenshot: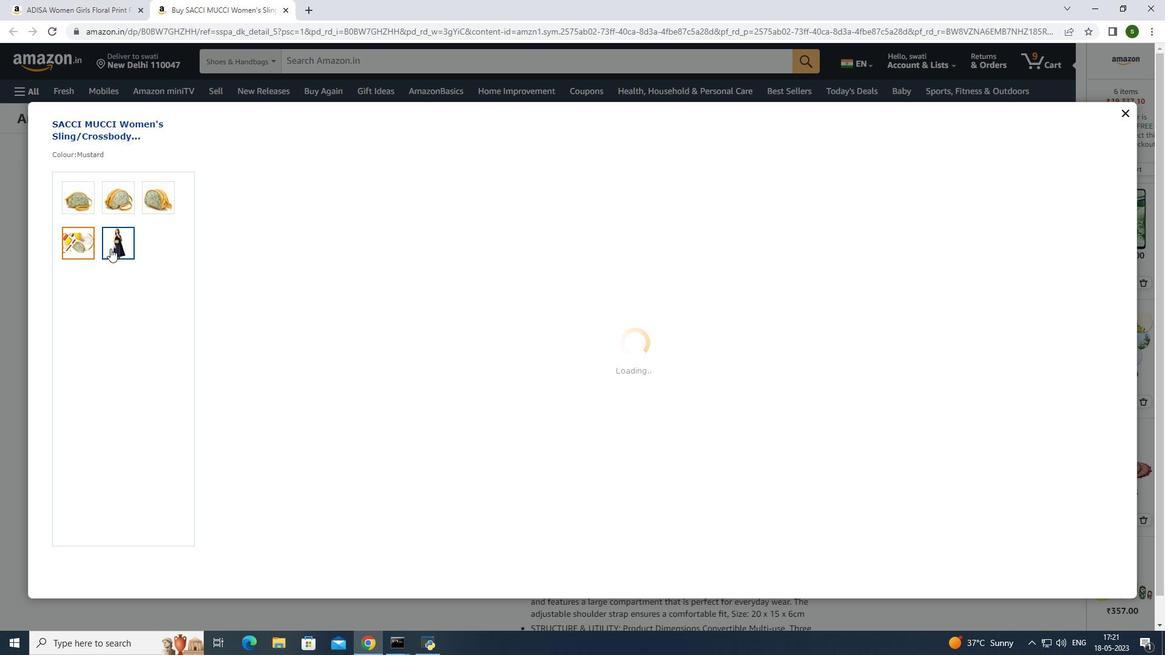 
Action: Mouse pressed left at (115, 247)
Screenshot: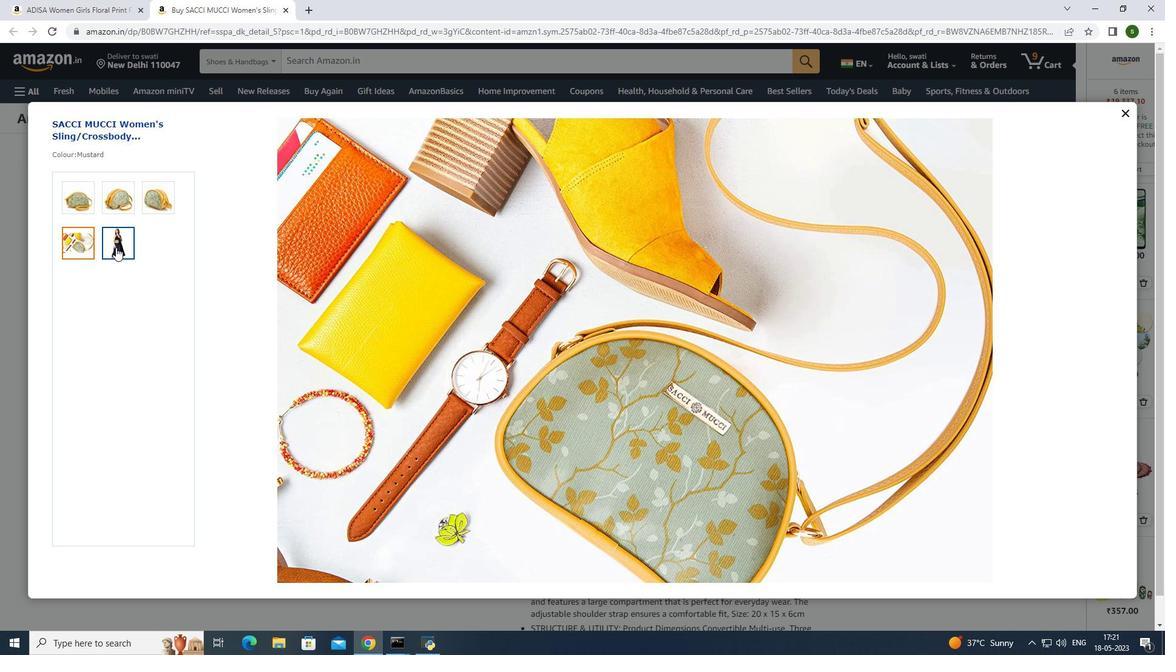 
Action: Mouse moved to (1123, 113)
Screenshot: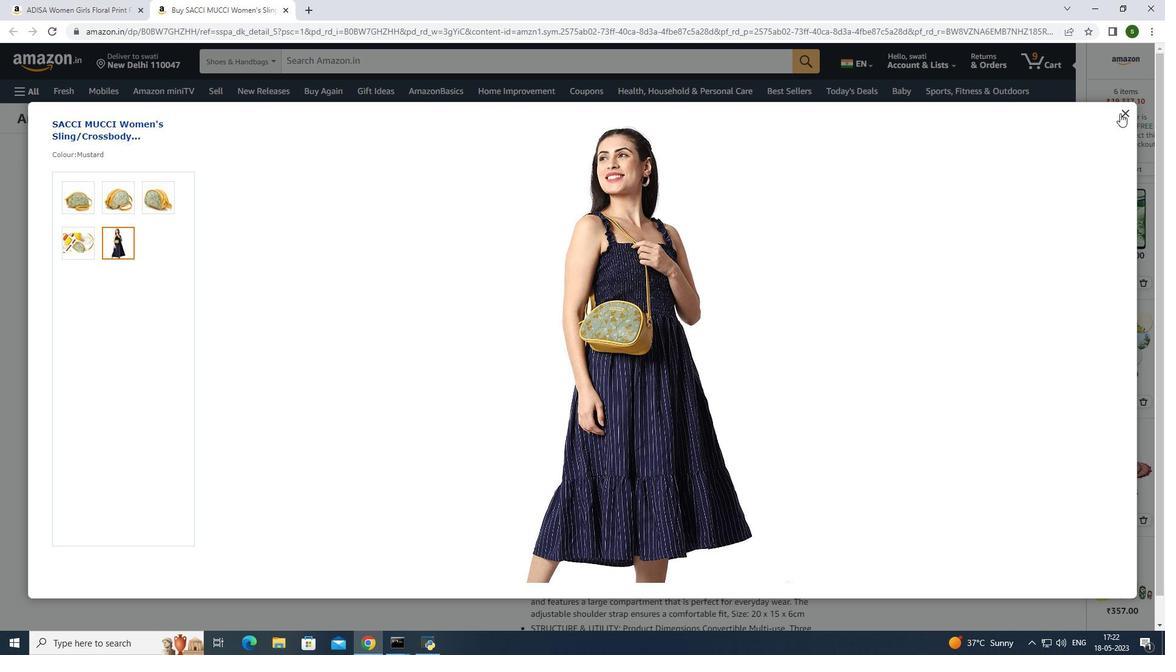
Action: Mouse pressed left at (1123, 113)
Screenshot: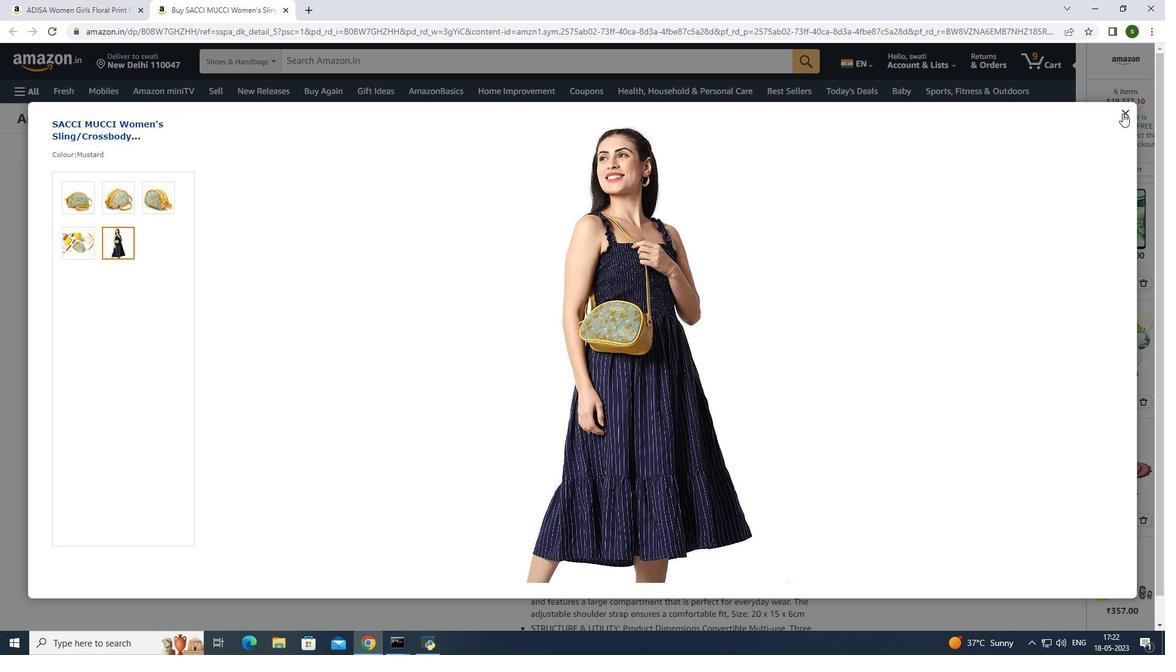 
Action: Mouse moved to (989, 435)
Screenshot: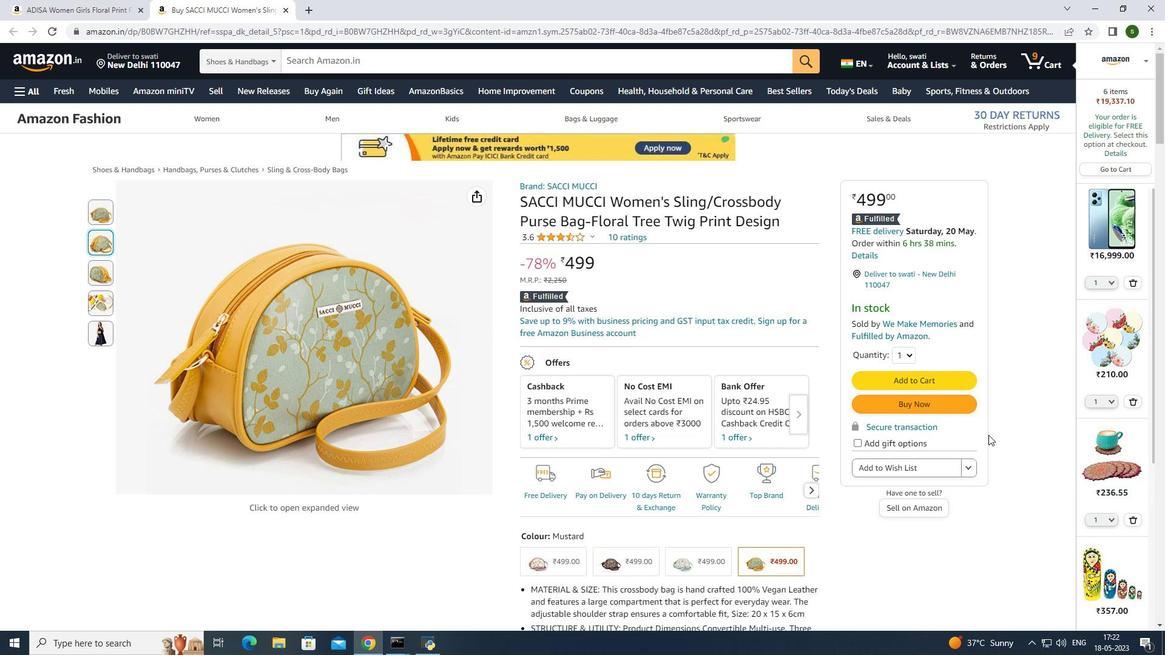 
Action: Mouse scrolled (989, 434) with delta (0, 0)
Screenshot: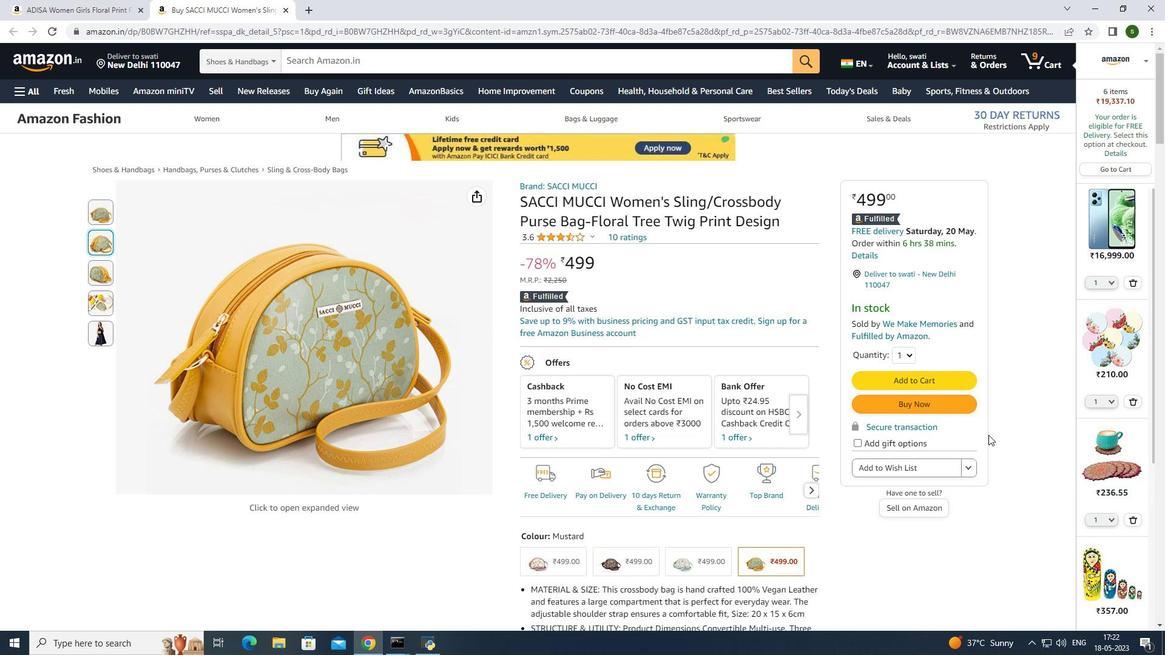 
Action: Mouse moved to (892, 219)
Screenshot: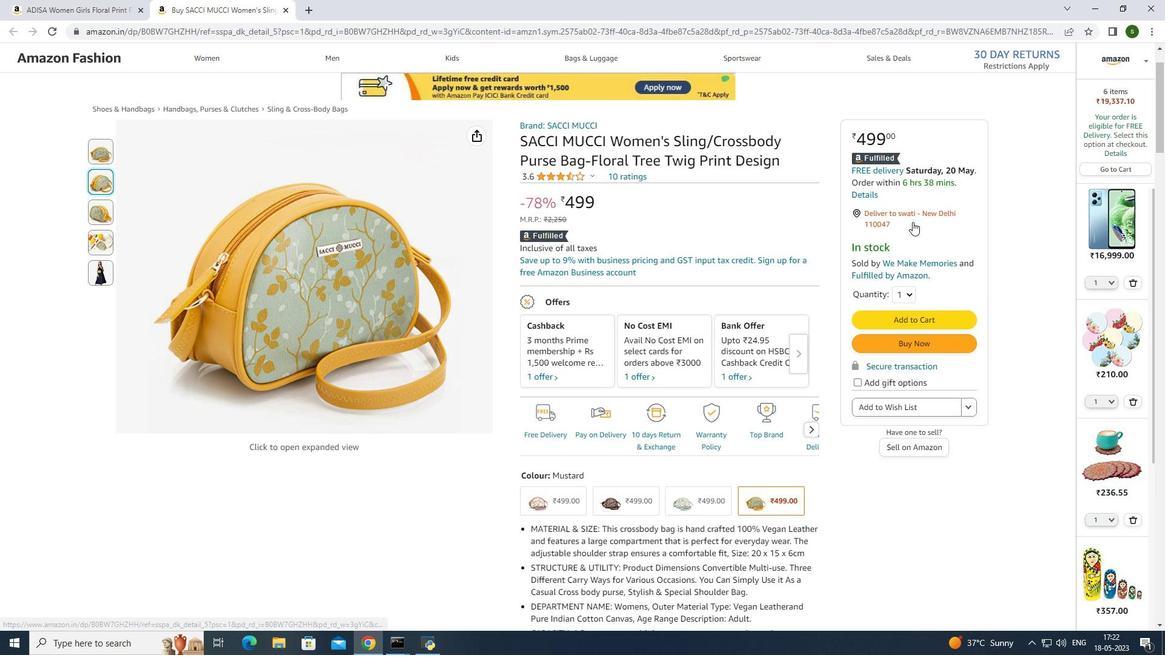 
Action: Mouse pressed left at (892, 219)
Screenshot: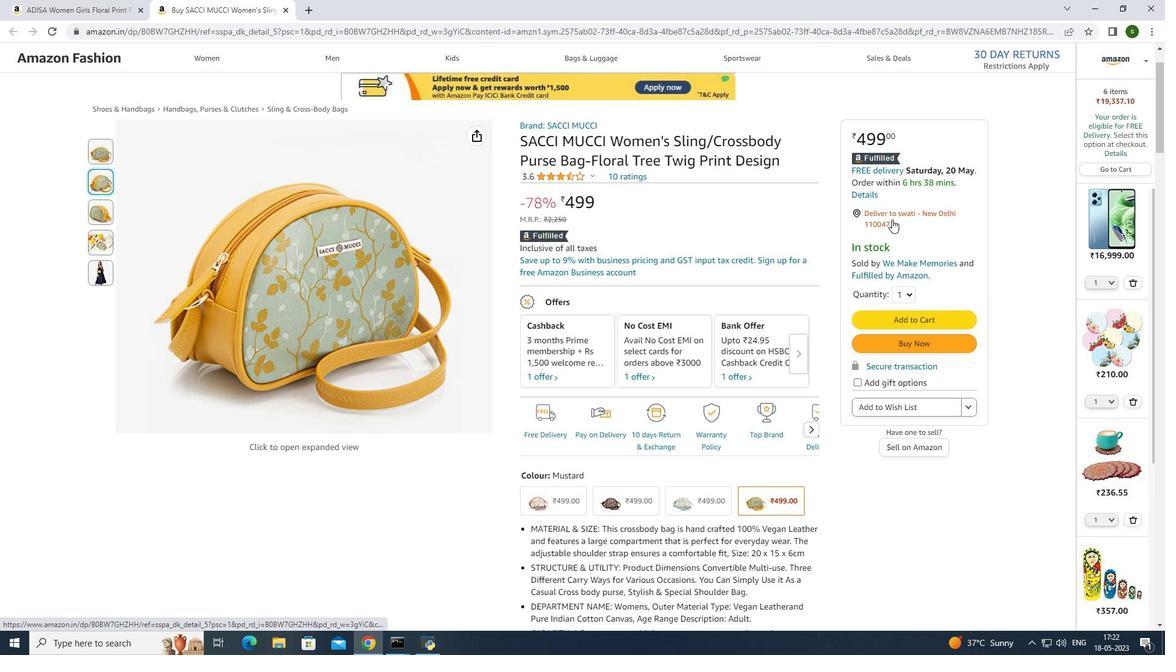 
Action: Mouse moved to (565, 475)
Screenshot: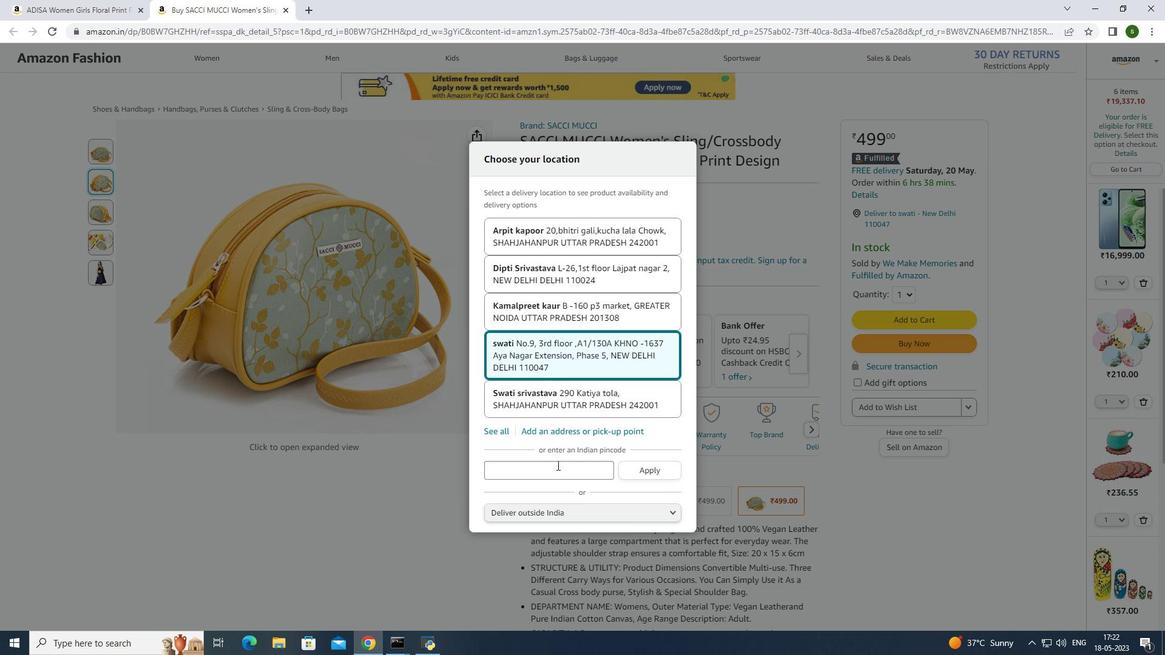 
Action: Mouse pressed left at (565, 475)
Screenshot: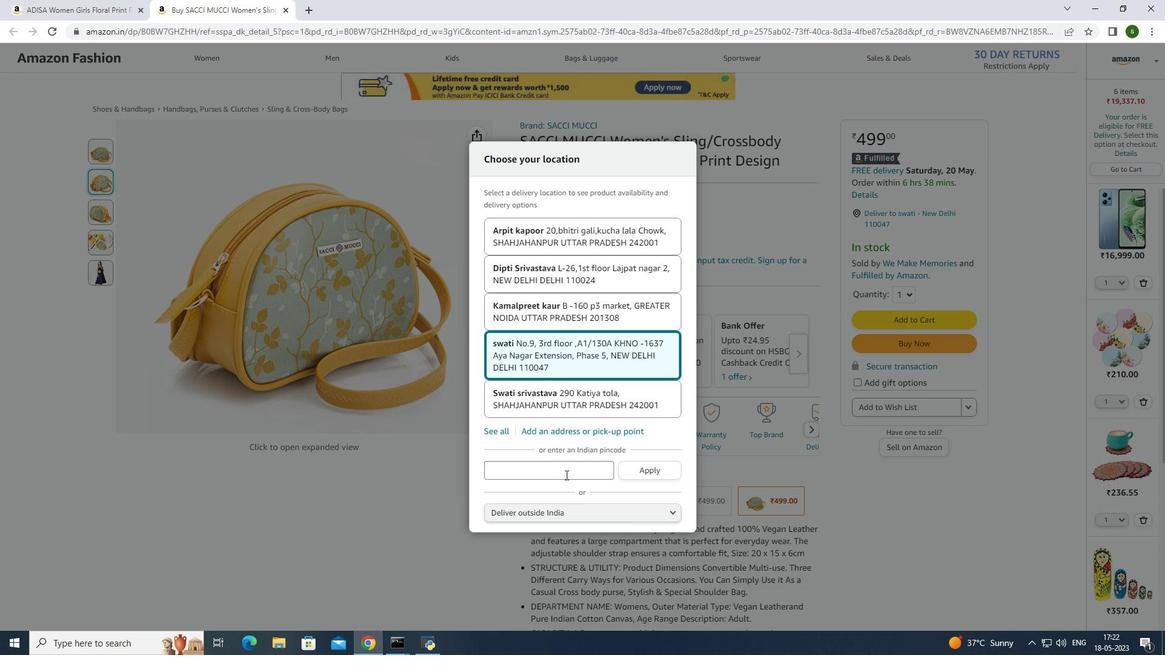 
Action: Mouse moved to (565, 497)
Screenshot: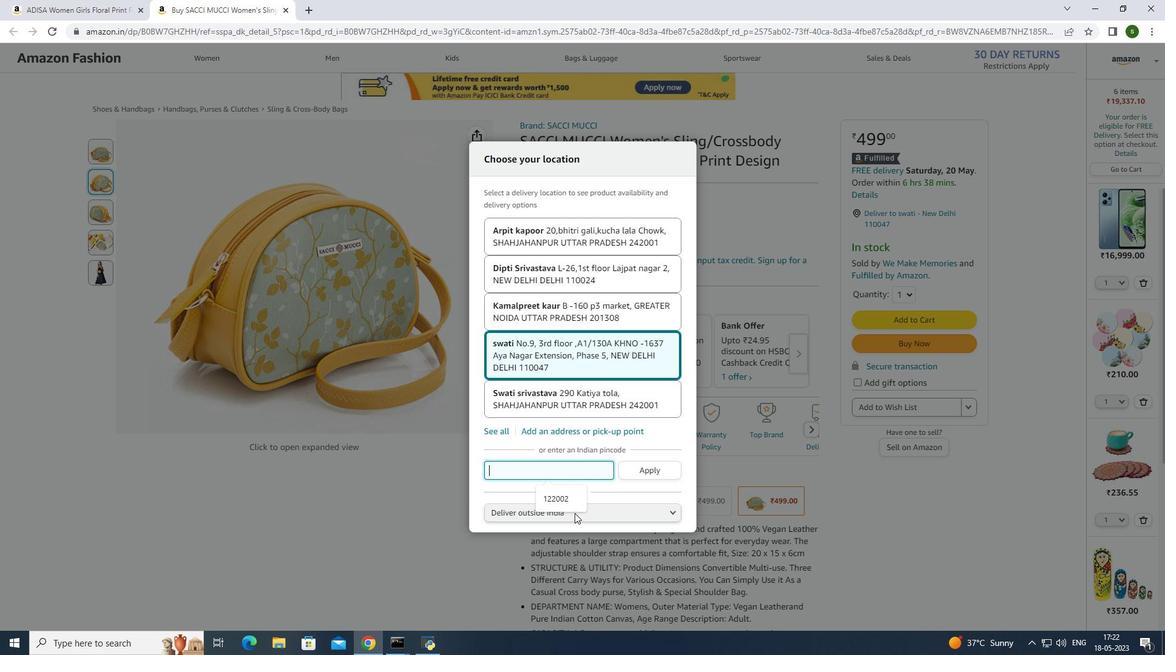 
Action: Mouse pressed left at (565, 497)
Screenshot: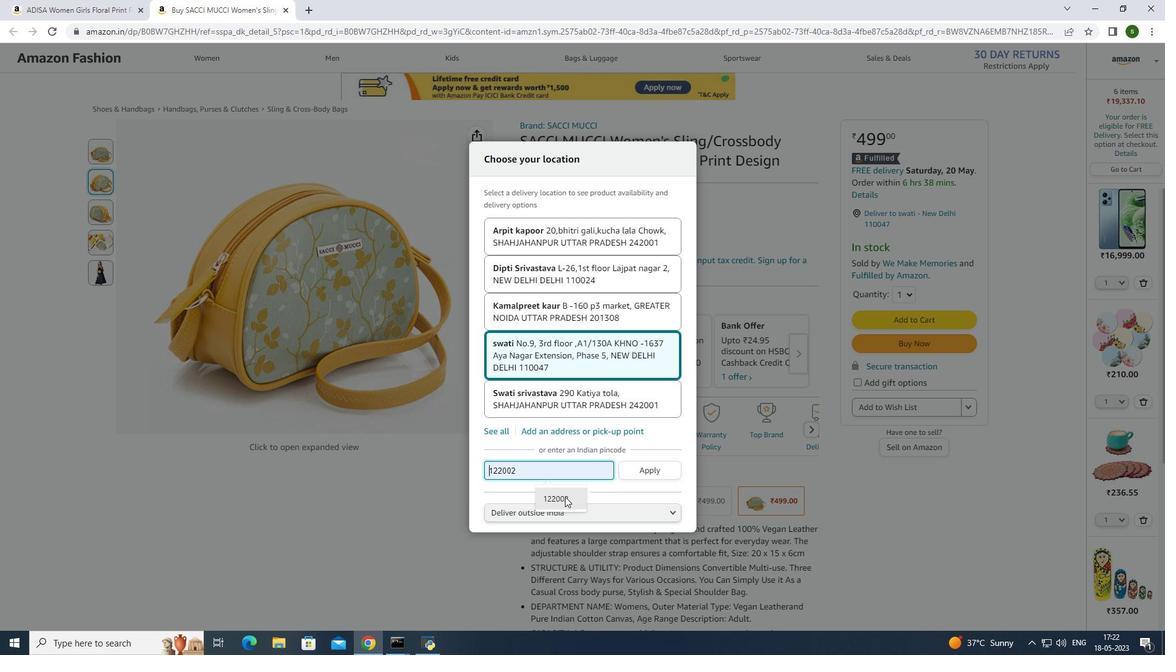 
Action: Mouse moved to (661, 471)
Screenshot: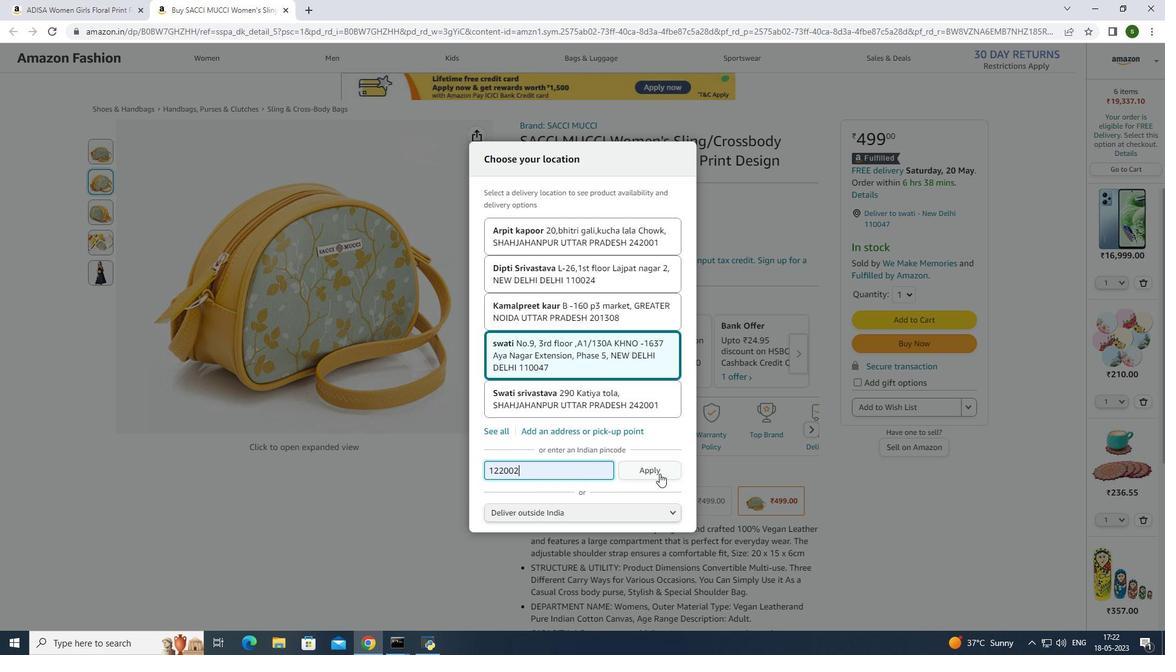 
Action: Mouse pressed left at (661, 471)
Screenshot: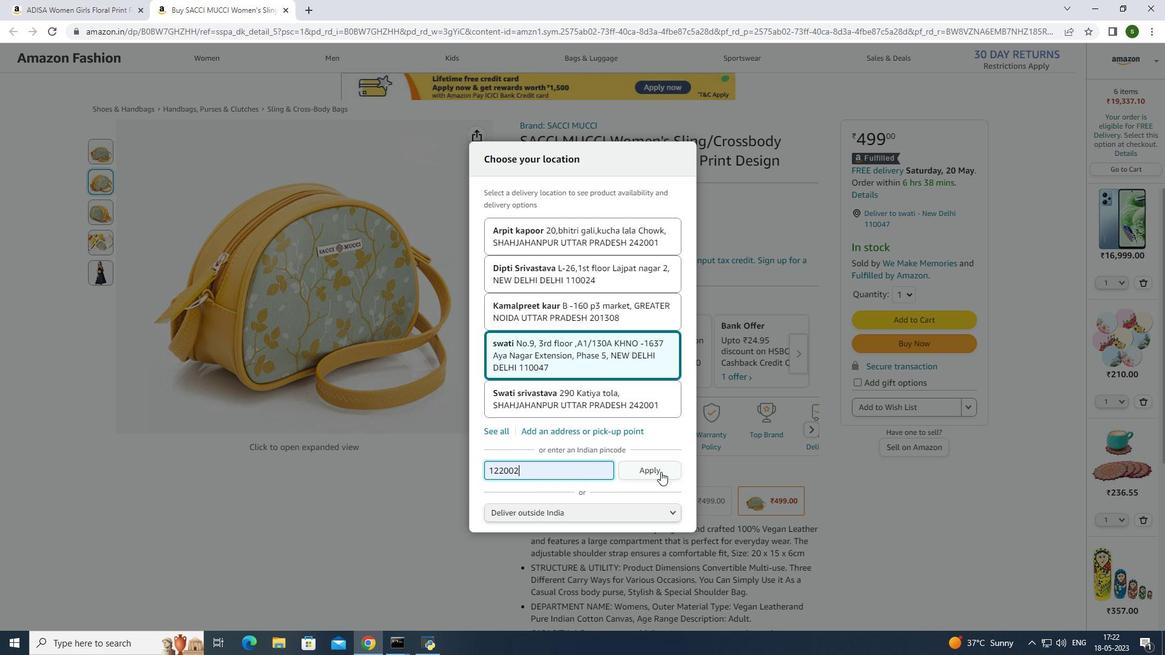 
Action: Mouse moved to (754, 339)
Screenshot: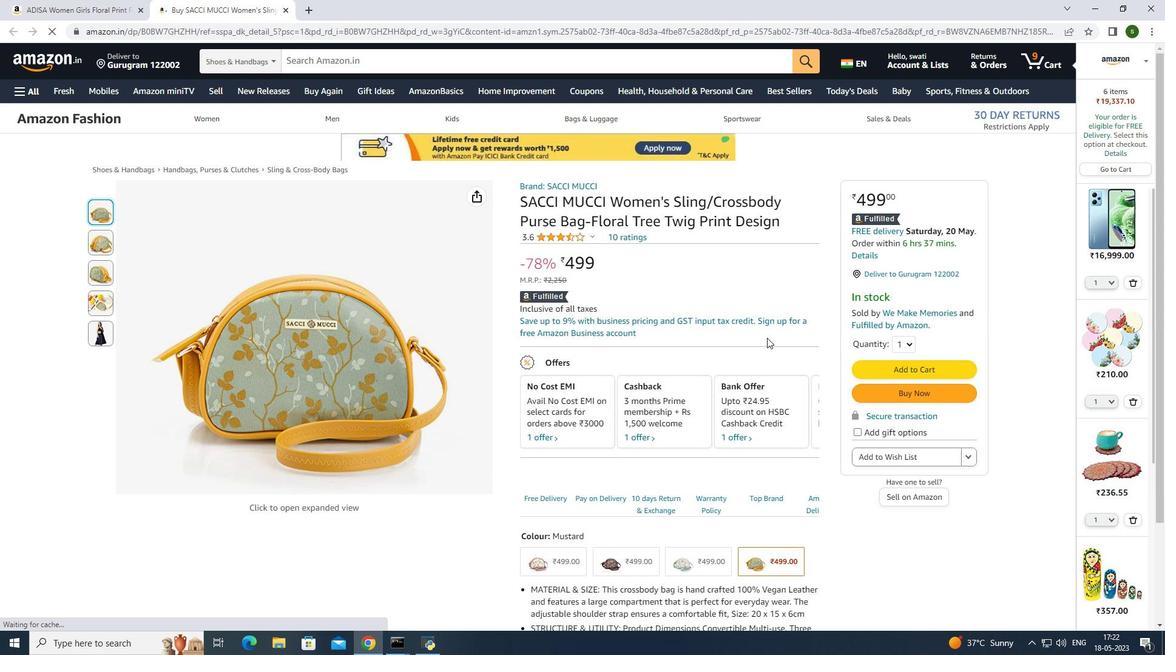 
Action: Mouse scrolled (754, 338) with delta (0, 0)
Screenshot: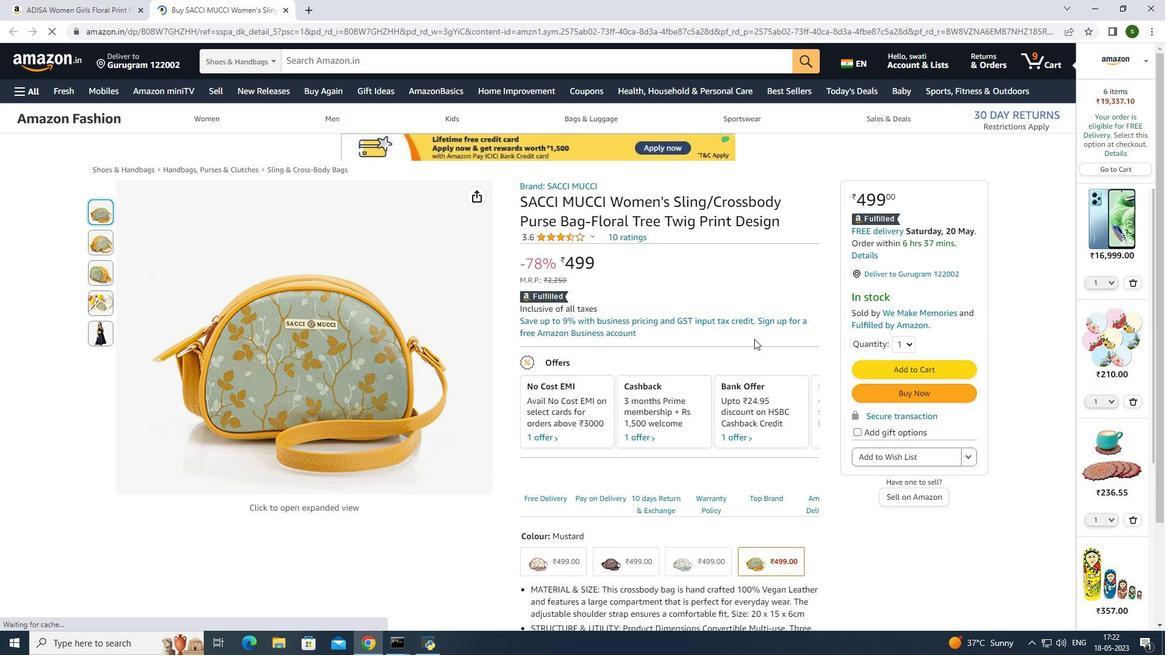 
Action: Mouse scrolled (754, 338) with delta (0, 0)
Screenshot: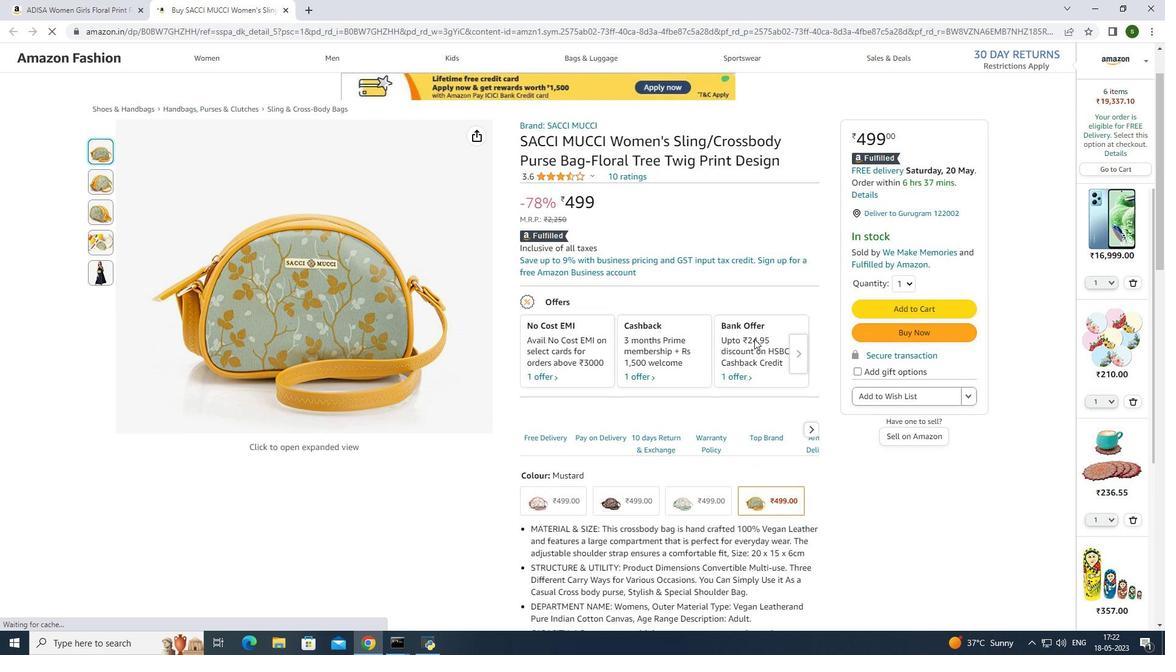 
Action: Mouse scrolled (754, 338) with delta (0, 0)
Screenshot: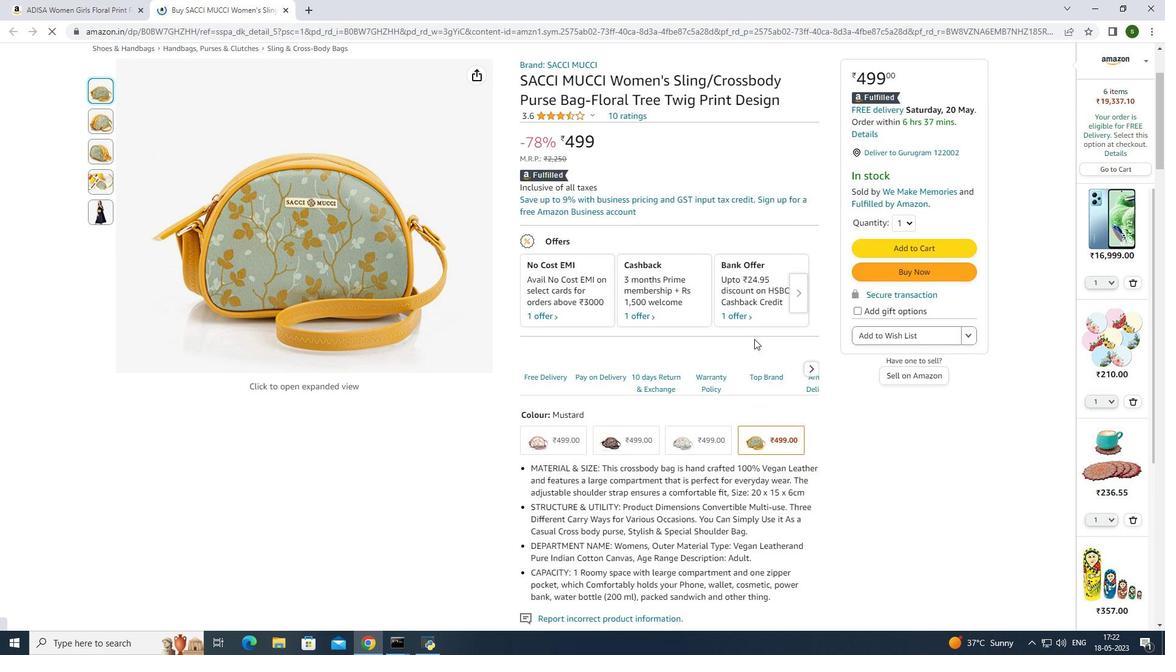 
Action: Mouse scrolled (754, 338) with delta (0, 0)
Screenshot: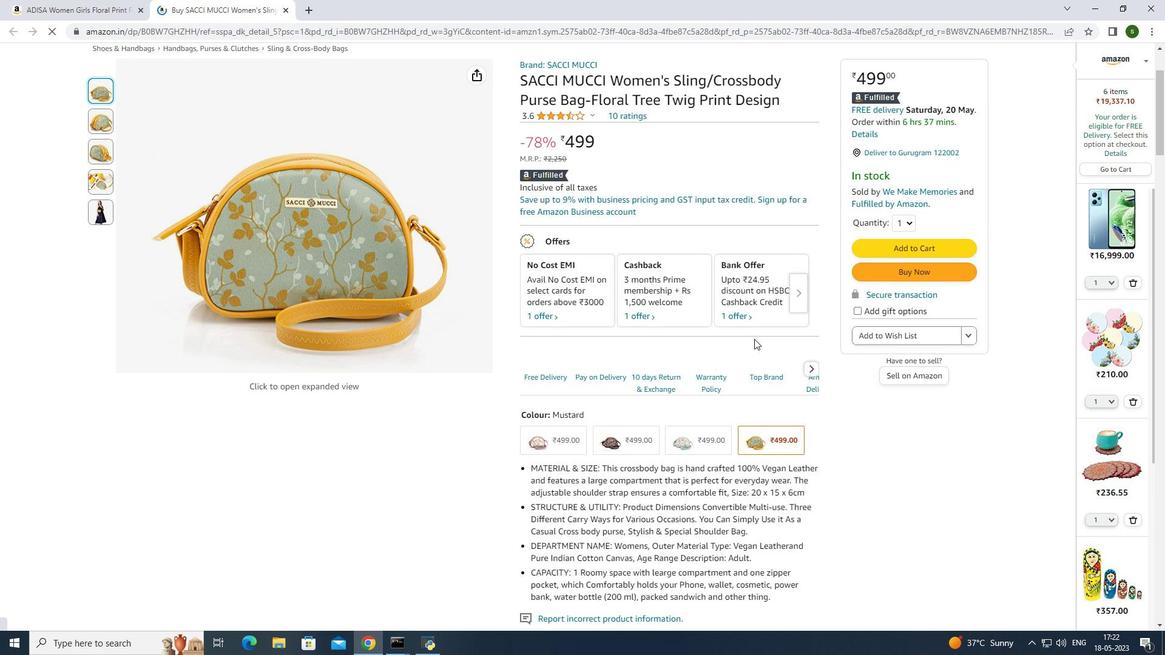 
Action: Mouse moved to (669, 352)
Screenshot: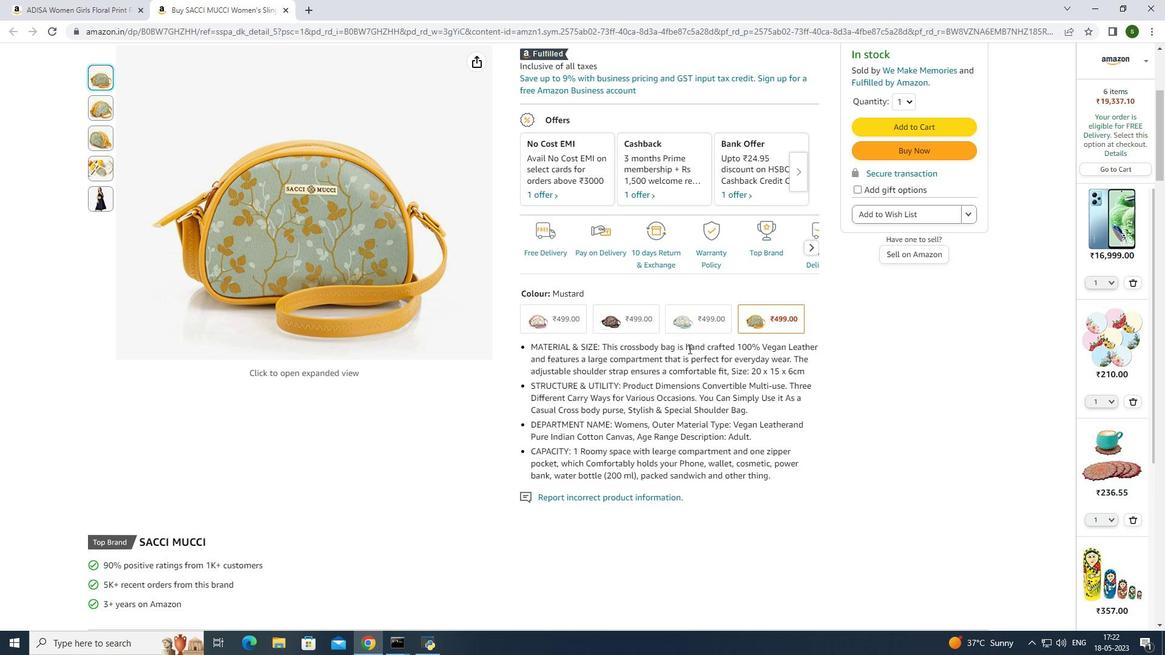 
Action: Mouse scrolled (669, 353) with delta (0, 0)
Screenshot: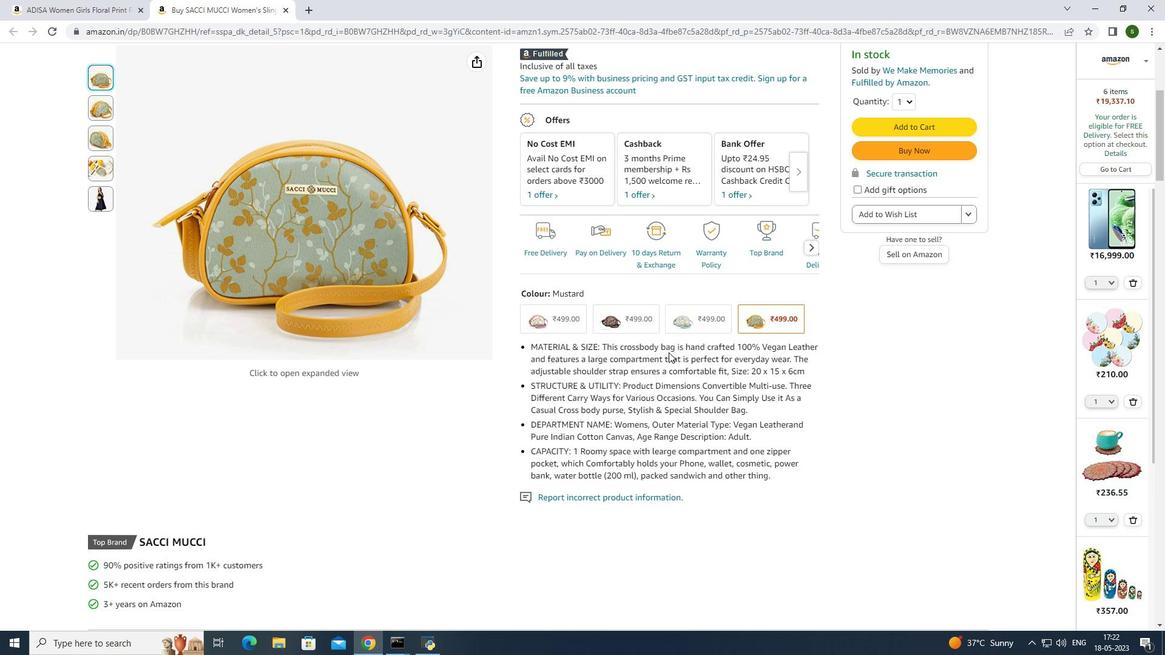 
Action: Mouse scrolled (669, 352) with delta (0, 0)
Screenshot: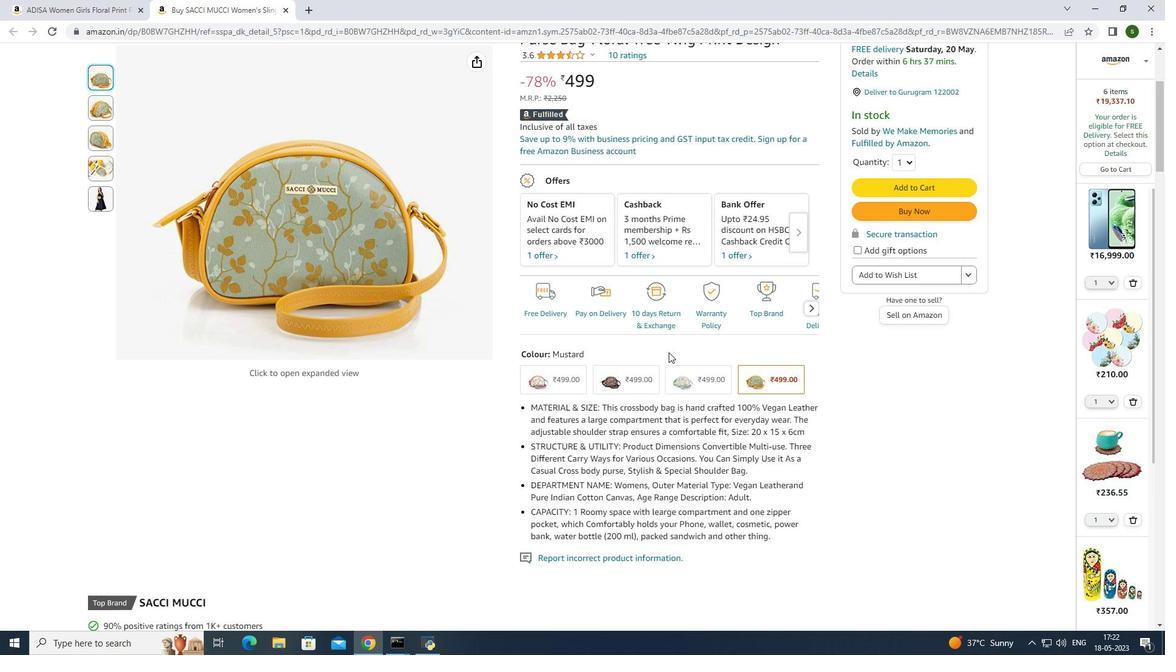 
Action: Mouse scrolled (669, 352) with delta (0, 0)
Screenshot: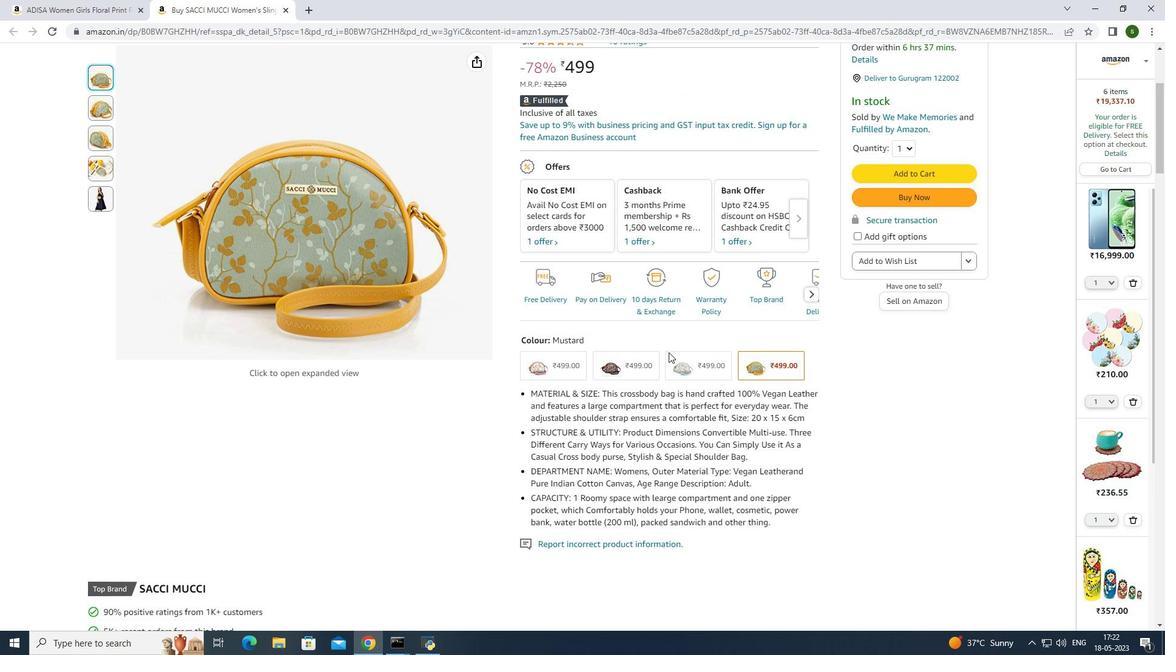 
Action: Mouse moved to (604, 337)
Screenshot: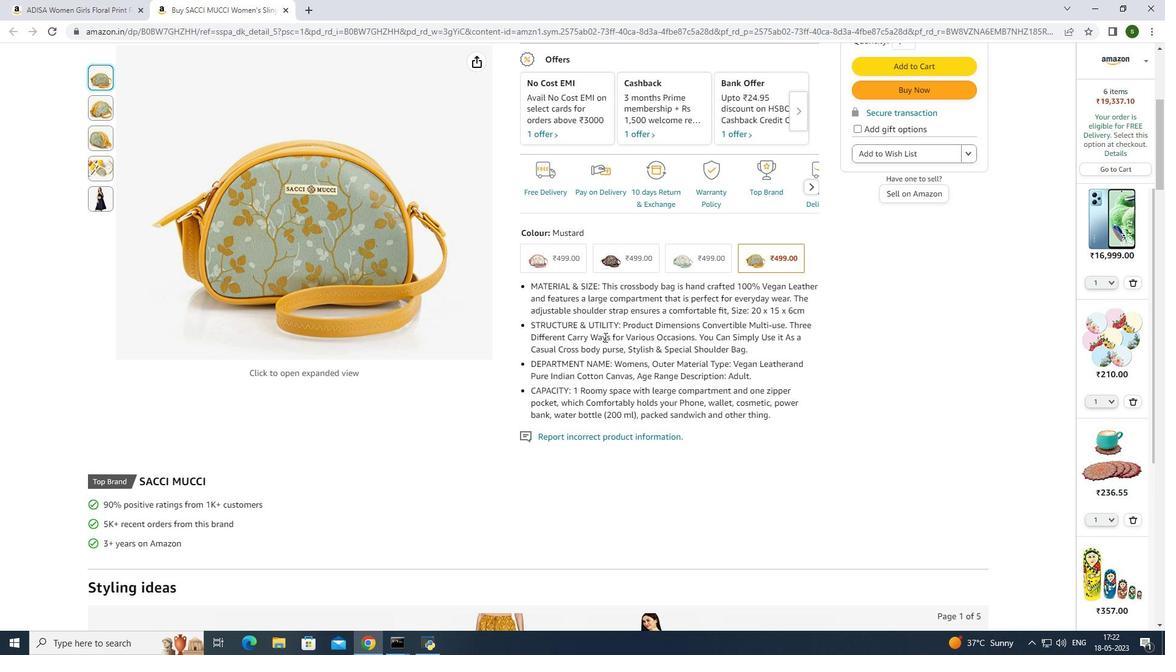 
Action: Mouse scrolled (604, 338) with delta (0, 0)
Screenshot: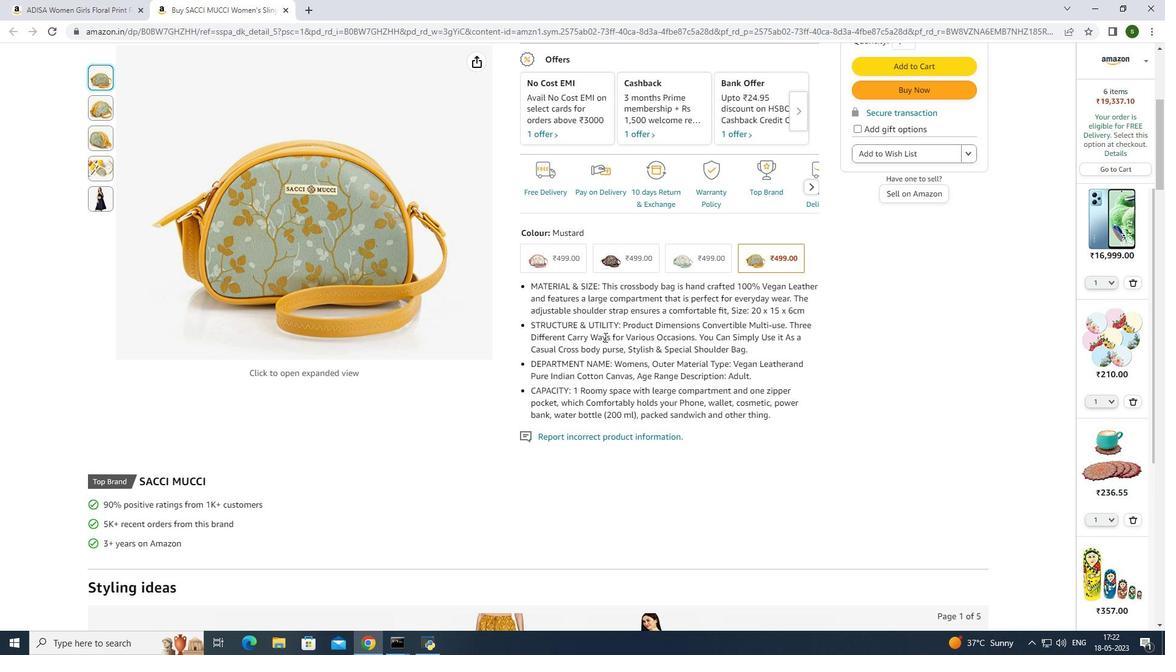 
Action: Mouse moved to (604, 337)
Screenshot: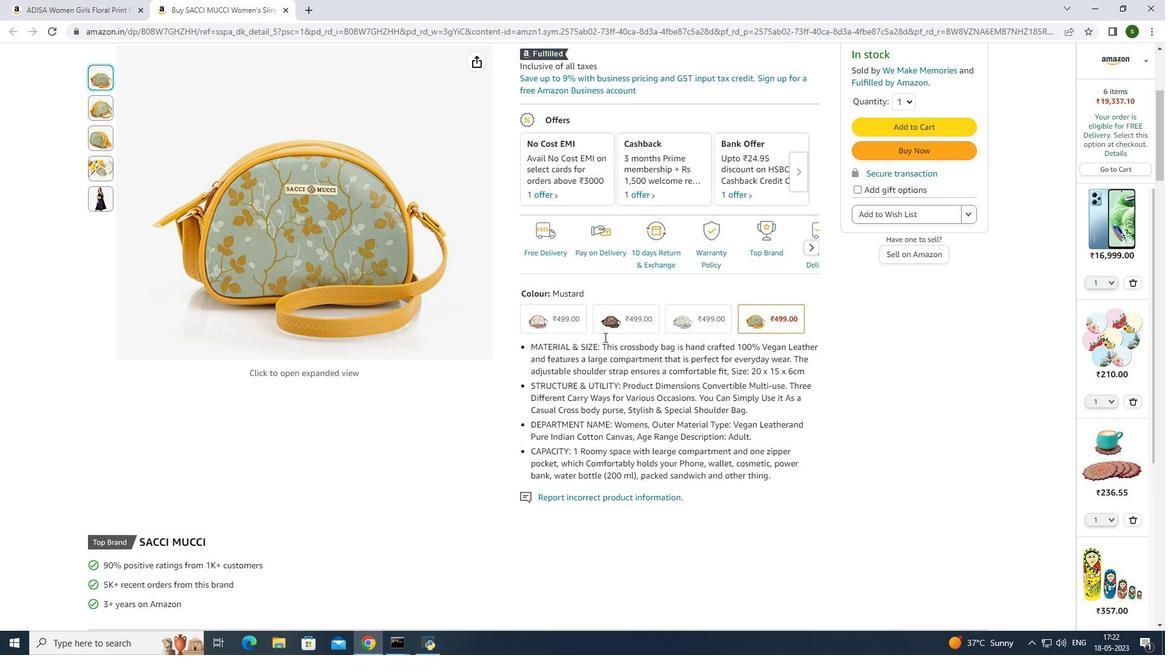 
Action: Mouse scrolled (604, 338) with delta (0, 0)
Screenshot: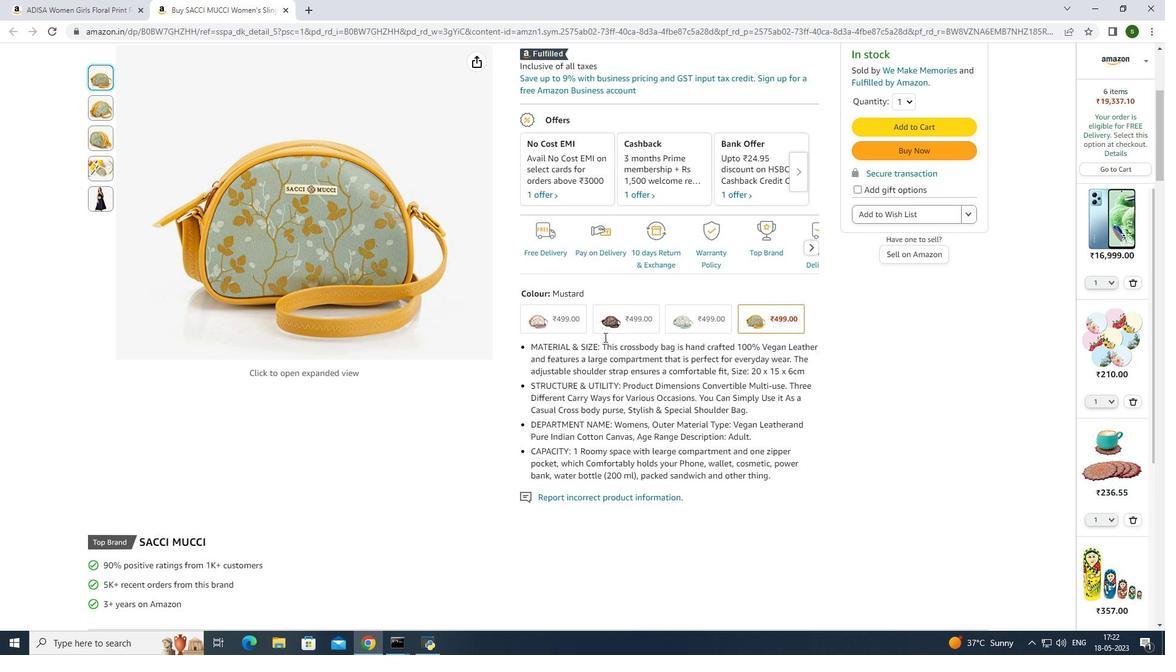 
Action: Mouse scrolled (604, 338) with delta (0, 0)
Screenshot: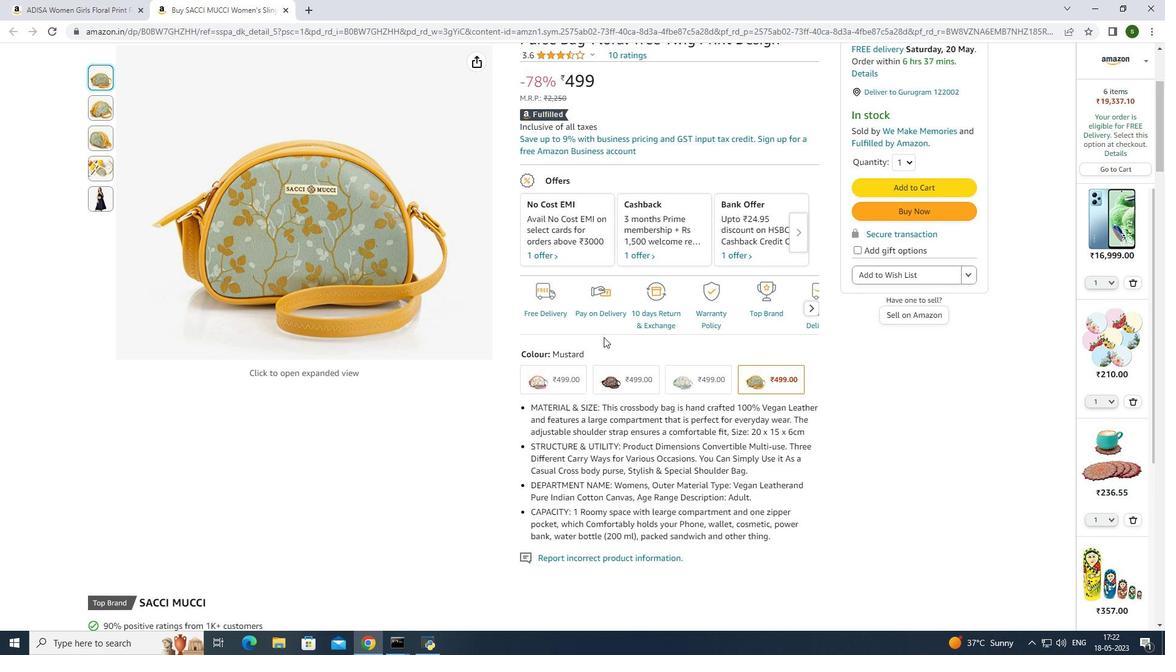
Action: Mouse scrolled (604, 338) with delta (0, 0)
Screenshot: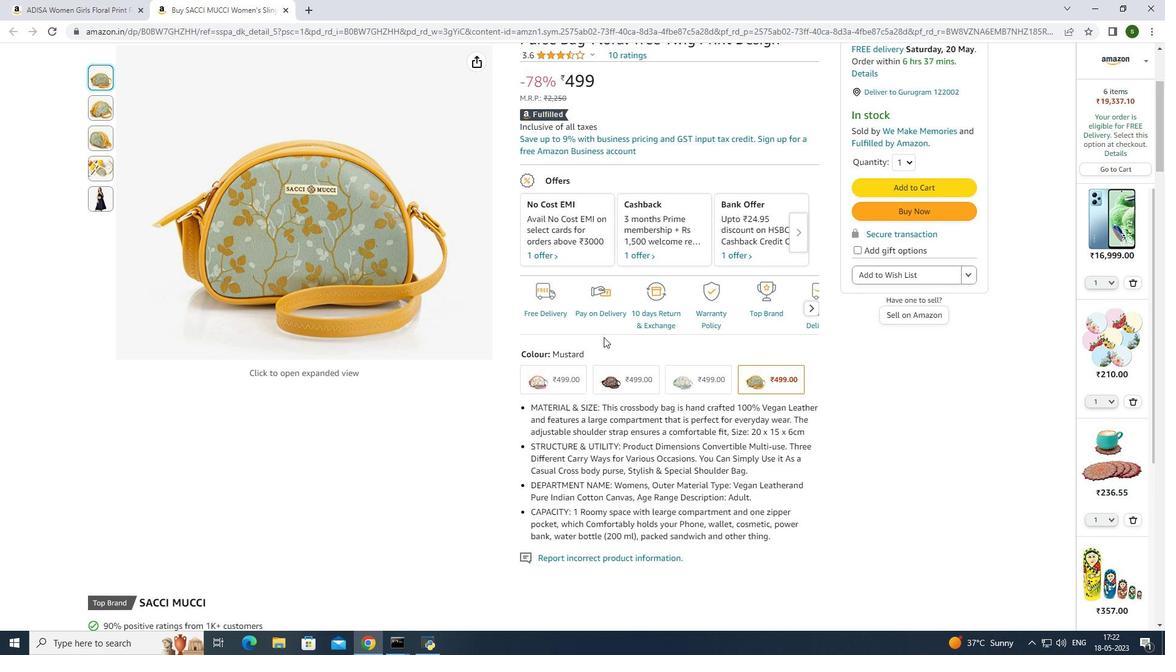 
Action: Mouse scrolled (604, 338) with delta (0, 0)
Screenshot: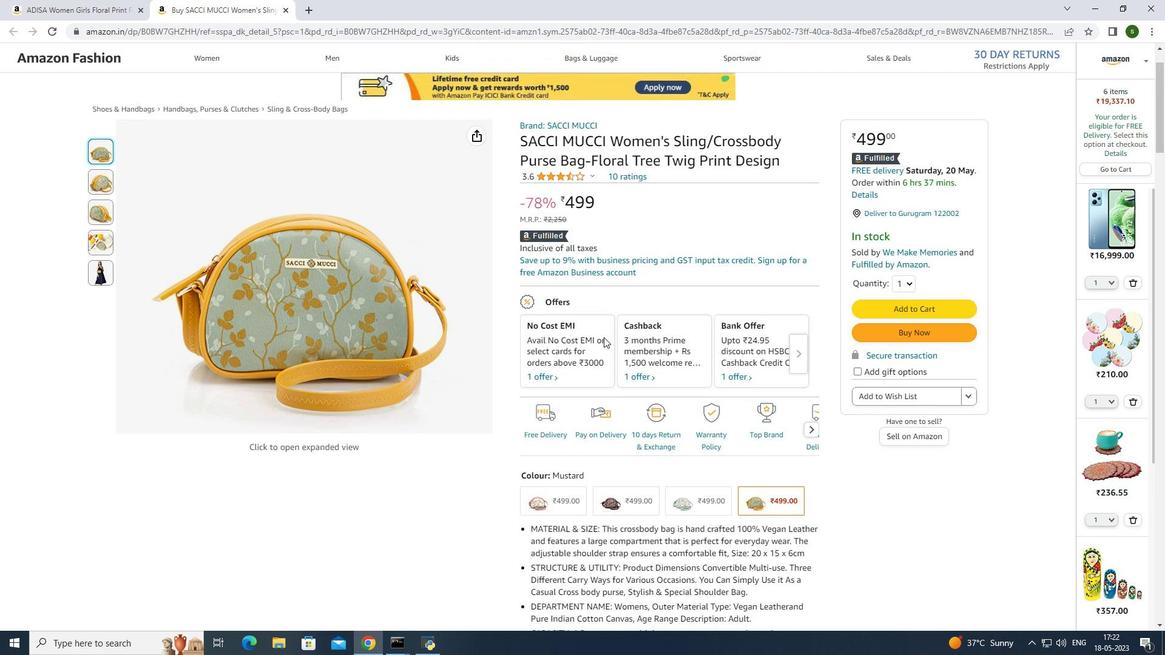 
Action: Mouse moved to (791, 420)
Screenshot: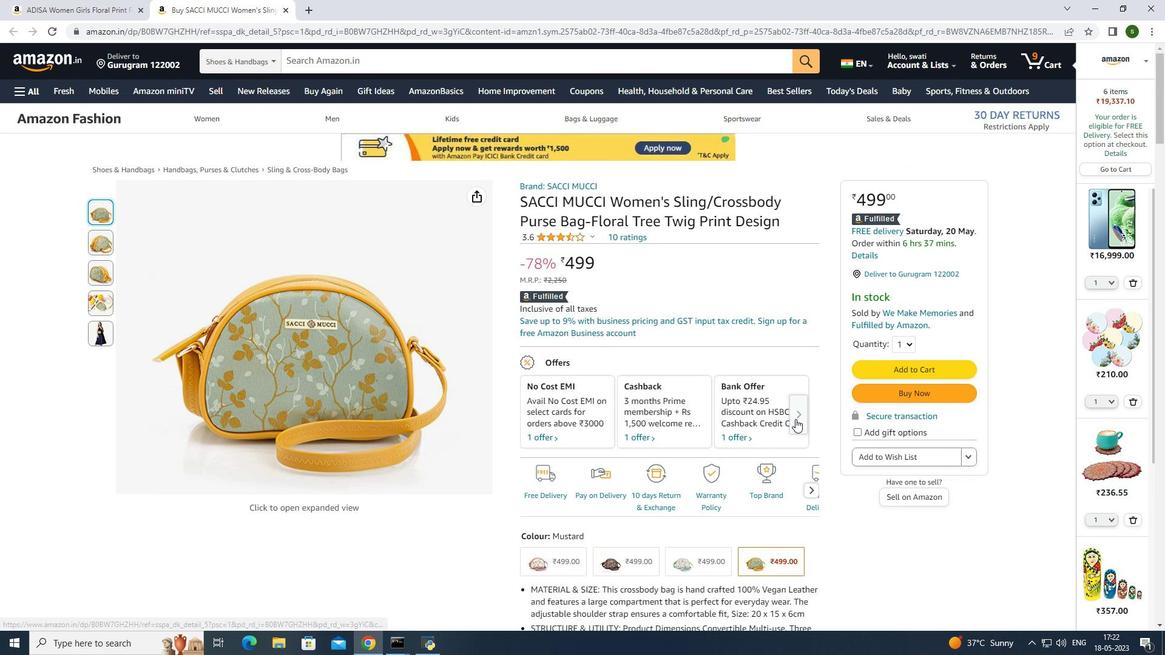 
Action: Mouse pressed left at (791, 420)
Screenshot: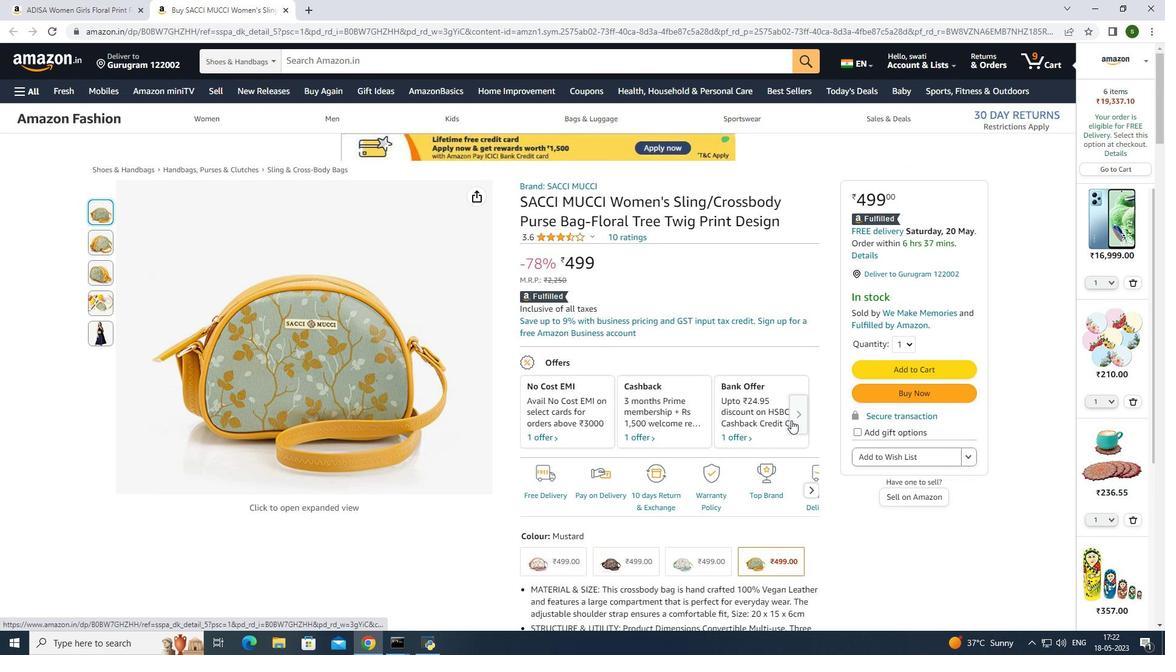 
Action: Mouse moved to (804, 417)
Screenshot: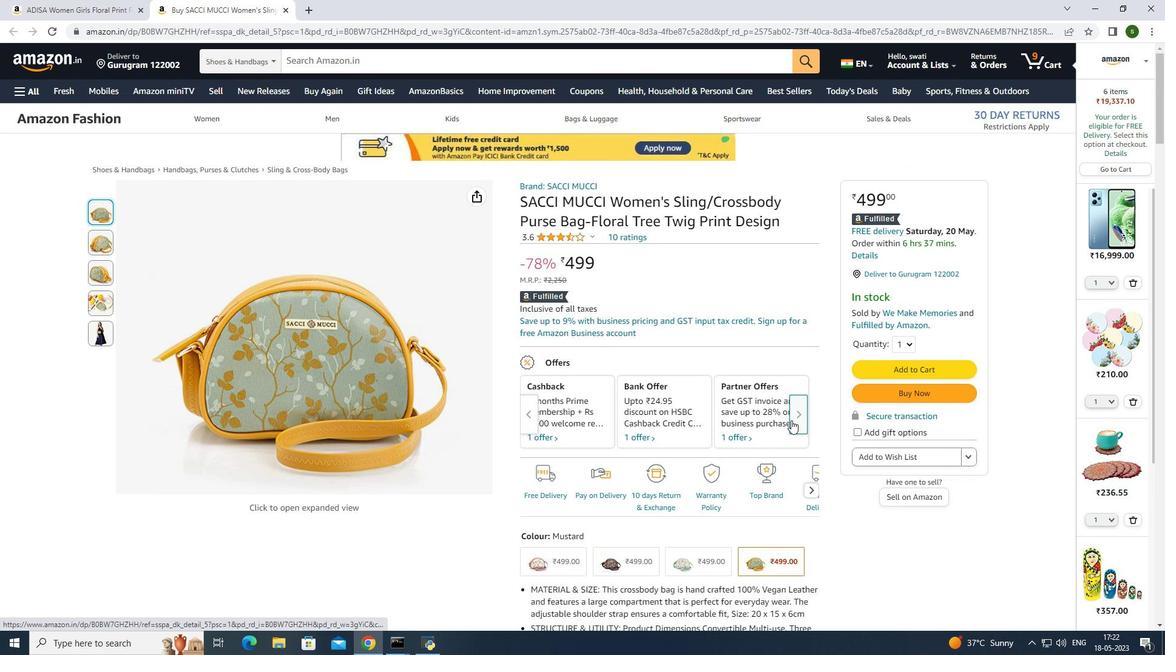 
Action: Mouse pressed left at (804, 417)
Screenshot: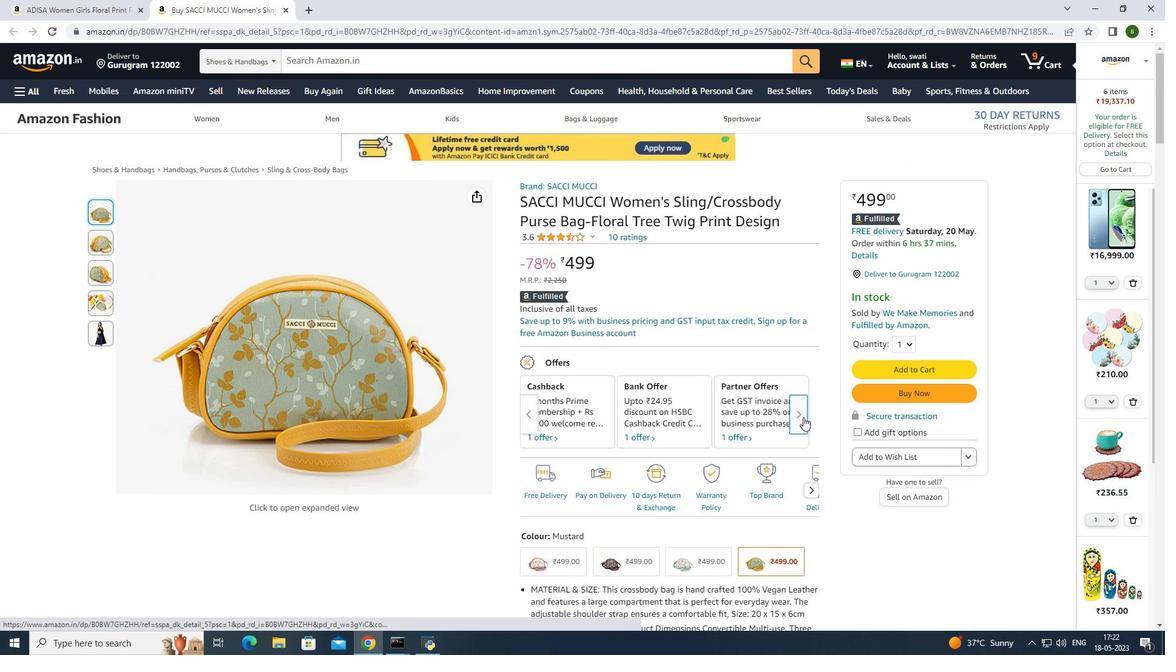 
Action: Mouse moved to (811, 487)
Screenshot: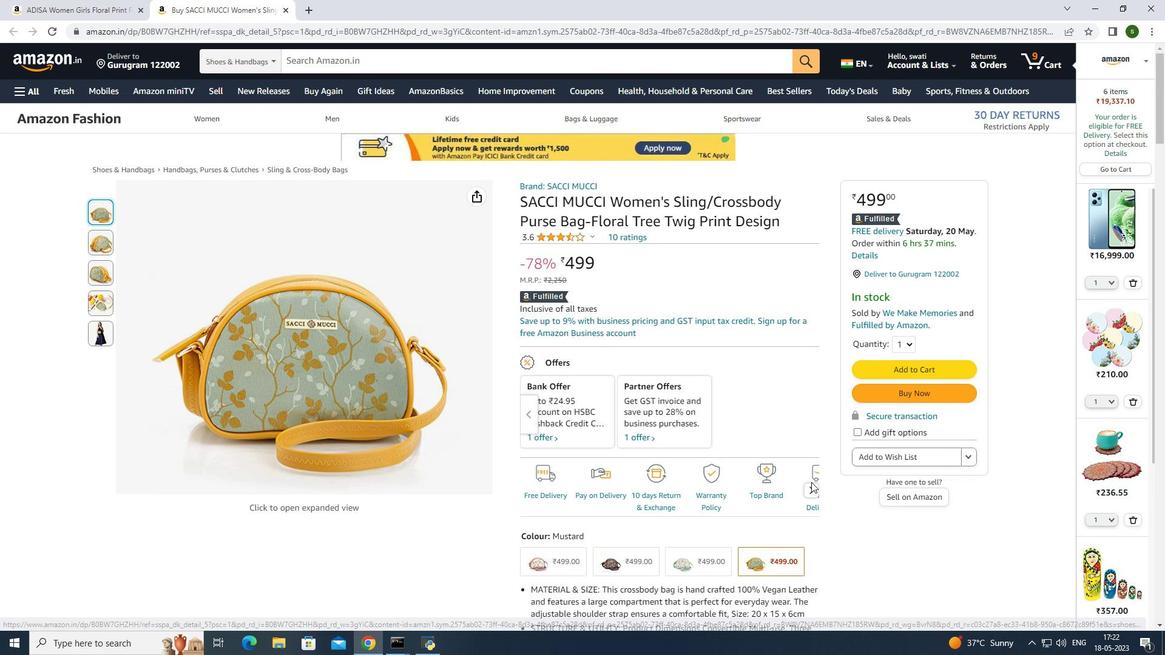 
Action: Mouse pressed left at (811, 487)
Screenshot: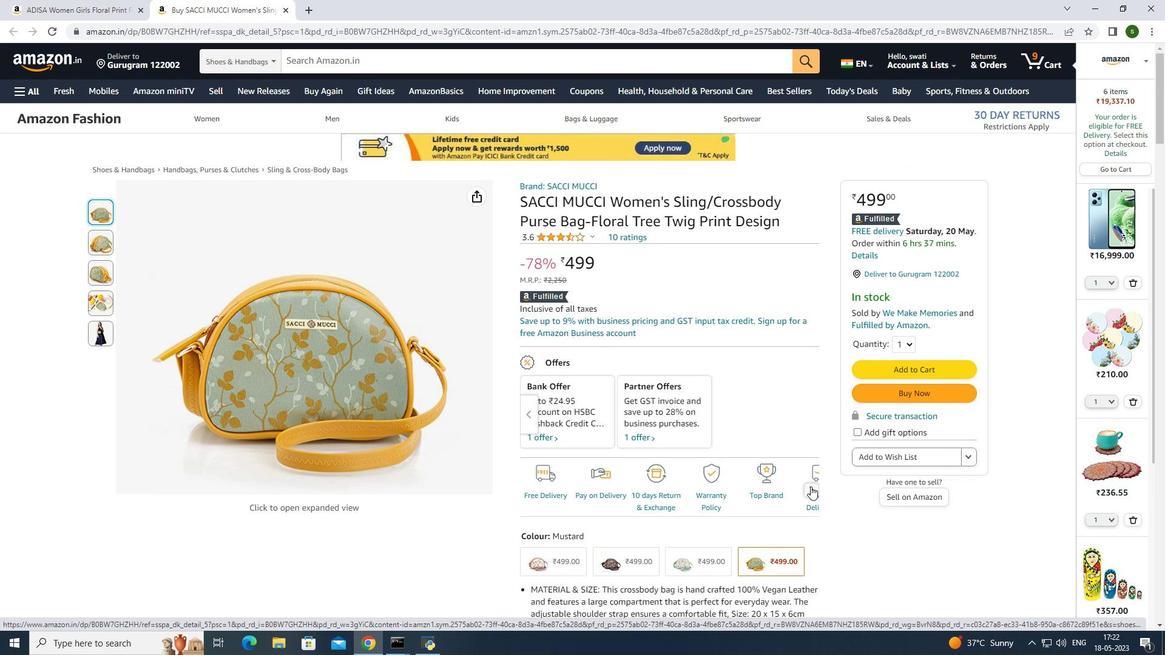 
Action: Mouse pressed left at (811, 487)
Screenshot: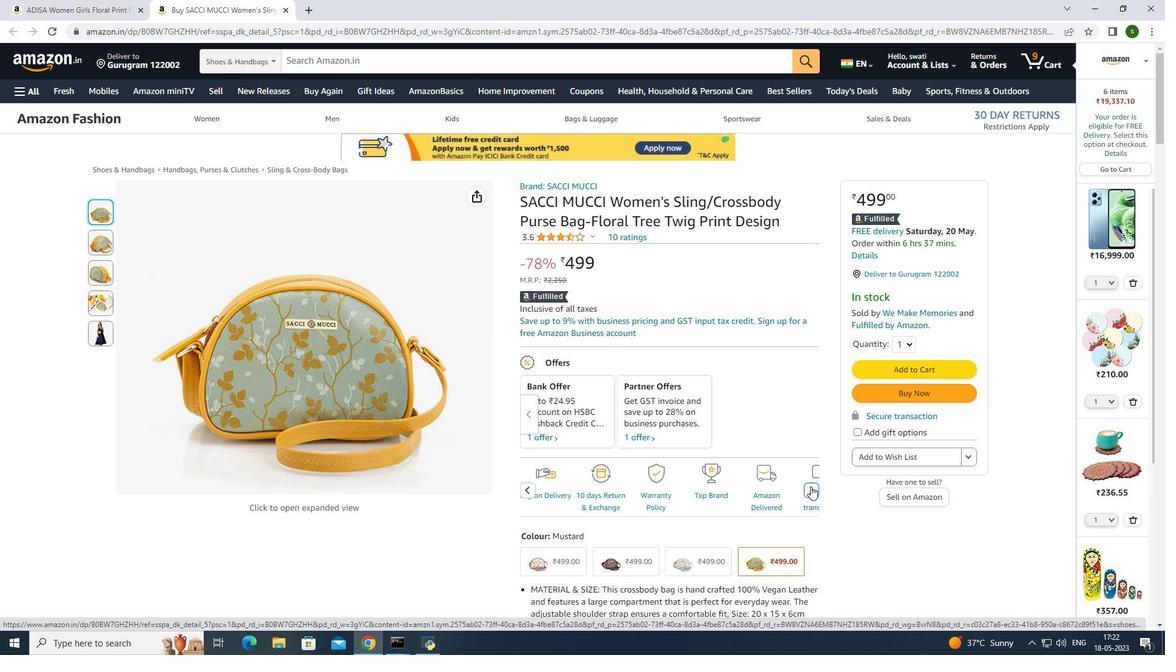 
Action: Mouse moved to (743, 459)
Screenshot: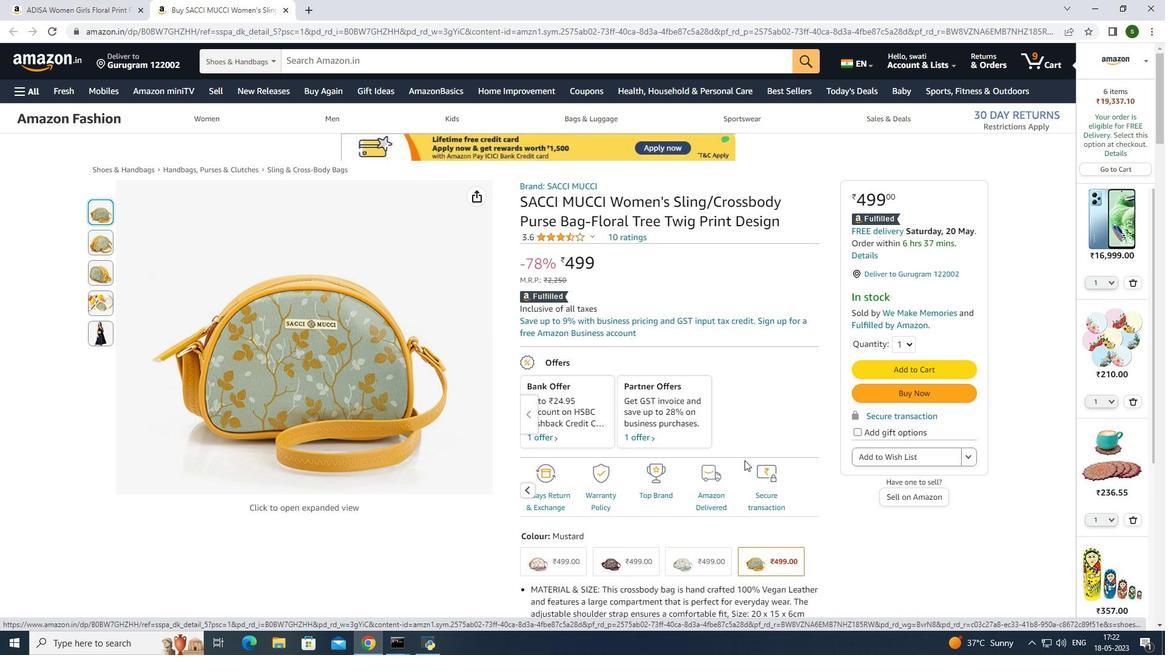 
Action: Mouse scrolled (743, 459) with delta (0, 0)
Screenshot: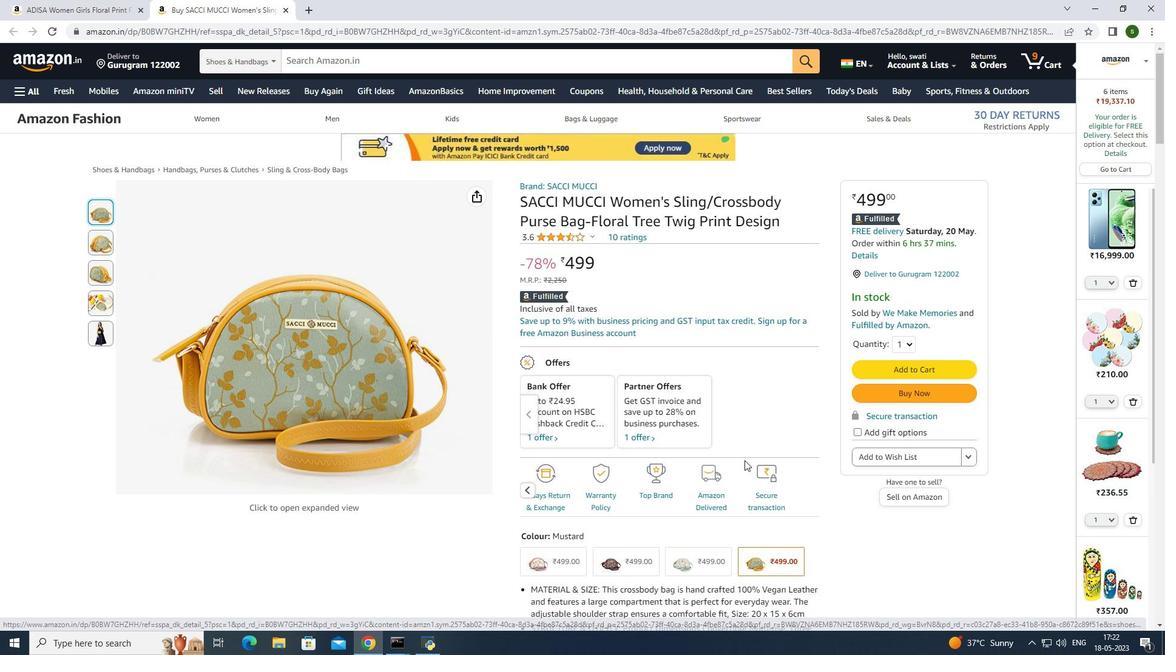 
Action: Mouse scrolled (743, 459) with delta (0, 0)
Screenshot: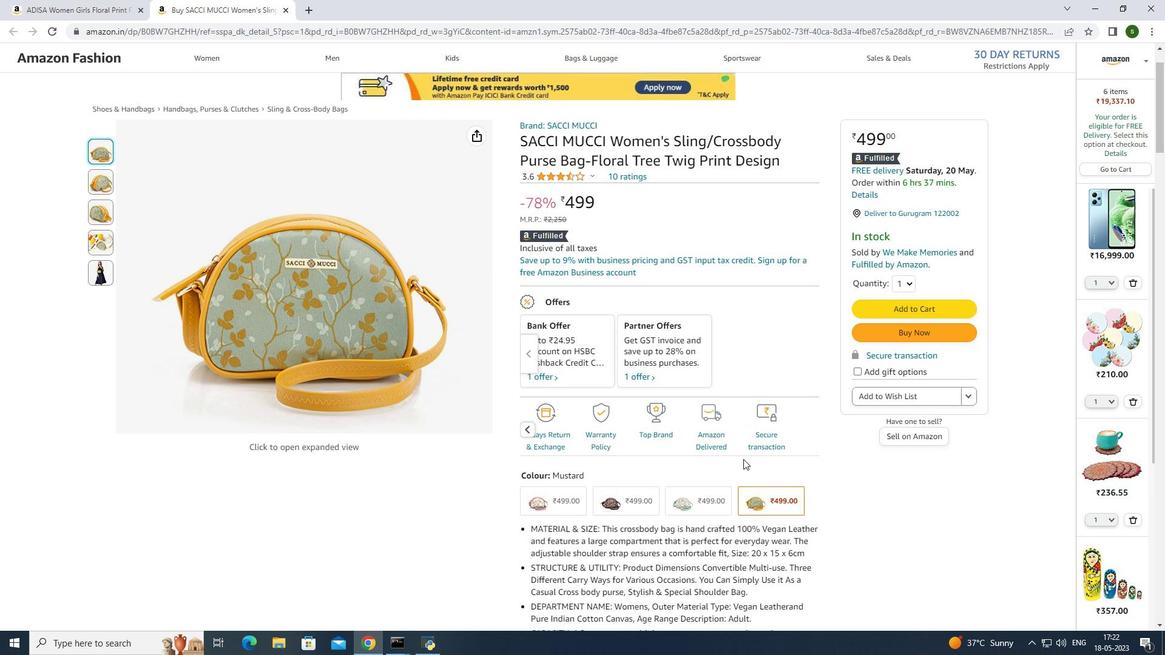 
Action: Mouse scrolled (743, 459) with delta (0, 0)
Screenshot: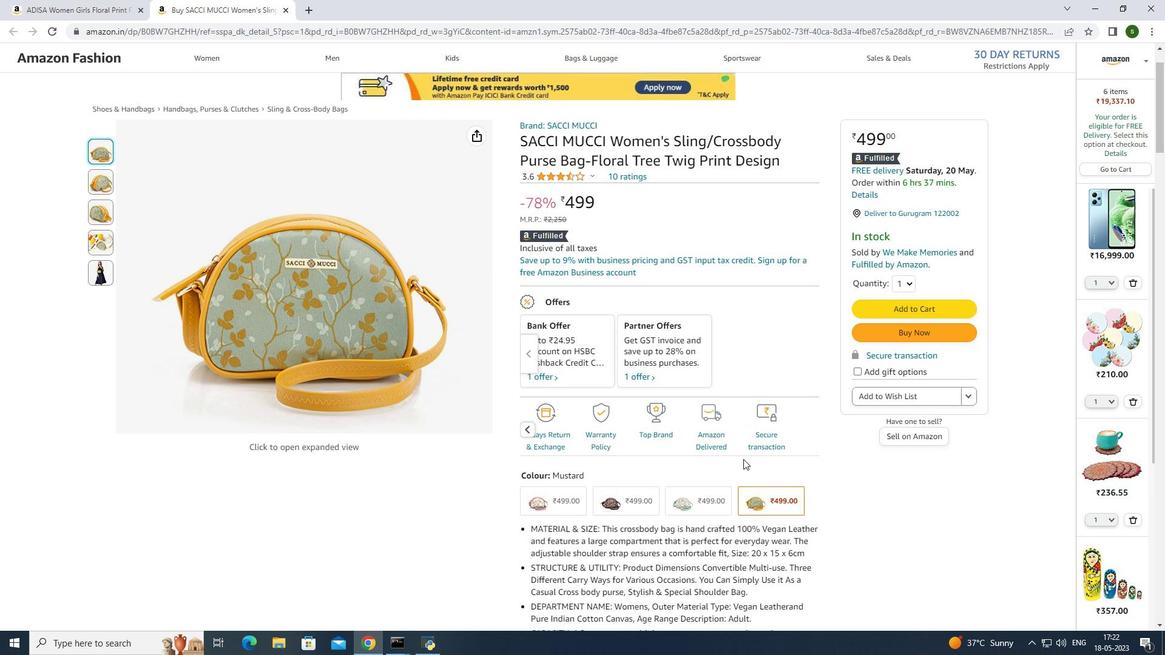
Action: Mouse scrolled (743, 459) with delta (0, 0)
Screenshot: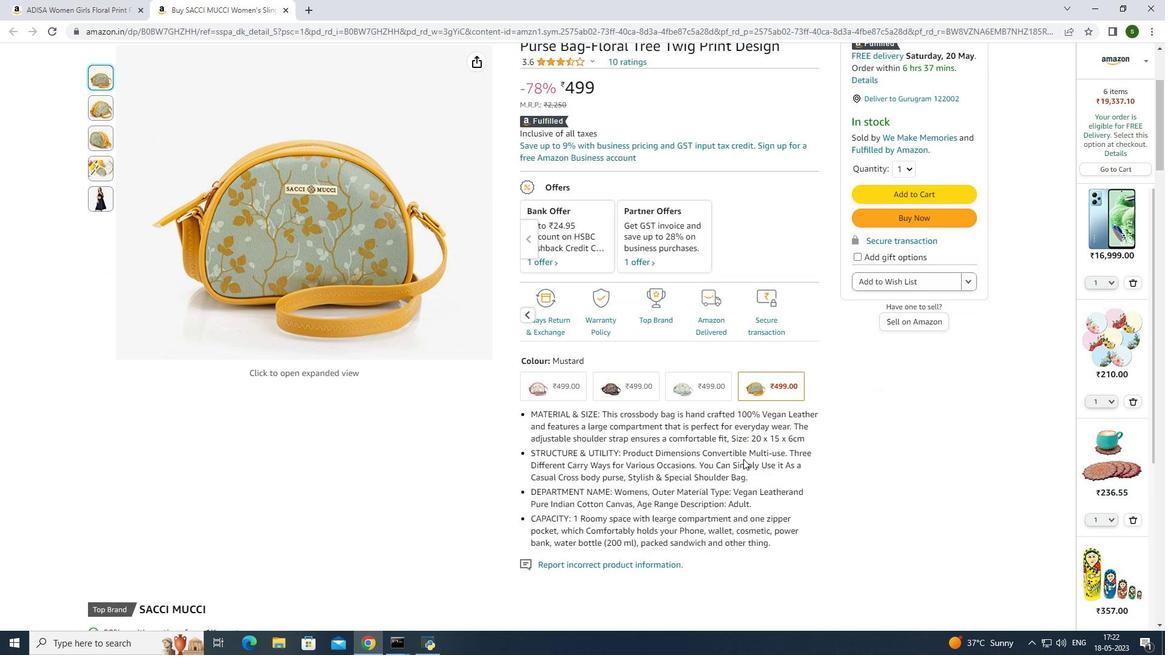 
Action: Mouse scrolled (743, 459) with delta (0, 0)
Screenshot: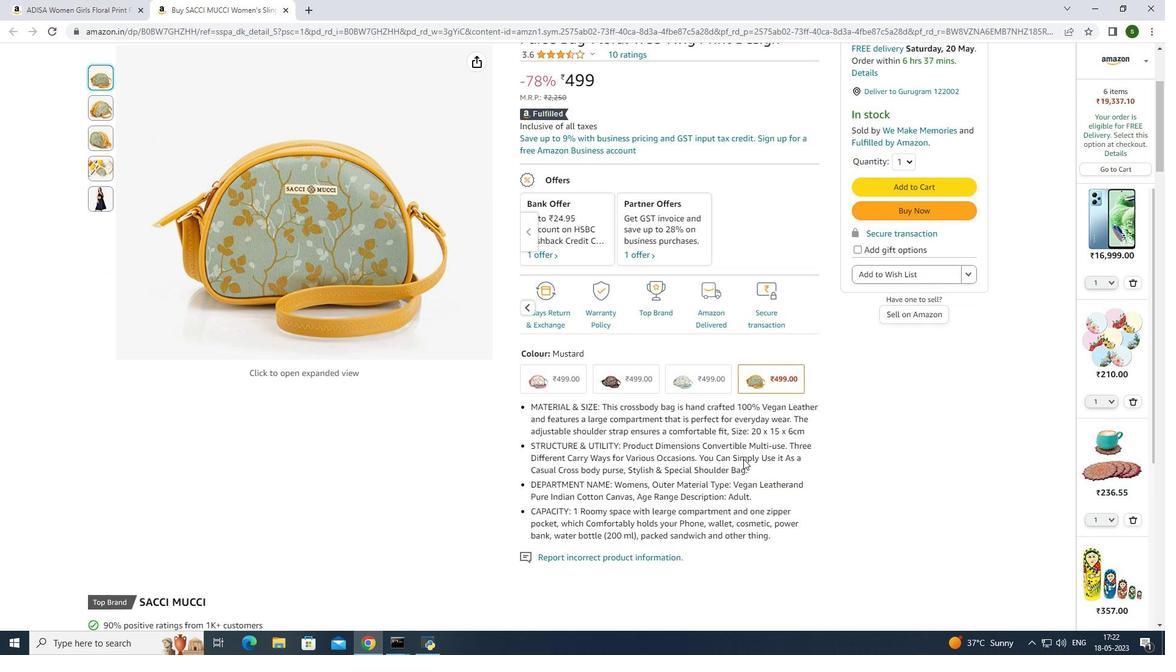 
Action: Mouse scrolled (743, 459) with delta (0, 0)
Screenshot: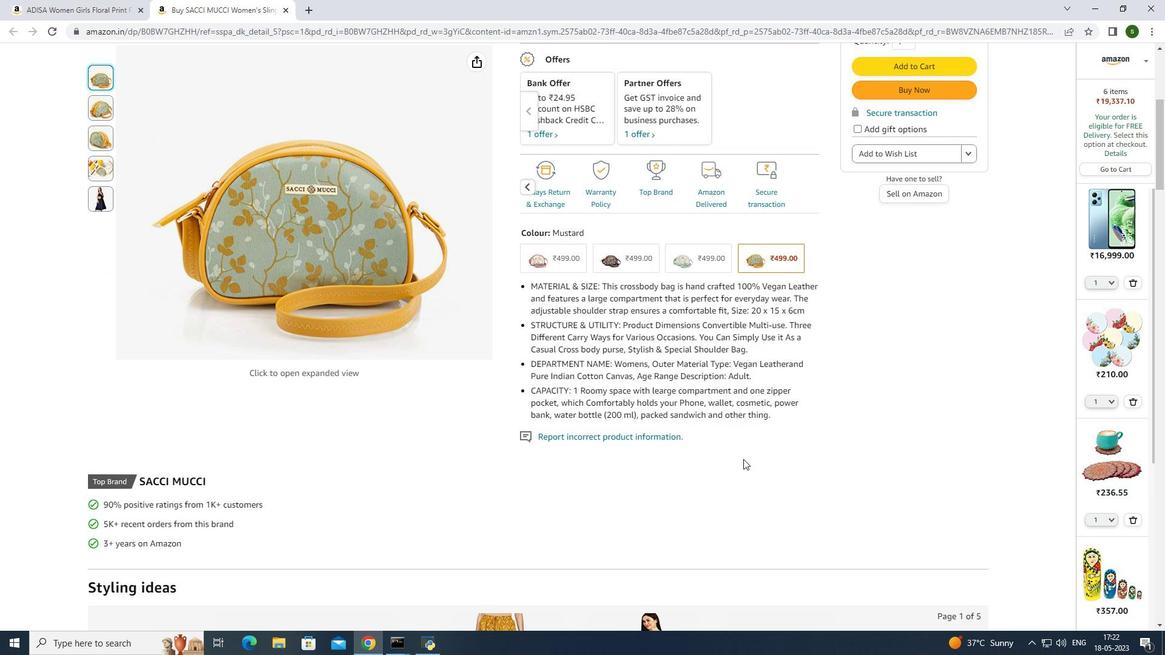
Action: Mouse scrolled (743, 459) with delta (0, 0)
Screenshot: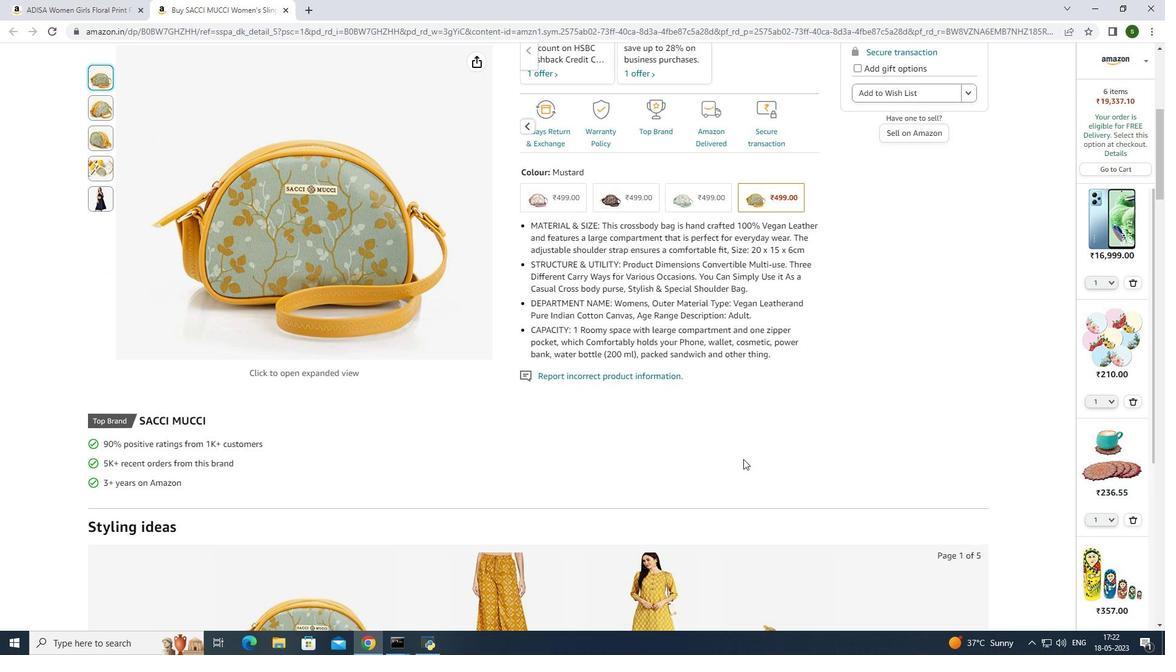 
Action: Mouse scrolled (743, 459) with delta (0, 0)
Screenshot: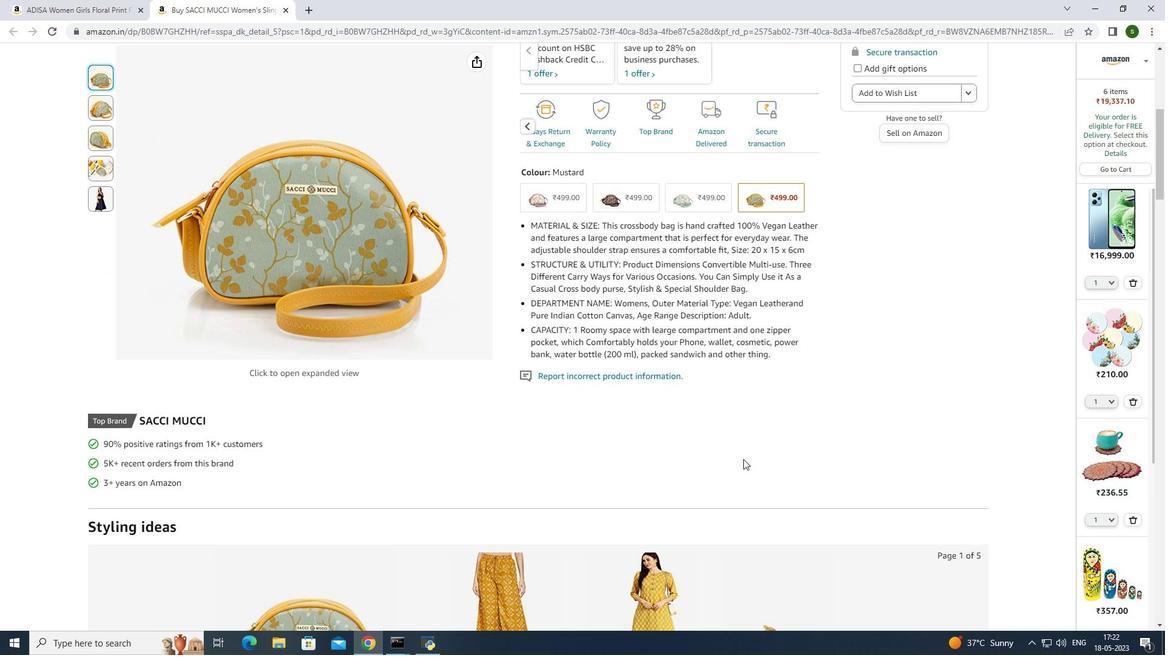
Action: Mouse scrolled (743, 459) with delta (0, 0)
Screenshot: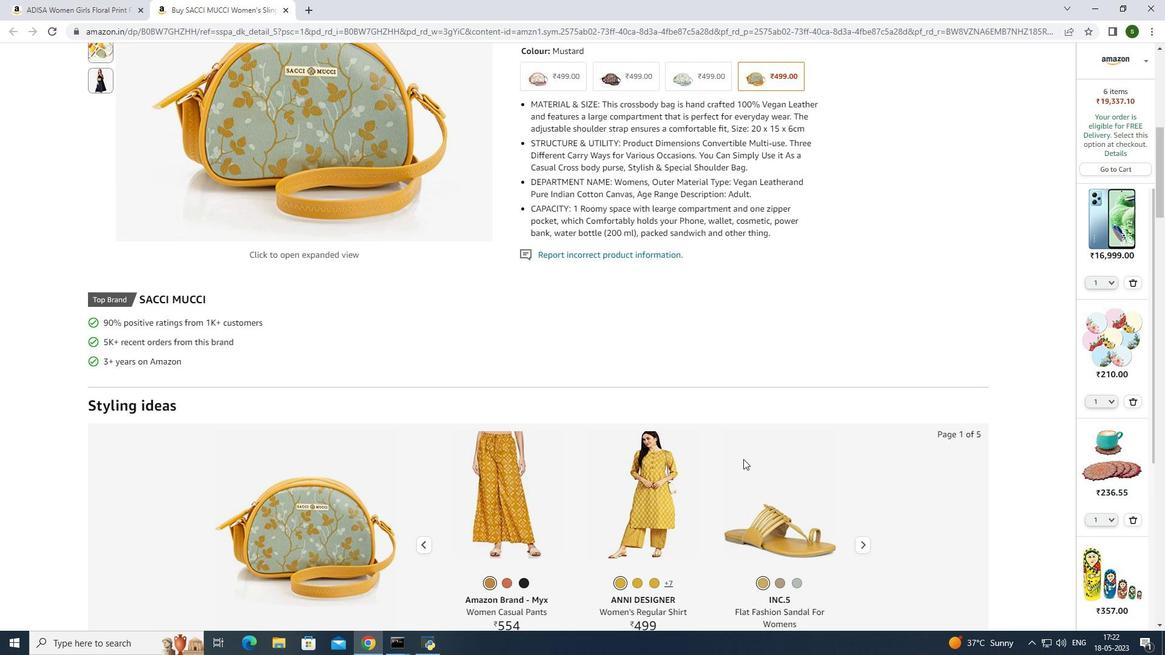 
Action: Mouse scrolled (743, 459) with delta (0, 0)
Screenshot: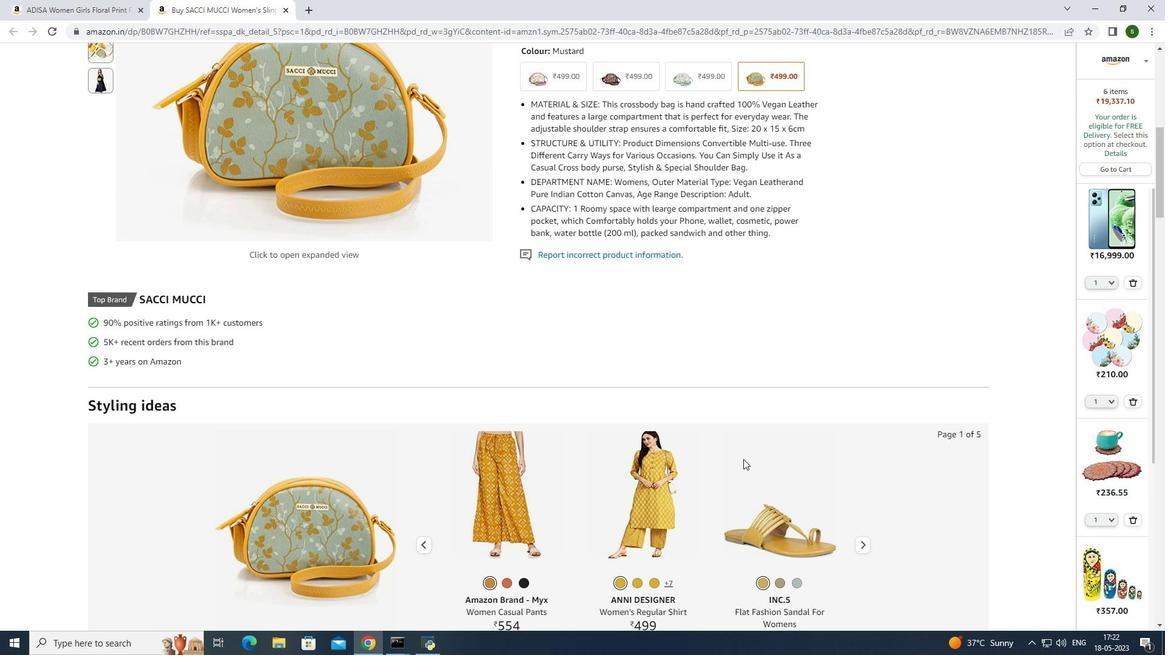 
Action: Mouse scrolled (743, 459) with delta (0, 0)
Screenshot: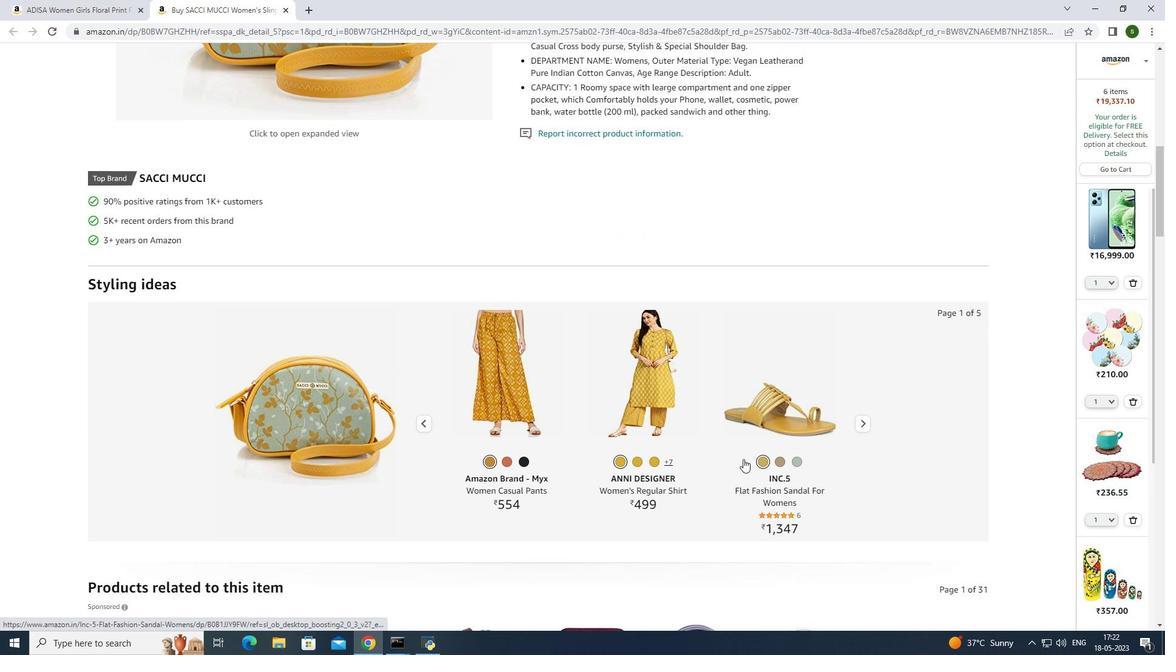 
Action: Mouse scrolled (743, 459) with delta (0, 0)
Screenshot: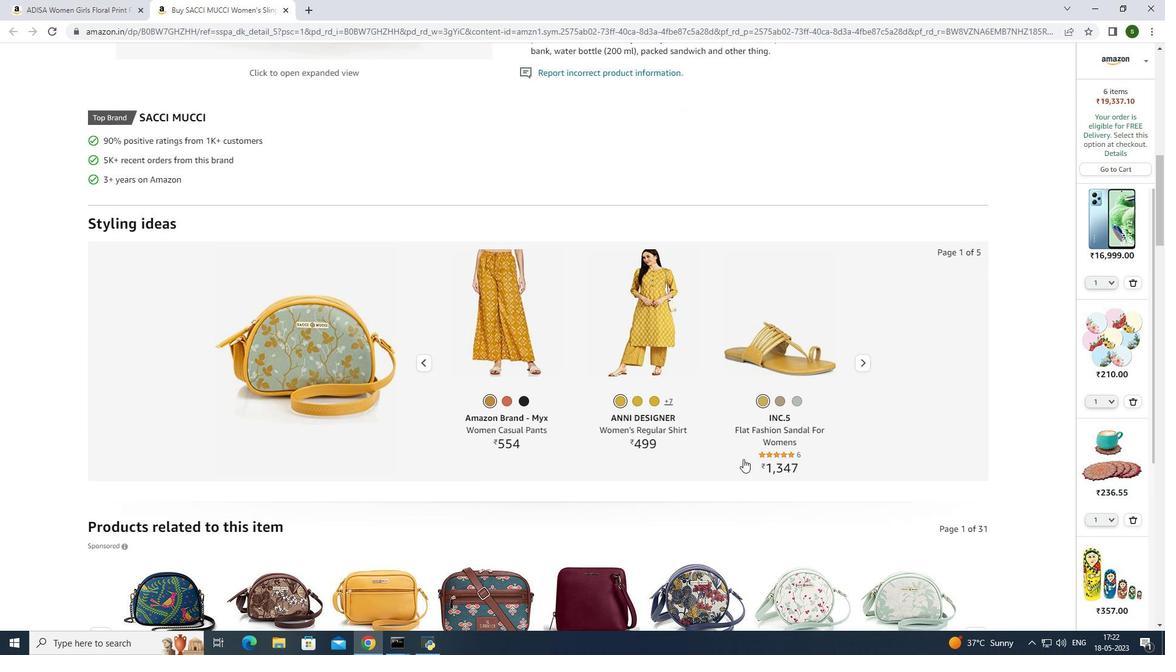 
Action: Mouse scrolled (743, 459) with delta (0, 0)
Screenshot: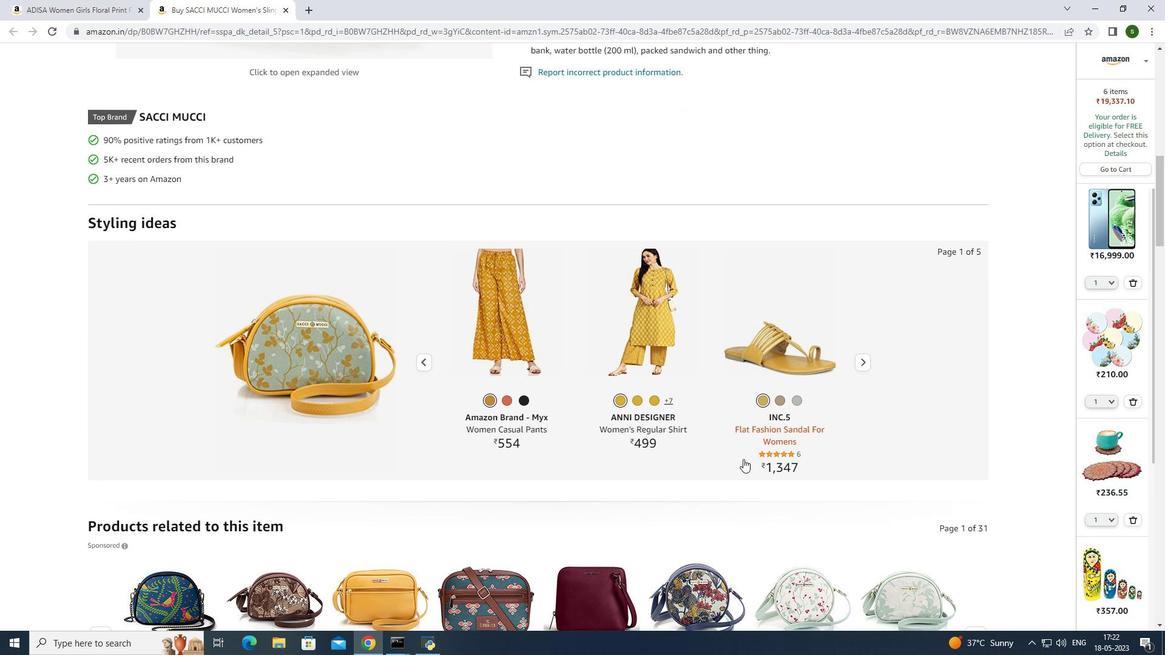 
Action: Mouse scrolled (743, 459) with delta (0, 0)
Screenshot: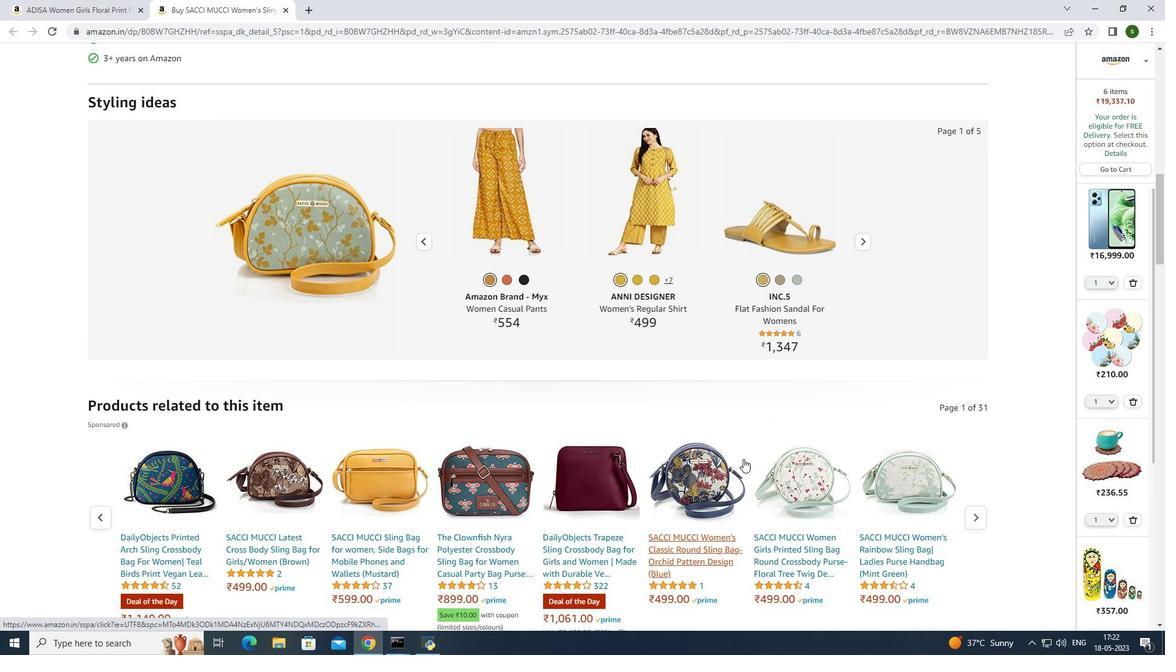 
Action: Mouse scrolled (743, 459) with delta (0, 0)
Screenshot: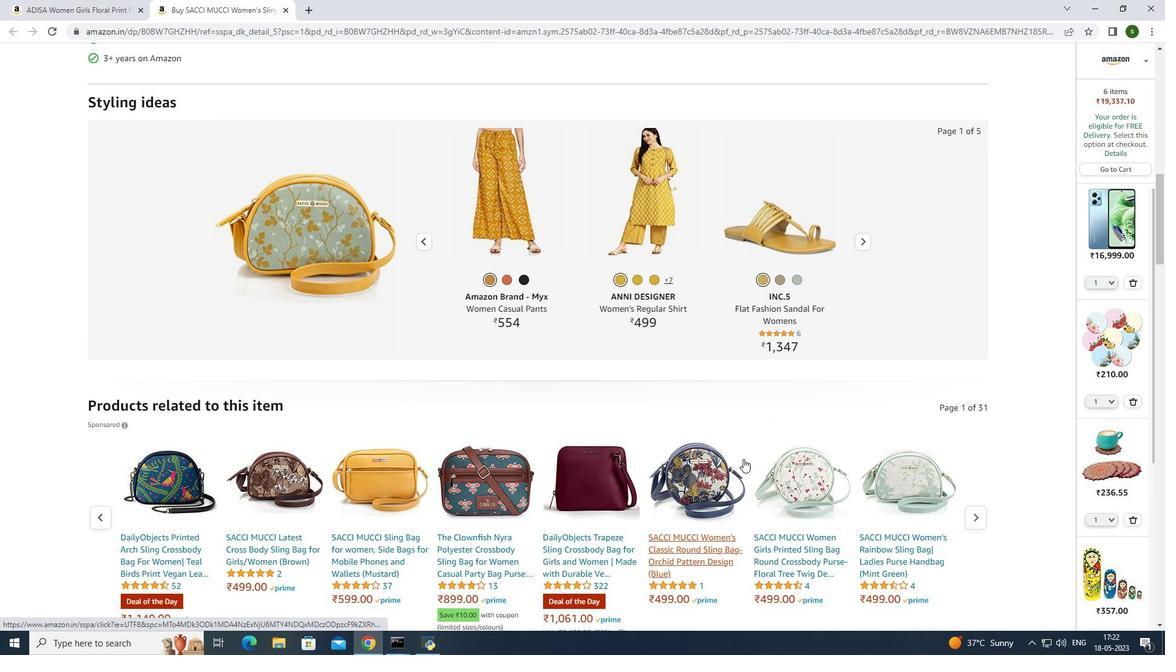
Action: Mouse scrolled (743, 459) with delta (0, 0)
Screenshot: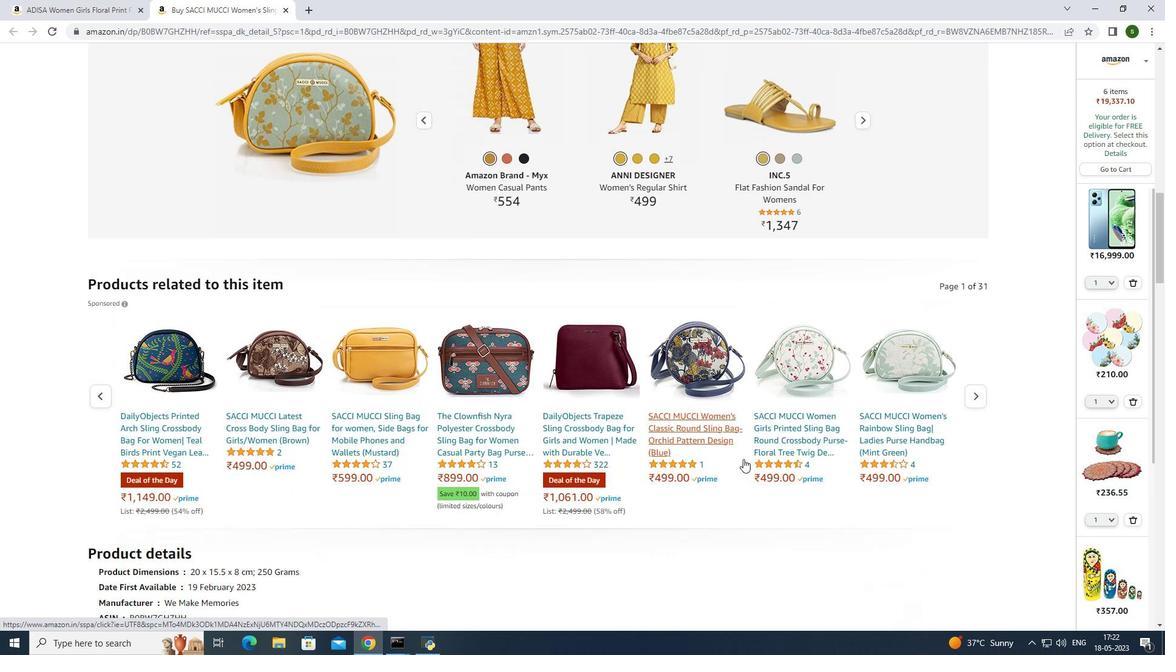 
Action: Mouse scrolled (743, 459) with delta (0, 0)
Screenshot: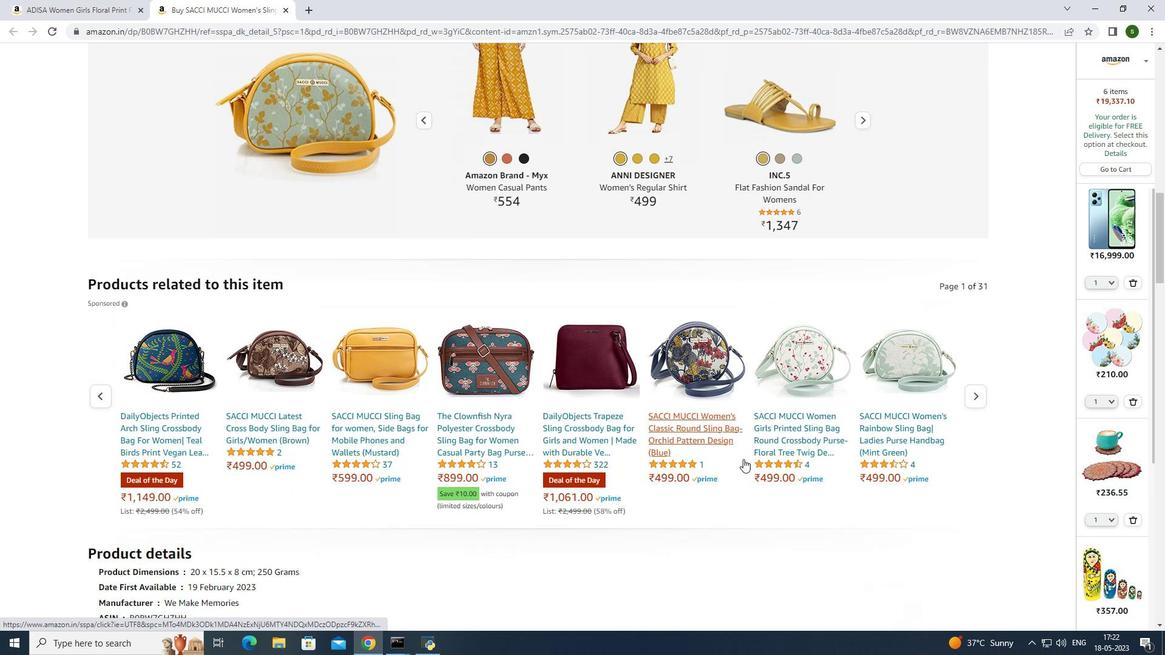 
Action: Mouse scrolled (743, 459) with delta (0, 0)
Screenshot: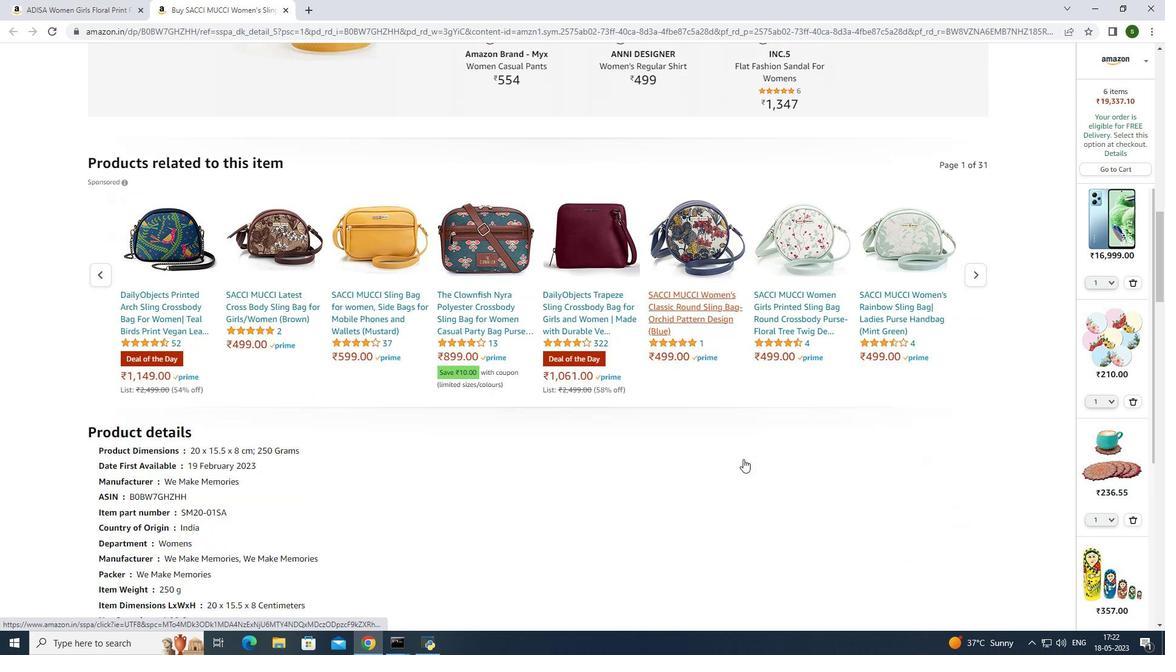 
Action: Mouse scrolled (743, 459) with delta (0, 0)
Screenshot: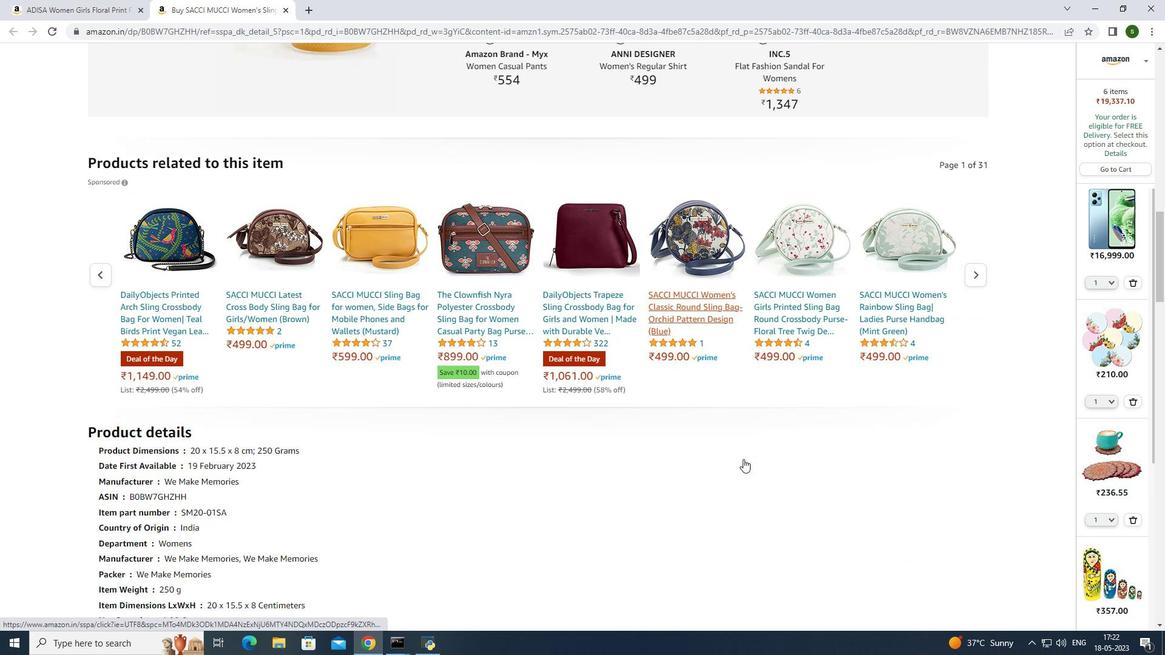 
Action: Mouse scrolled (743, 459) with delta (0, 0)
Screenshot: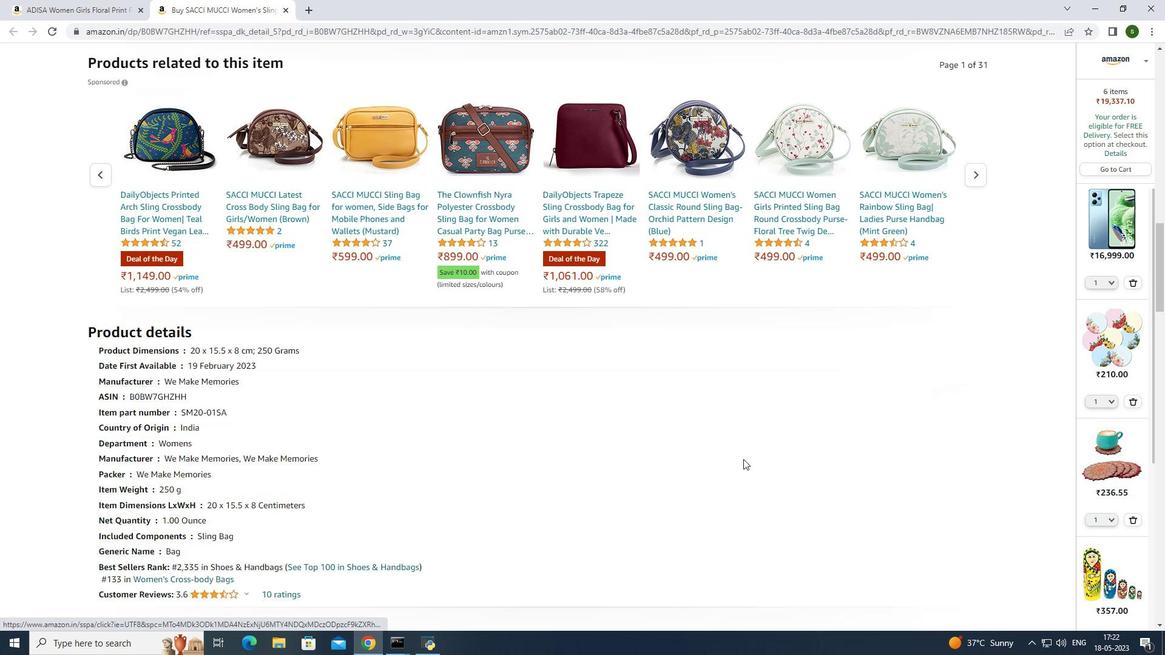 
Action: Mouse scrolled (743, 459) with delta (0, 0)
Screenshot: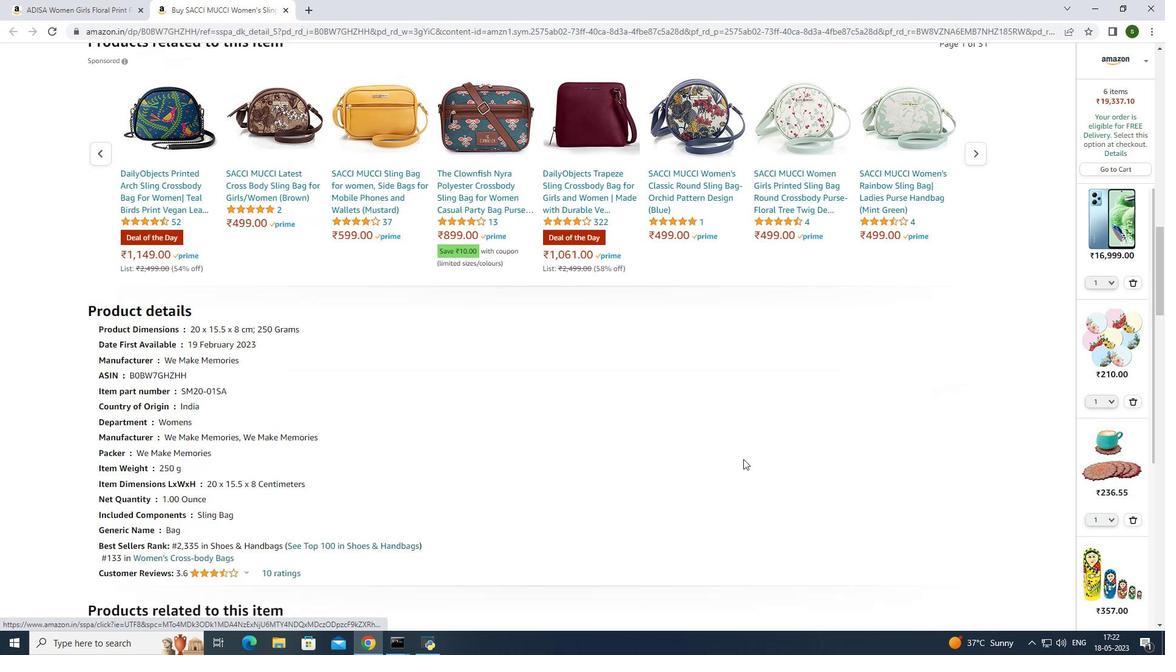 
Action: Mouse moved to (644, 419)
Screenshot: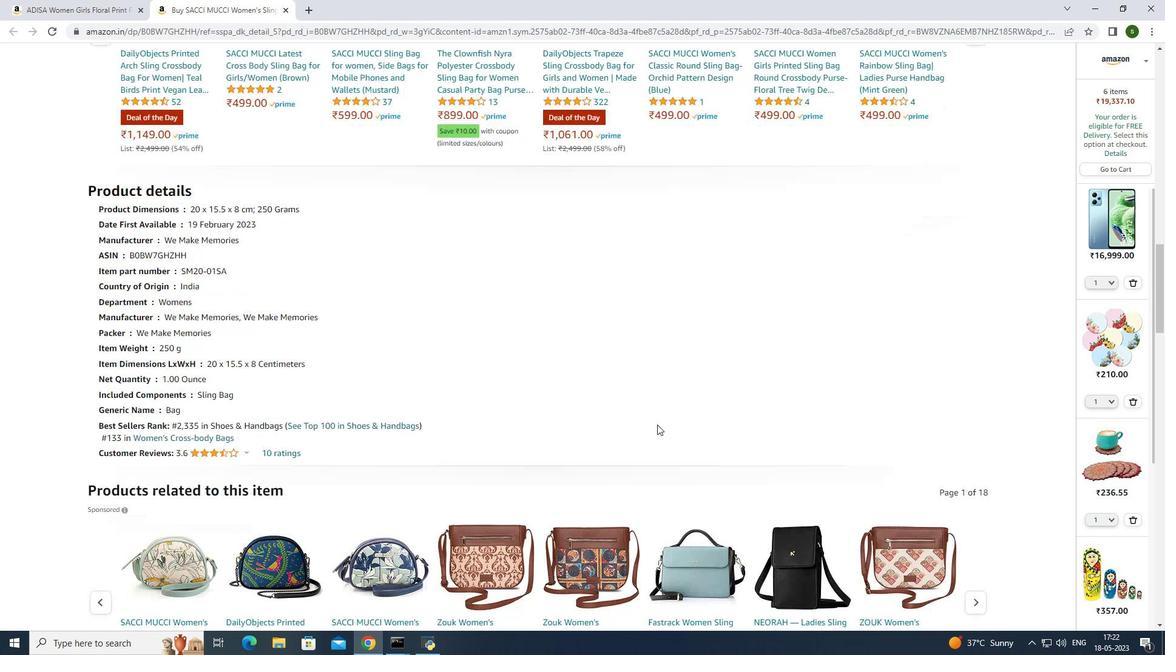 
Action: Mouse scrolled (644, 419) with delta (0, 0)
Screenshot: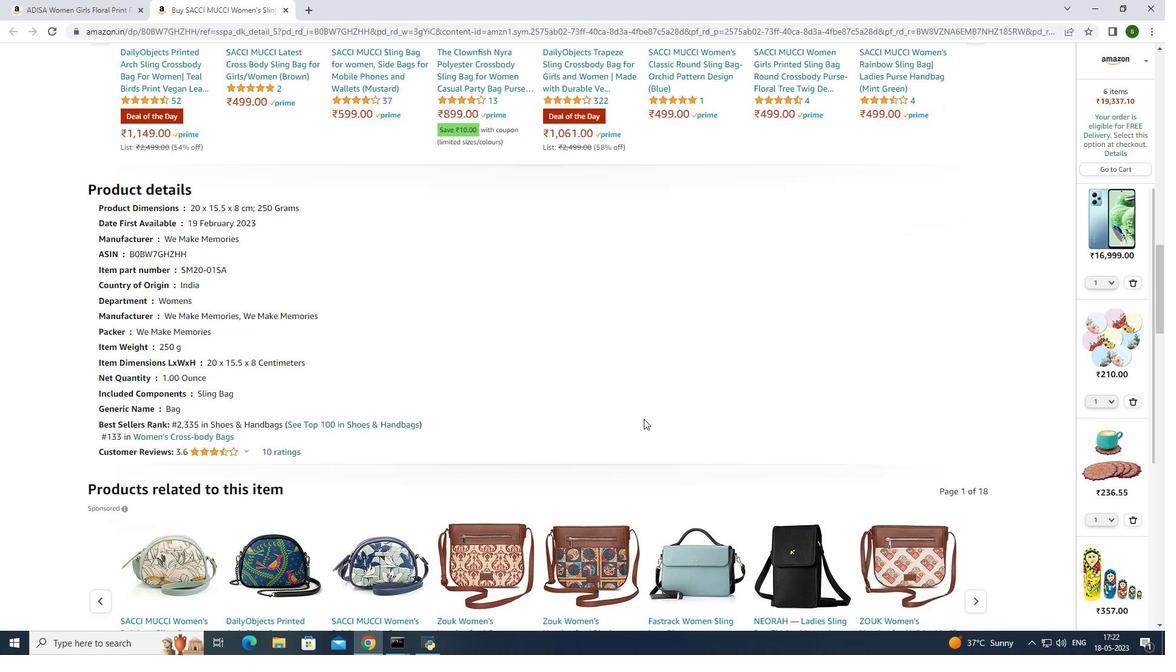 
Action: Mouse scrolled (644, 419) with delta (0, 0)
Screenshot: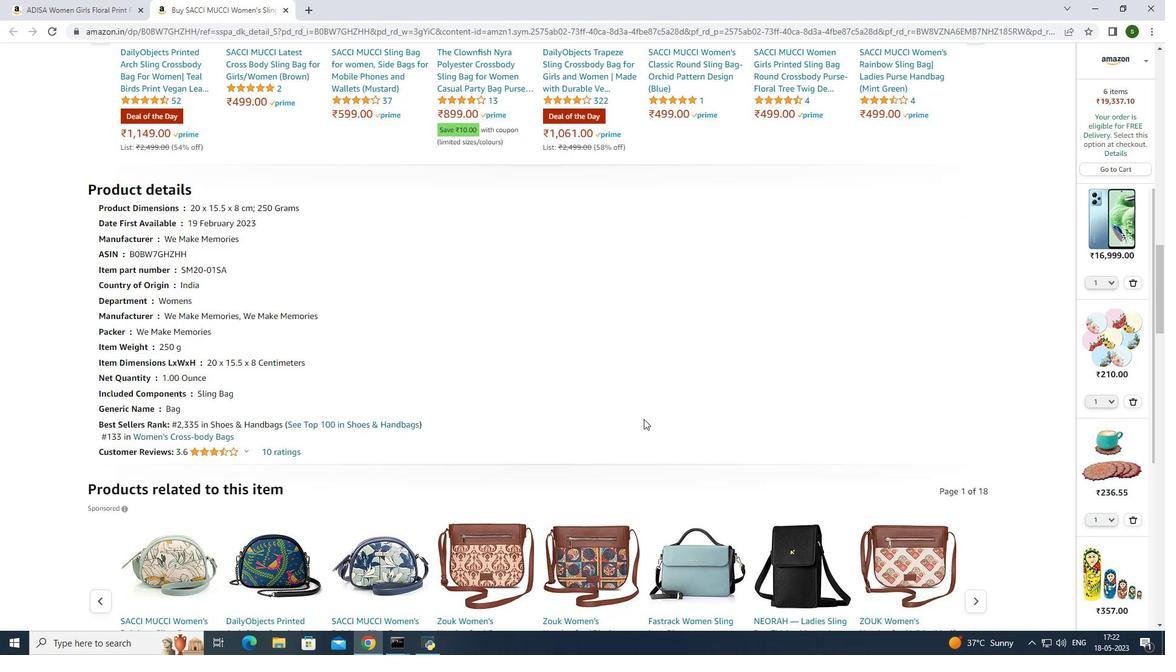 
Action: Mouse scrolled (644, 419) with delta (0, 0)
Screenshot: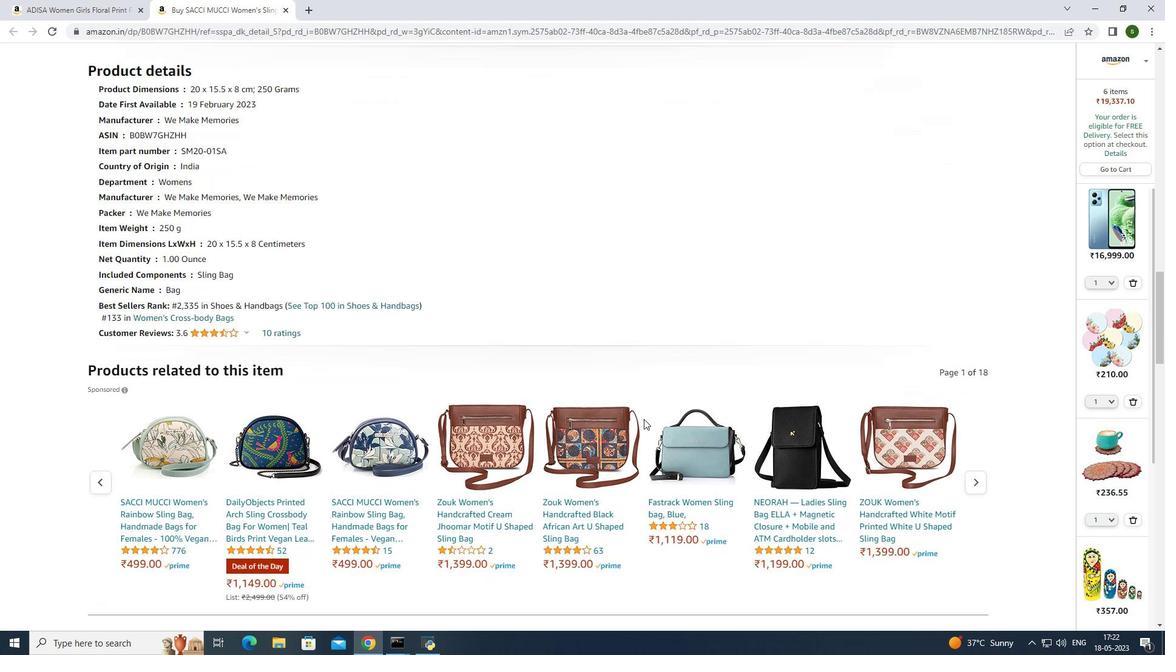 
Action: Mouse scrolled (644, 419) with delta (0, 0)
Screenshot: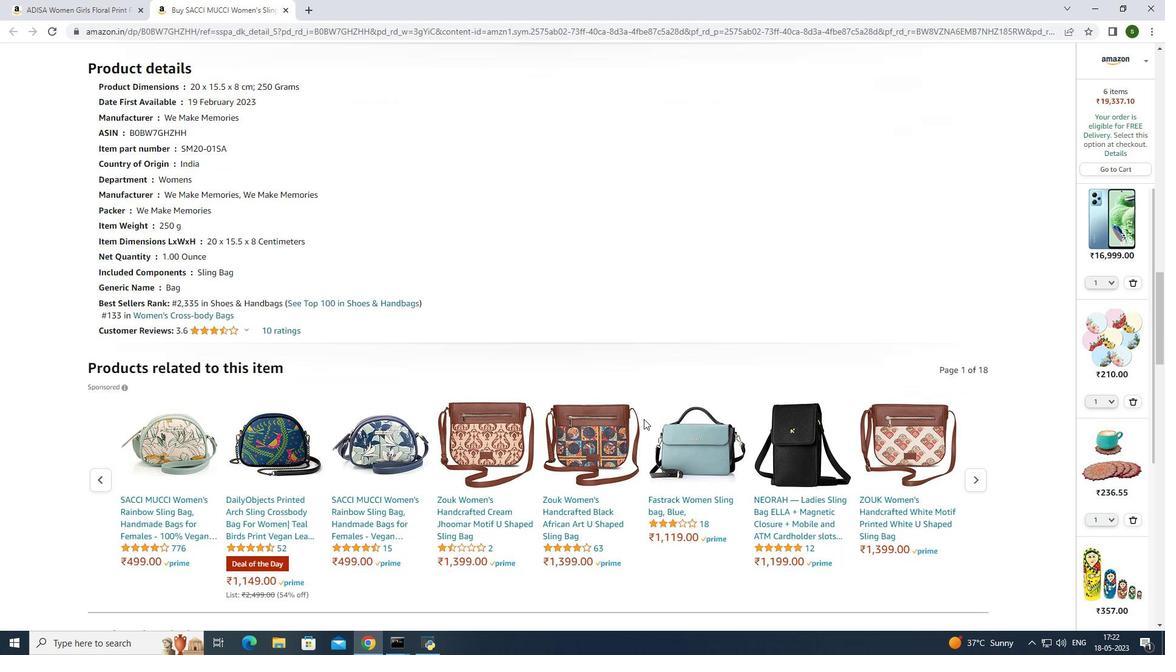 
Action: Mouse scrolled (644, 419) with delta (0, 0)
Screenshot: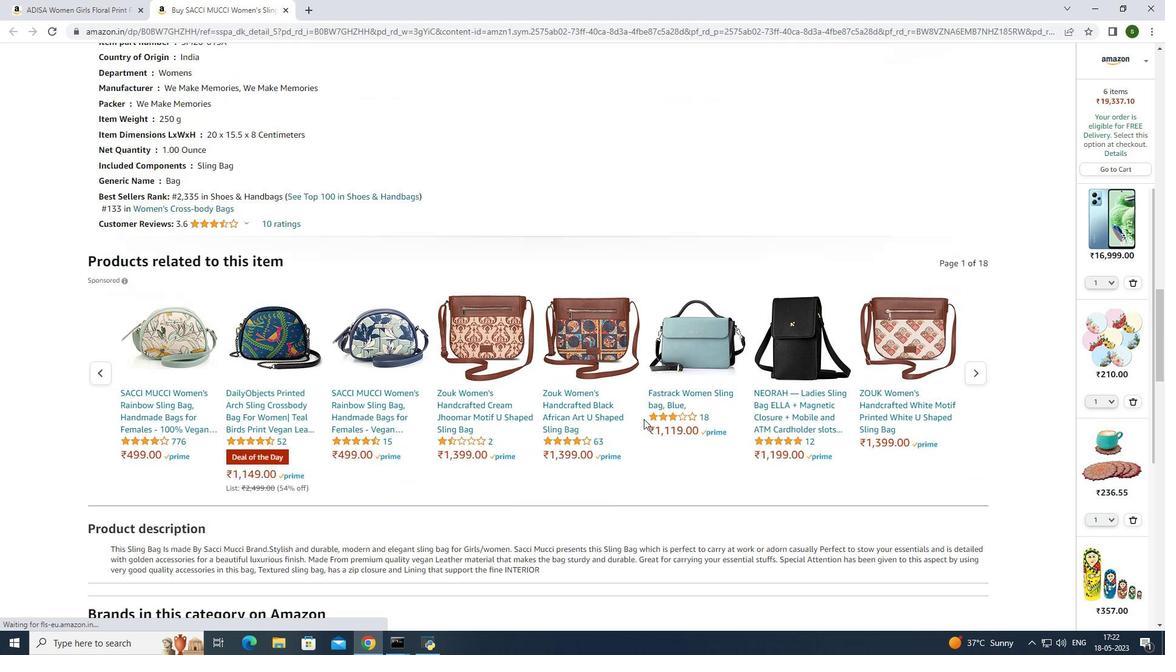 
Action: Mouse scrolled (644, 419) with delta (0, 0)
Screenshot: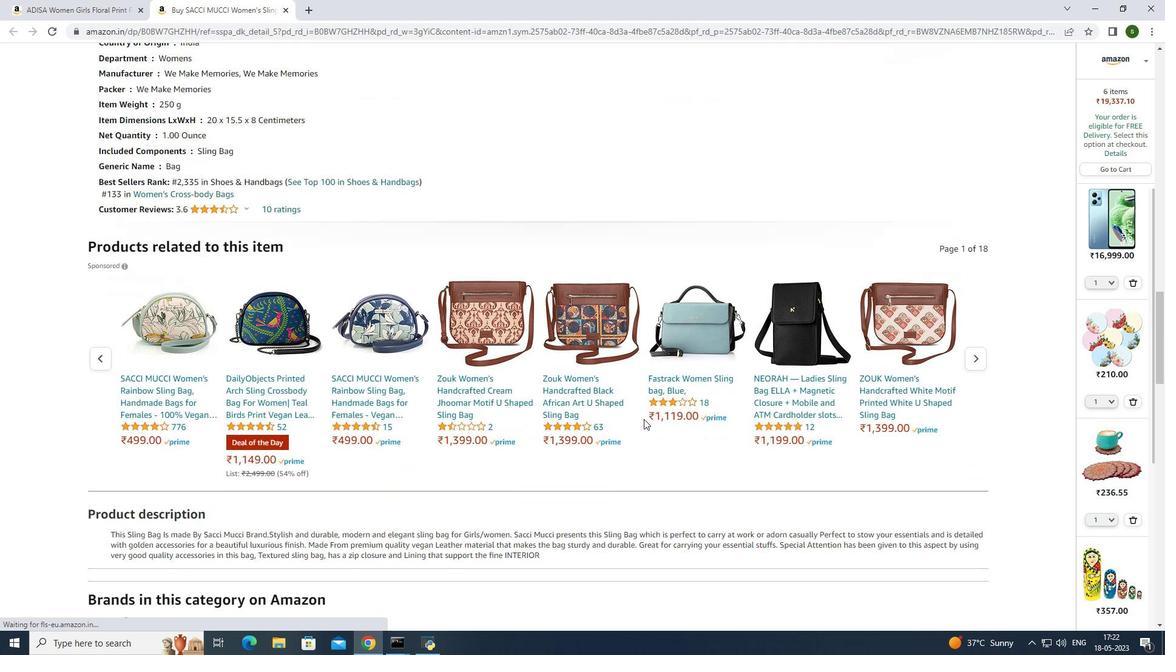 
Action: Mouse scrolled (644, 419) with delta (0, 0)
Screenshot: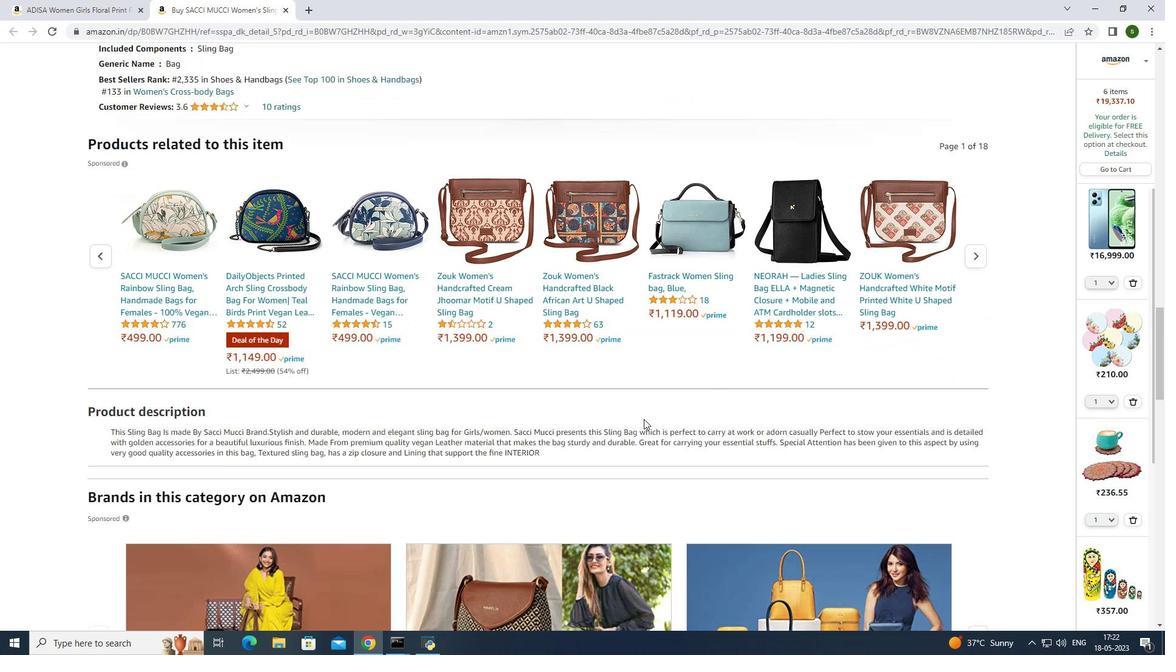 
Action: Mouse scrolled (644, 419) with delta (0, 0)
Screenshot: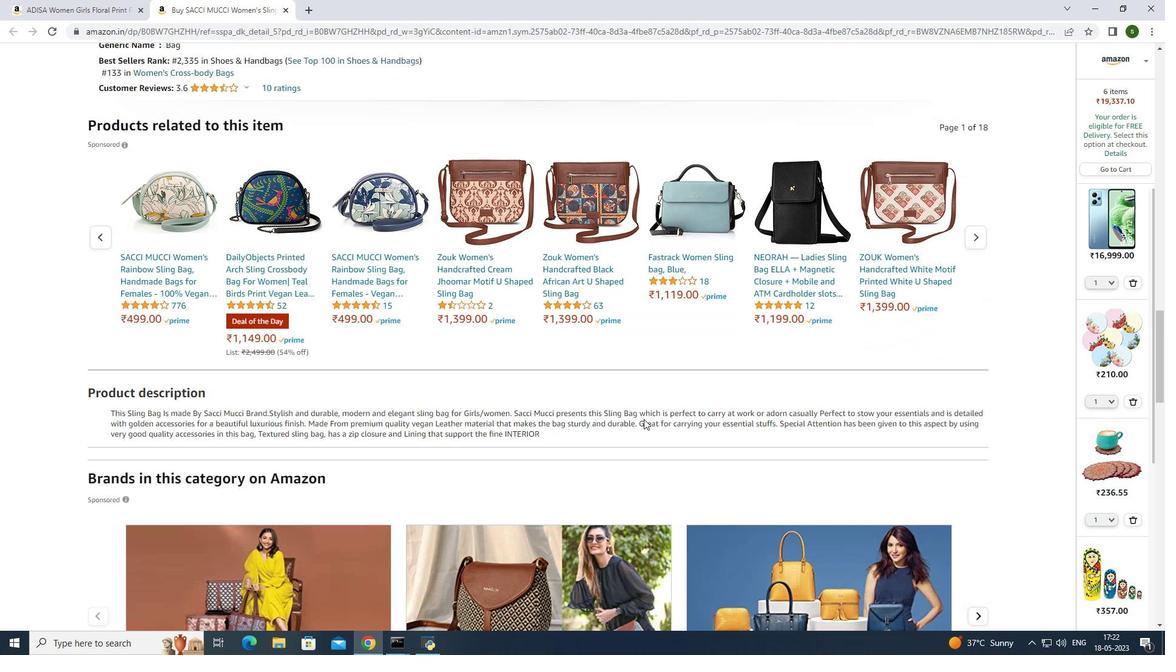 
Action: Mouse scrolled (644, 419) with delta (0, 0)
Screenshot: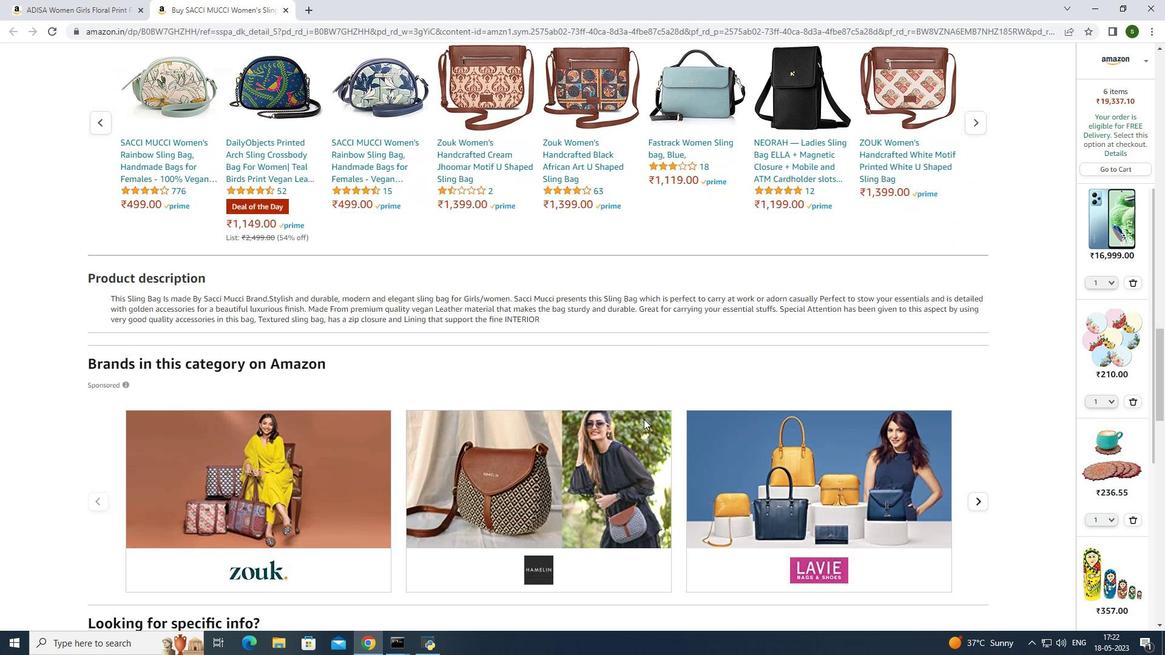 
Action: Mouse scrolled (644, 419) with delta (0, 0)
Screenshot: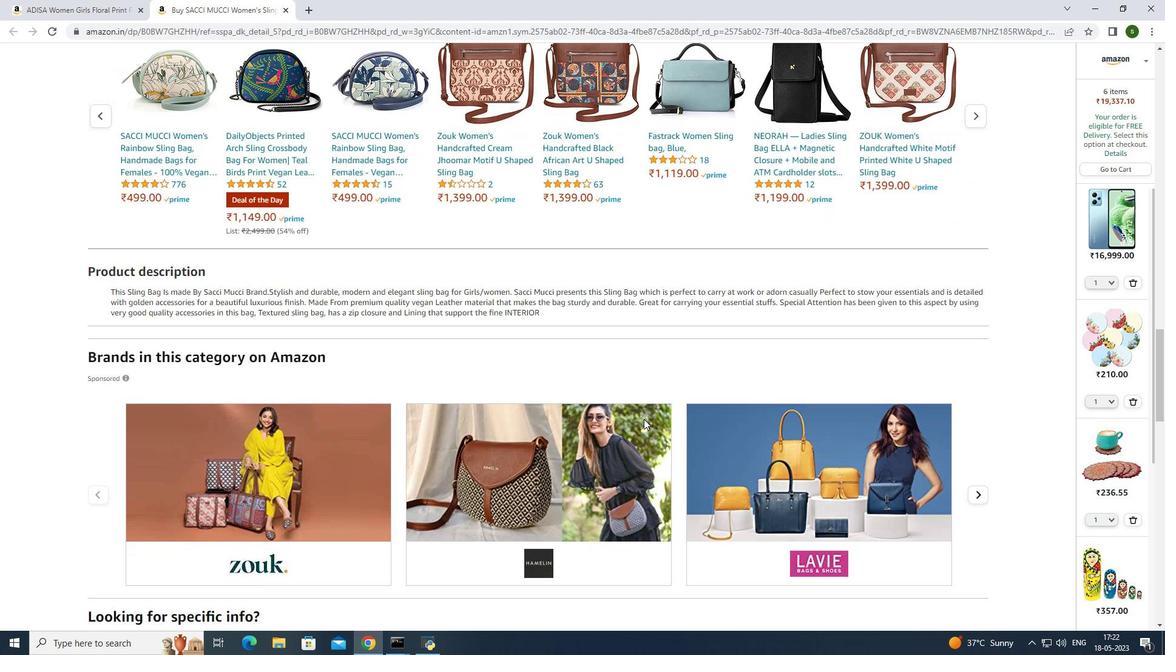 
Action: Mouse scrolled (644, 419) with delta (0, 0)
